 Task: In the  document oldwomen.doc ,align picture to the 'center'. Insert word art below the picture and give heading  'Old Women Black with white outline'
Action: Mouse moved to (292, 69)
Screenshot: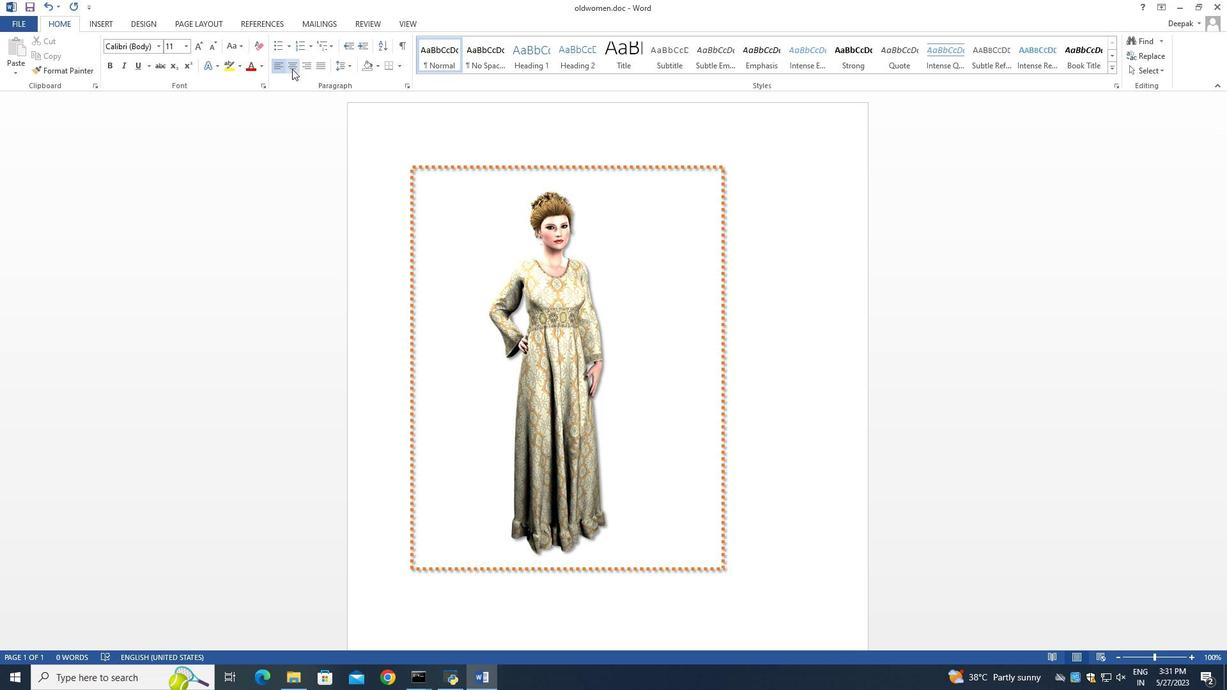 
Action: Mouse pressed left at (292, 69)
Screenshot: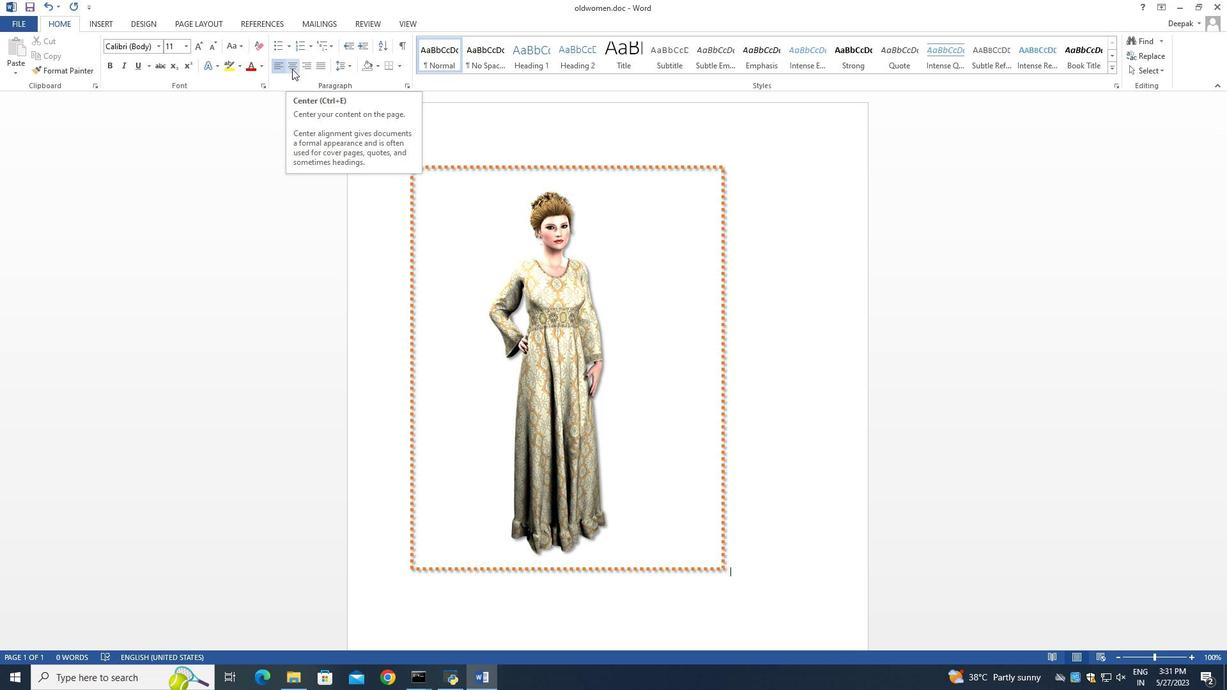 
Action: Mouse moved to (432, 49)
Screenshot: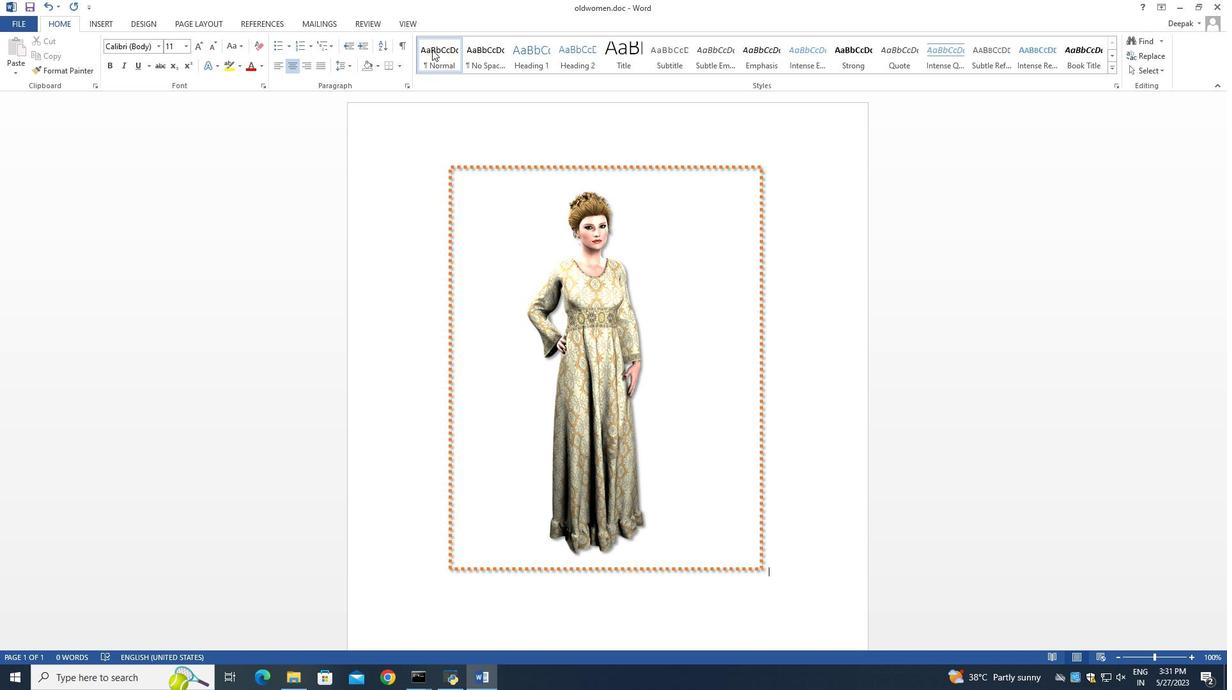 
Action: Mouse pressed left at (432, 49)
Screenshot: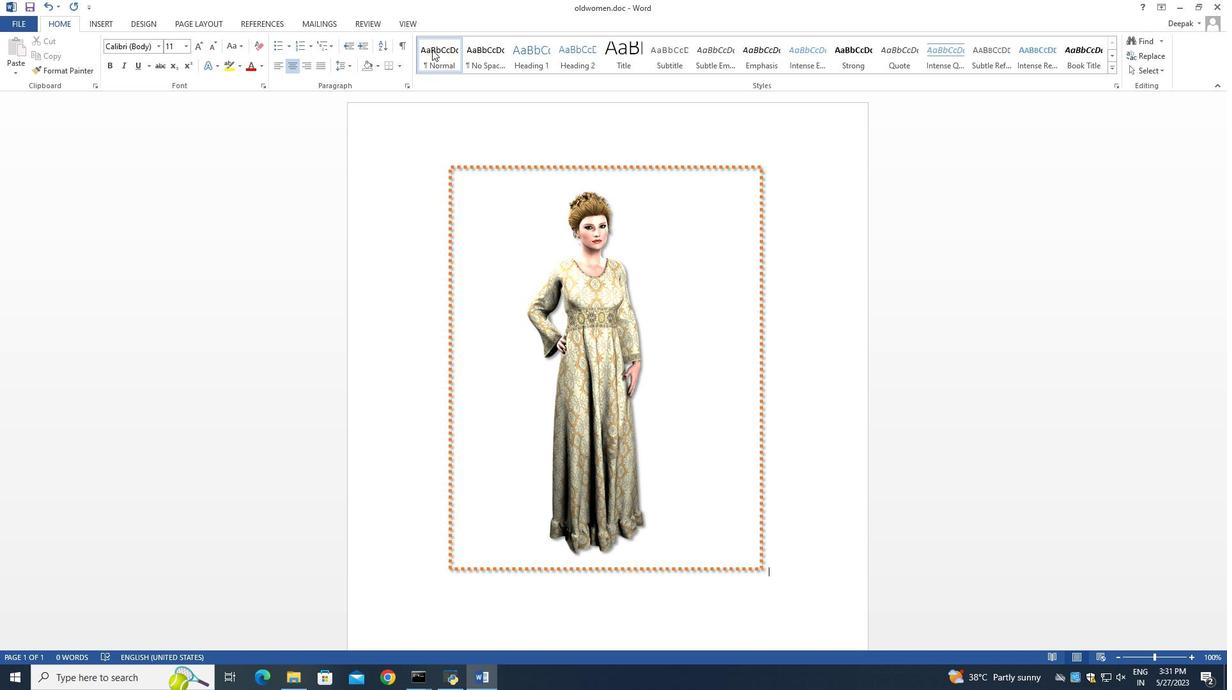 
Action: Mouse moved to (433, 49)
Screenshot: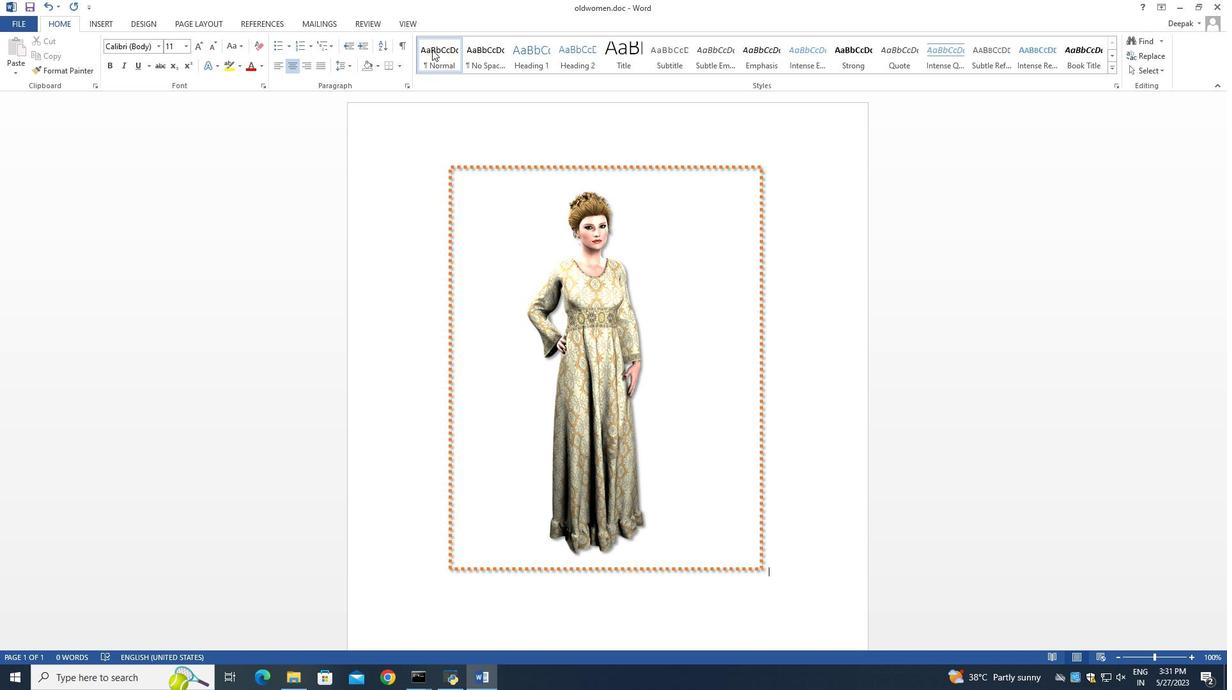
Action: Mouse pressed left at (433, 49)
Screenshot: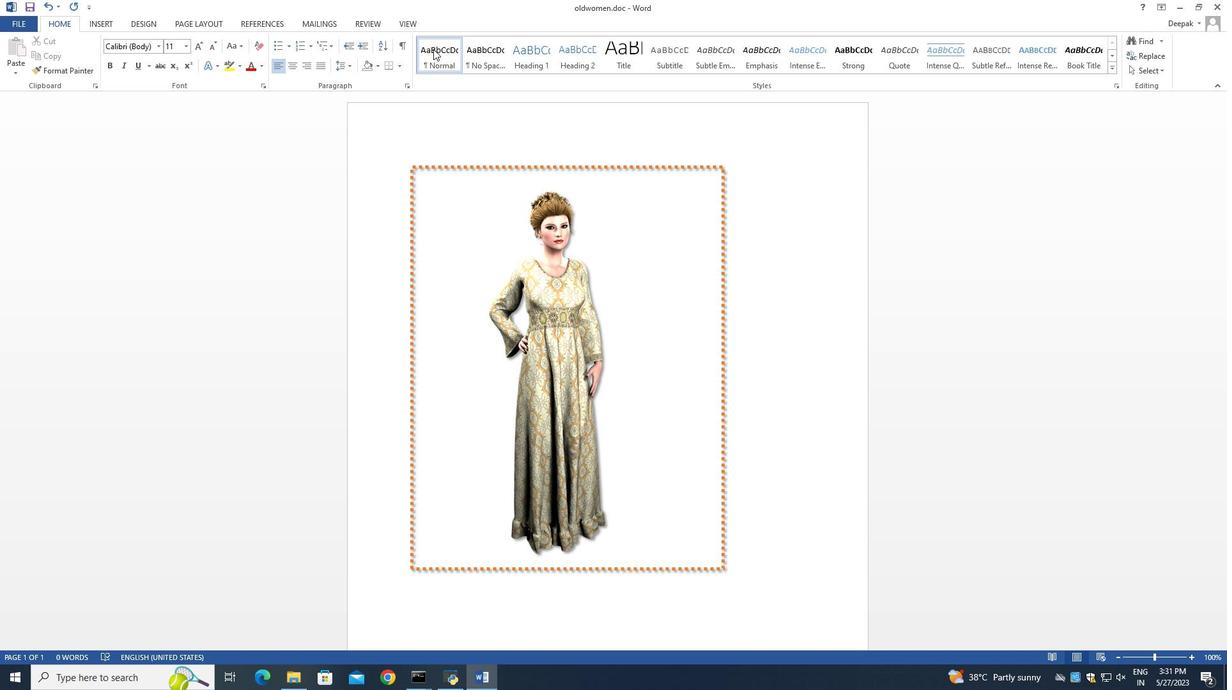 
Action: Mouse moved to (292, 69)
Screenshot: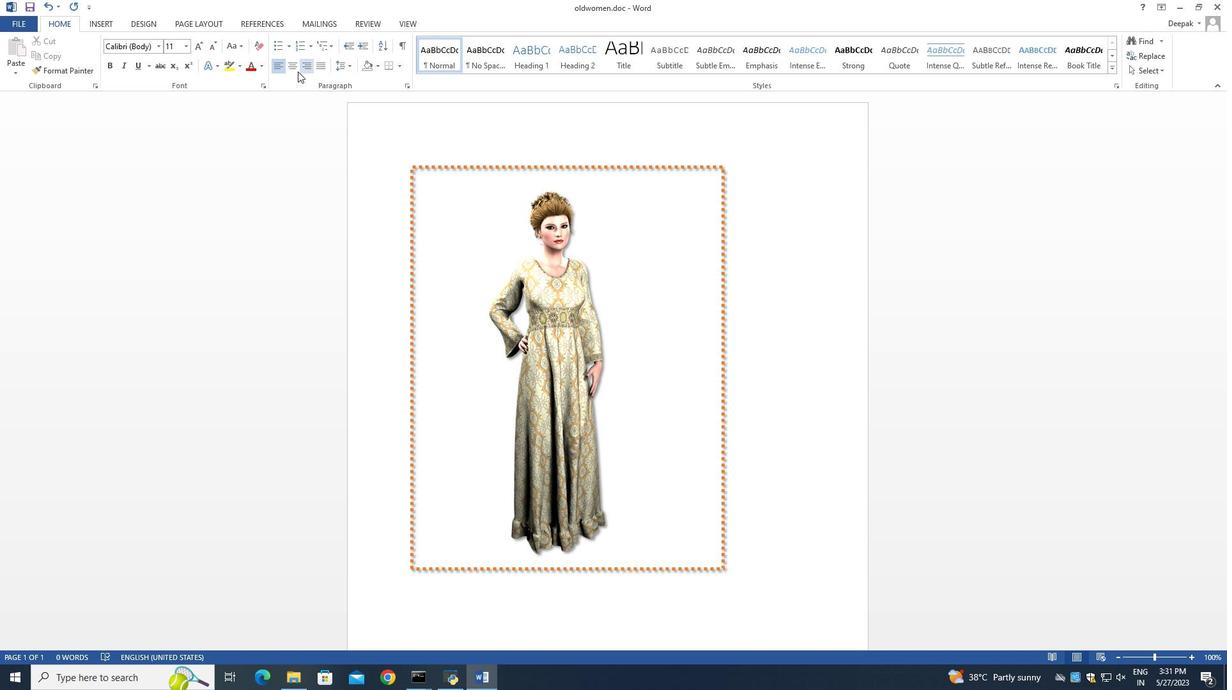 
Action: Mouse pressed left at (292, 69)
Screenshot: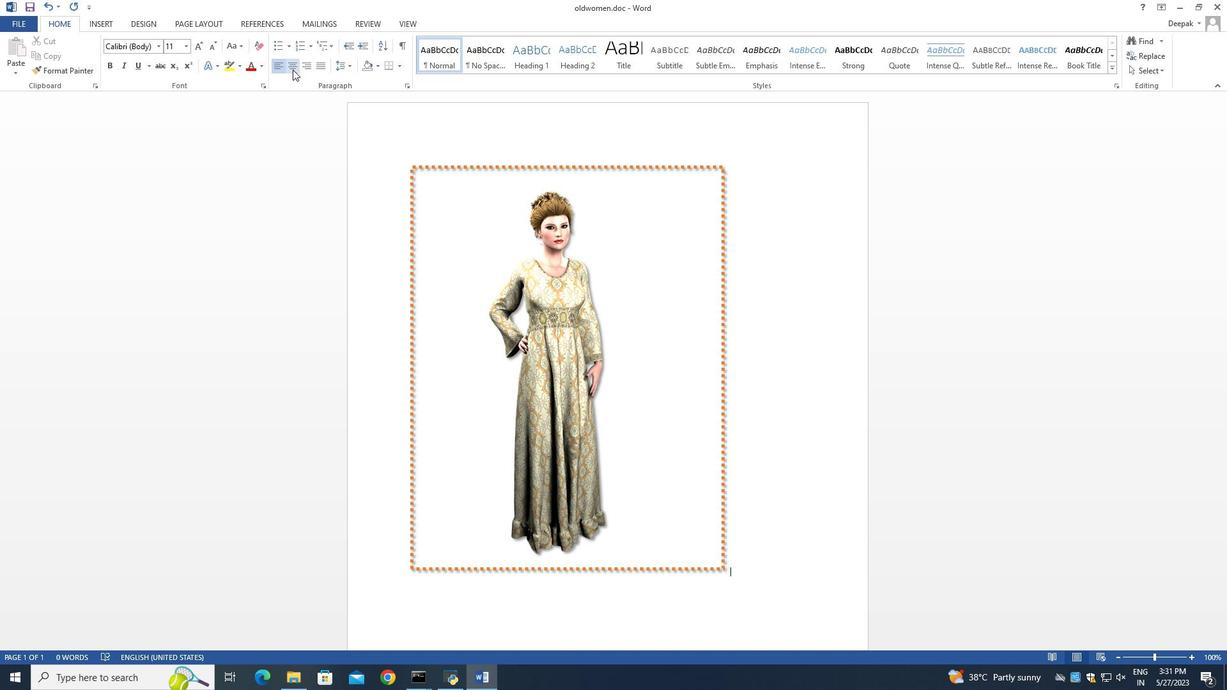 
Action: Mouse moved to (571, 138)
Screenshot: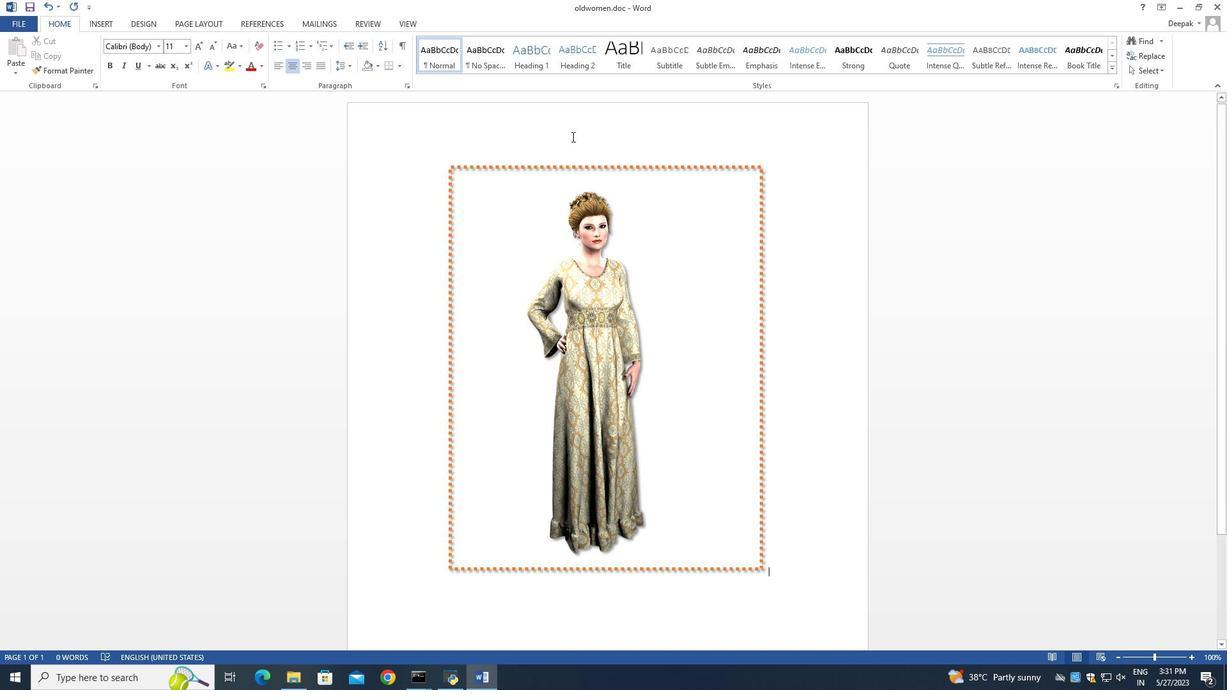 
Action: Mouse pressed left at (571, 138)
Screenshot: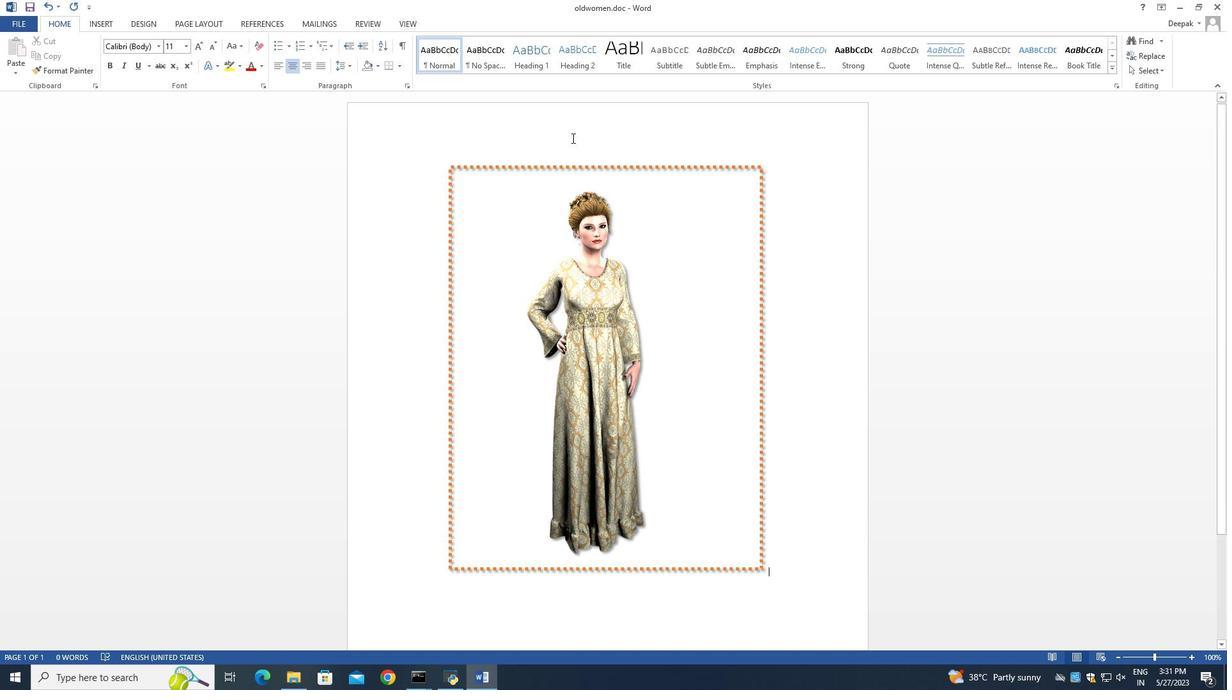 
Action: Mouse moved to (593, 194)
Screenshot: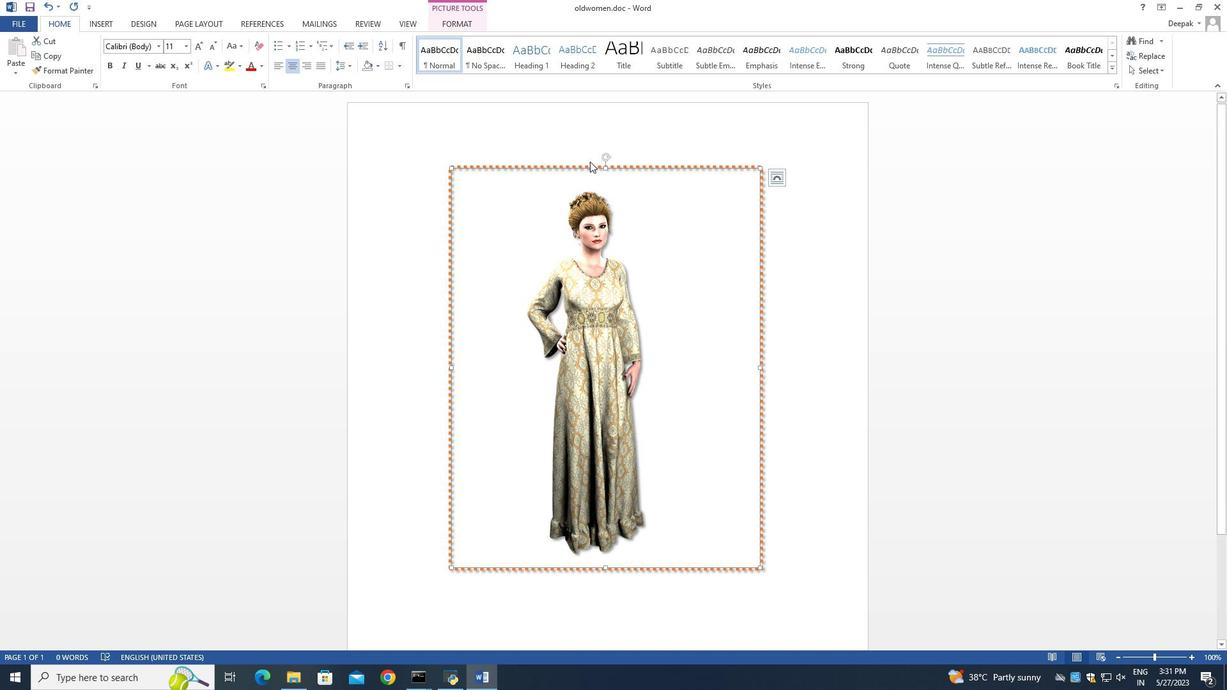 
Action: Mouse scrolled (593, 194) with delta (0, 0)
Screenshot: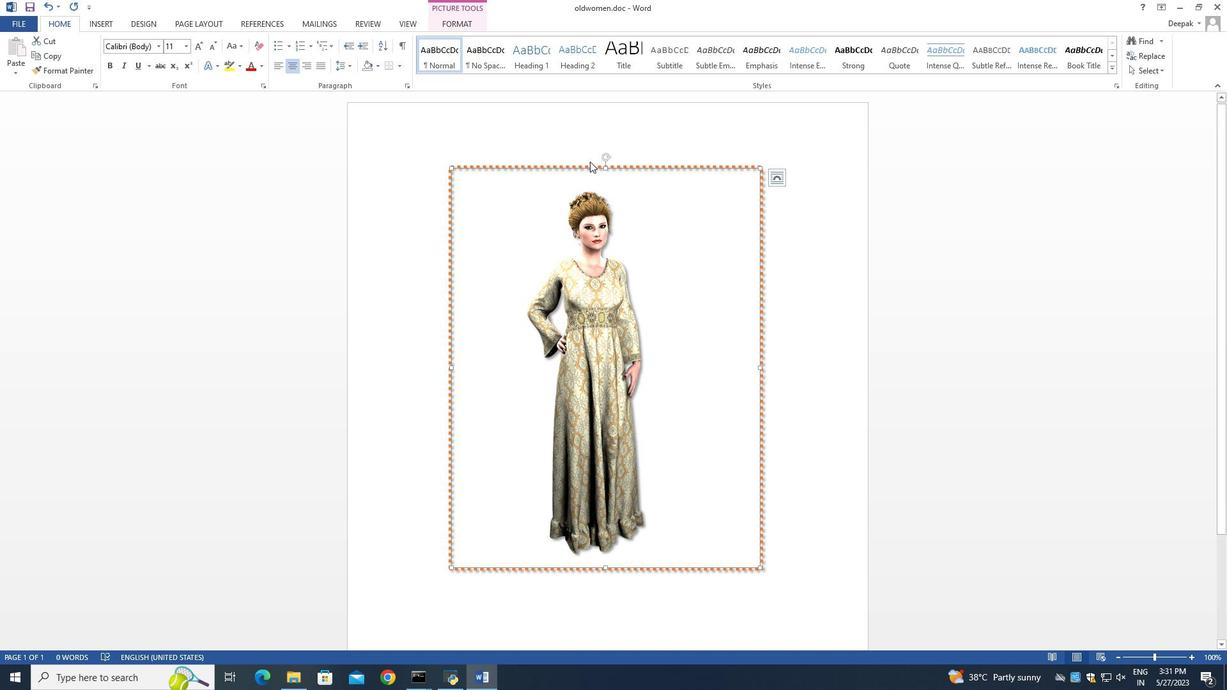 
Action: Mouse moved to (593, 196)
Screenshot: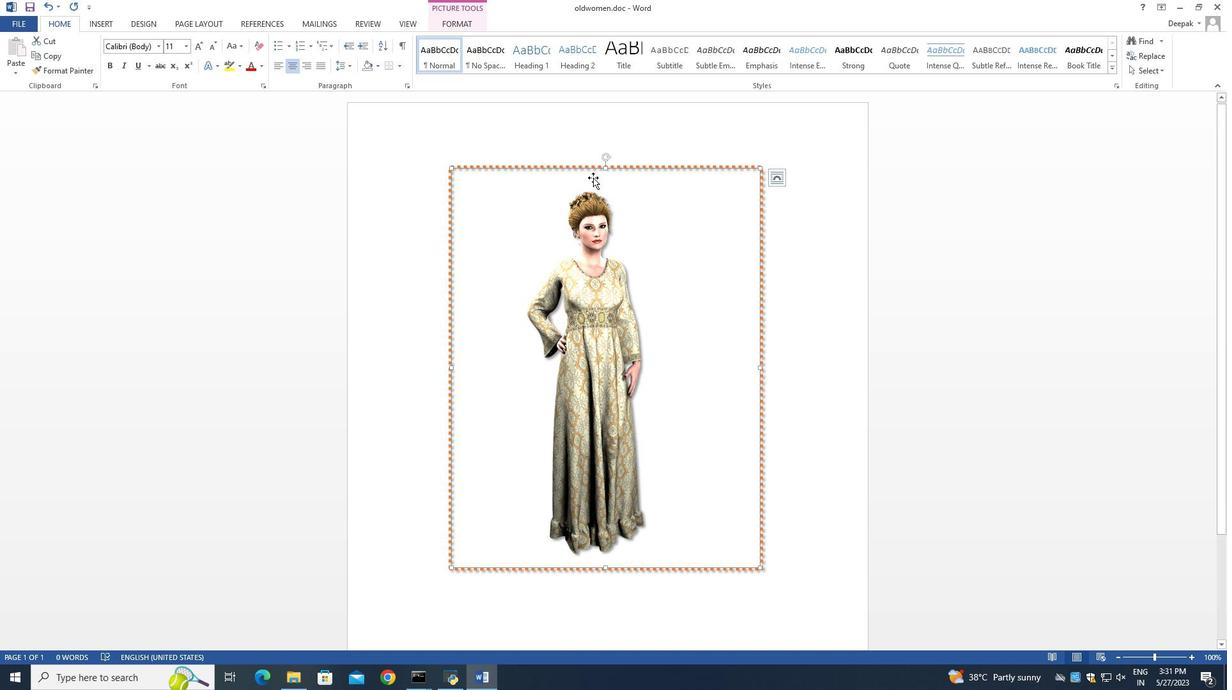 
Action: Mouse scrolled (593, 196) with delta (0, 0)
Screenshot: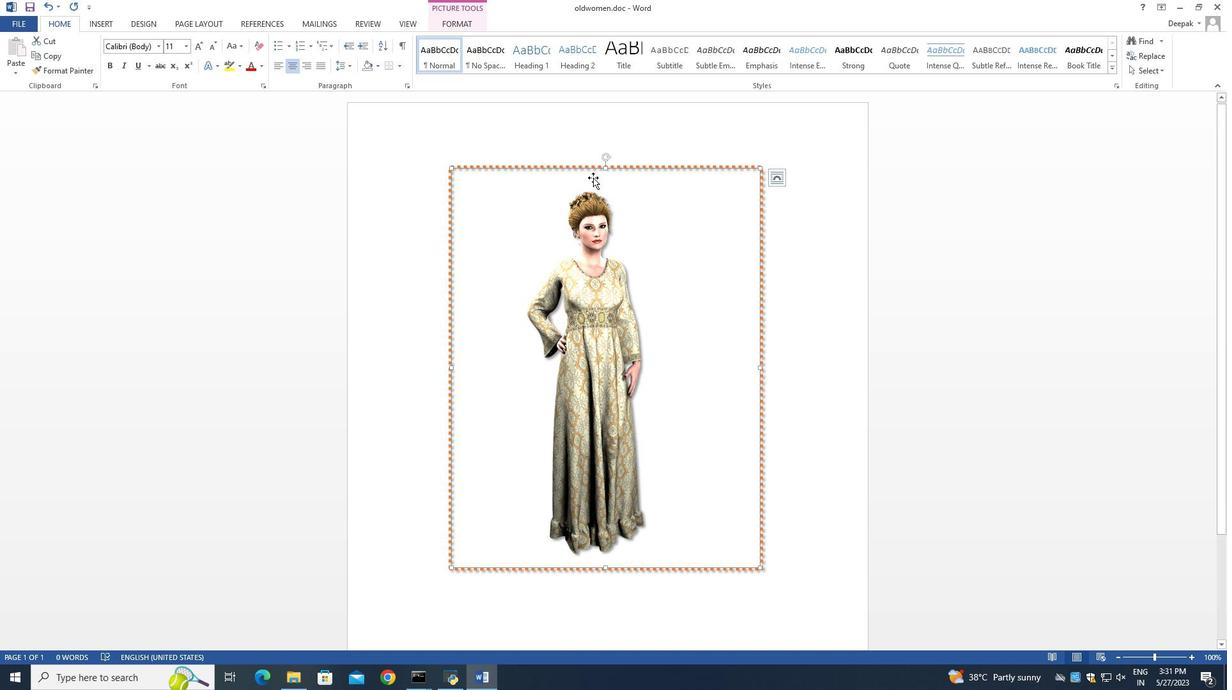 
Action: Mouse moved to (593, 197)
Screenshot: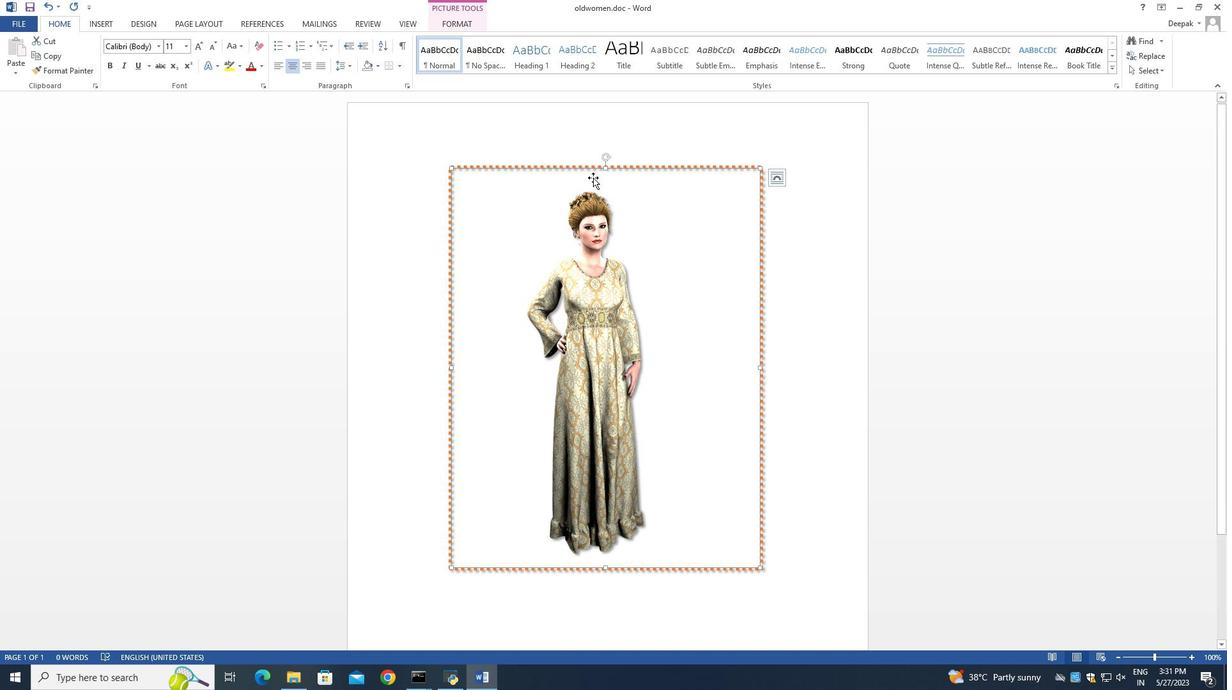 
Action: Mouse scrolled (593, 196) with delta (0, 0)
Screenshot: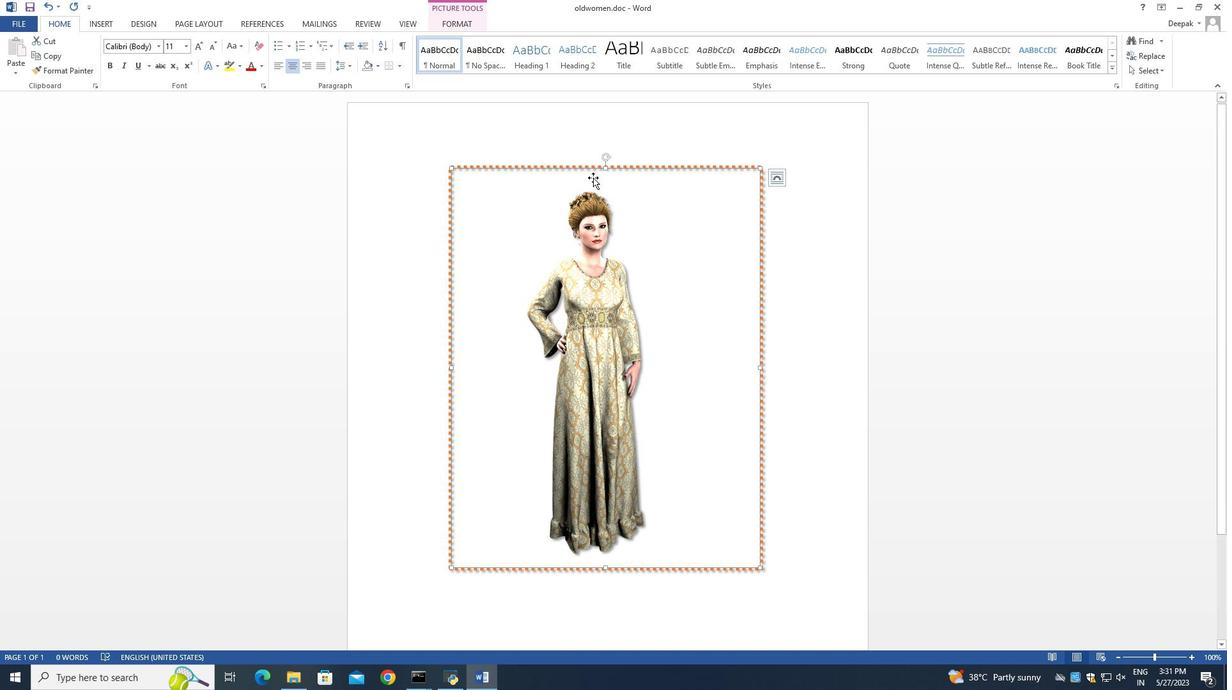 
Action: Mouse moved to (593, 198)
Screenshot: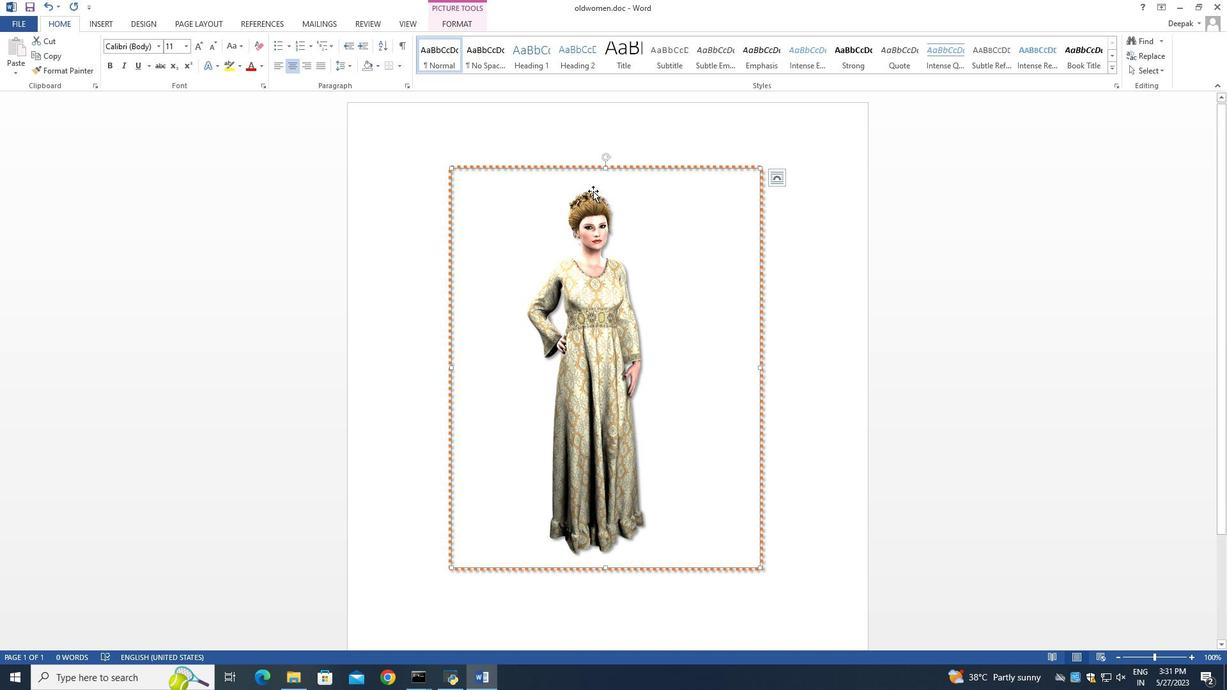 
Action: Mouse scrolled (593, 197) with delta (0, 0)
Screenshot: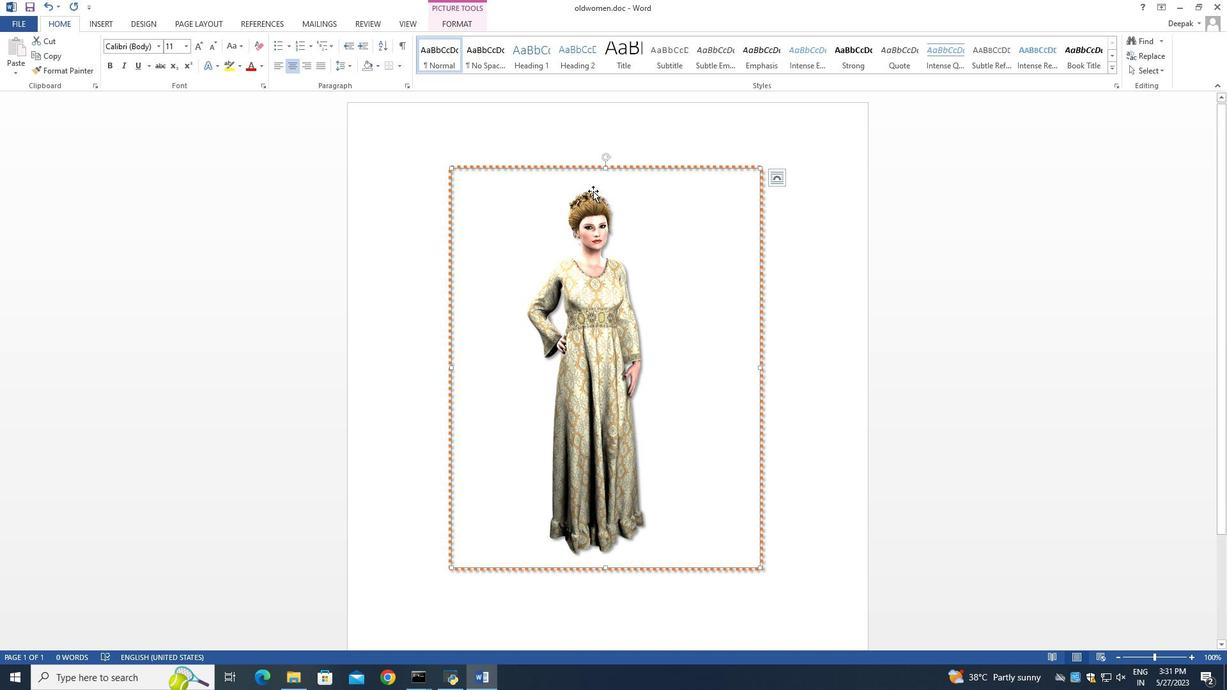 
Action: Mouse moved to (593, 234)
Screenshot: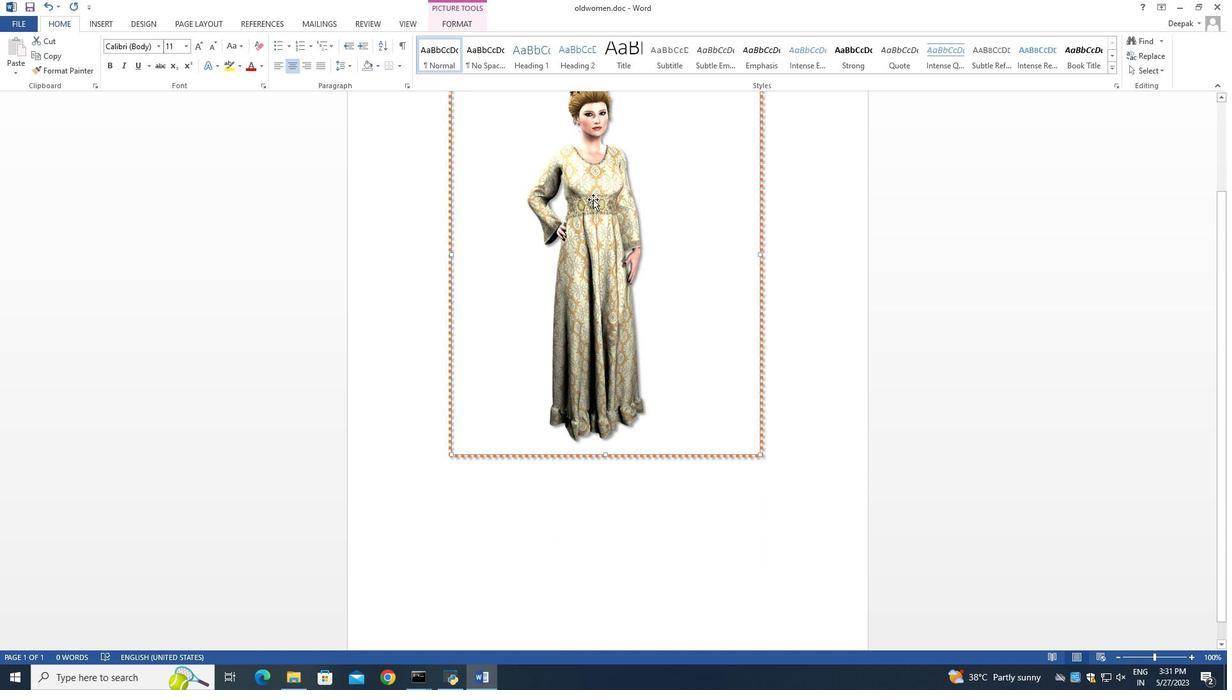 
Action: Mouse scrolled (593, 233) with delta (0, 0)
Screenshot: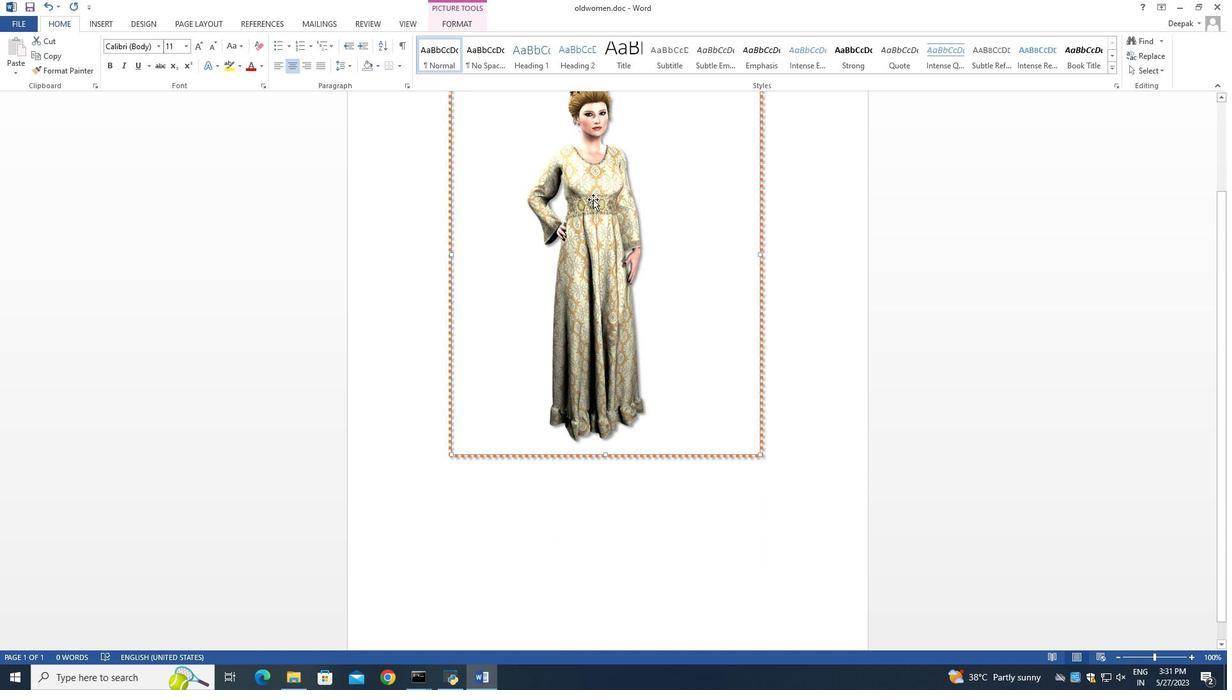 
Action: Mouse moved to (588, 258)
Screenshot: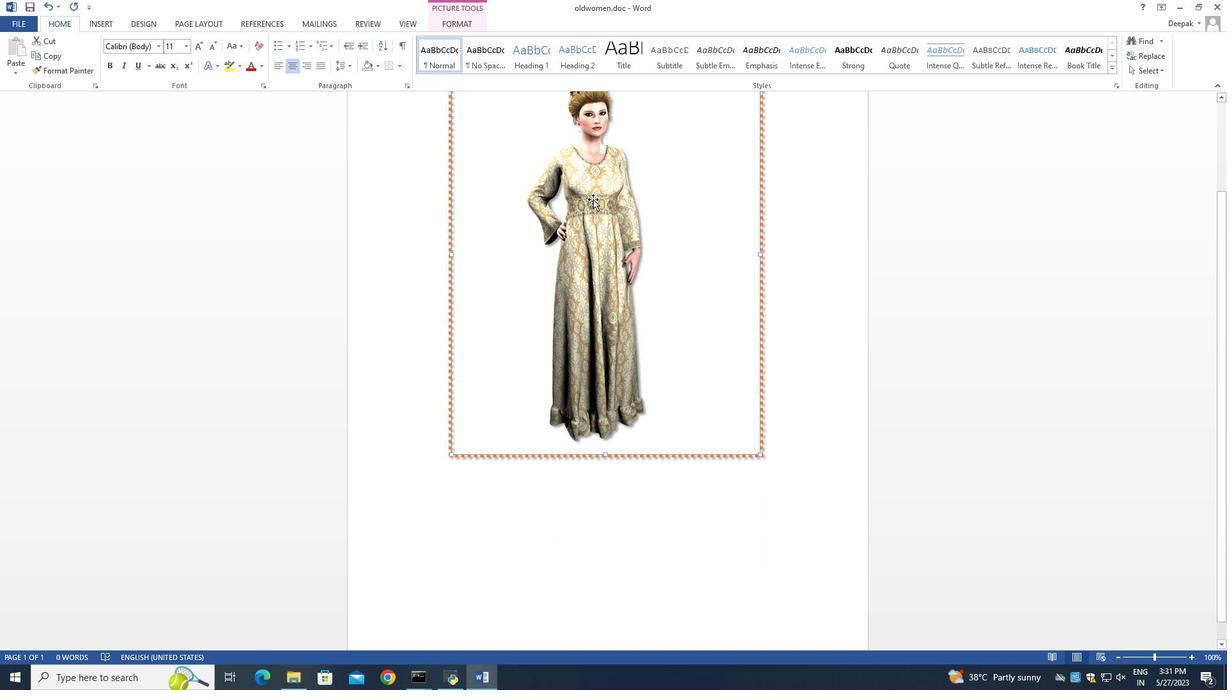 
Action: Mouse scrolled (588, 257) with delta (0, 0)
Screenshot: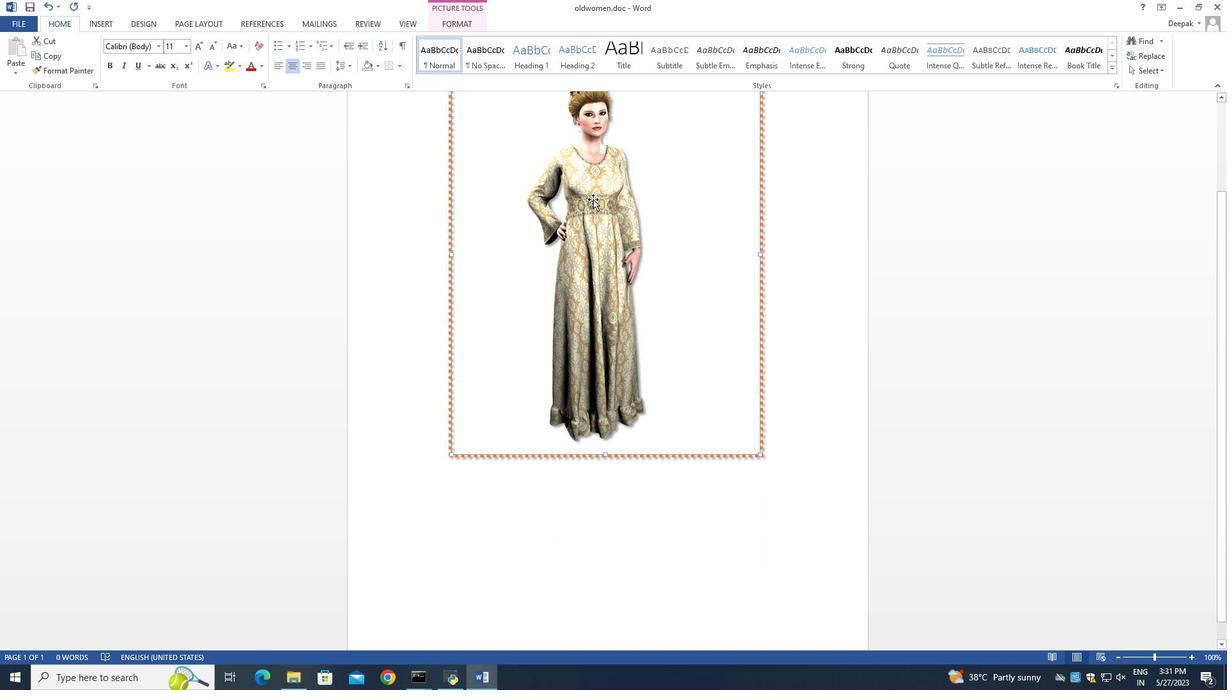 
Action: Mouse moved to (585, 270)
Screenshot: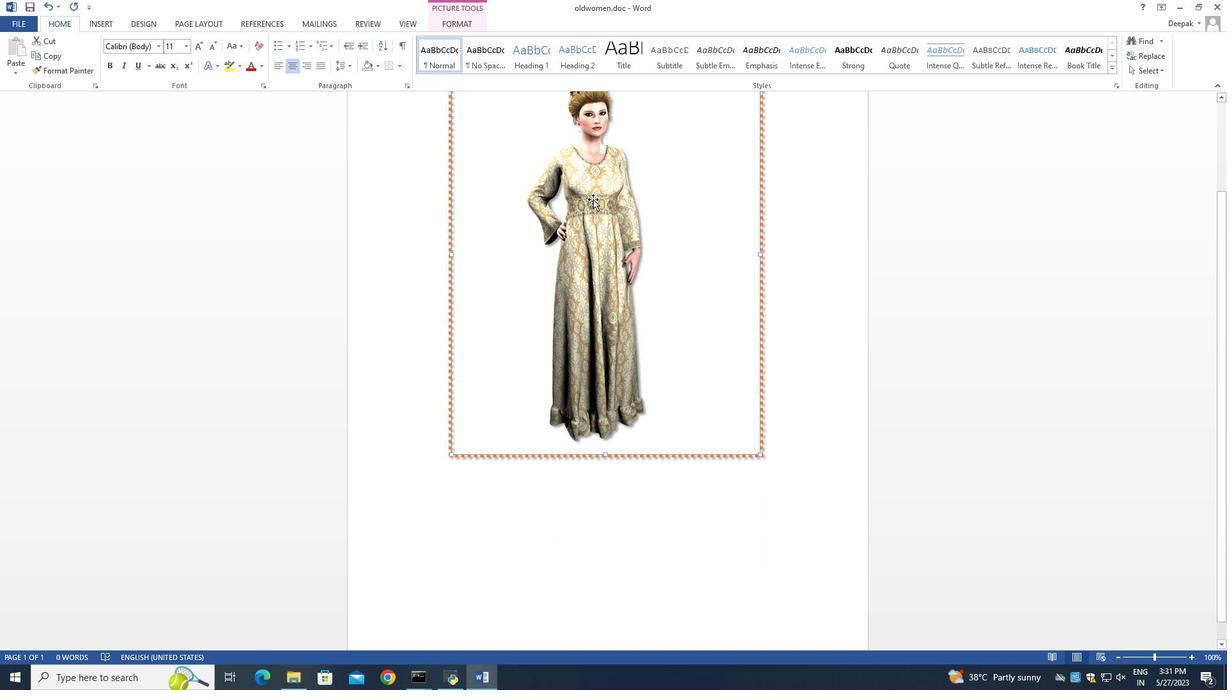 
Action: Mouse scrolled (585, 269) with delta (0, 0)
Screenshot: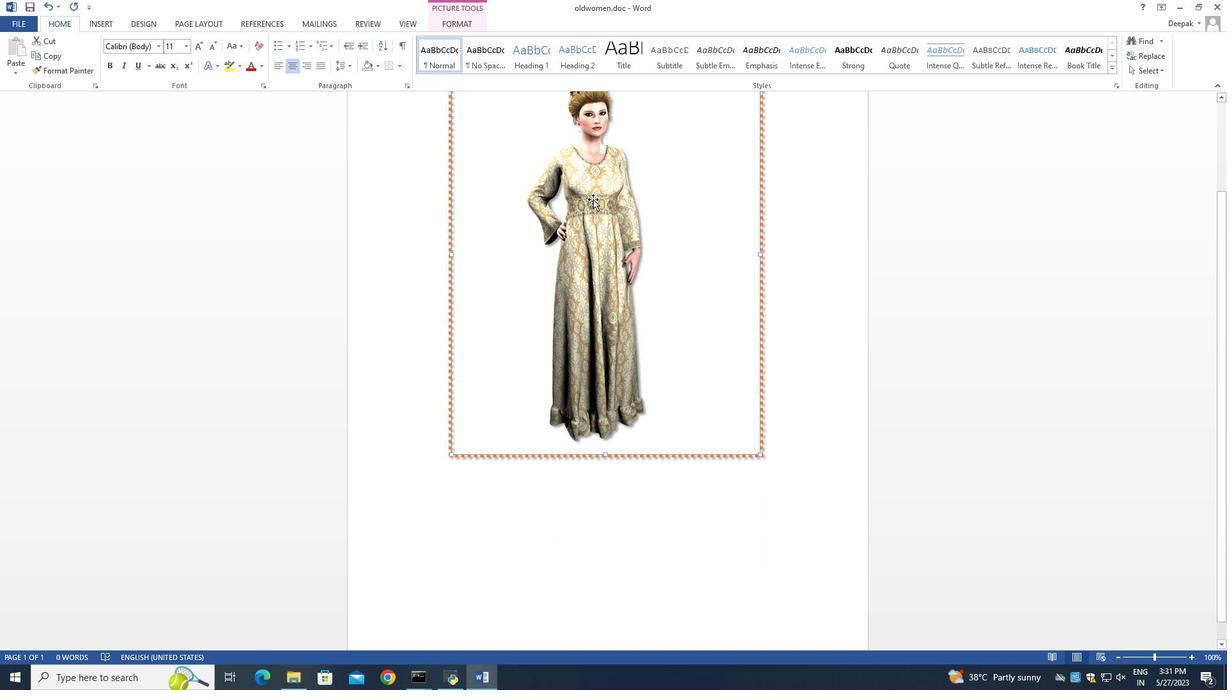 
Action: Mouse moved to (584, 274)
Screenshot: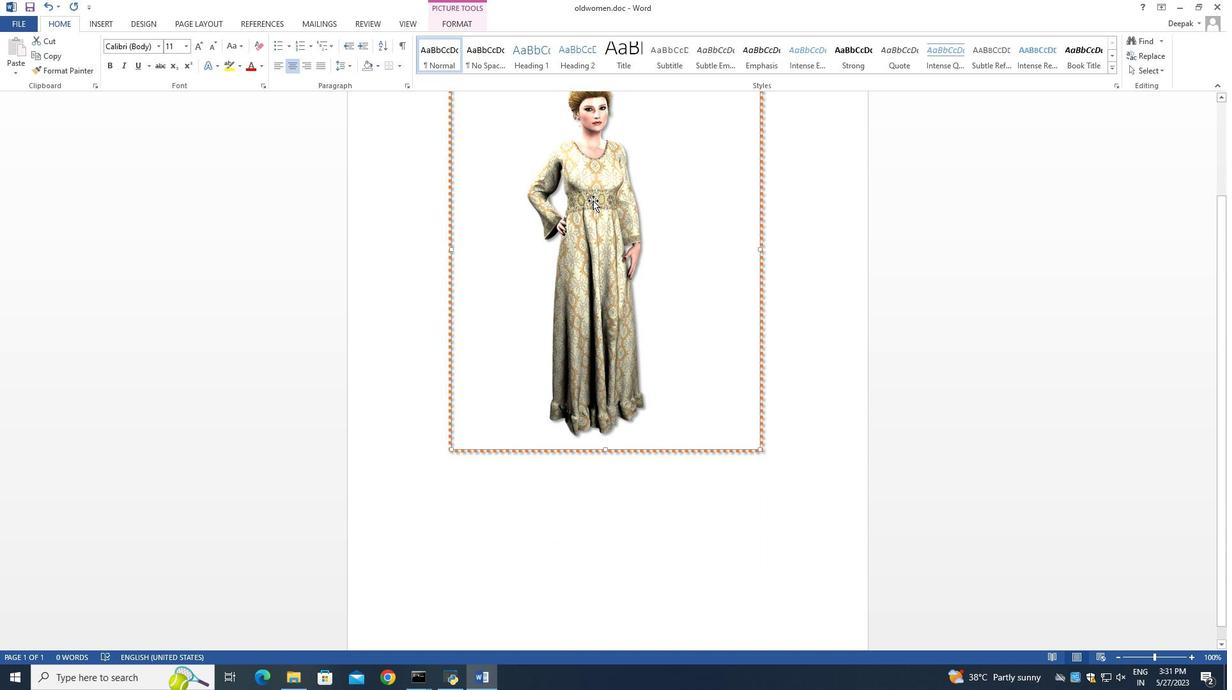 
Action: Mouse scrolled (584, 274) with delta (0, 0)
Screenshot: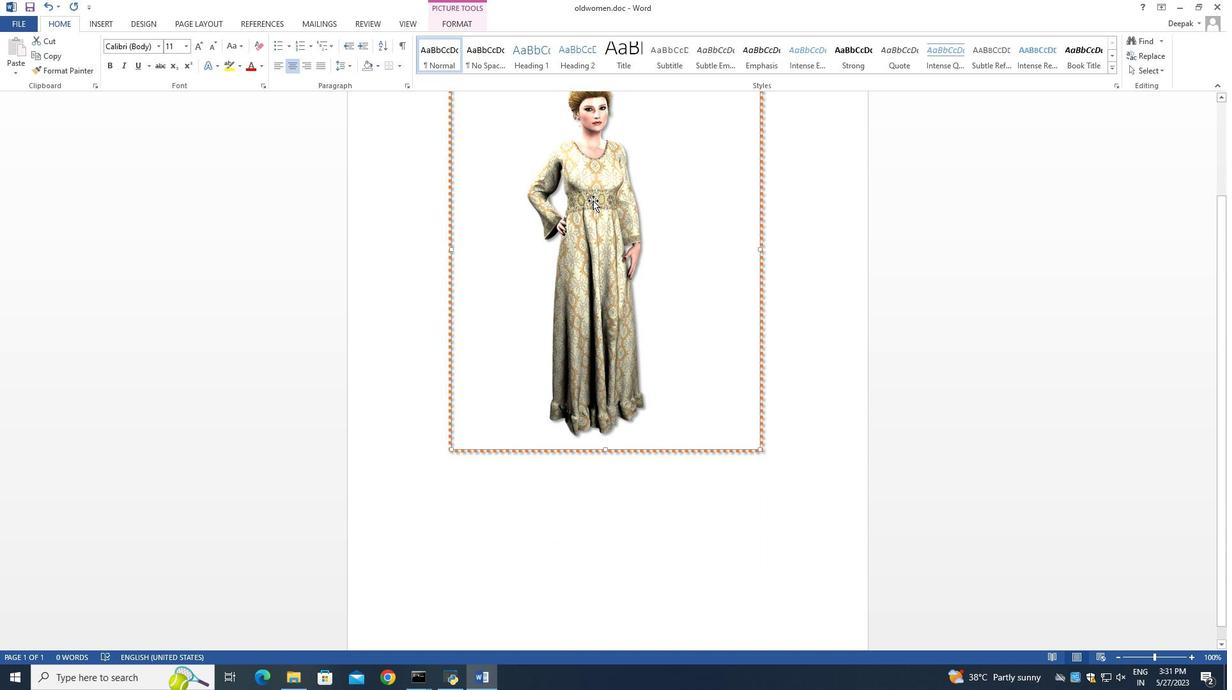 
Action: Mouse moved to (547, 509)
Screenshot: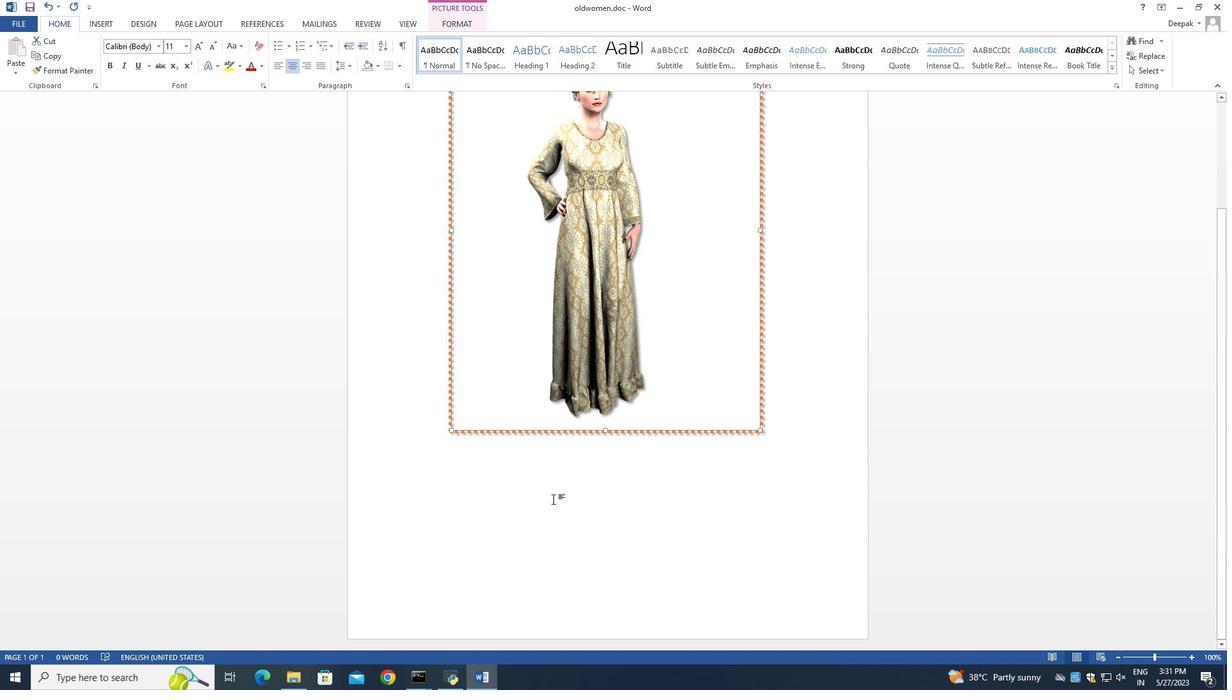 
Action: Mouse pressed left at (547, 509)
Screenshot: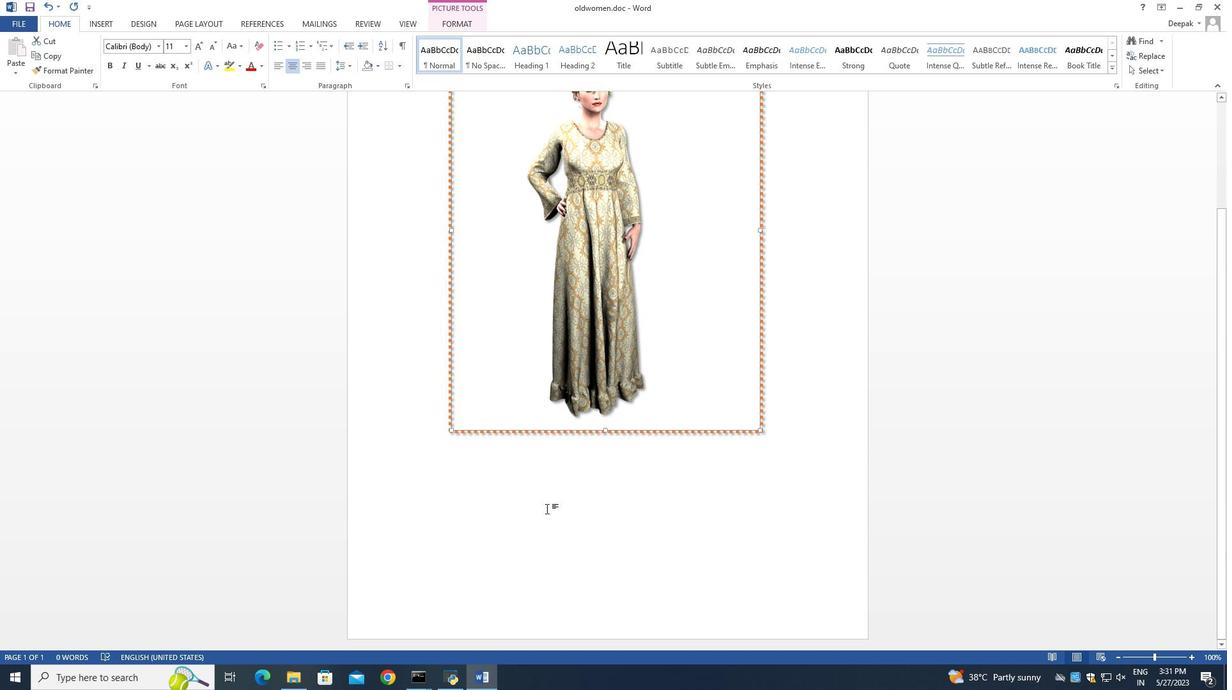 
Action: Mouse moved to (591, 279)
Screenshot: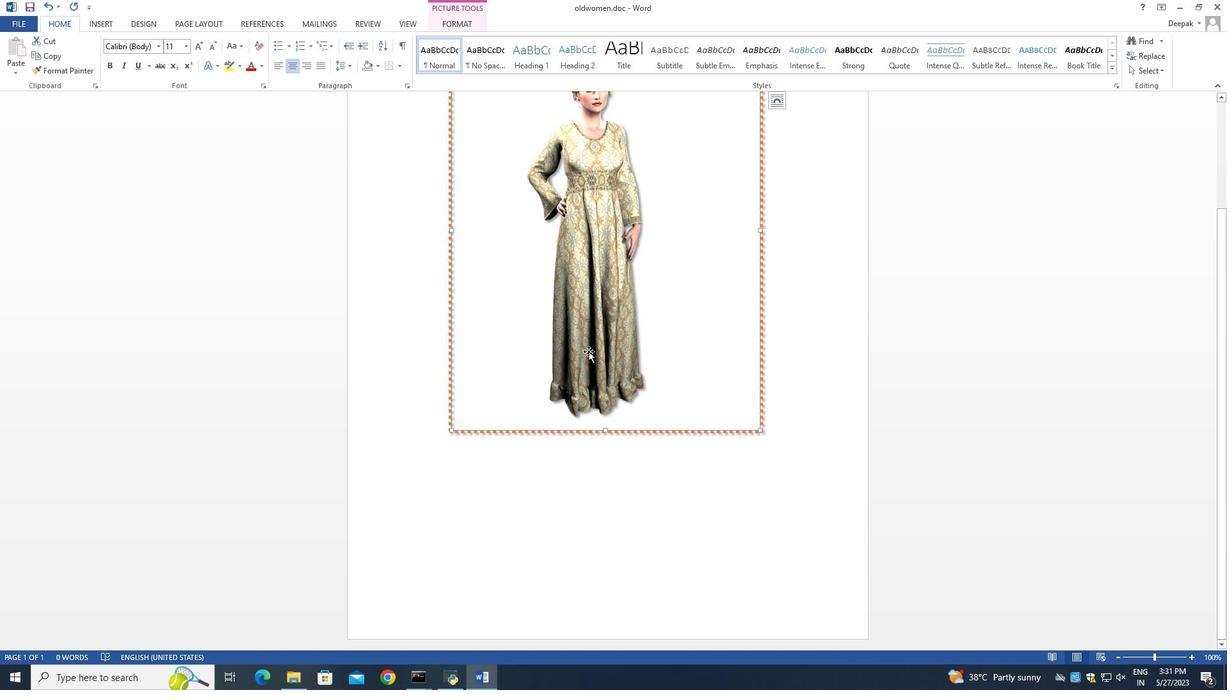
Action: Mouse scrolled (591, 279) with delta (0, 0)
Screenshot: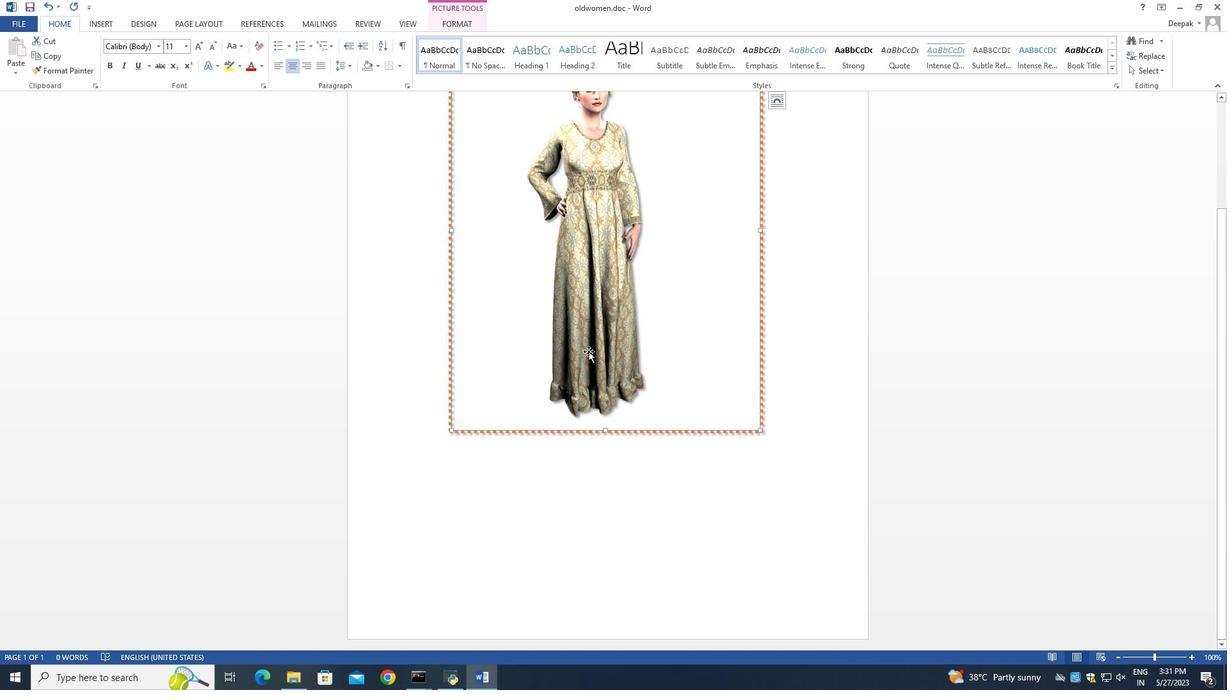 
Action: Mouse moved to (591, 272)
Screenshot: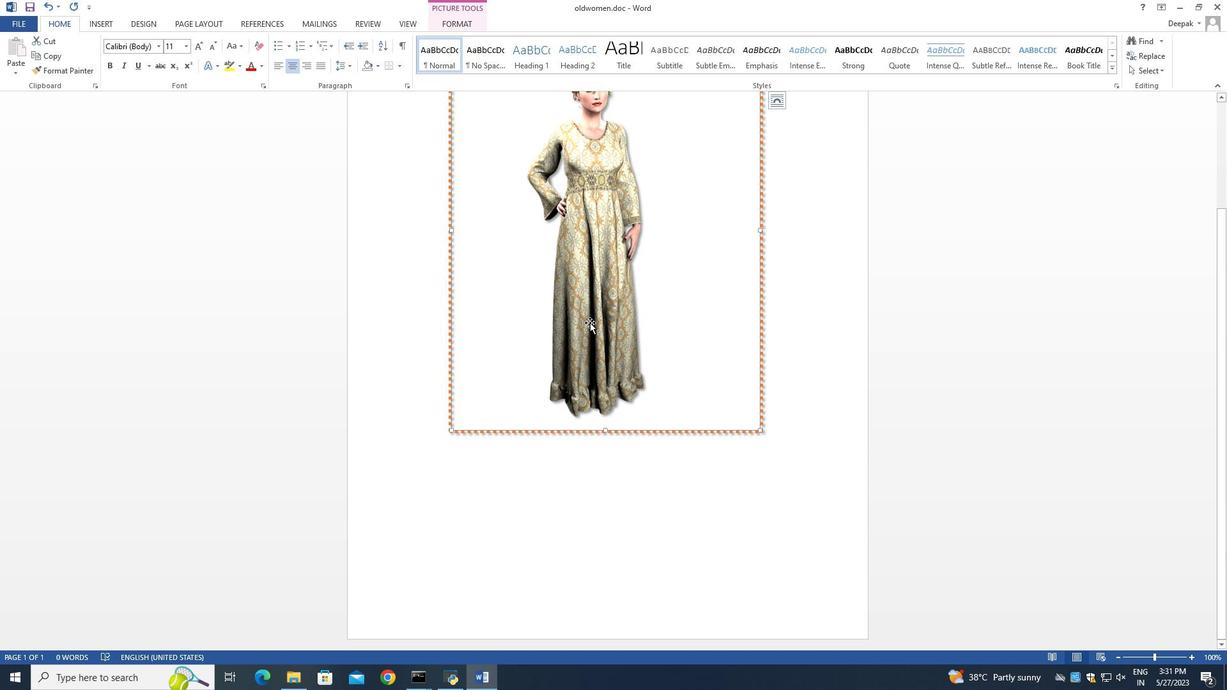 
Action: Mouse scrolled (591, 273) with delta (0, 0)
Screenshot: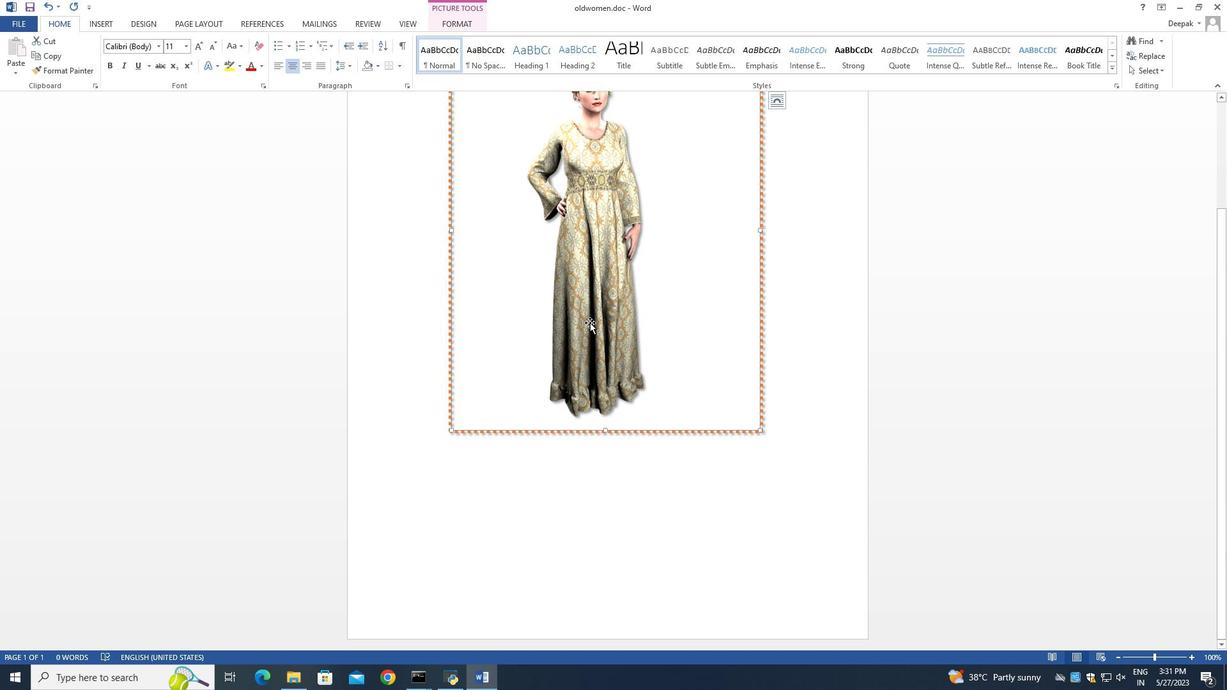 
Action: Mouse moved to (591, 269)
Screenshot: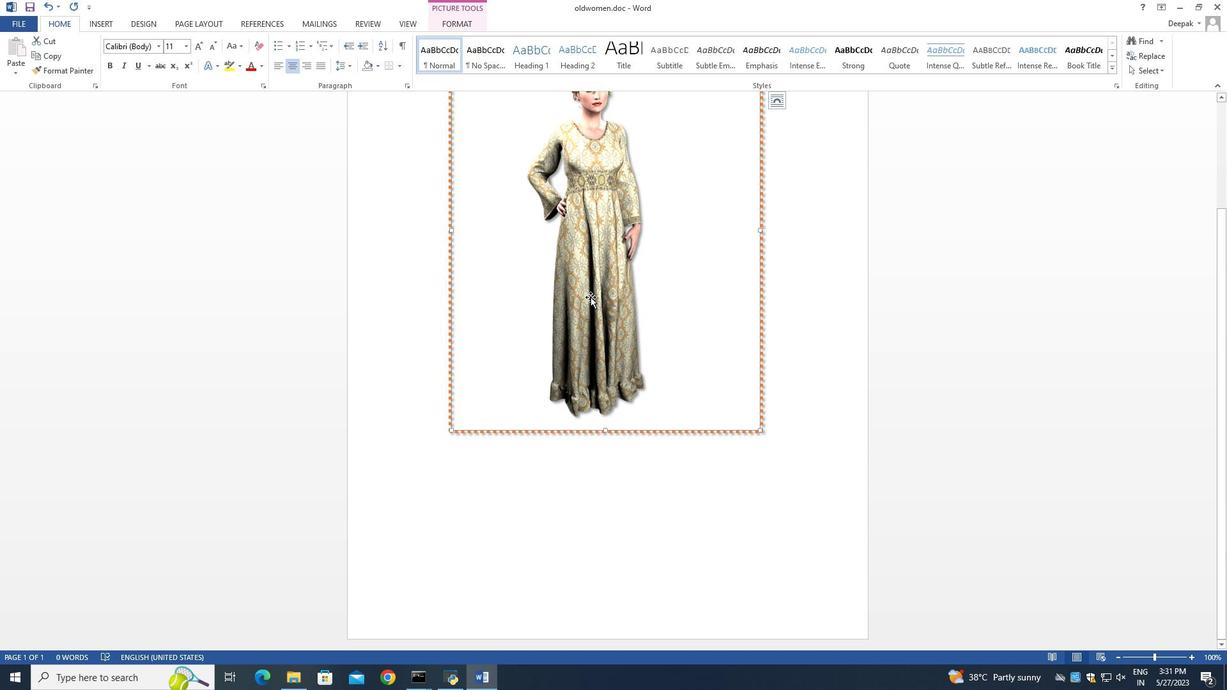 
Action: Mouse scrolled (591, 269) with delta (0, 0)
Screenshot: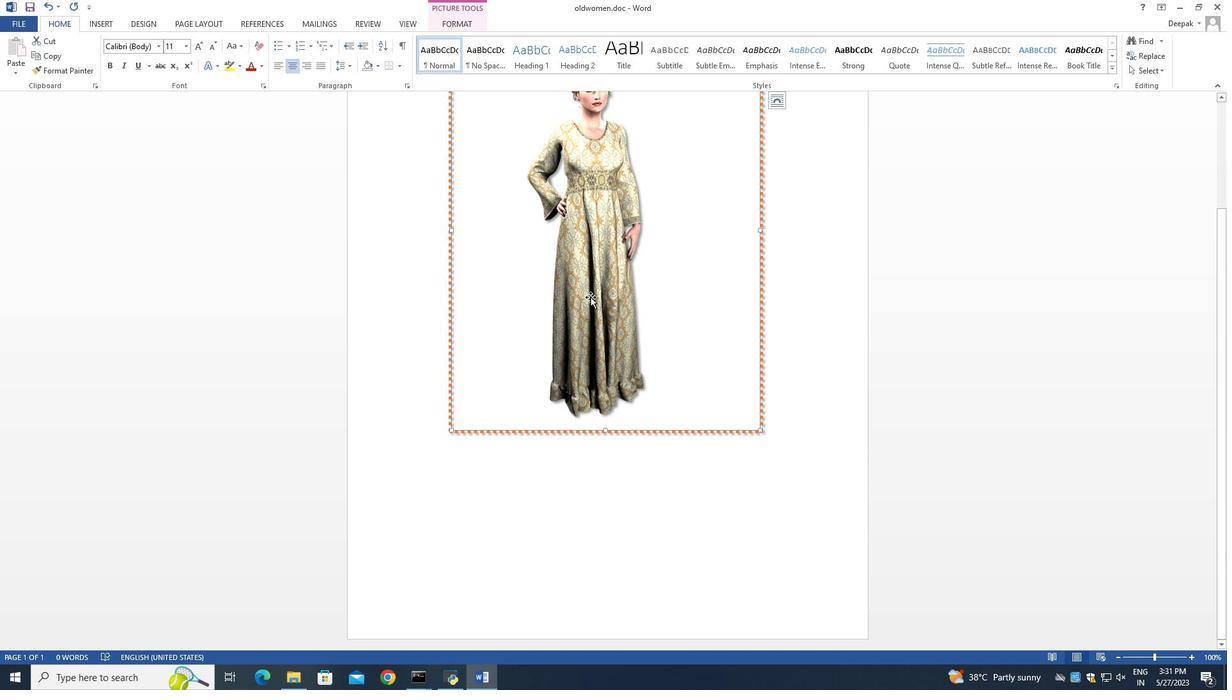 
Action: Mouse scrolled (591, 269) with delta (0, 0)
Screenshot: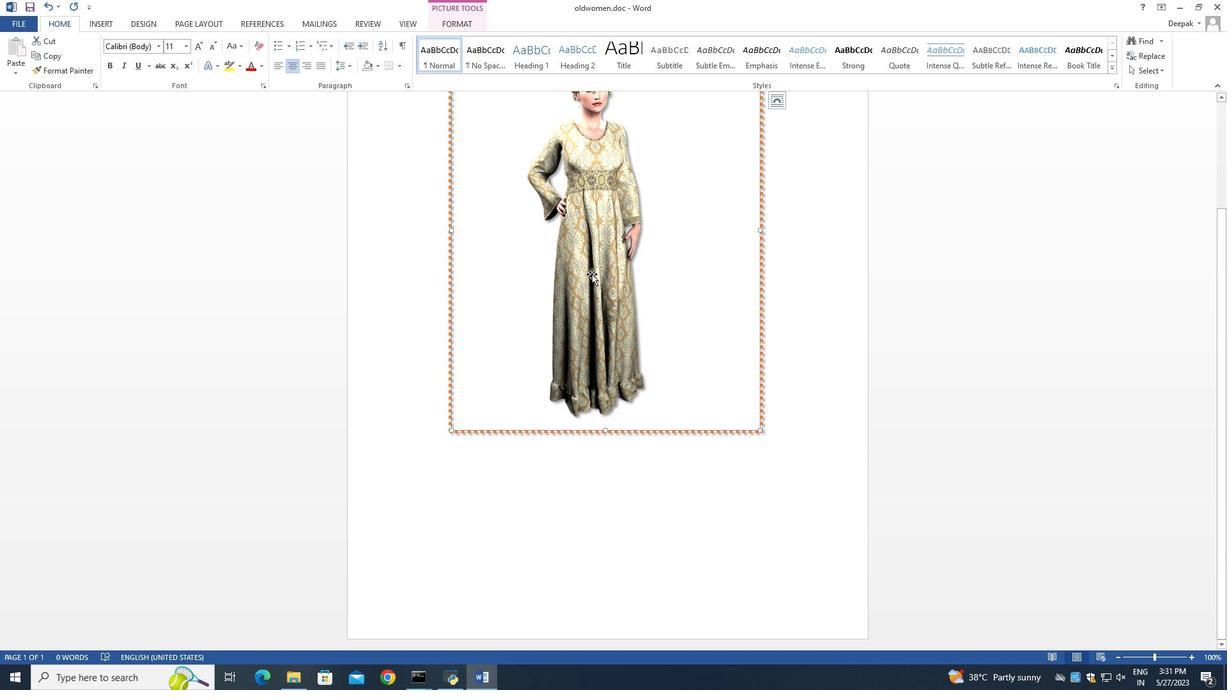 
Action: Mouse scrolled (591, 269) with delta (0, 0)
Screenshot: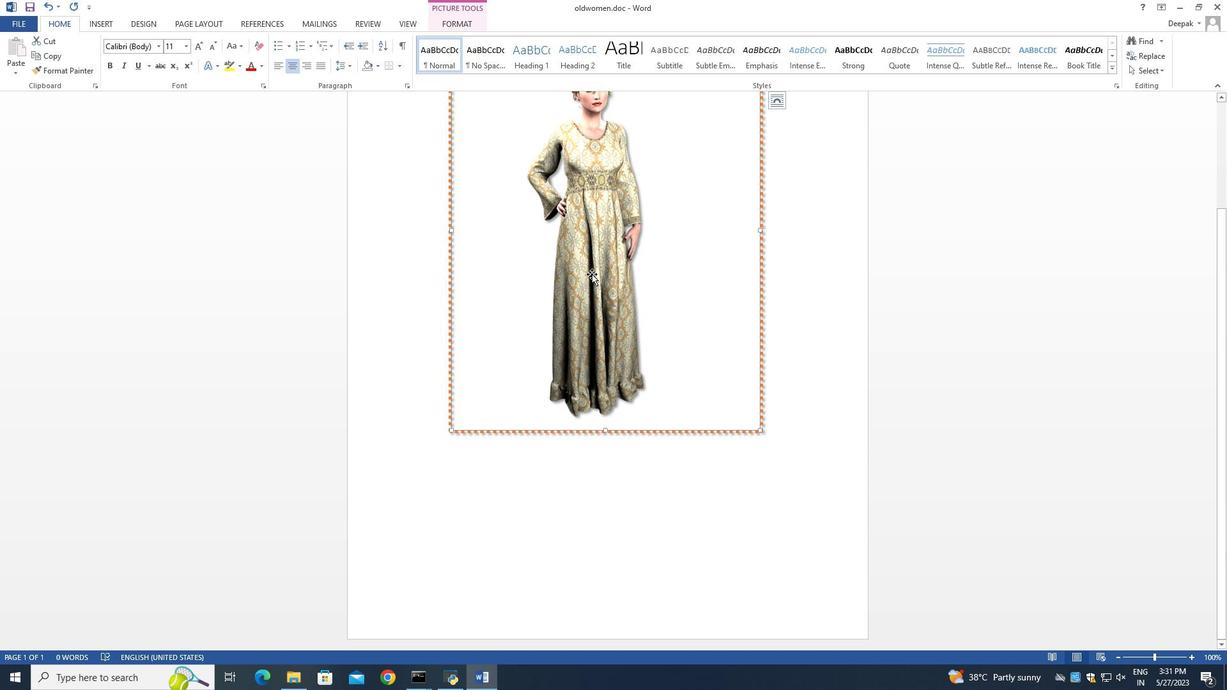
Action: Mouse scrolled (591, 269) with delta (0, 0)
Screenshot: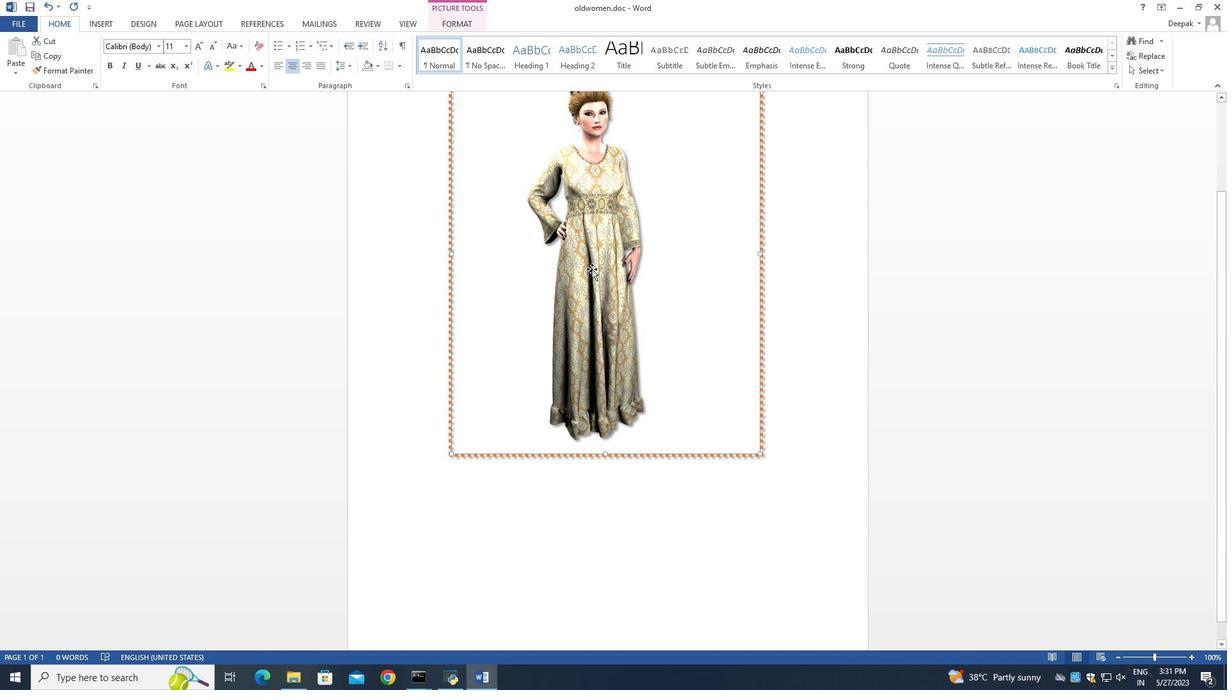 
Action: Mouse moved to (1110, 69)
Screenshot: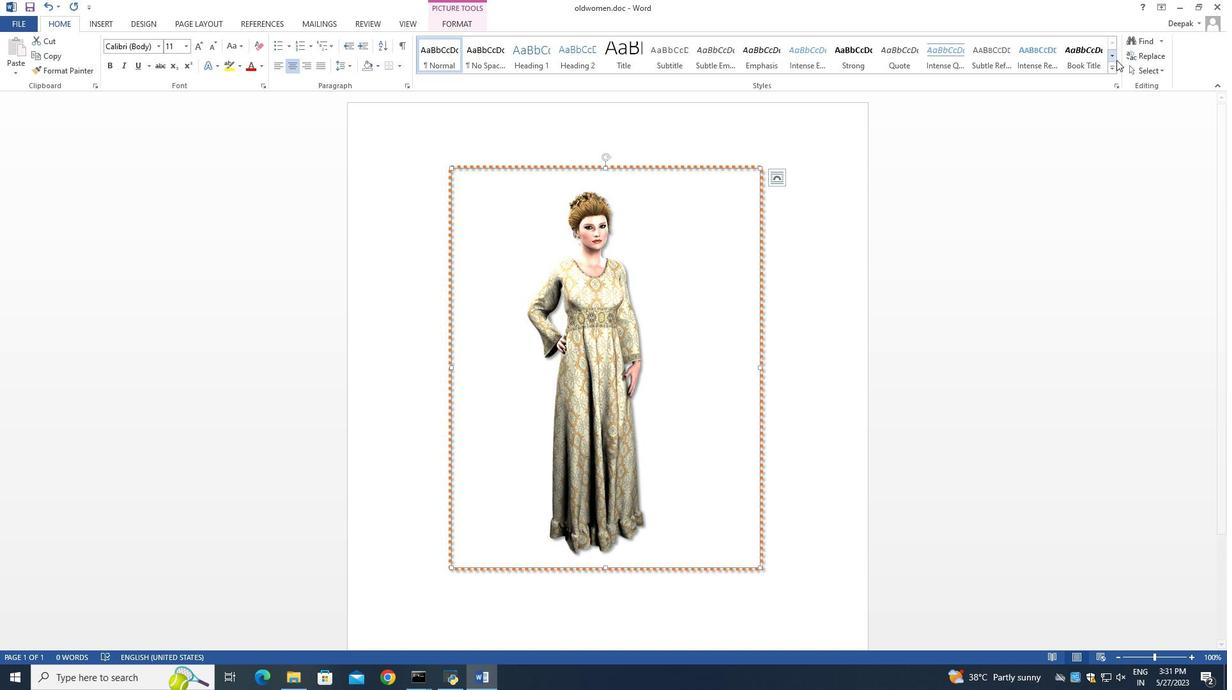 
Action: Mouse pressed left at (1110, 69)
Screenshot: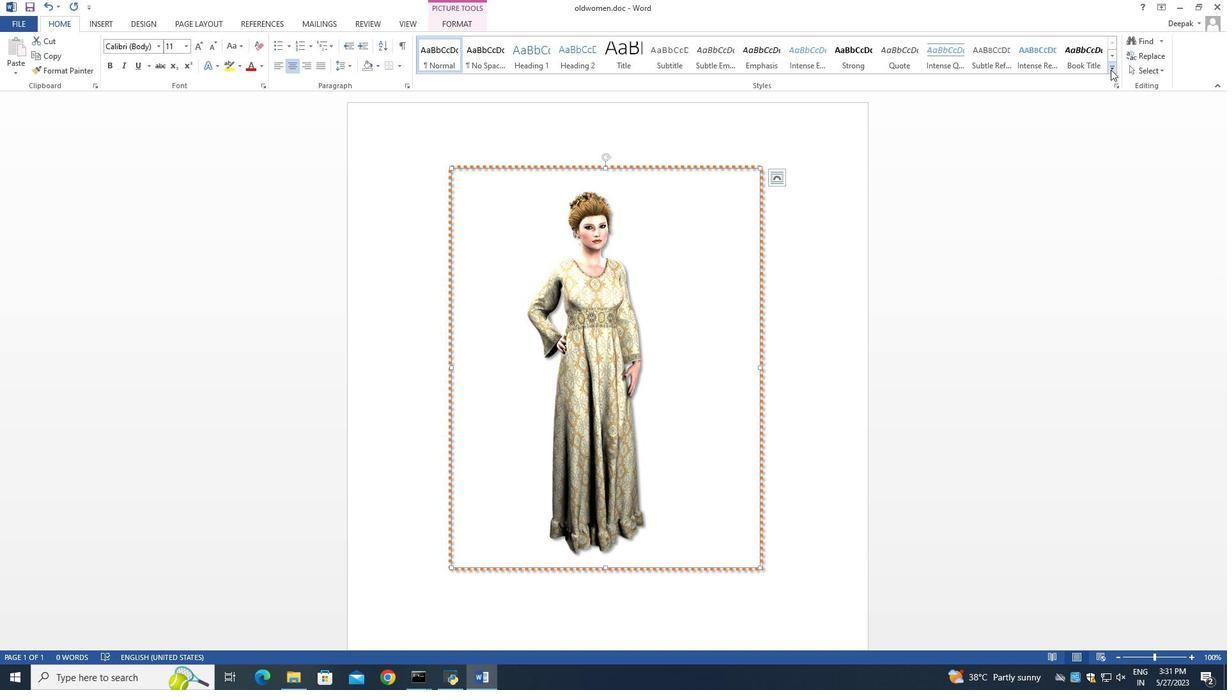 
Action: Mouse moved to (395, 153)
Screenshot: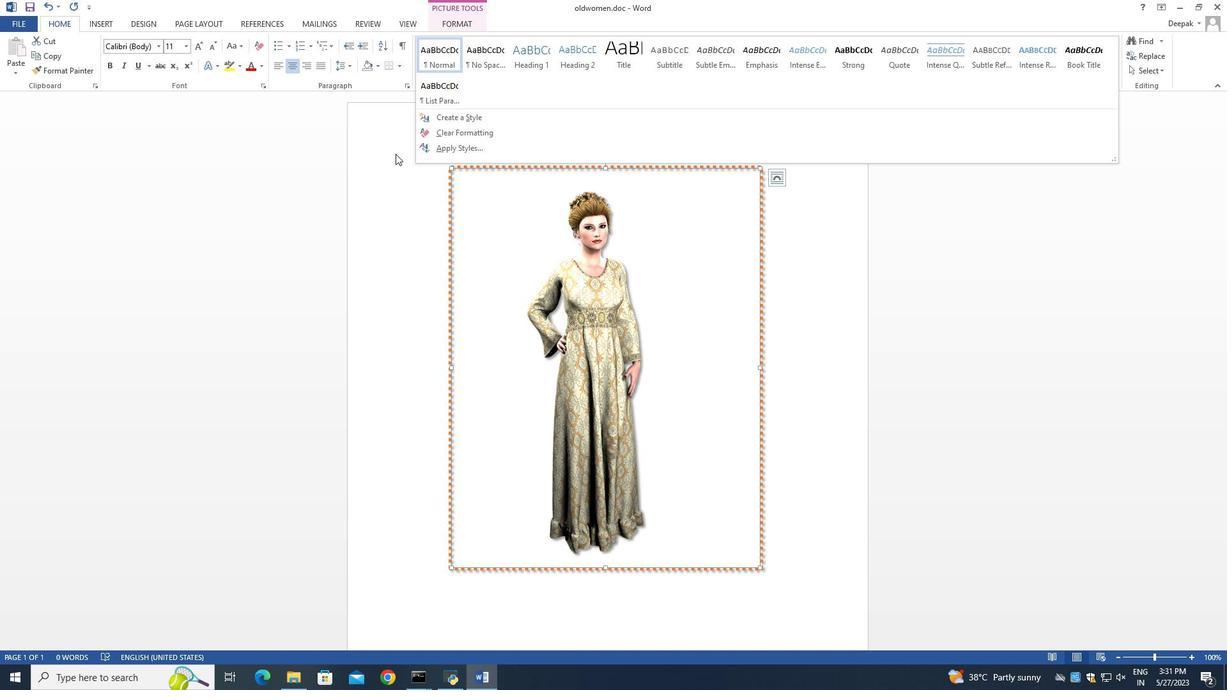 
Action: Mouse pressed left at (395, 153)
Screenshot: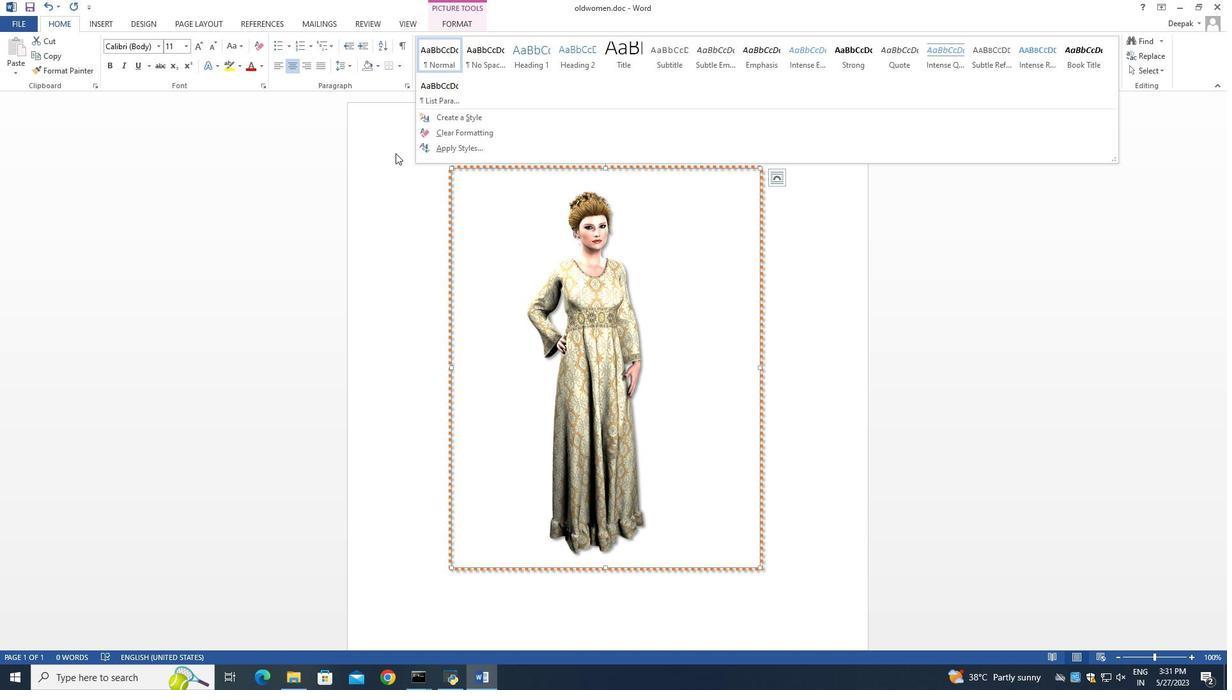 
Action: Mouse moved to (486, 235)
Screenshot: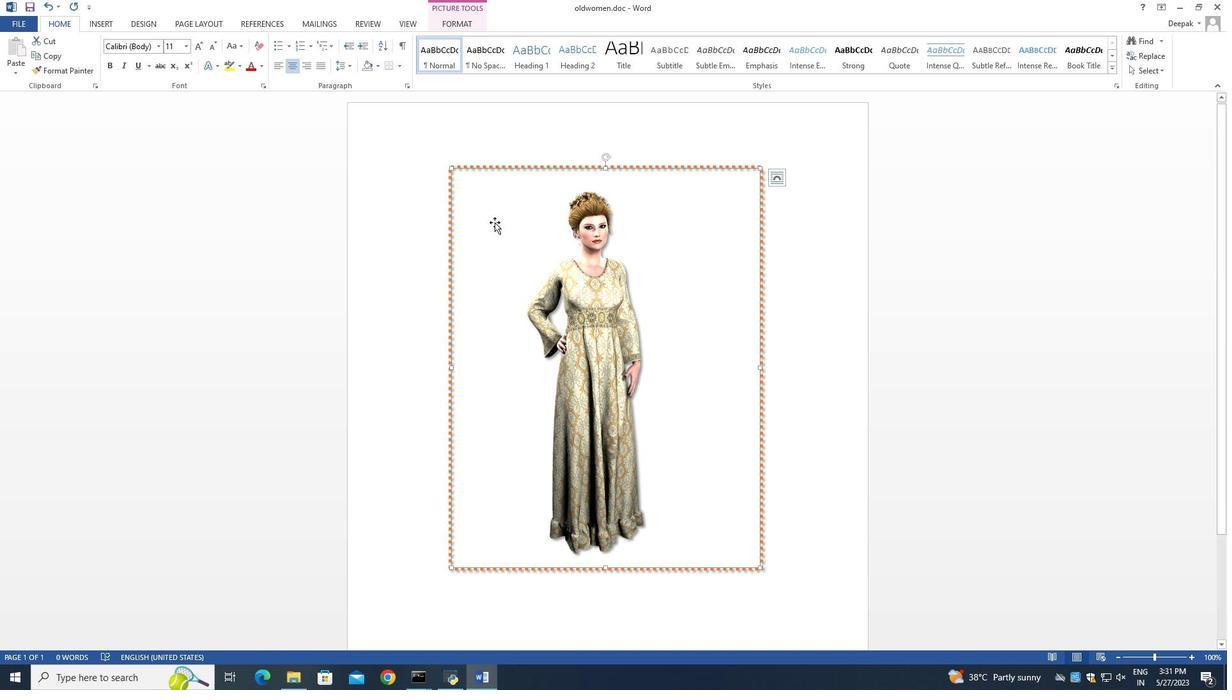 
Action: Mouse scrolled (486, 234) with delta (0, 0)
Screenshot: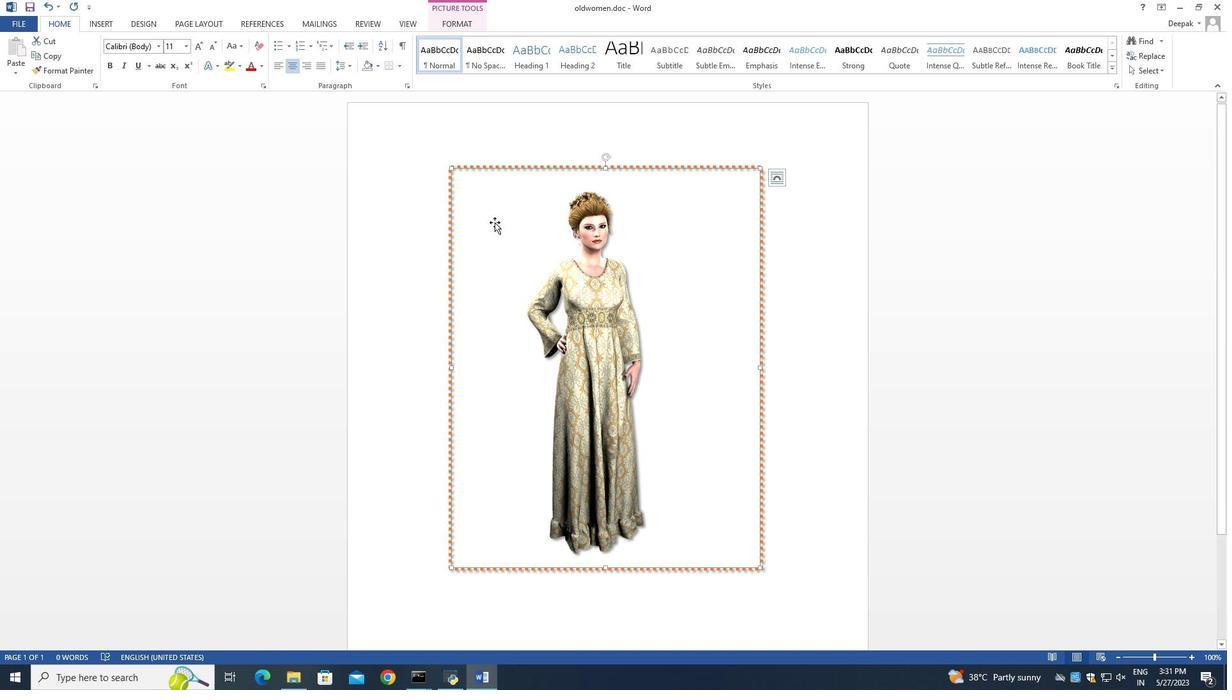 
Action: Mouse moved to (483, 237)
Screenshot: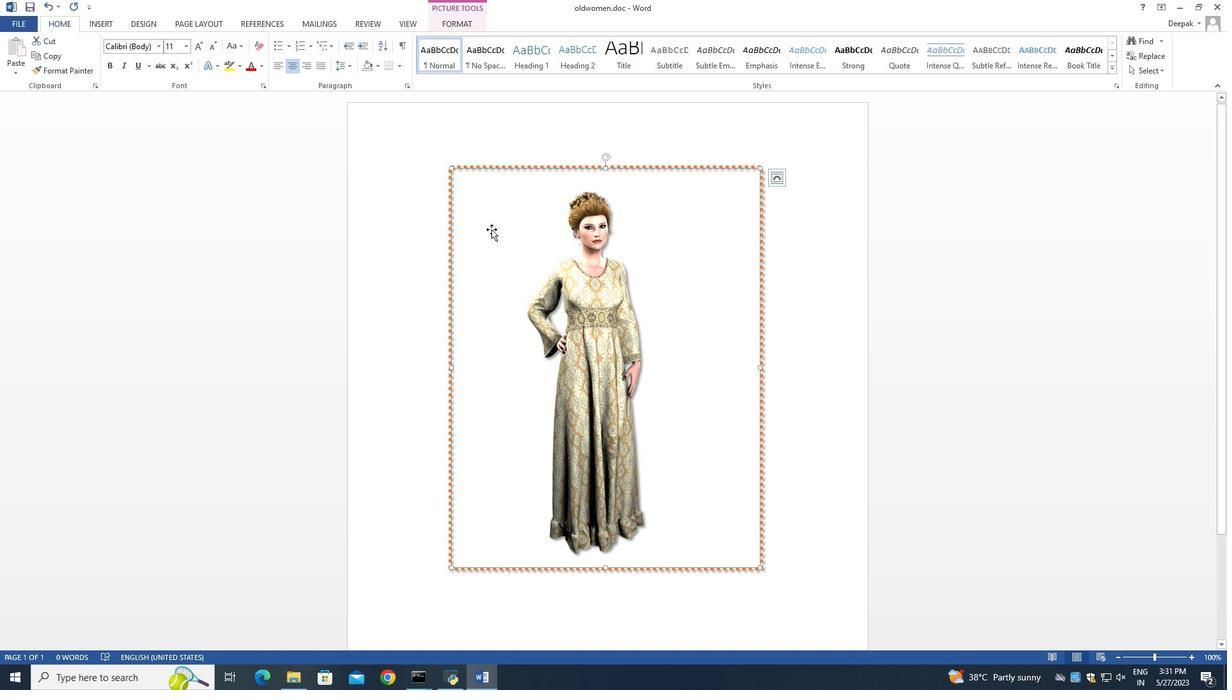 
Action: Mouse scrolled (483, 236) with delta (0, 0)
Screenshot: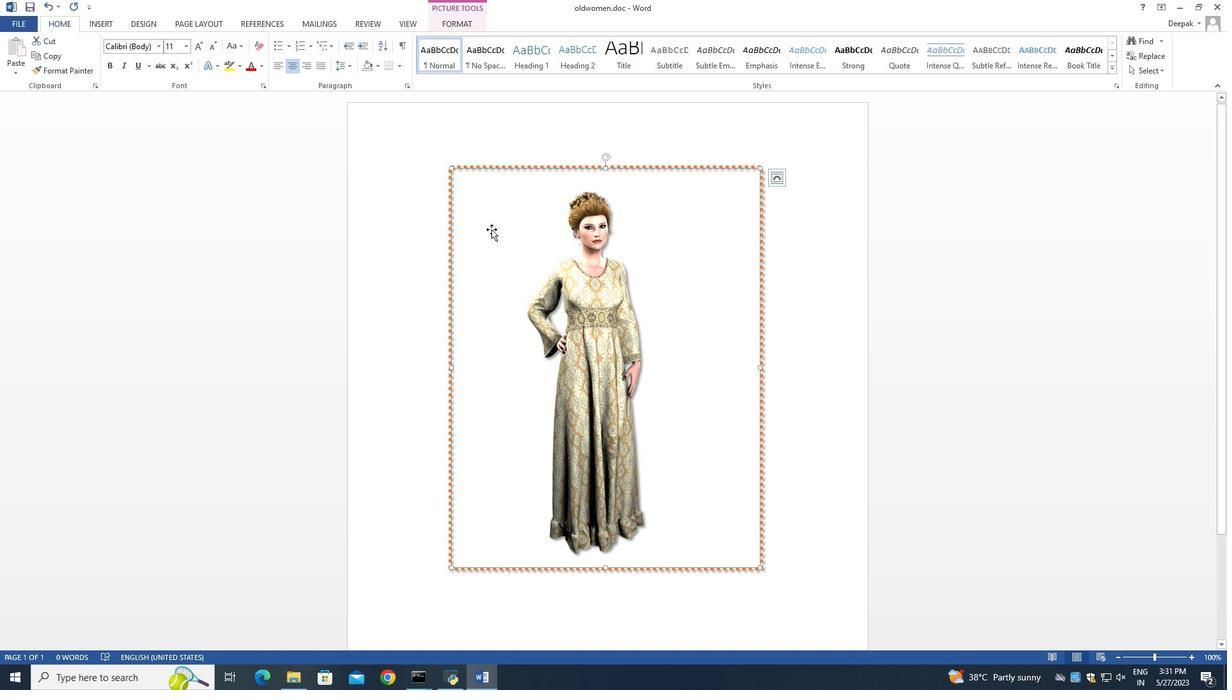 
Action: Mouse moved to (483, 237)
Screenshot: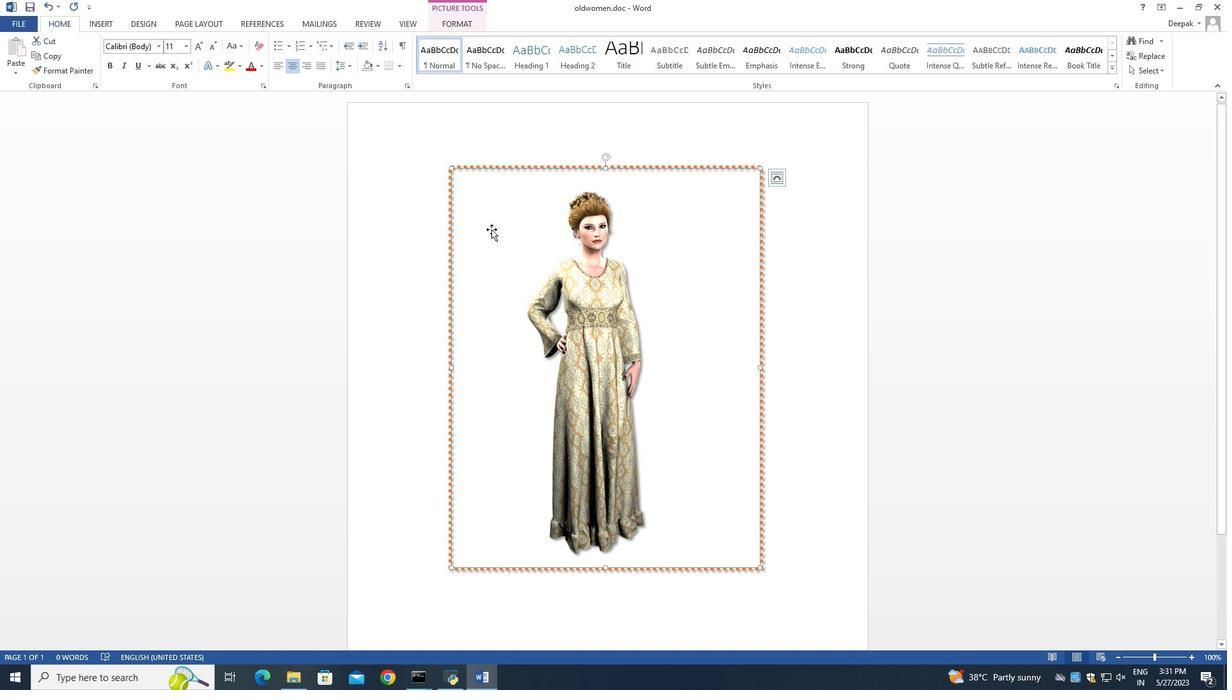 
Action: Mouse scrolled (483, 237) with delta (0, 0)
Screenshot: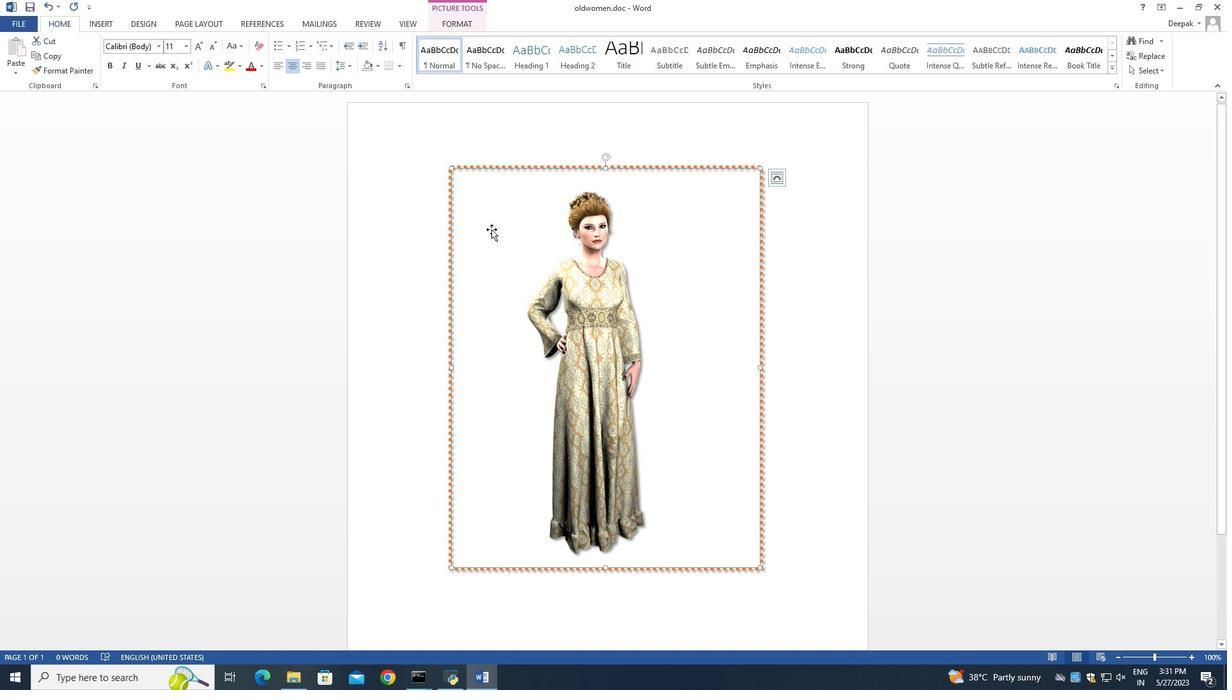 
Action: Mouse moved to (481, 238)
Screenshot: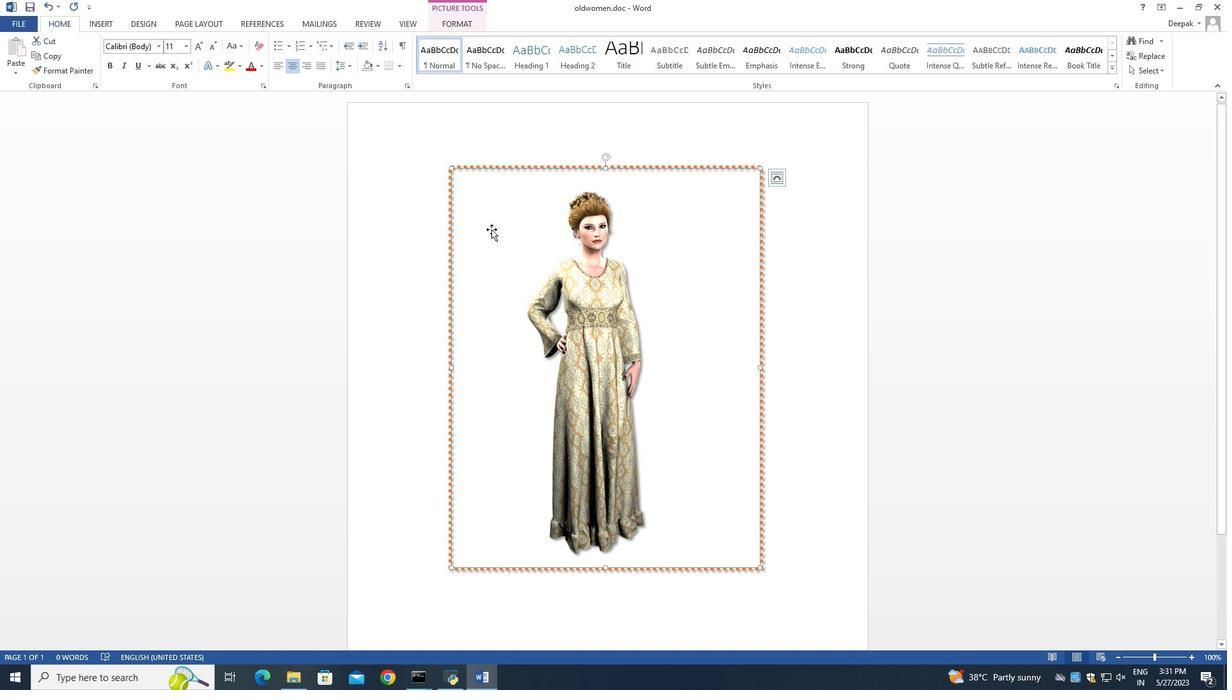 
Action: Mouse scrolled (481, 237) with delta (0, 0)
Screenshot: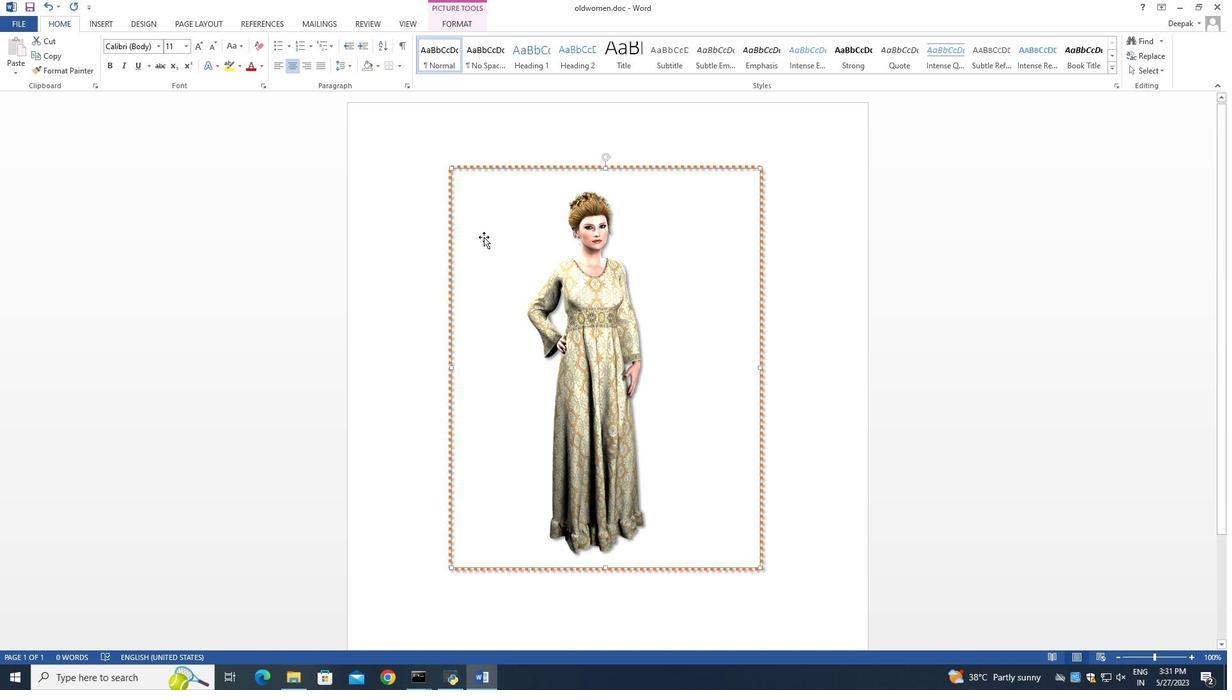 
Action: Mouse moved to (517, 485)
Screenshot: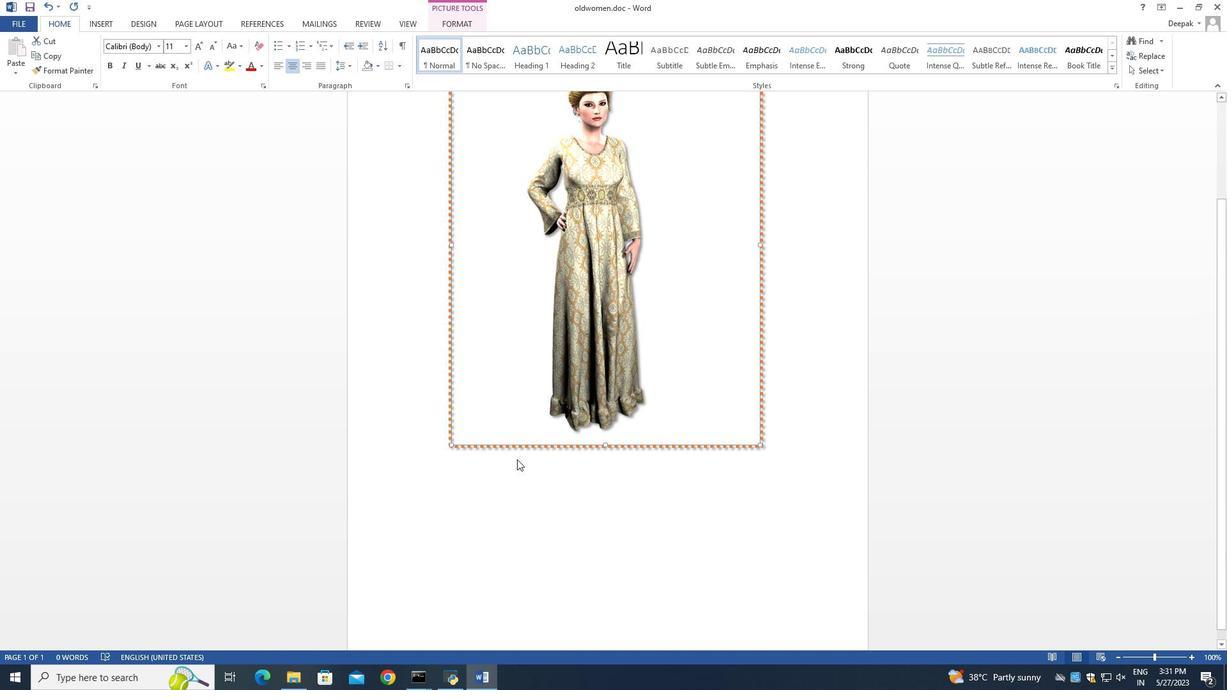 
Action: Mouse pressed left at (517, 485)
Screenshot: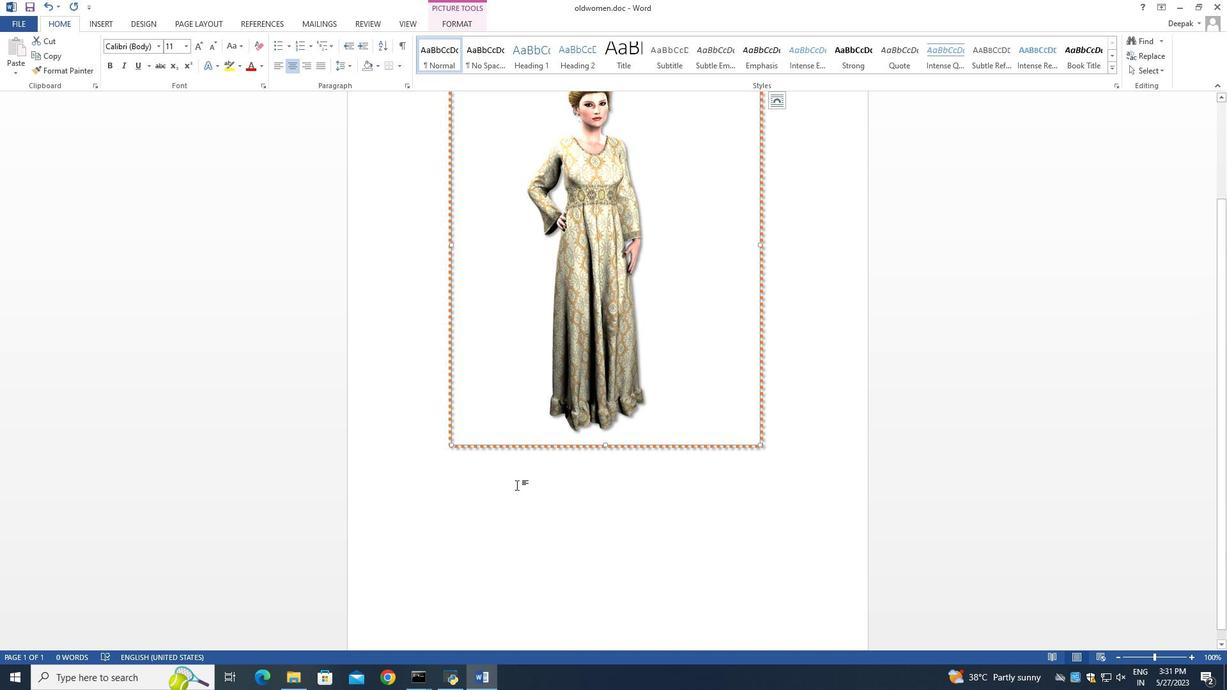 
Action: Mouse moved to (788, 449)
Screenshot: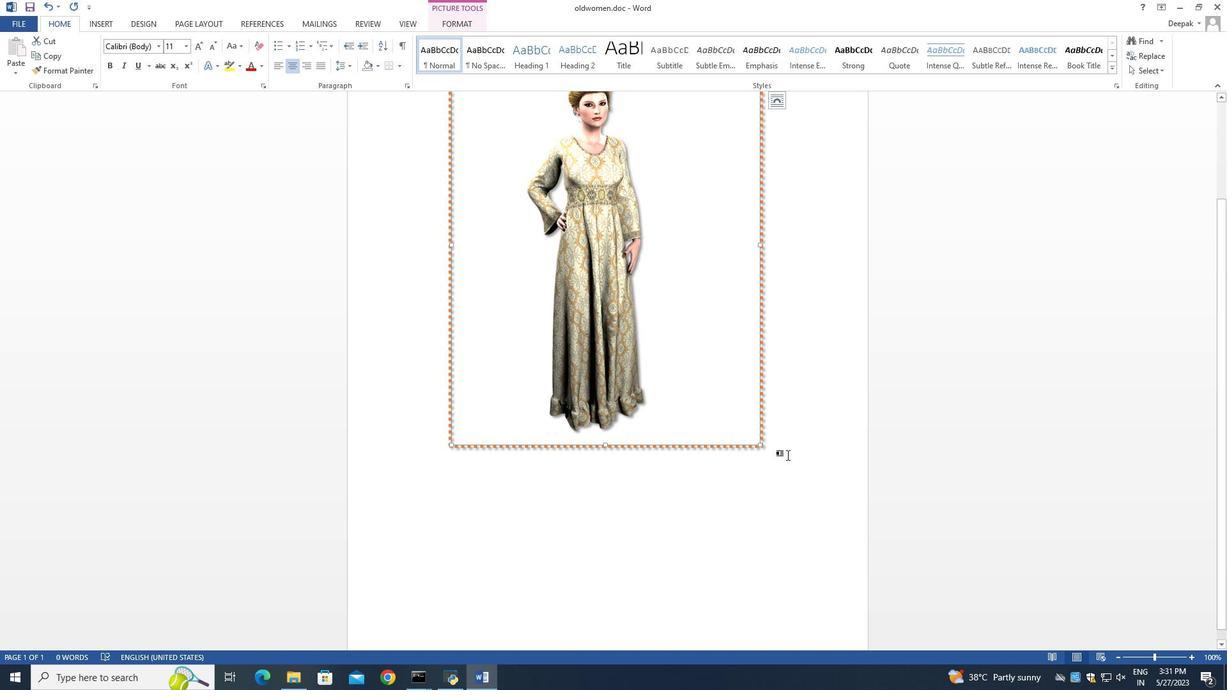
Action: Mouse pressed left at (788, 449)
Screenshot: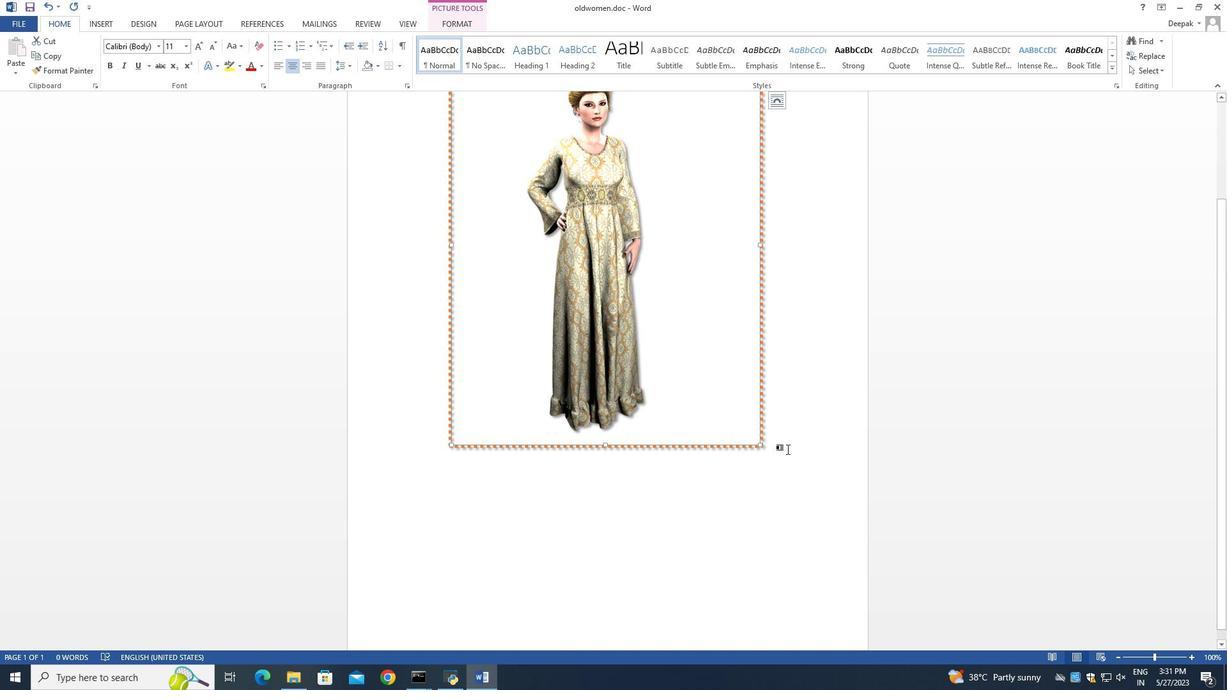
Action: Mouse moved to (505, 542)
Screenshot: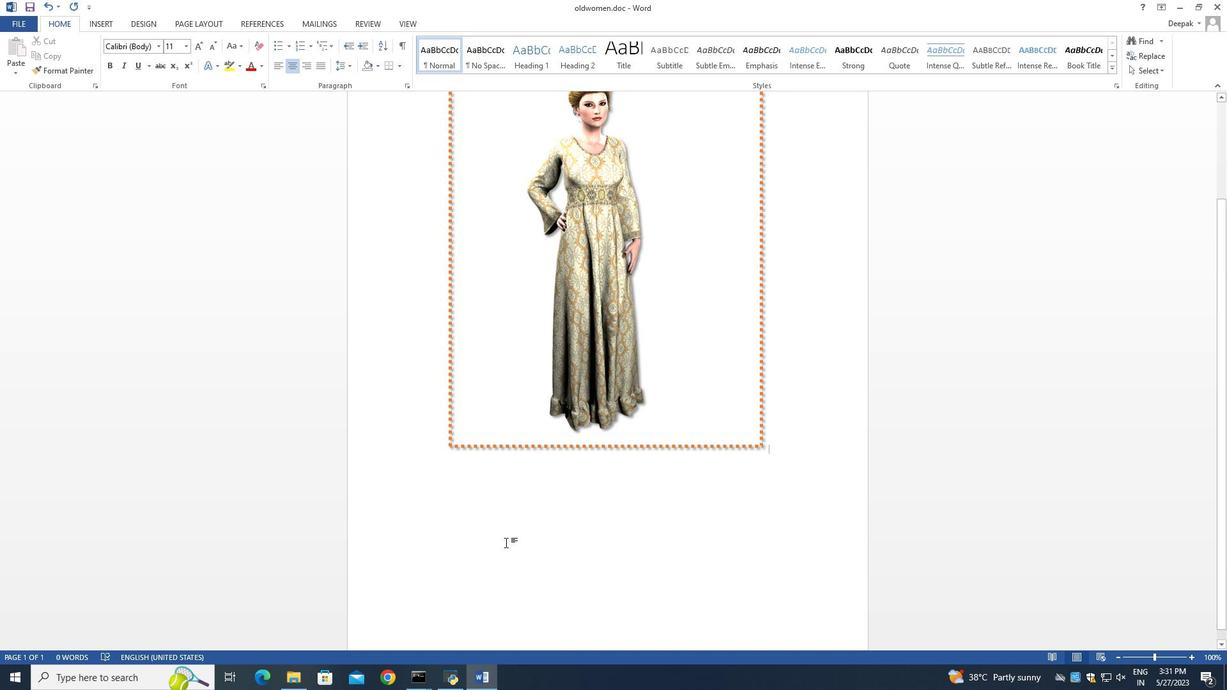 
Action: Key pressed <Key.enter><Key.shift>Old<Key.space><Key.shift_r>wo<Key.backspace><Key.backspace><Key.shift_r>Women<Key.space><Key.shift_r>Black<Key.space>
Screenshot: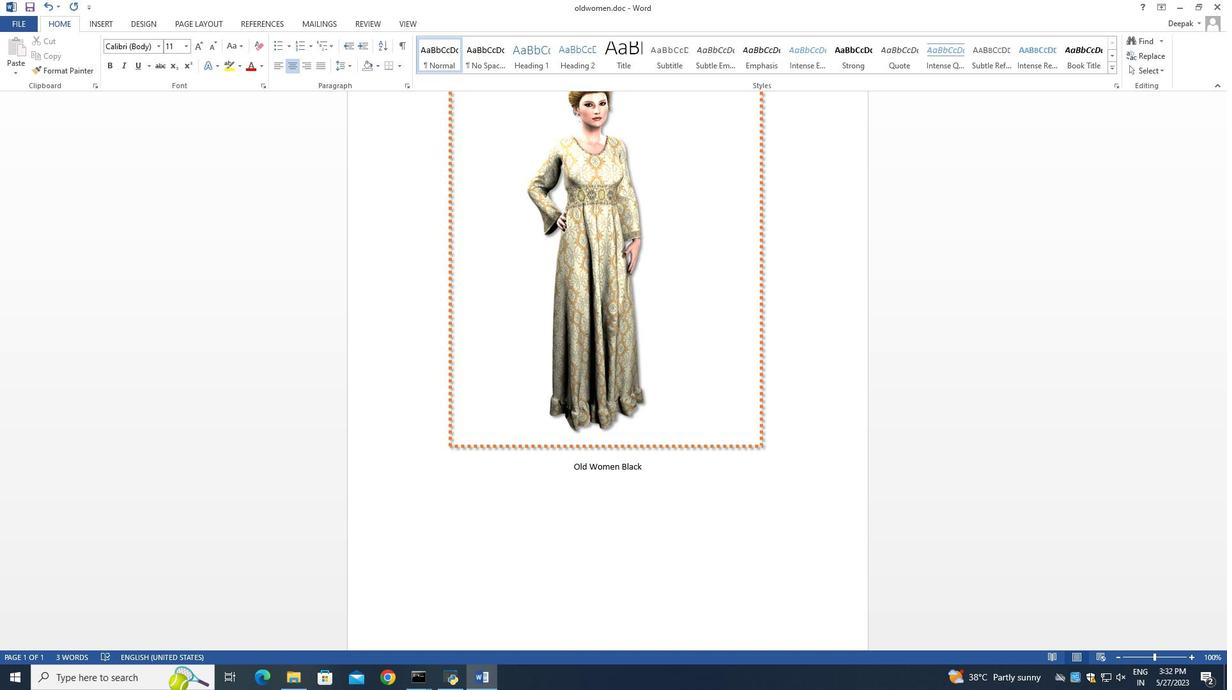 
Action: Mouse moved to (643, 467)
Screenshot: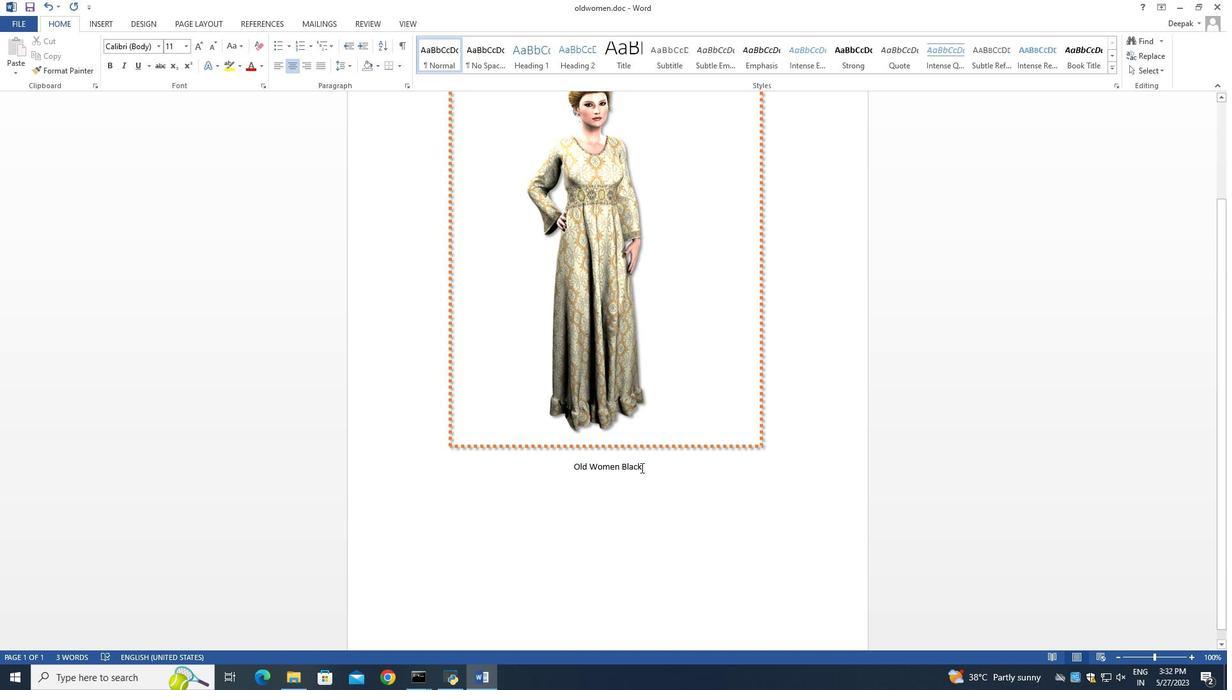 
Action: Mouse pressed left at (643, 467)
Screenshot: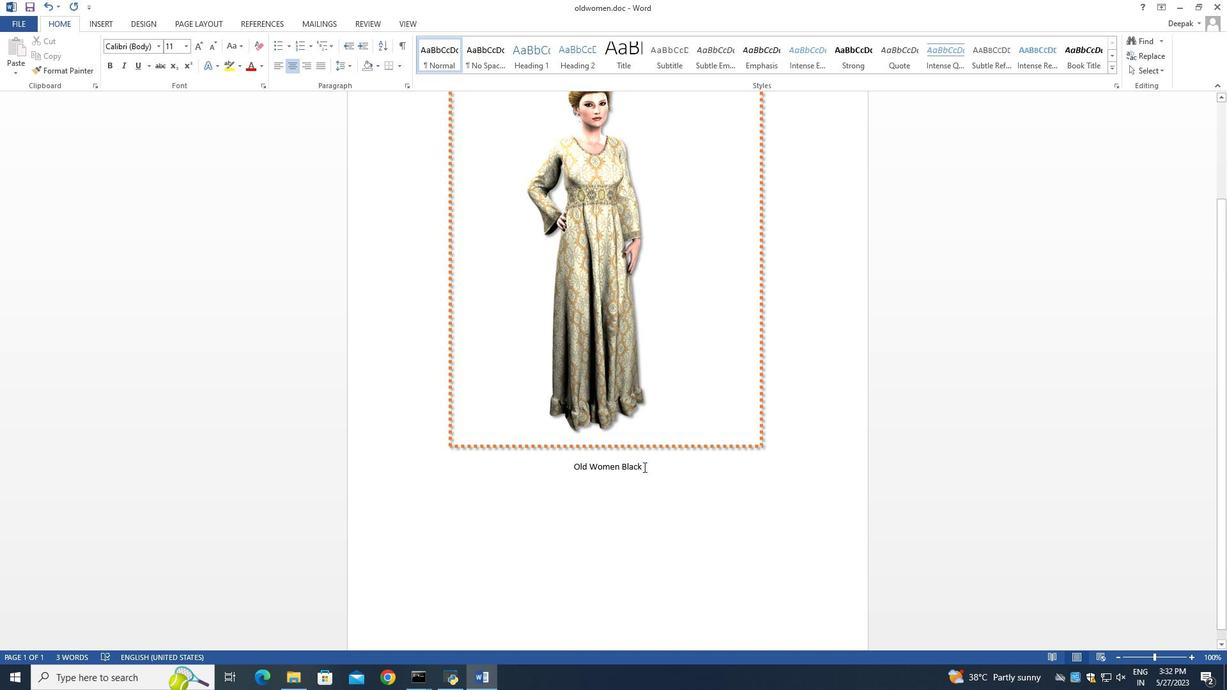 
Action: Mouse moved to (613, 467)
Screenshot: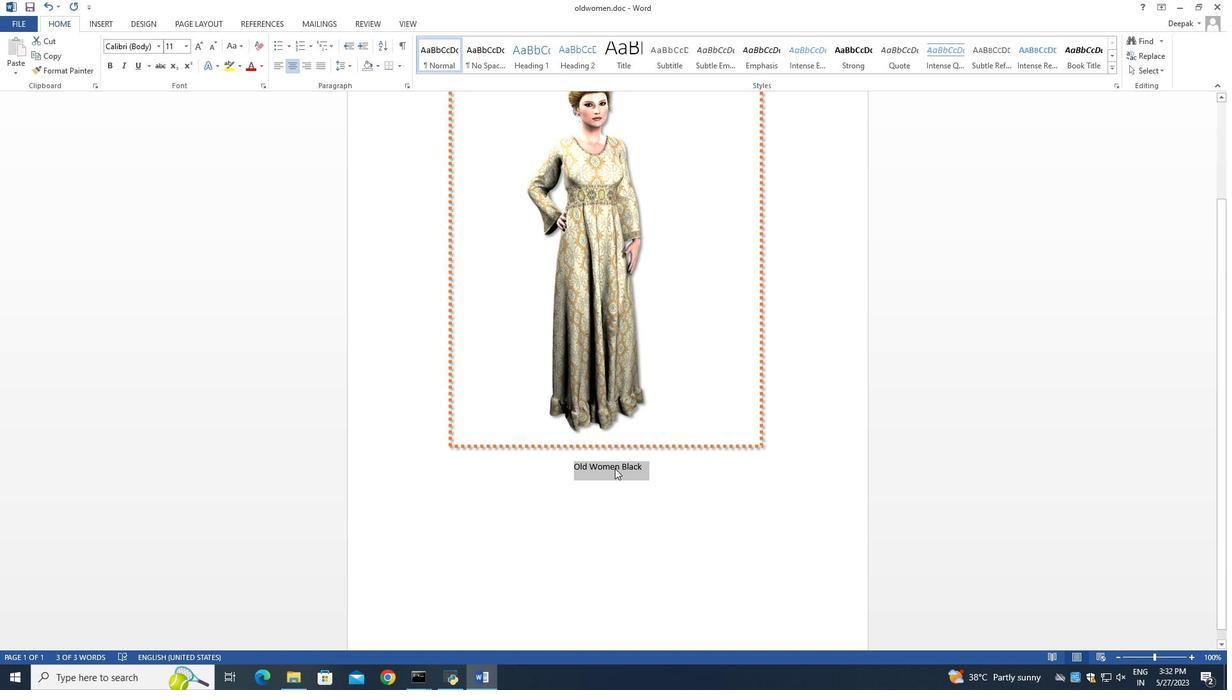 
Action: Mouse pressed right at (613, 467)
Screenshot: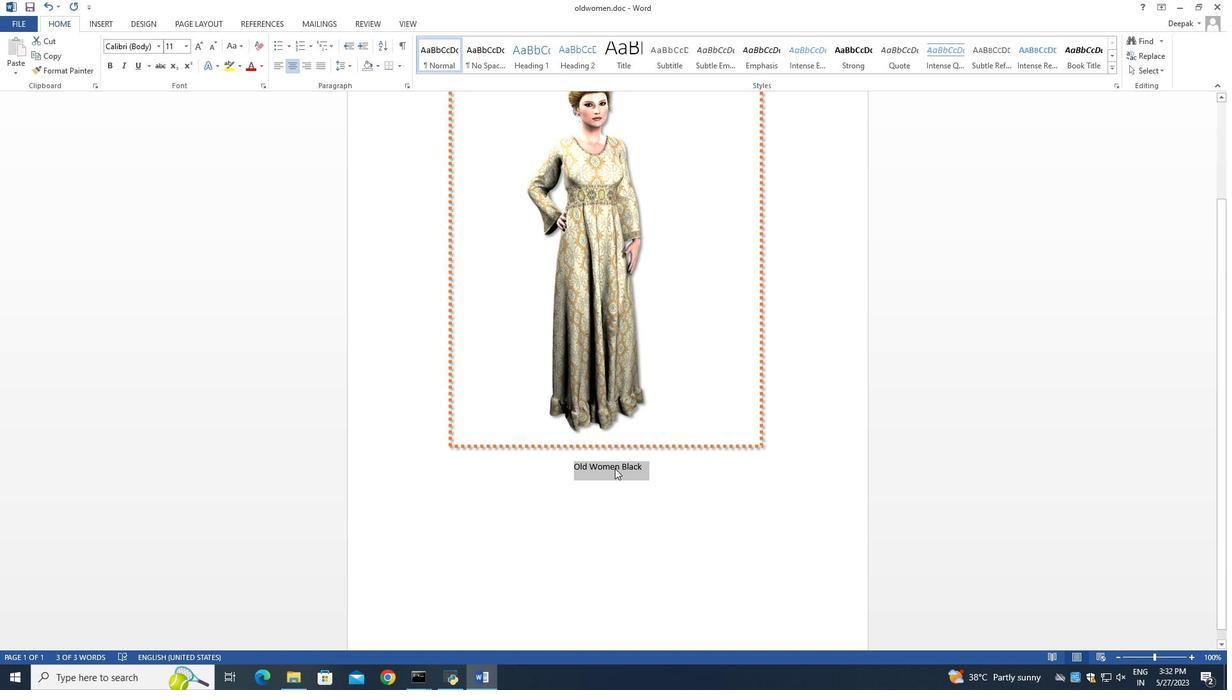 
Action: Mouse moved to (697, 446)
Screenshot: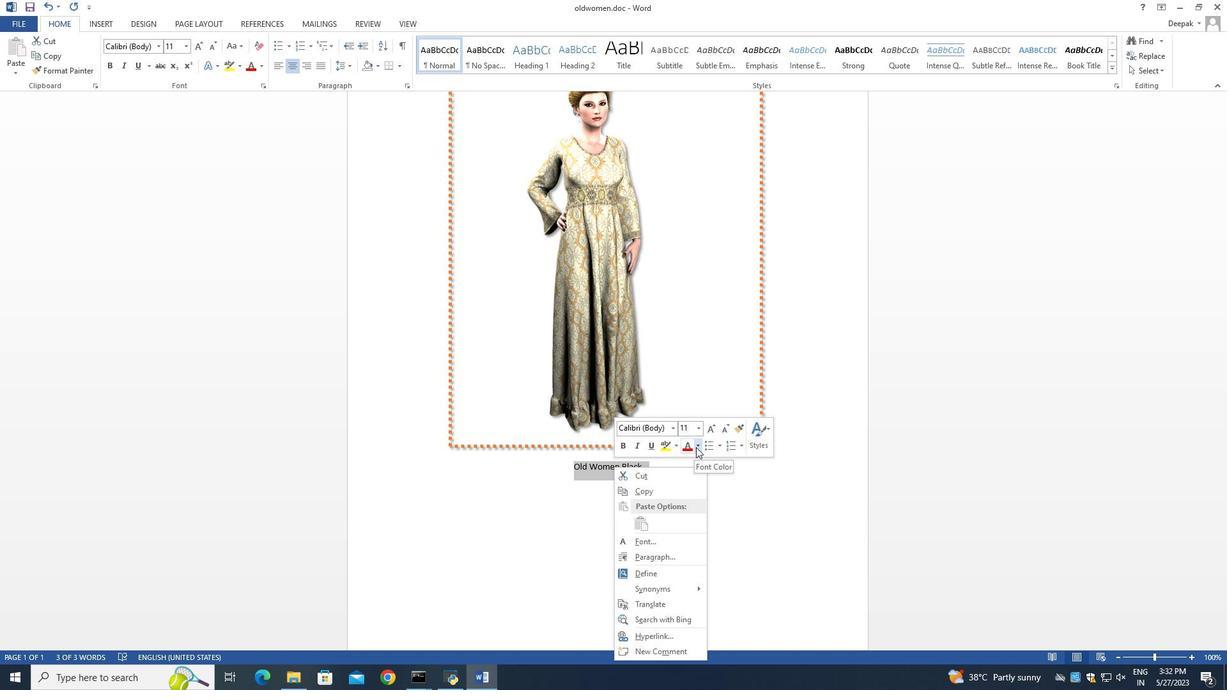
Action: Mouse pressed left at (697, 446)
Screenshot: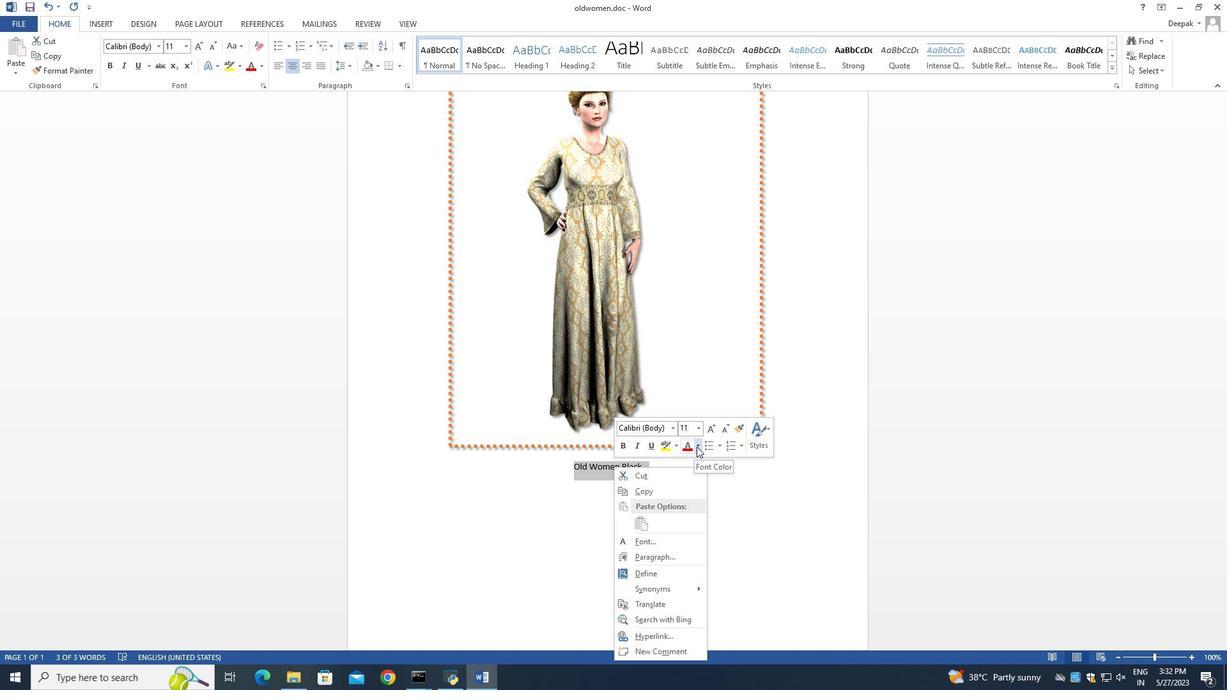 
Action: Mouse moved to (710, 426)
Screenshot: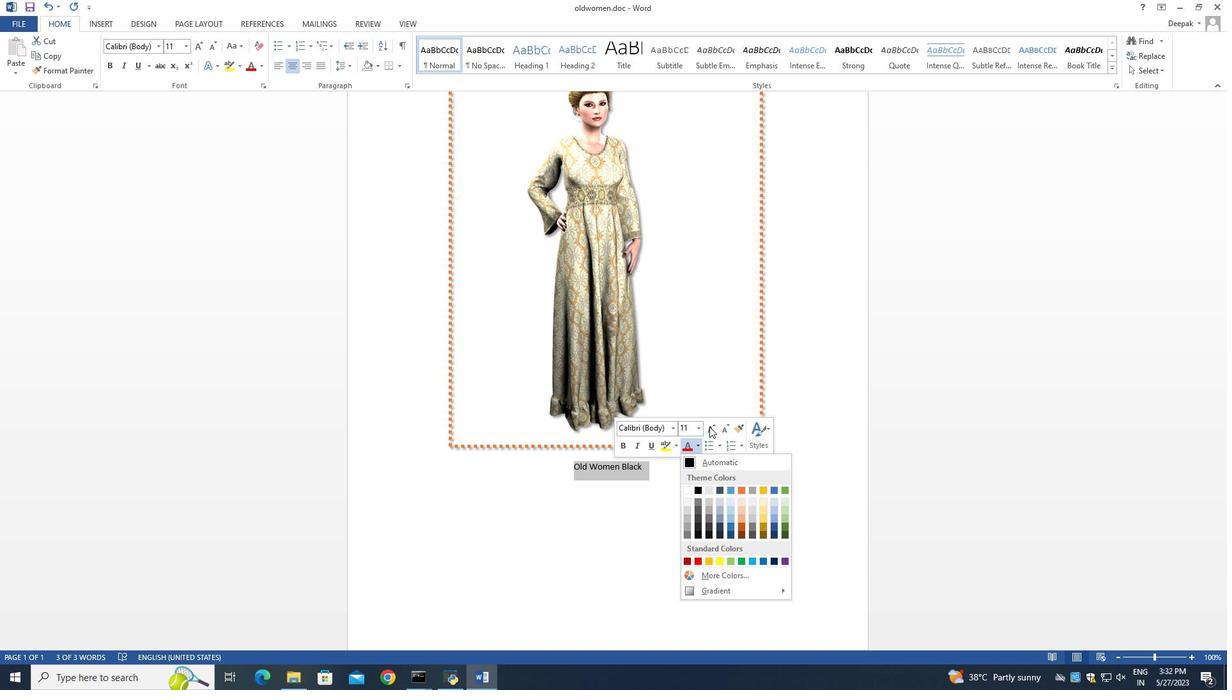 
Action: Mouse pressed left at (710, 426)
Screenshot: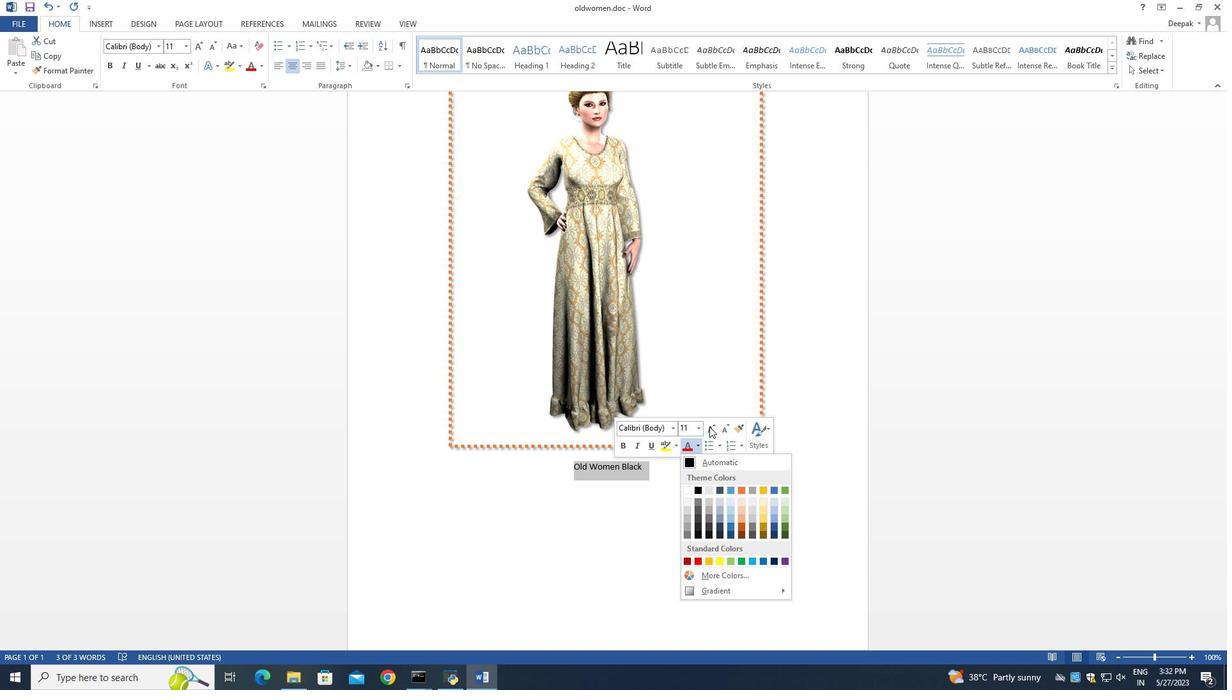 
Action: Mouse pressed left at (710, 426)
Screenshot: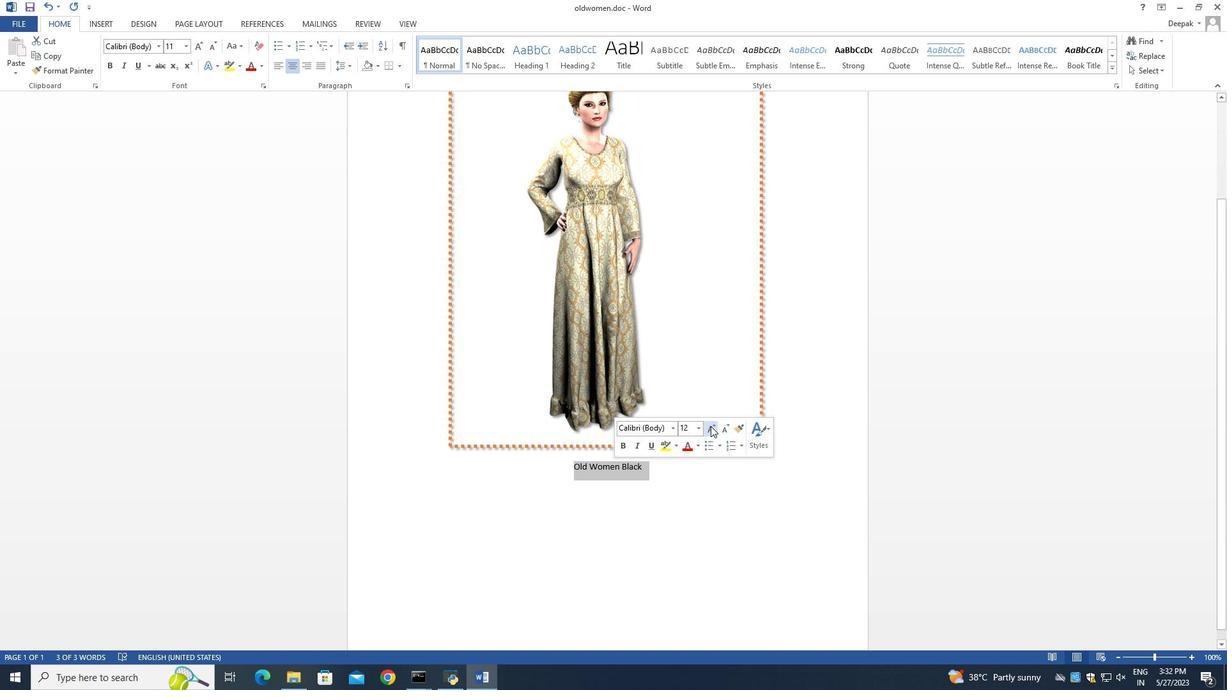 
Action: Mouse pressed left at (710, 426)
Screenshot: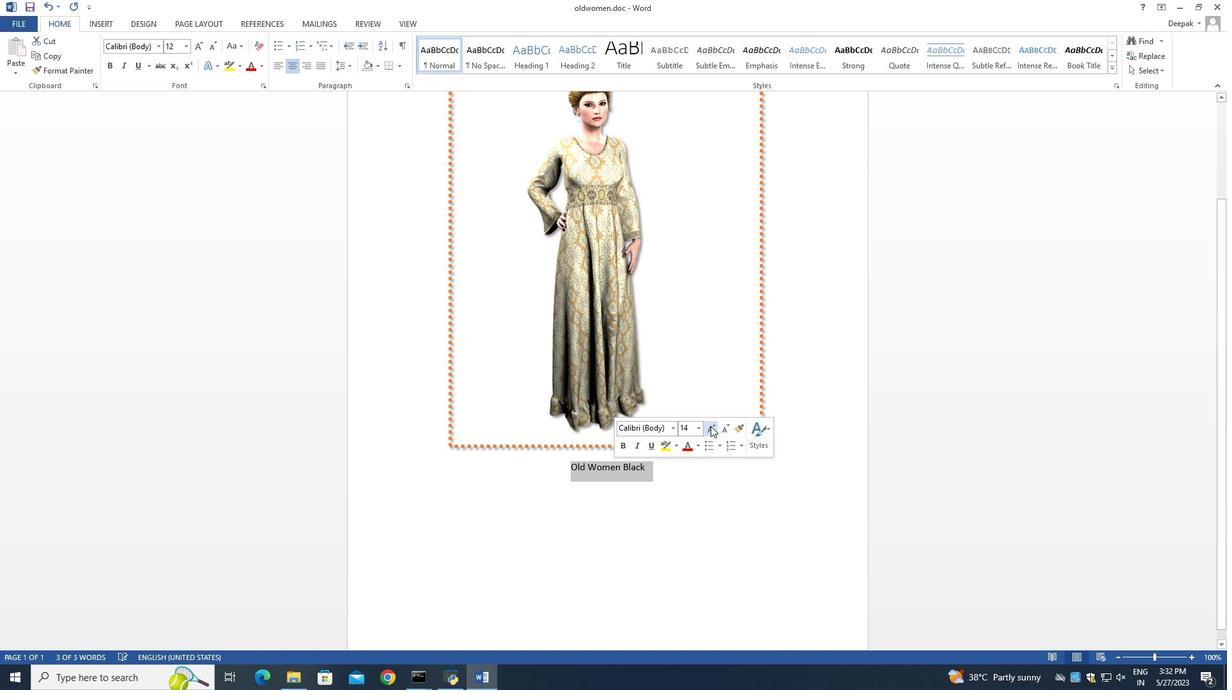 
Action: Mouse pressed left at (710, 426)
Screenshot: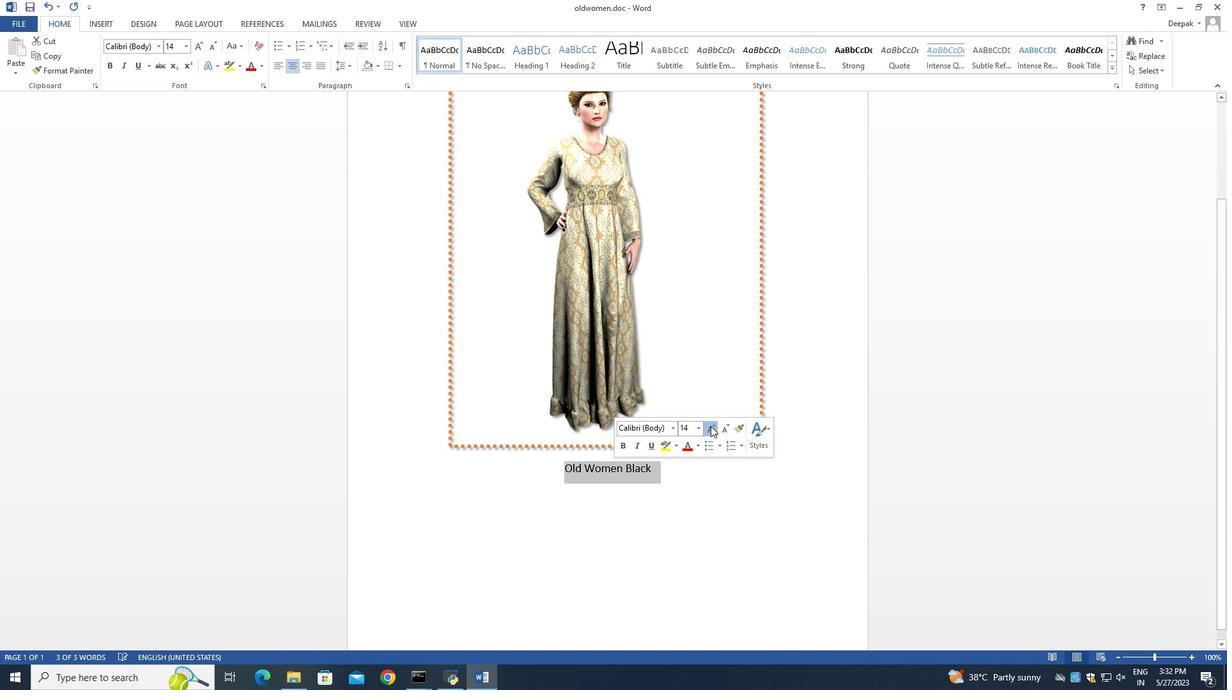 
Action: Mouse pressed left at (710, 426)
Screenshot: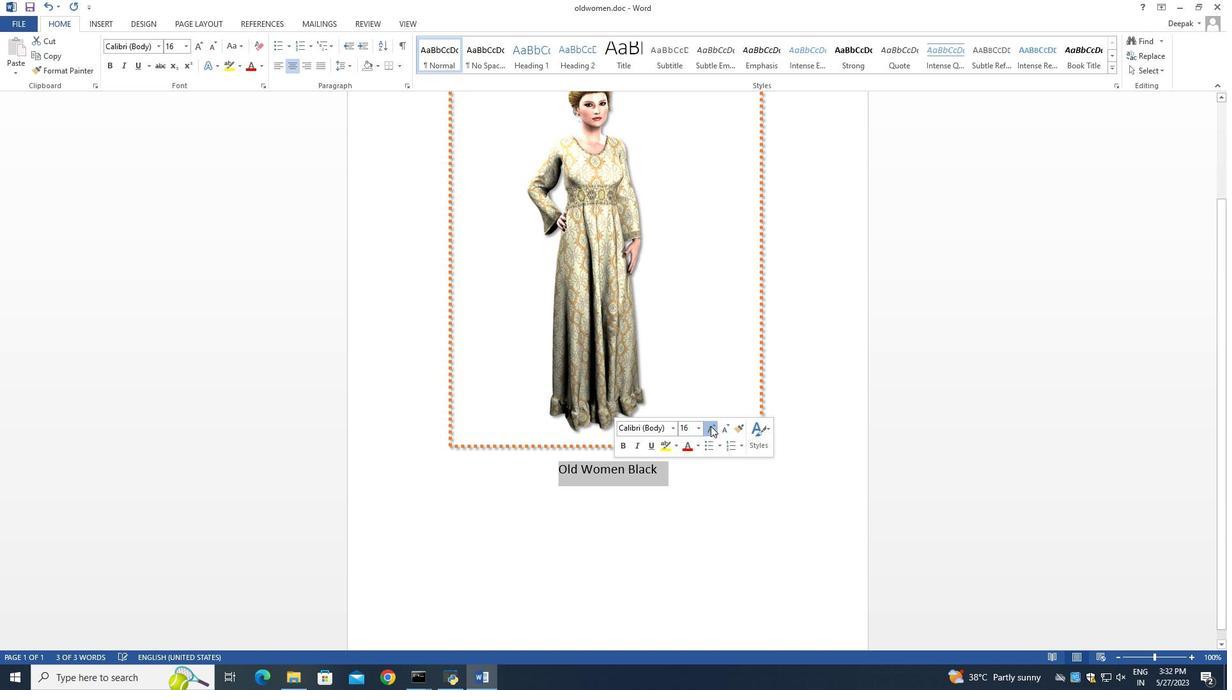 
Action: Mouse pressed left at (710, 426)
Screenshot: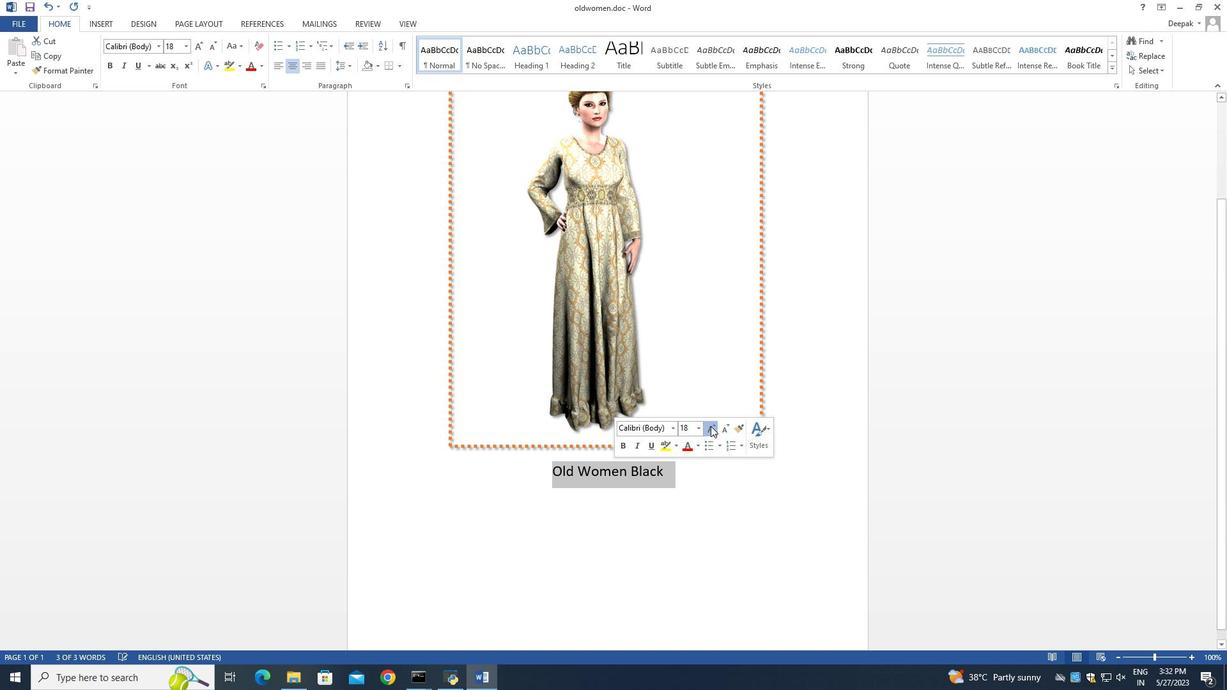 
Action: Mouse pressed left at (710, 426)
Screenshot: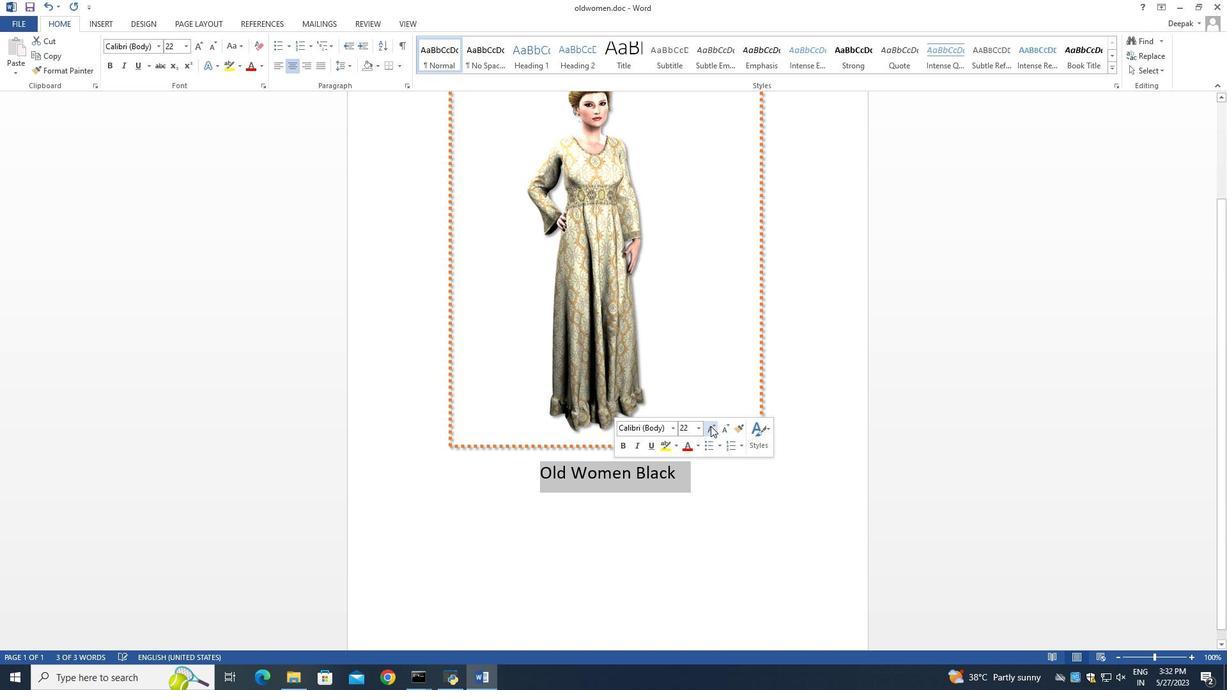 
Action: Mouse moved to (757, 441)
Screenshot: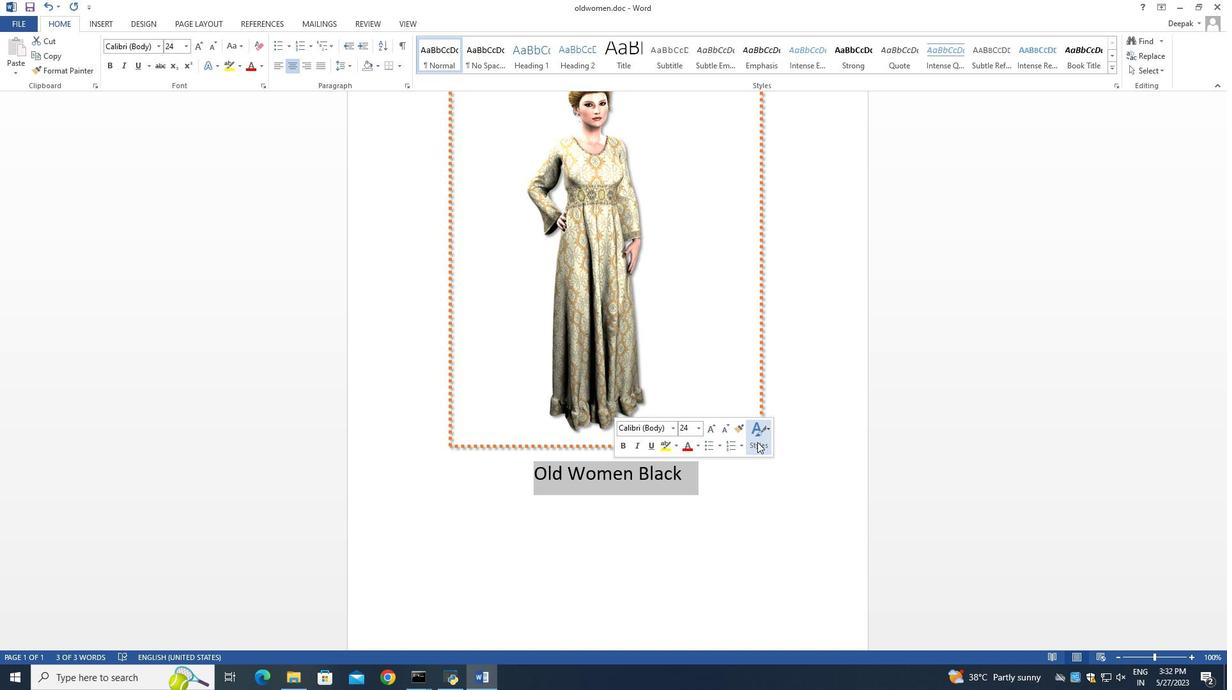 
Action: Mouse pressed left at (757, 441)
Screenshot: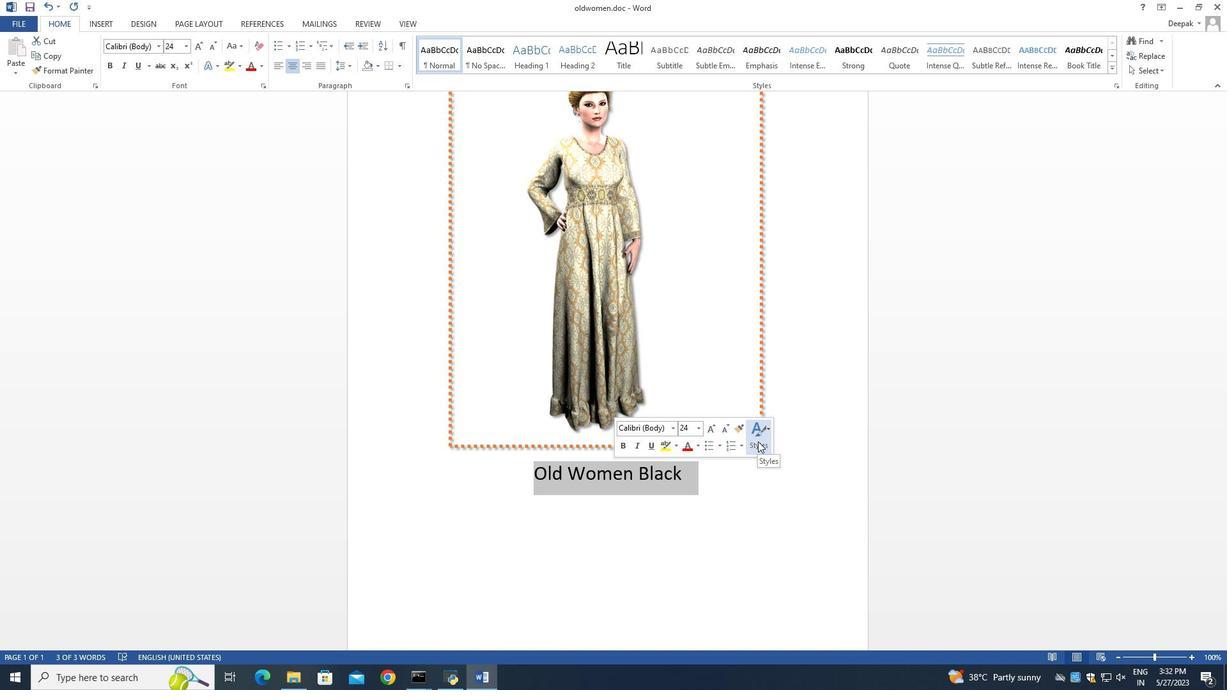 
Action: Mouse moved to (862, 573)
Screenshot: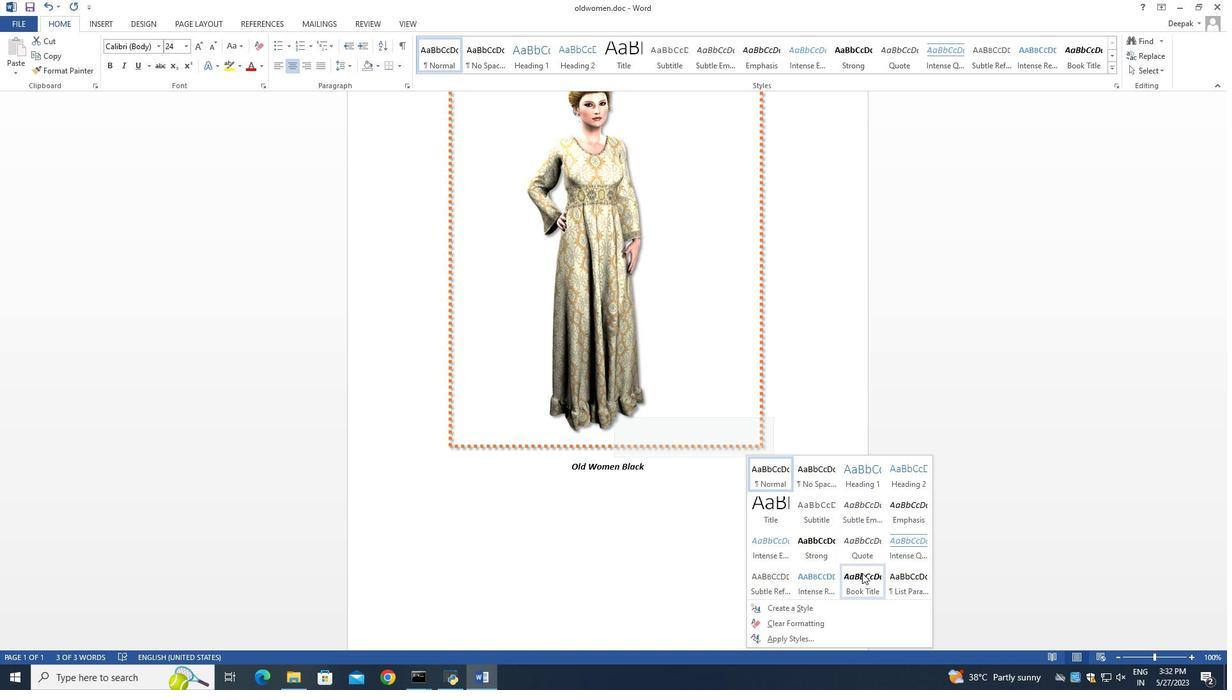 
Action: Mouse pressed left at (862, 573)
Screenshot: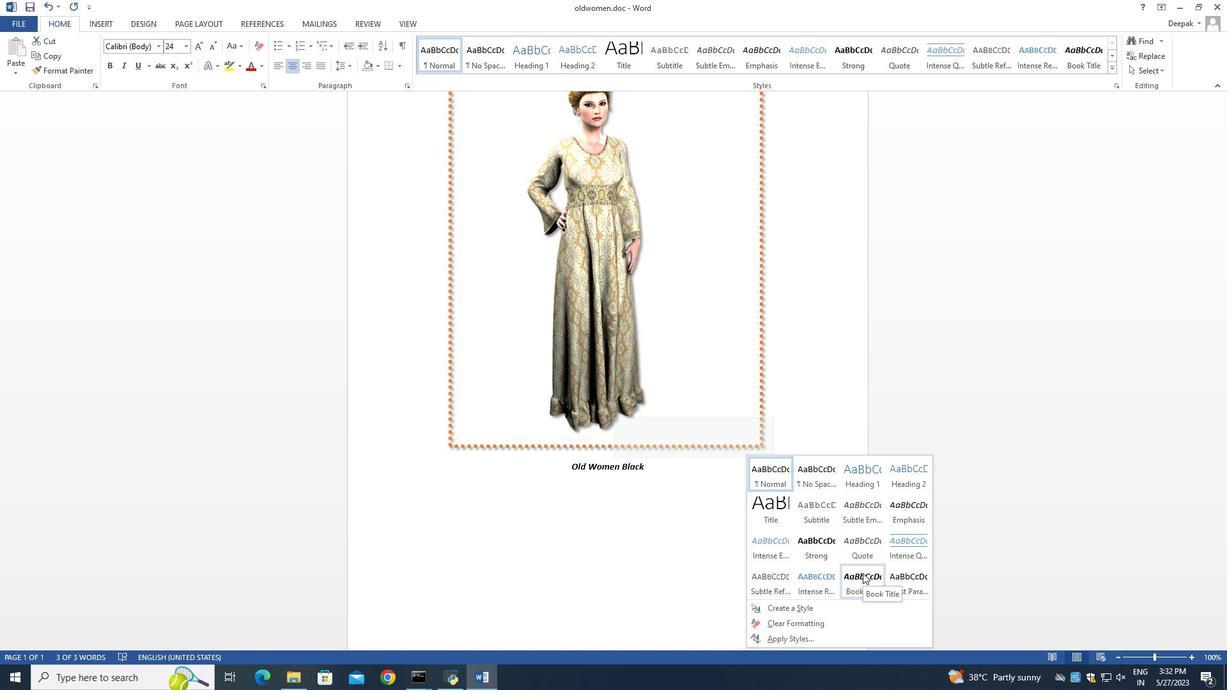 
Action: Mouse moved to (105, 26)
Screenshot: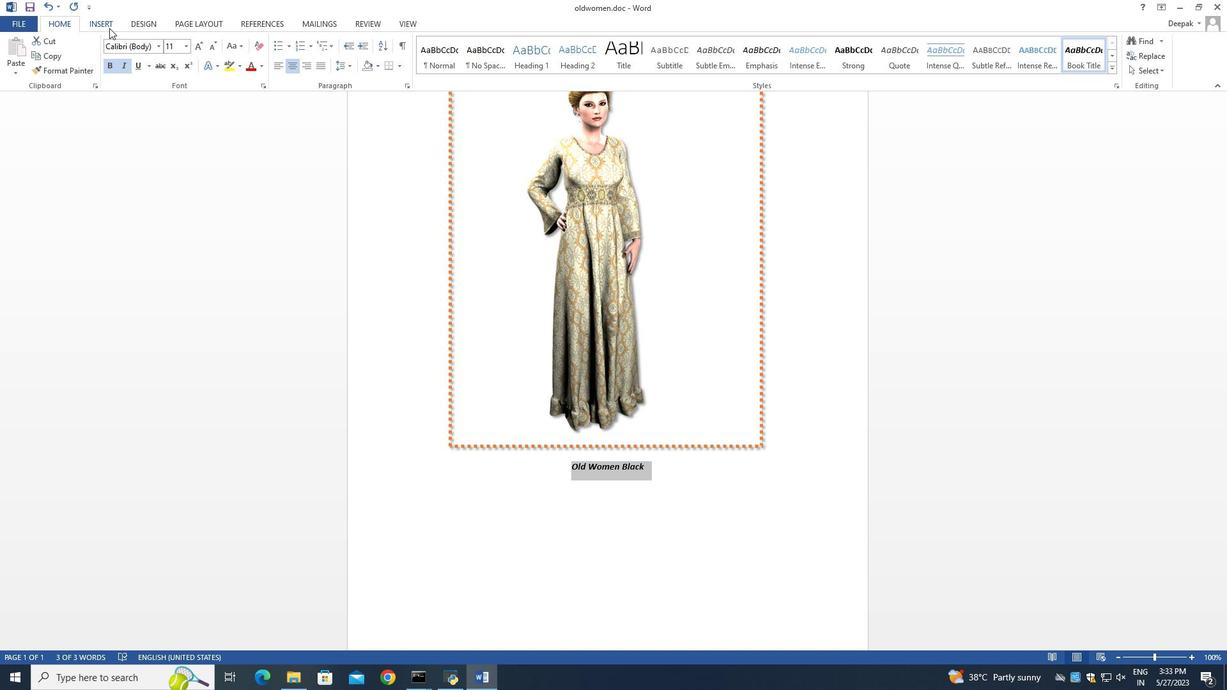
Action: Mouse pressed left at (105, 26)
Screenshot: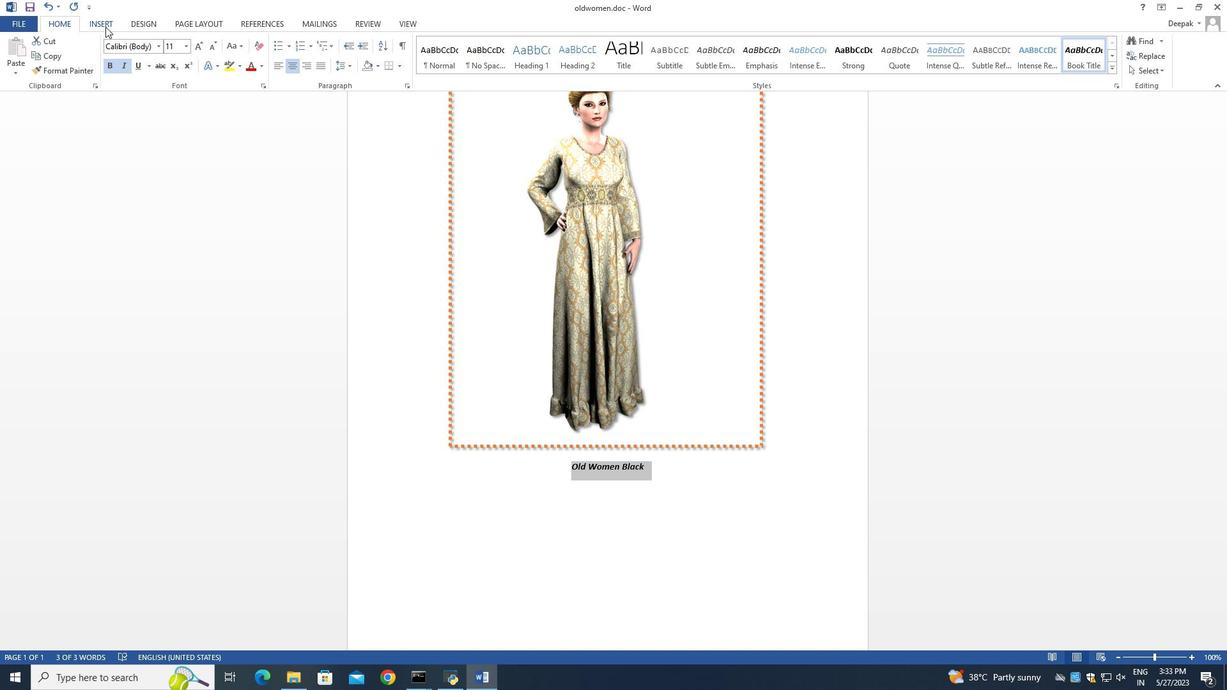
Action: Mouse moved to (134, 23)
Screenshot: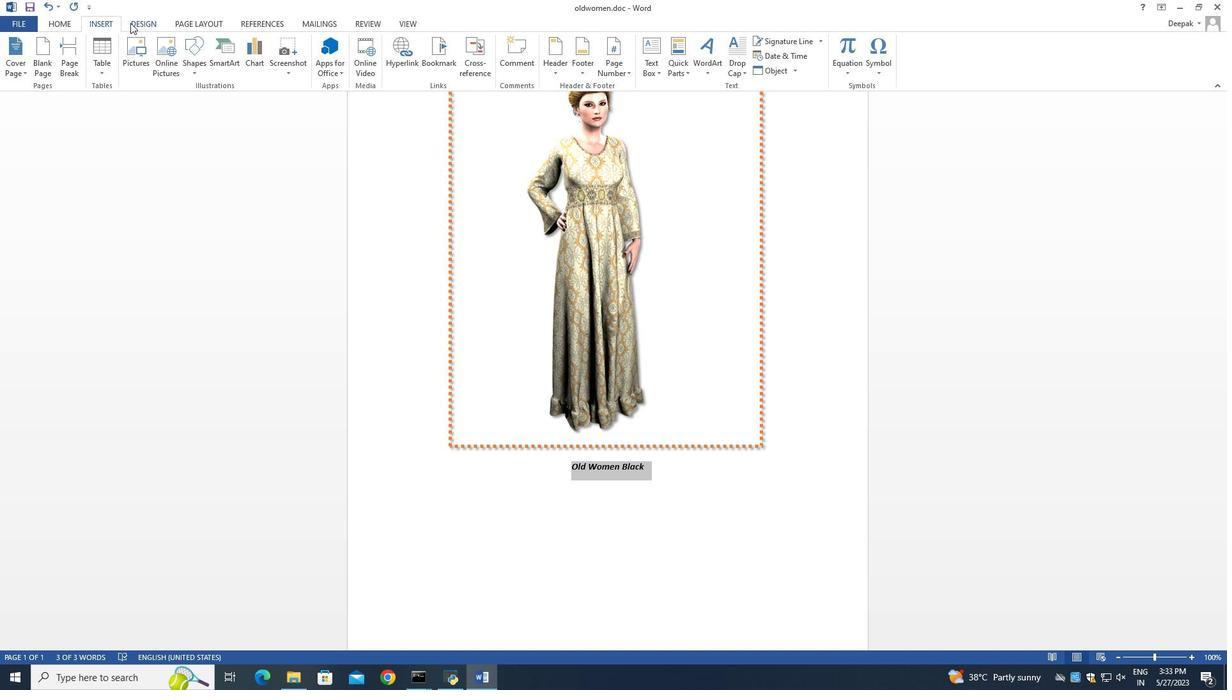 
Action: Mouse pressed left at (134, 23)
Screenshot: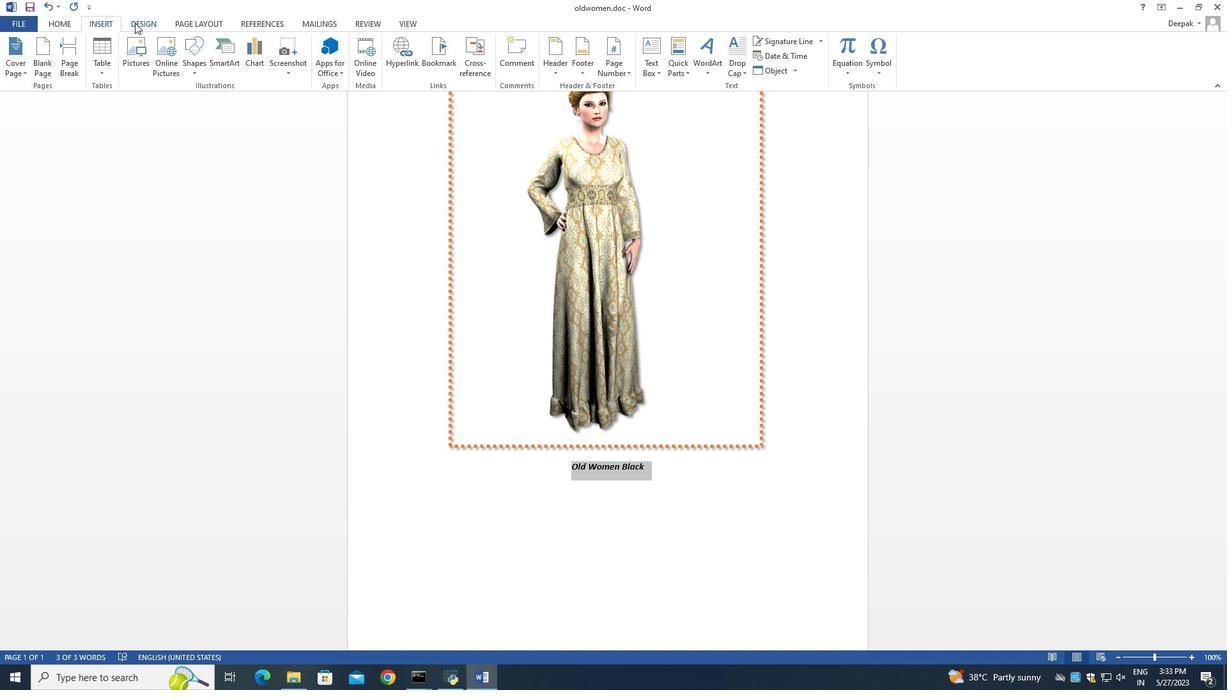 
Action: Mouse moved to (58, 21)
Screenshot: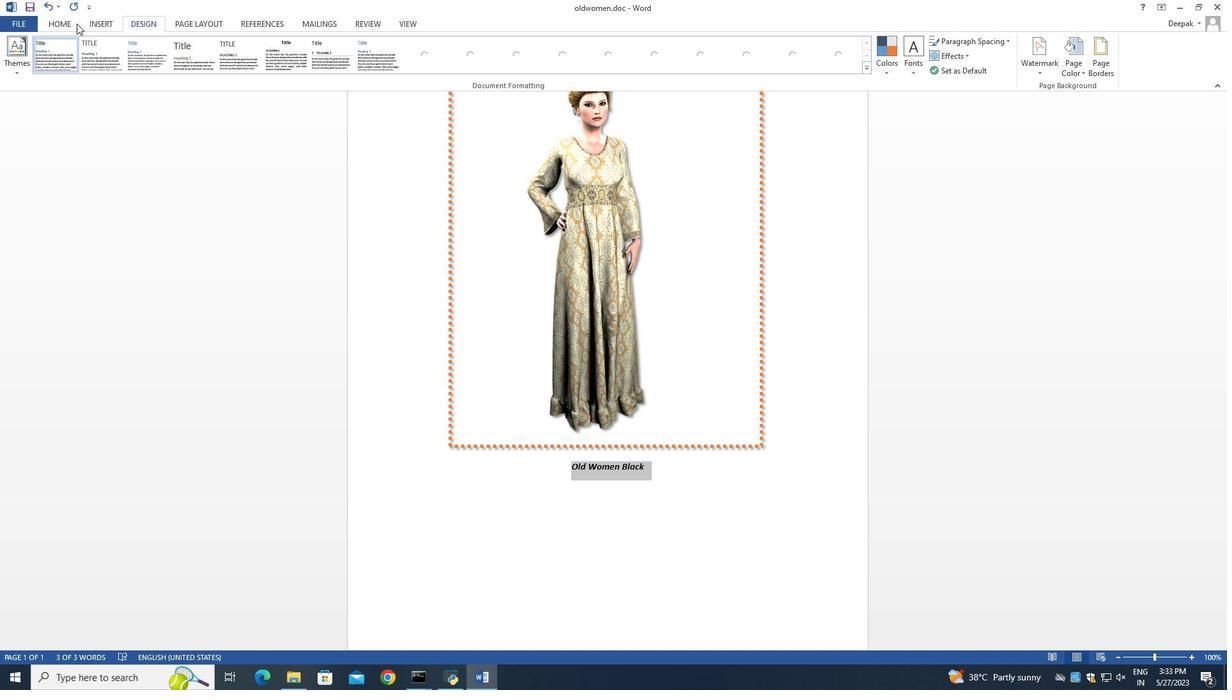 
Action: Mouse pressed left at (58, 21)
Screenshot: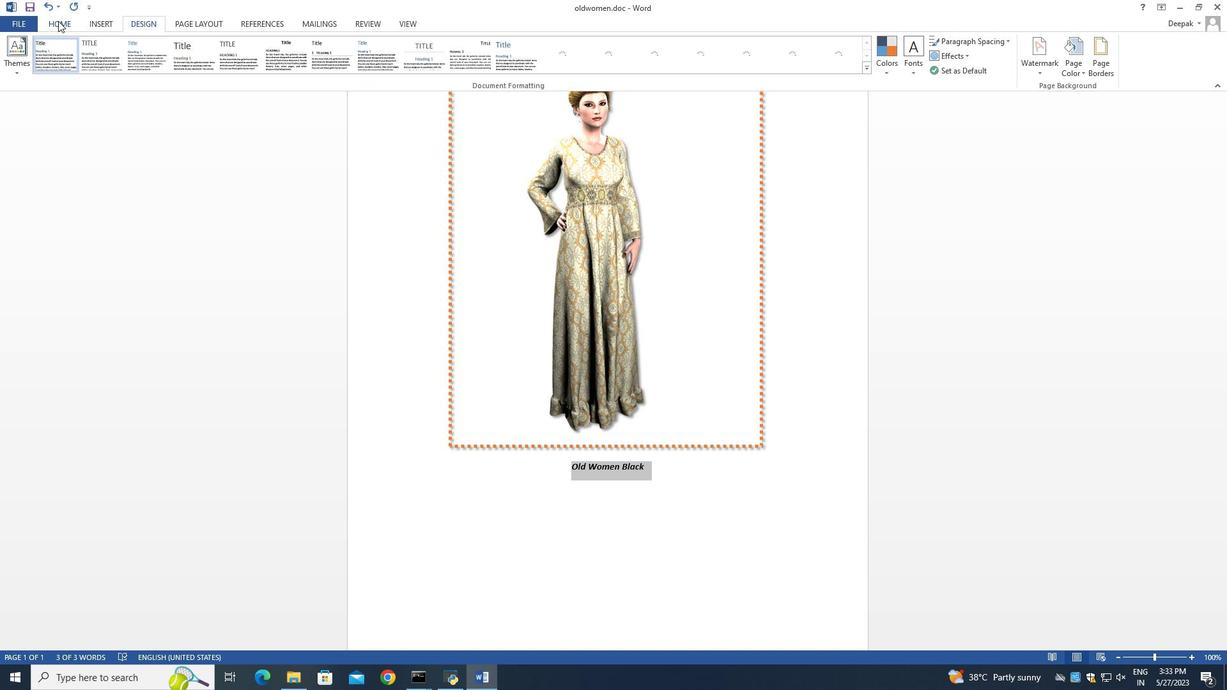 
Action: Mouse moved to (97, 23)
Screenshot: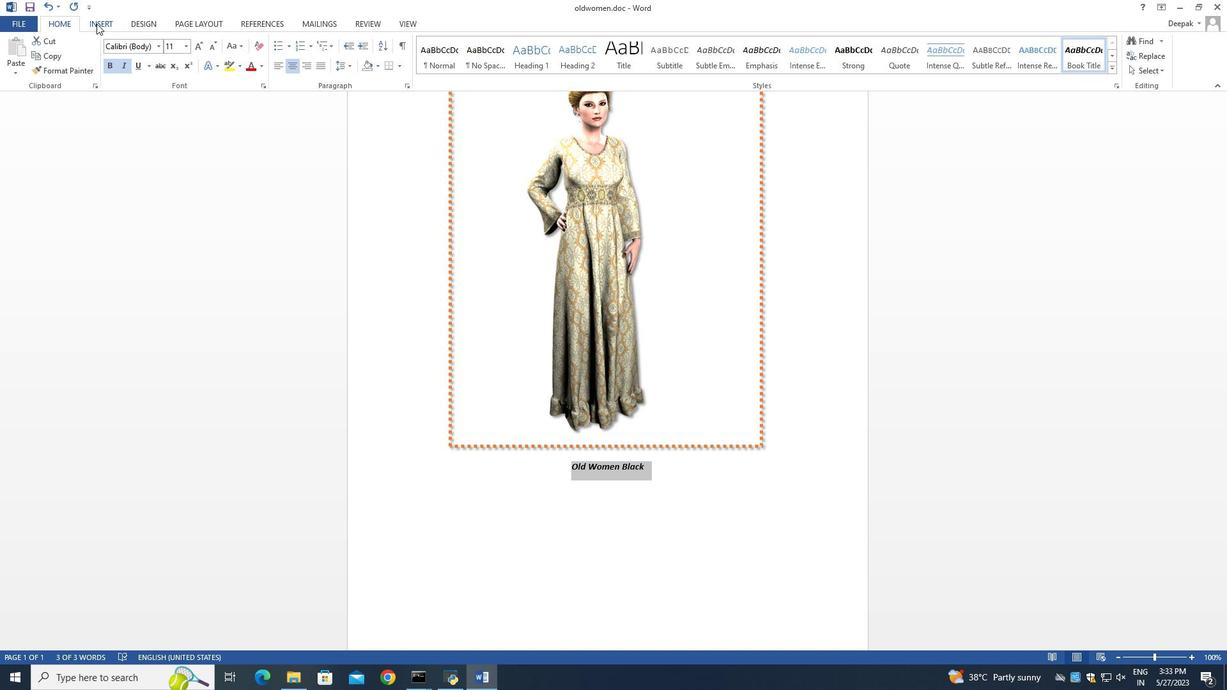 
Action: Mouse pressed left at (97, 23)
Screenshot: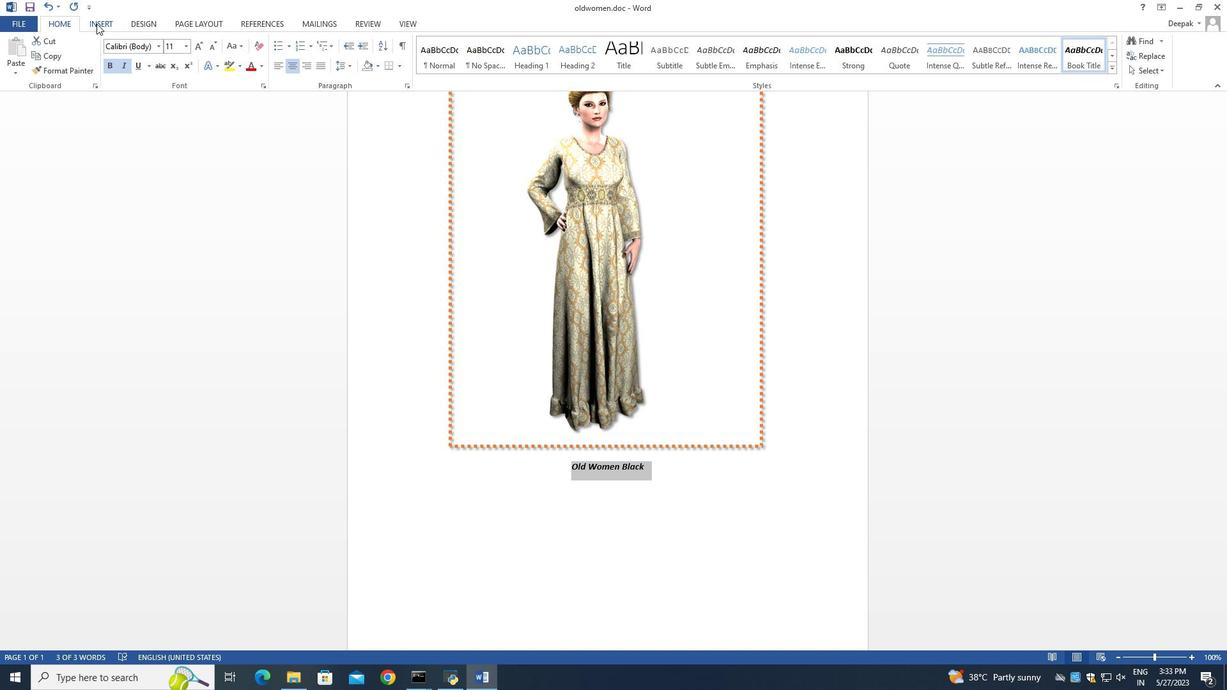 
Action: Mouse moved to (147, 26)
Screenshot: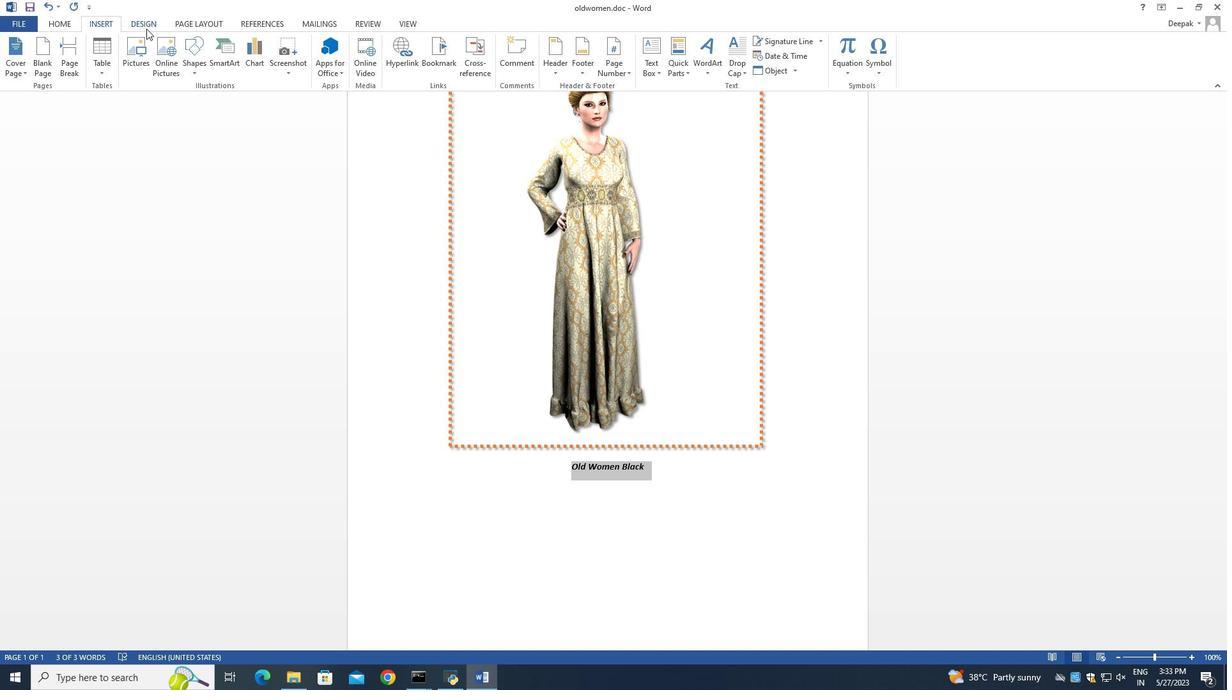 
Action: Mouse pressed left at (147, 26)
Screenshot: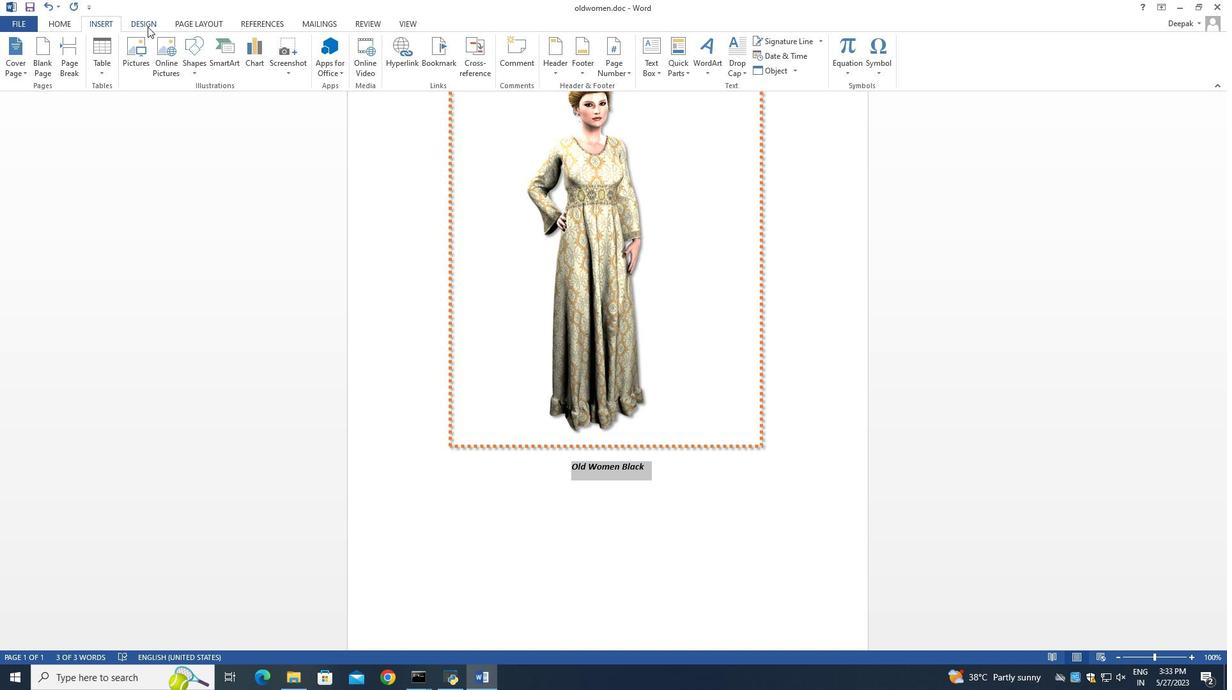 
Action: Mouse moved to (212, 24)
Screenshot: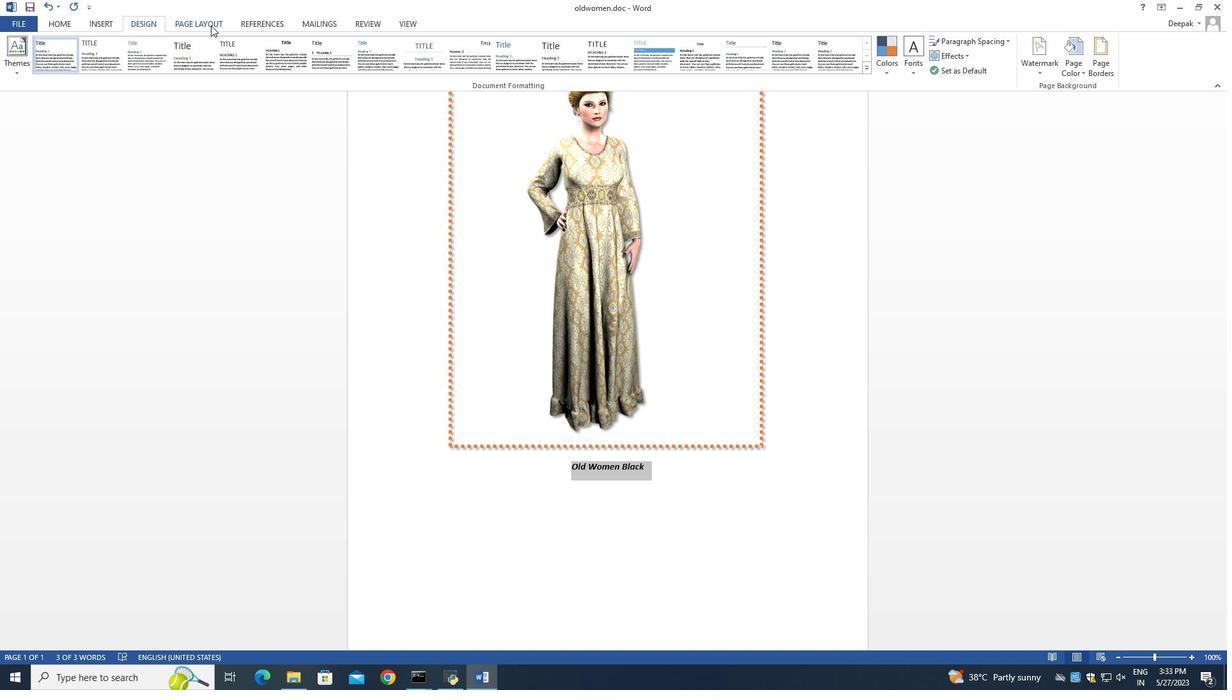 
Action: Mouse pressed left at (212, 24)
Screenshot: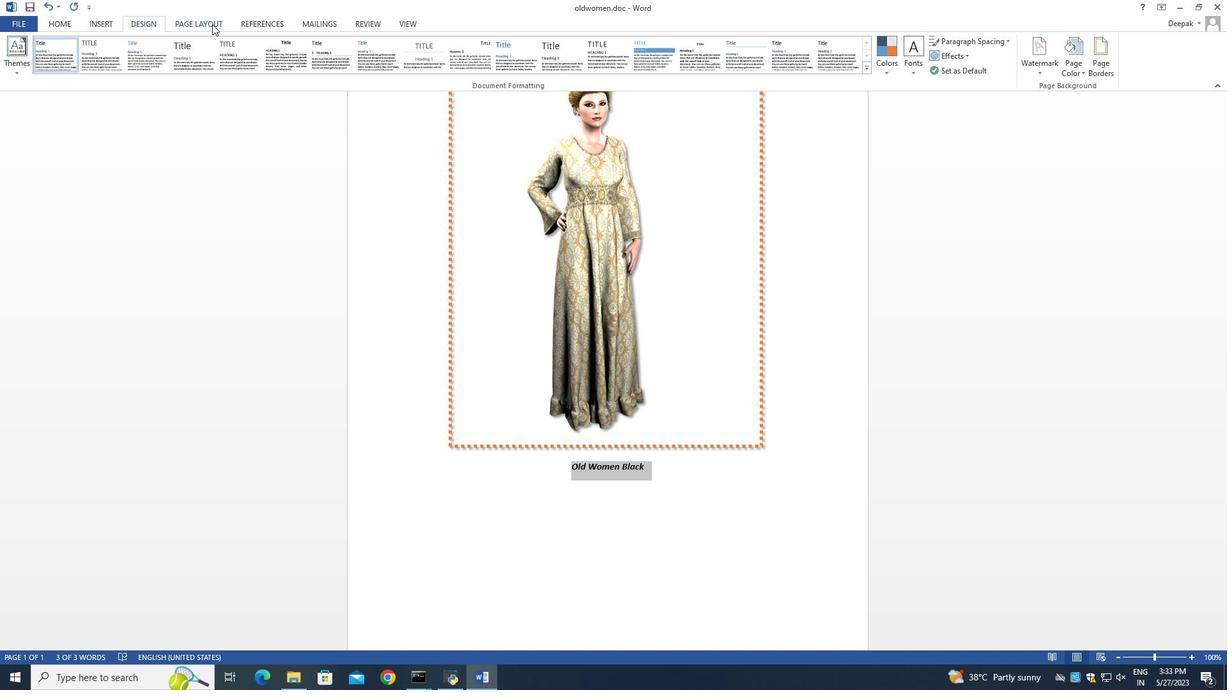 
Action: Mouse moved to (53, 22)
Screenshot: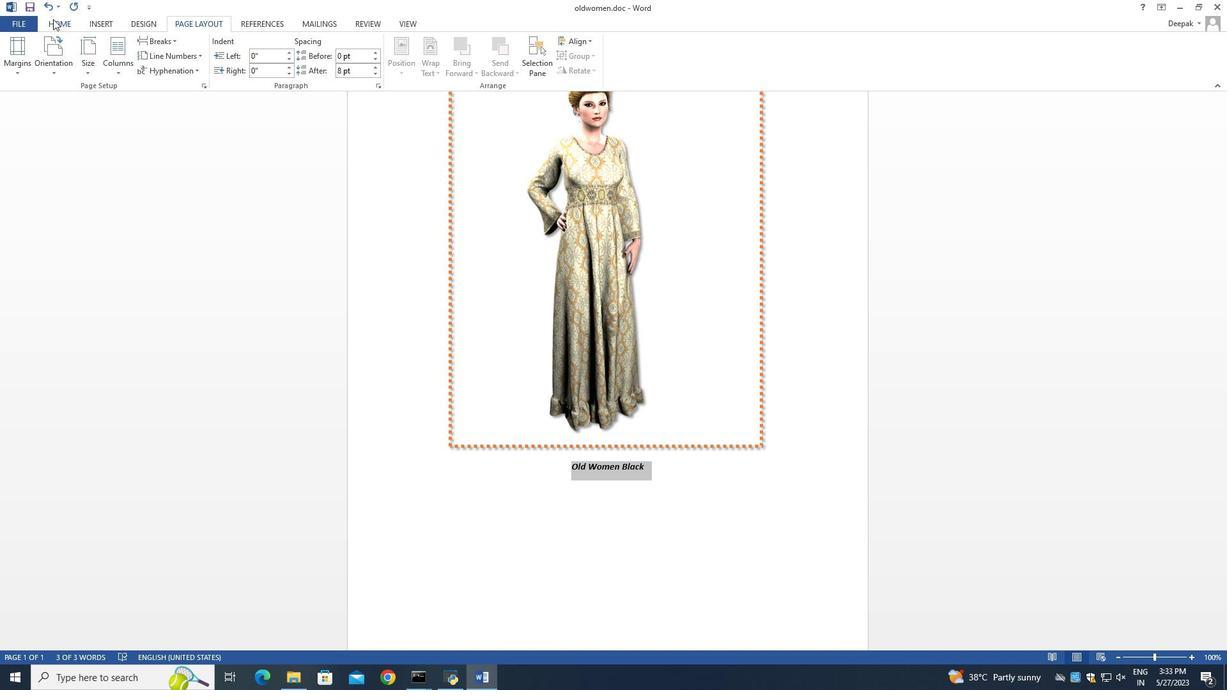 
Action: Mouse pressed left at (53, 22)
Screenshot: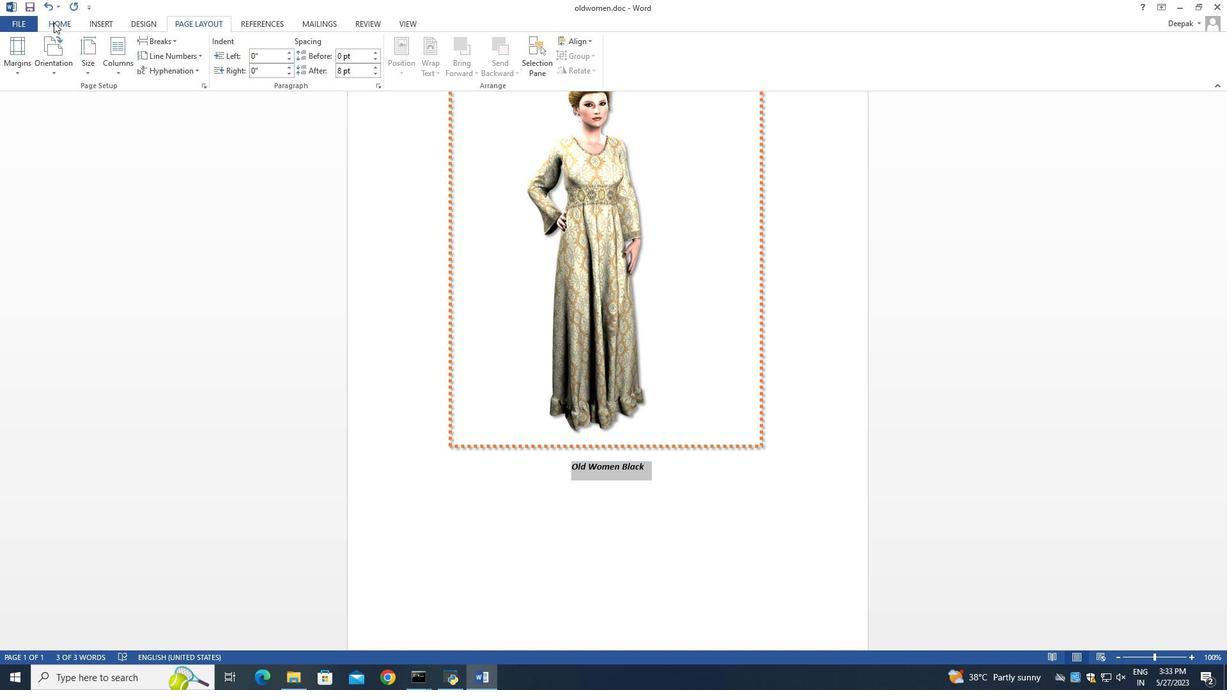 
Action: Mouse moved to (102, 23)
Screenshot: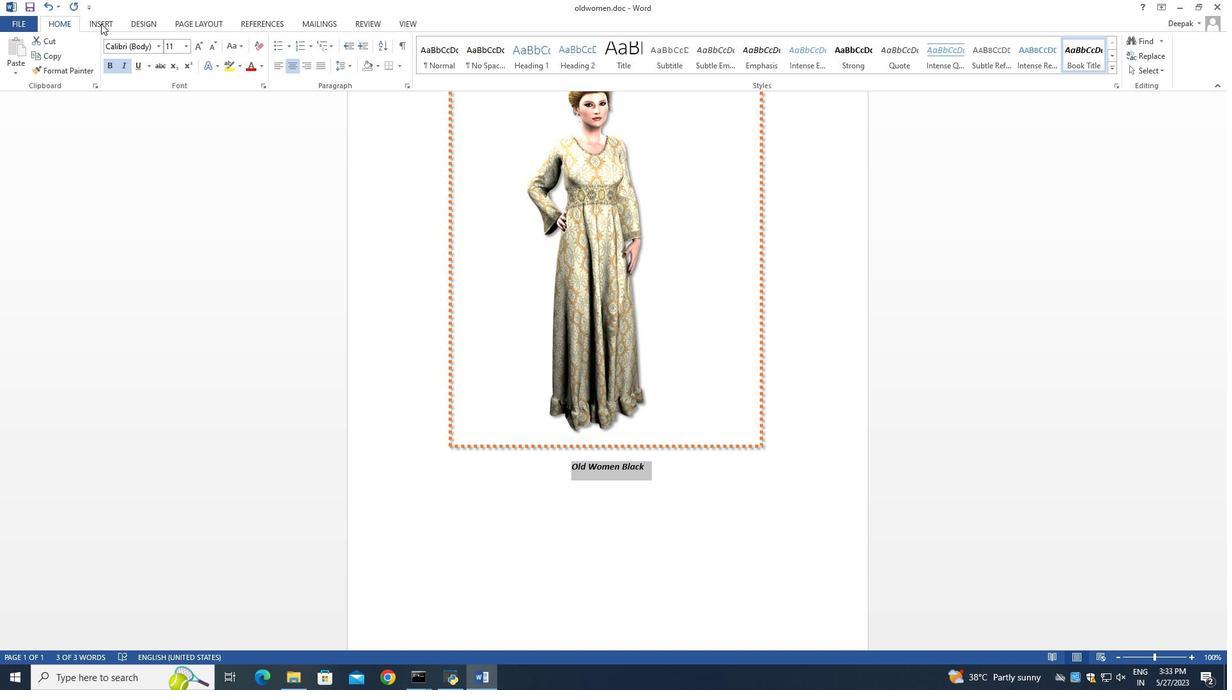 
Action: Mouse pressed left at (102, 23)
Screenshot: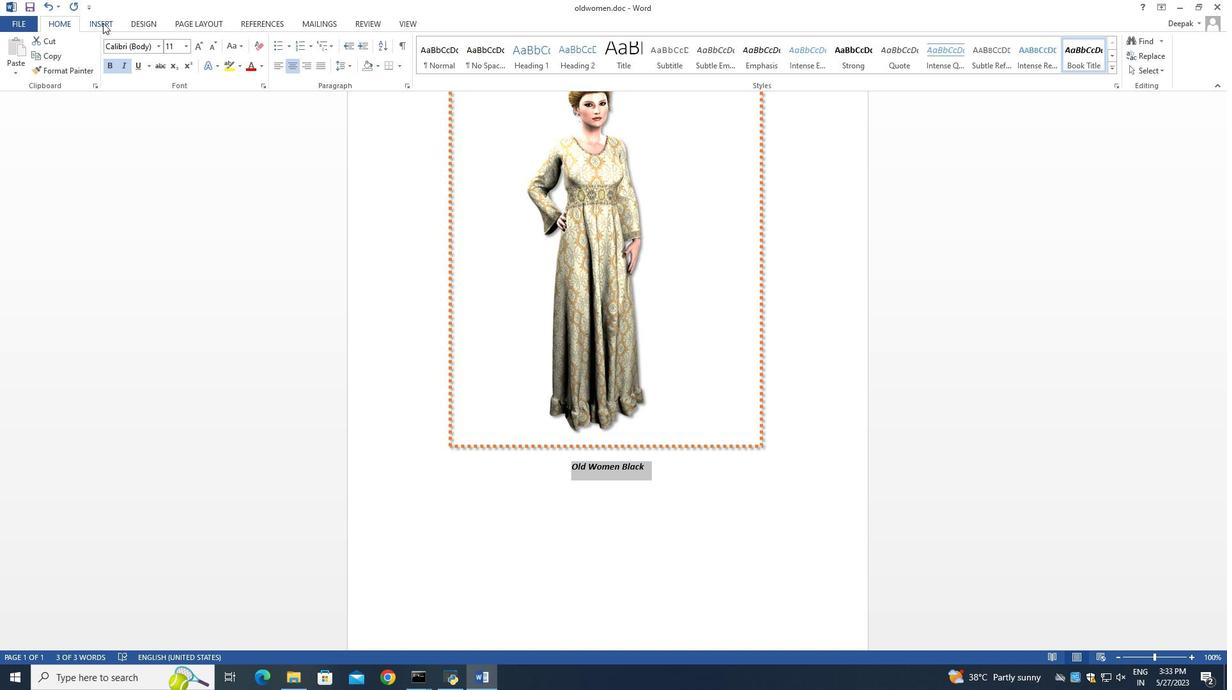 
Action: Mouse moved to (138, 22)
Screenshot: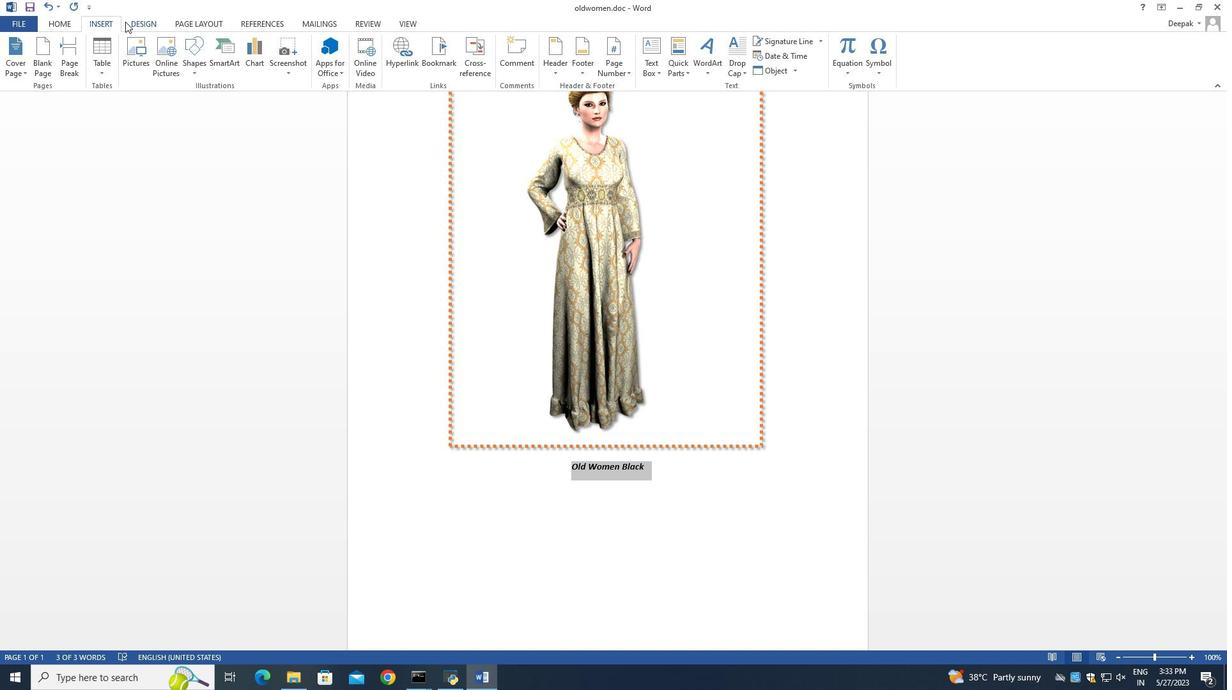 
Action: Mouse pressed left at (138, 22)
Screenshot: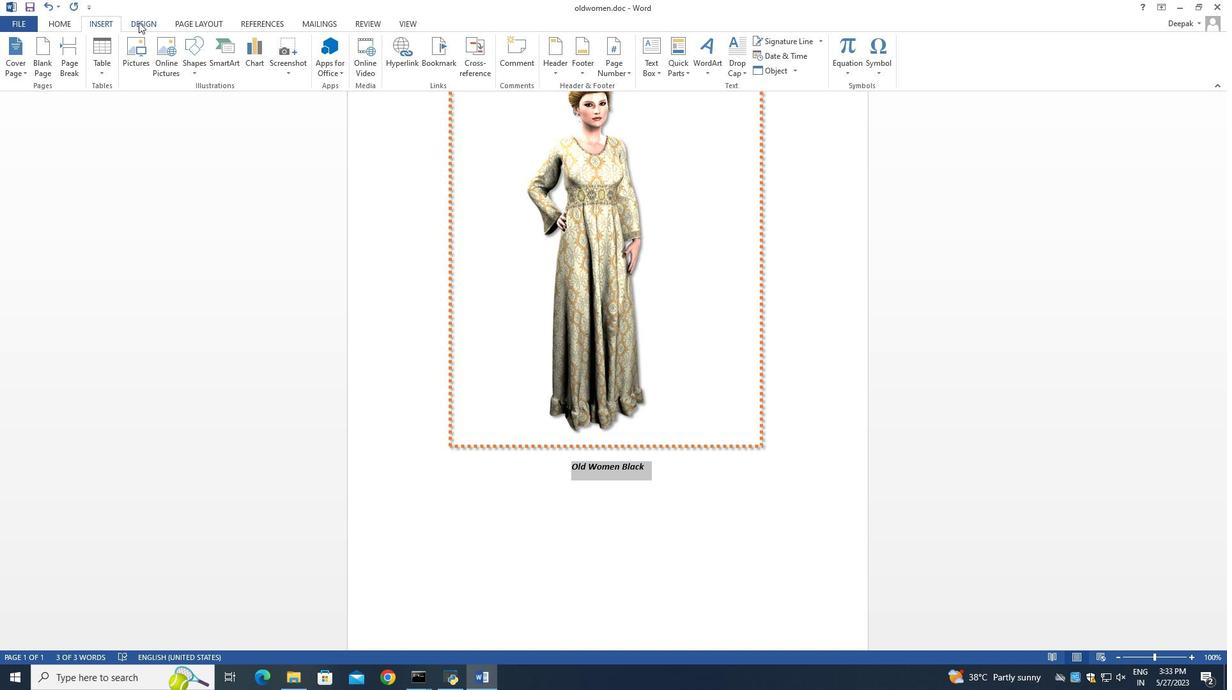 
Action: Mouse moved to (205, 19)
Screenshot: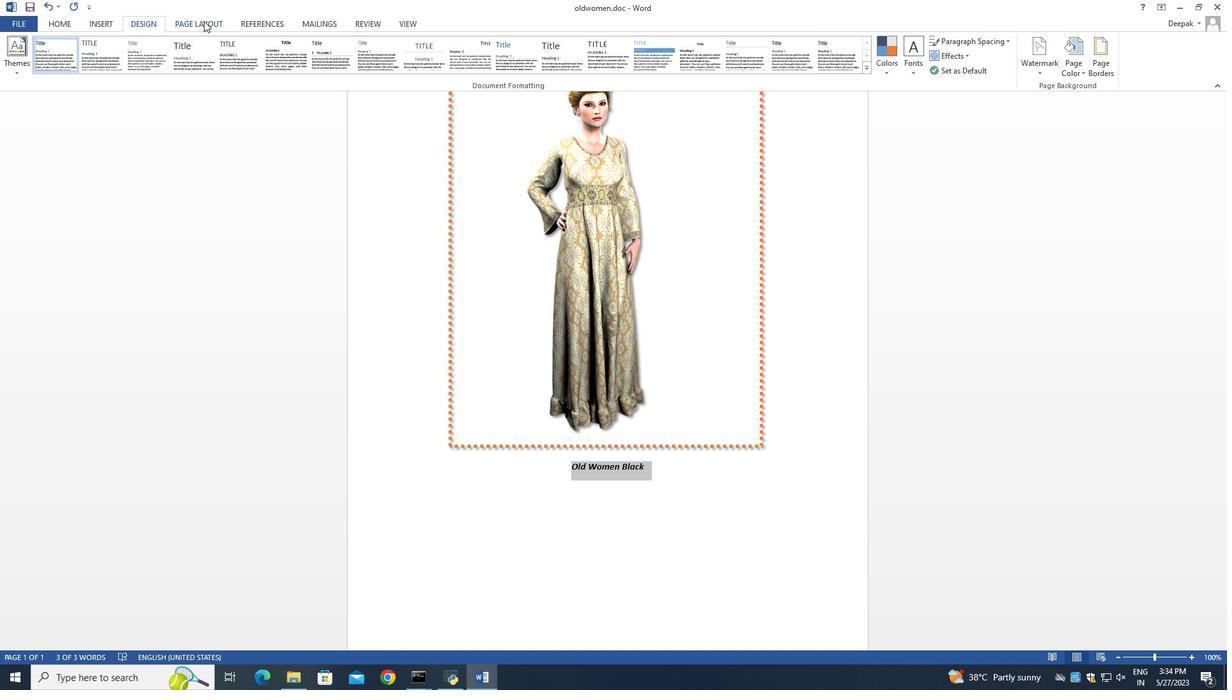 
Action: Mouse pressed left at (205, 19)
Screenshot: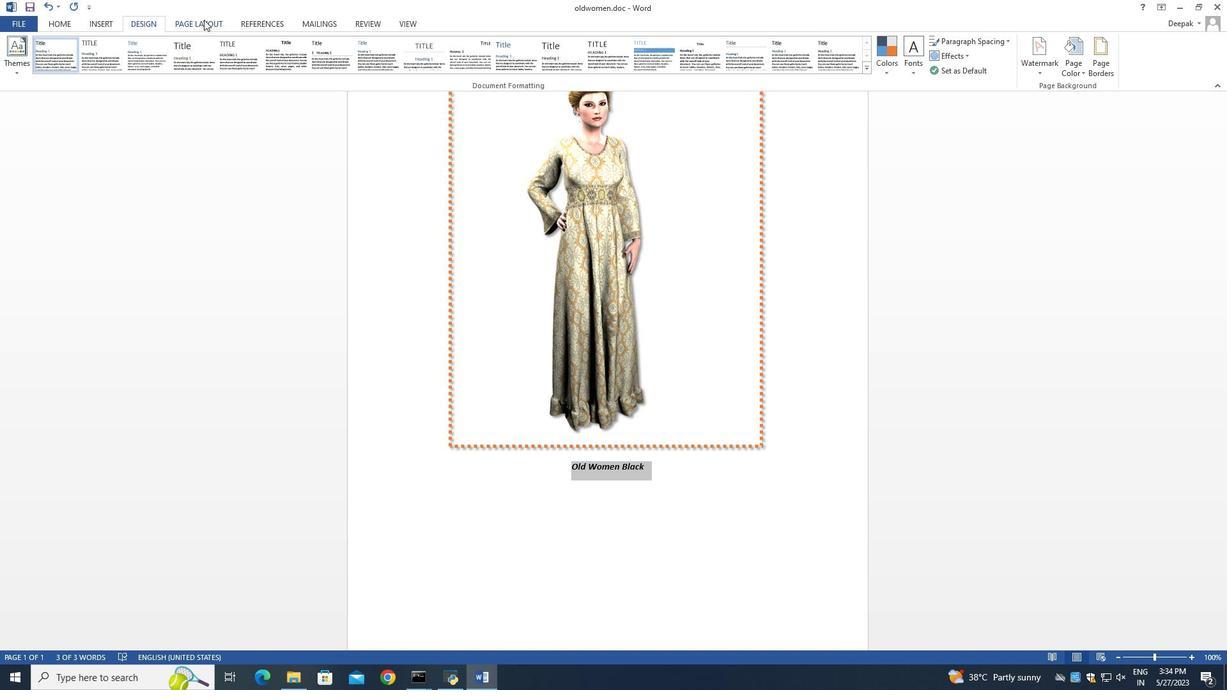 
Action: Mouse moved to (263, 21)
Screenshot: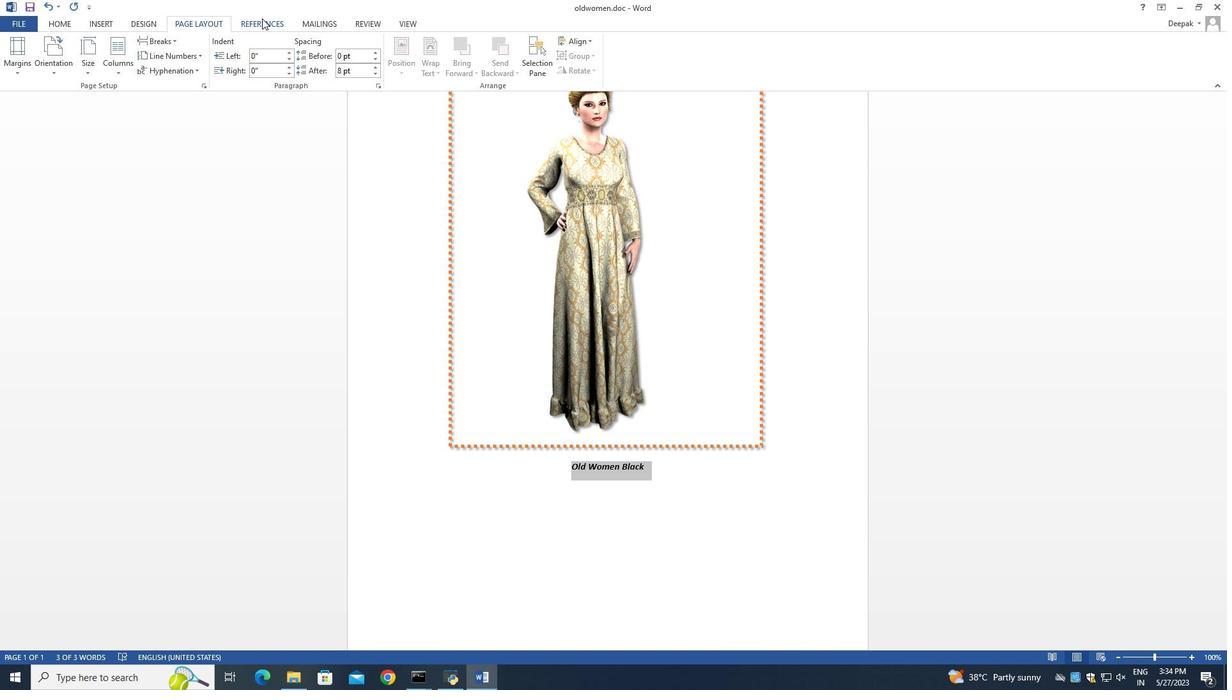 
Action: Mouse pressed left at (263, 21)
Screenshot: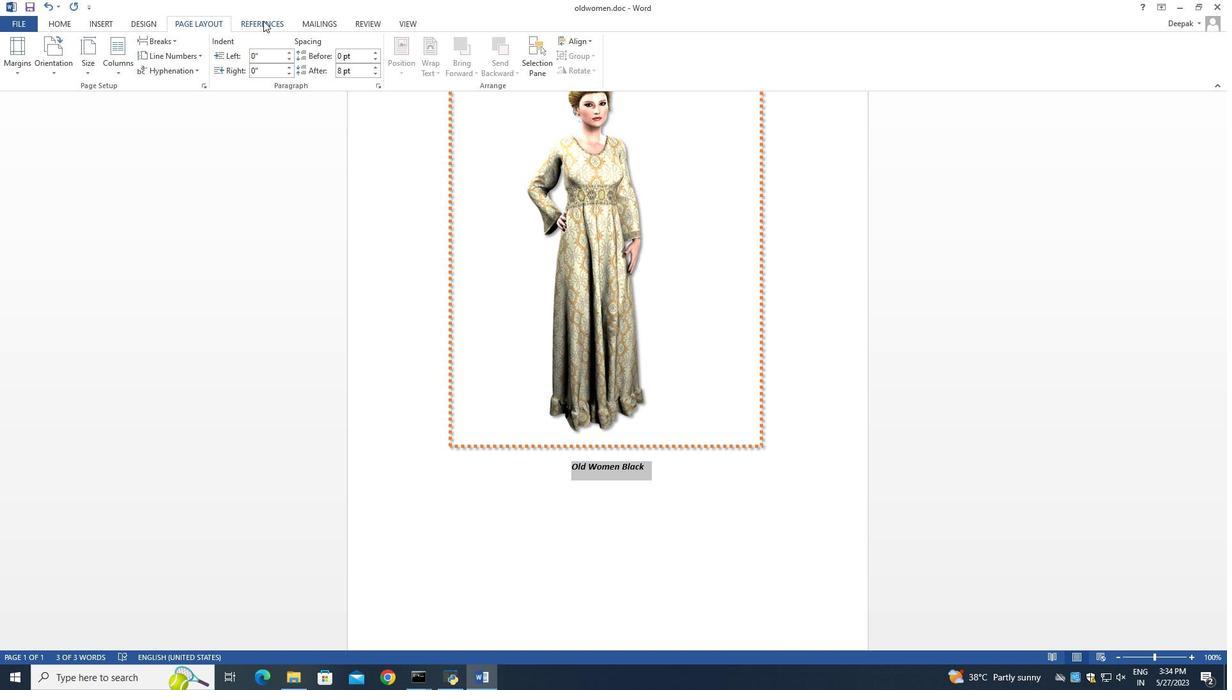 
Action: Mouse moved to (306, 21)
Screenshot: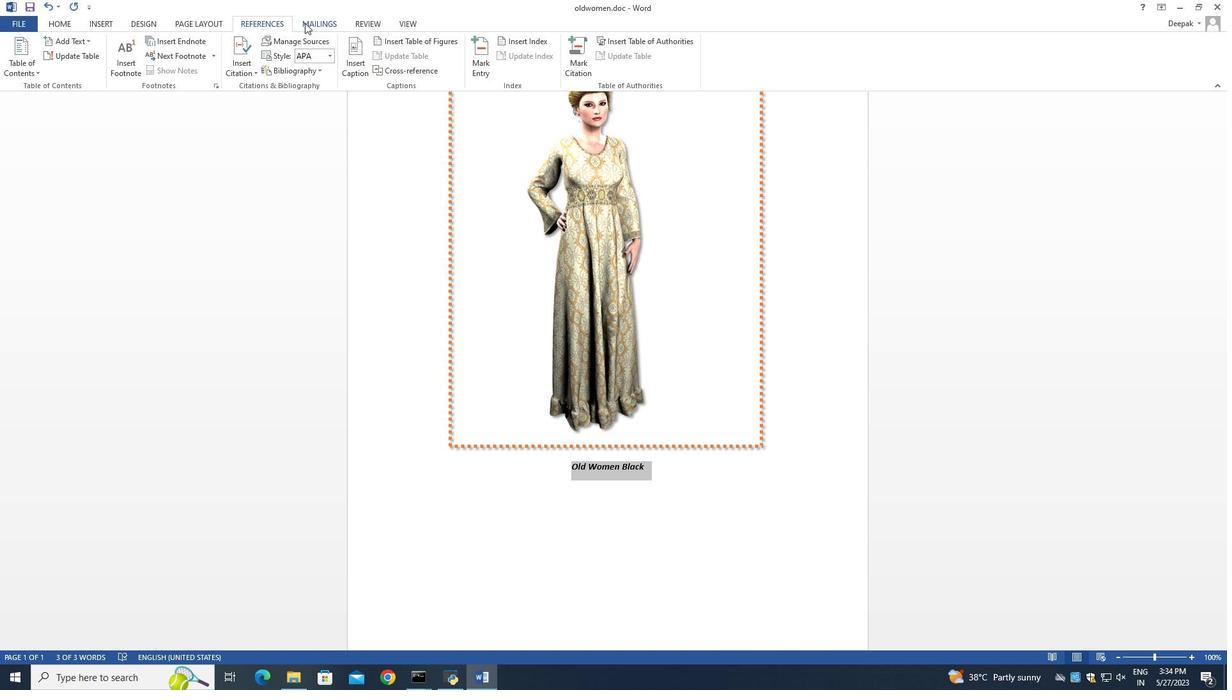 
Action: Mouse pressed left at (306, 21)
Screenshot: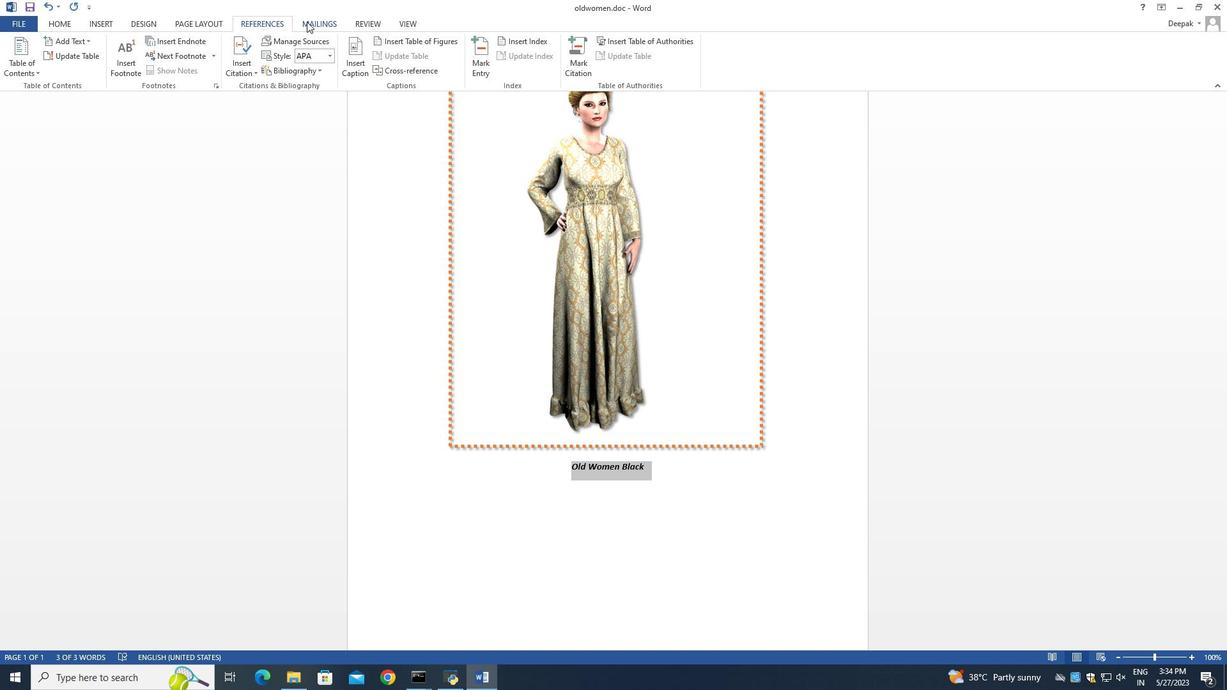 
Action: Mouse moved to (357, 25)
Screenshot: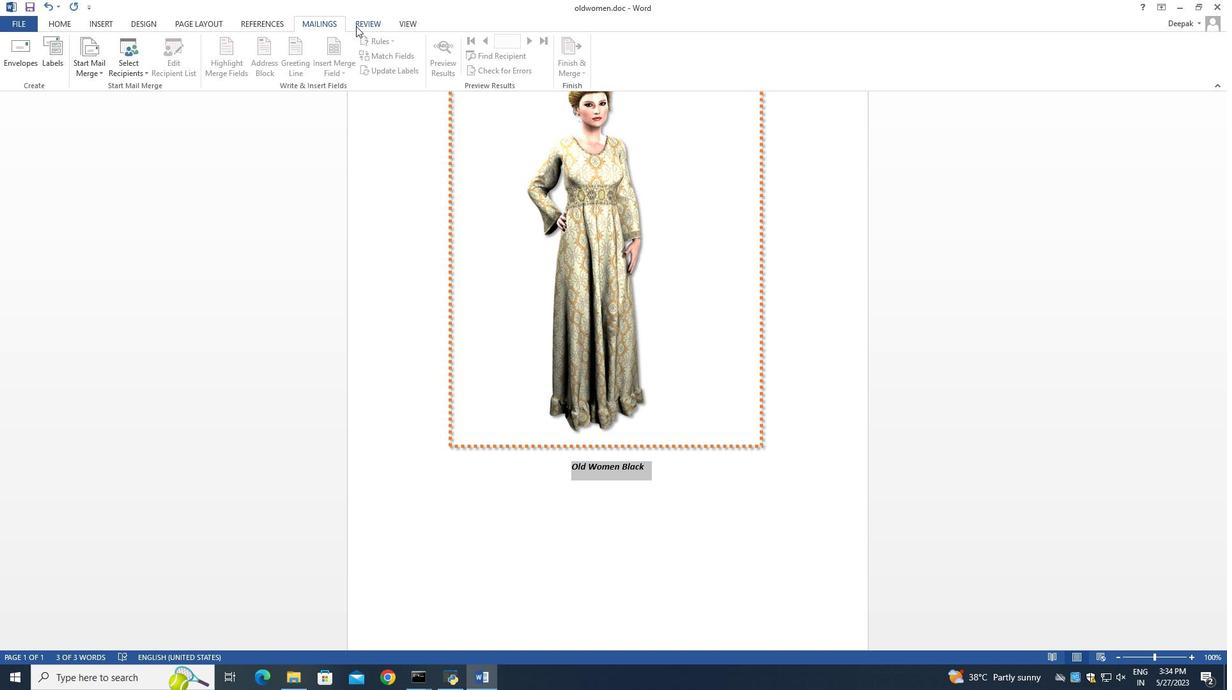 
Action: Mouse pressed left at (357, 25)
Screenshot: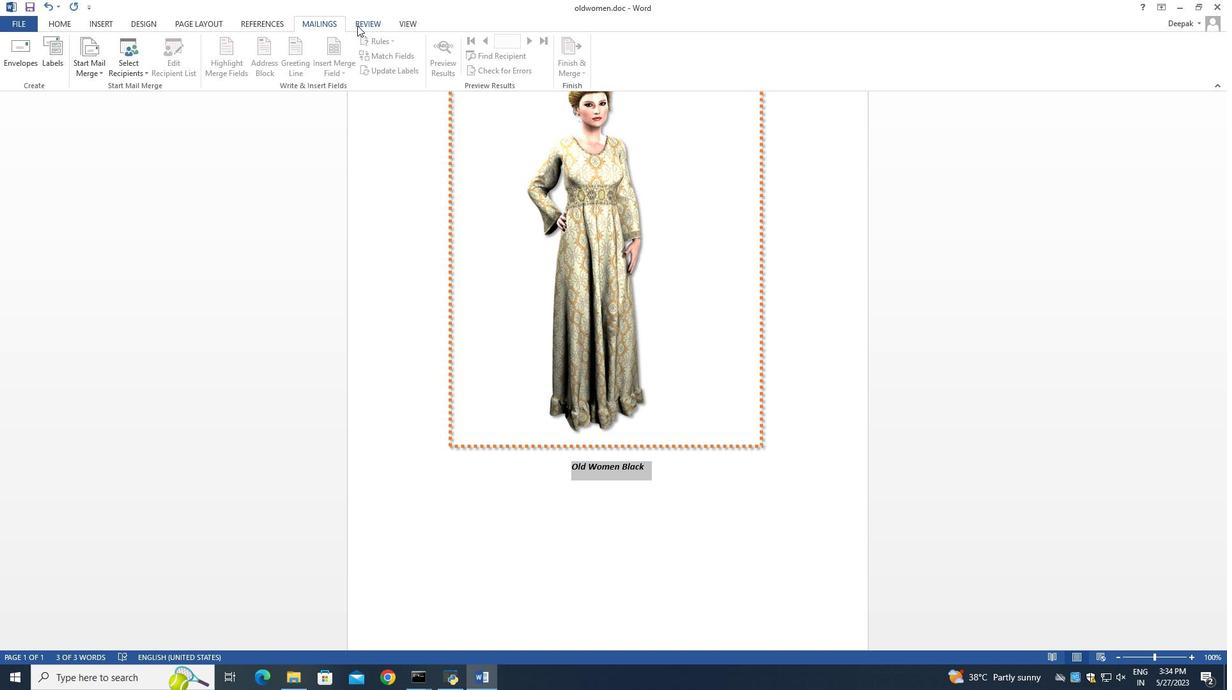 
Action: Mouse moved to (407, 19)
Screenshot: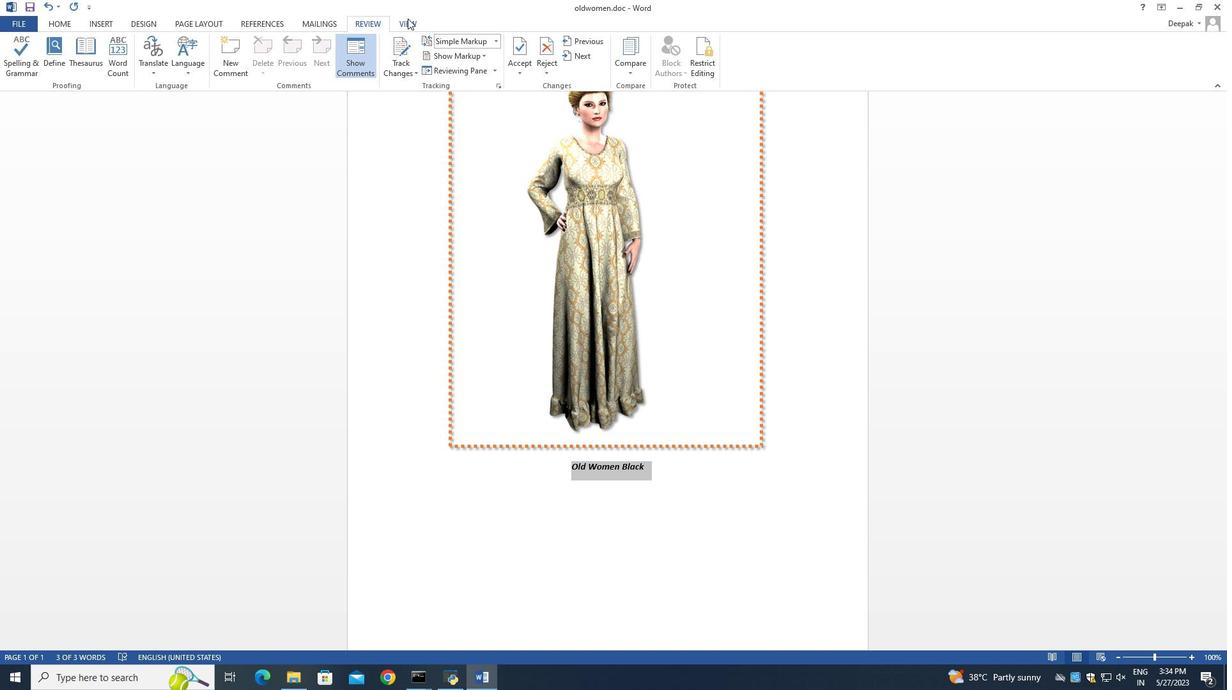 
Action: Mouse pressed left at (407, 19)
Screenshot: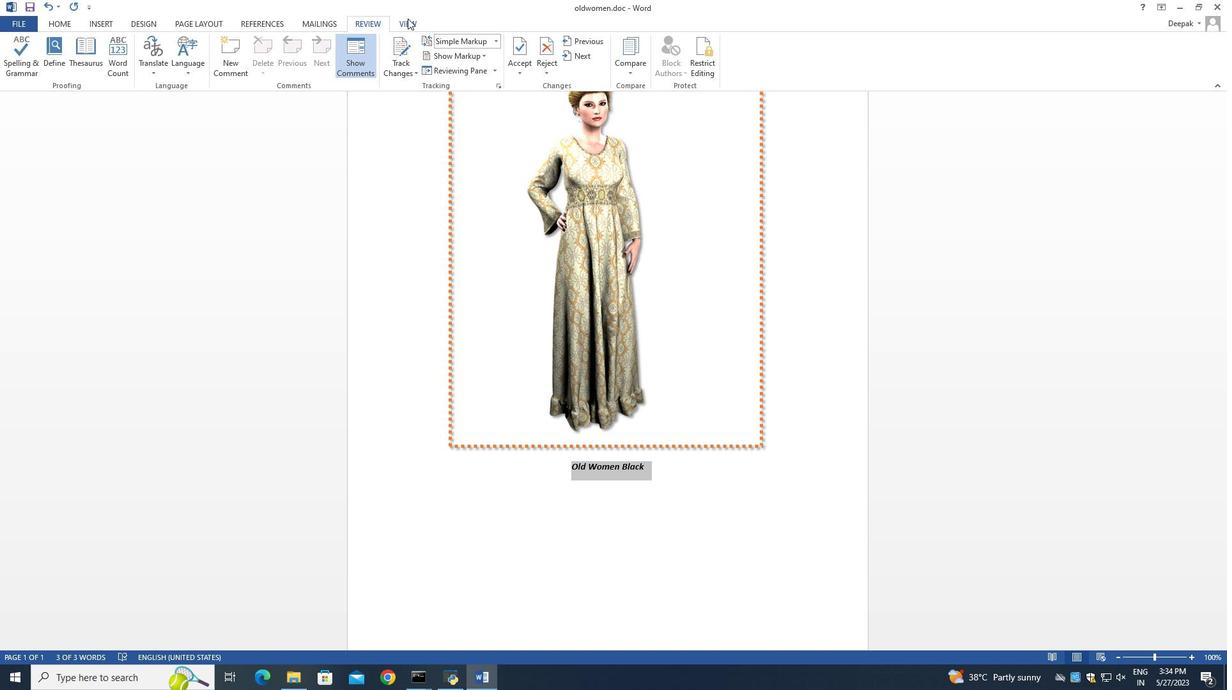 
Action: Mouse moved to (68, 21)
Screenshot: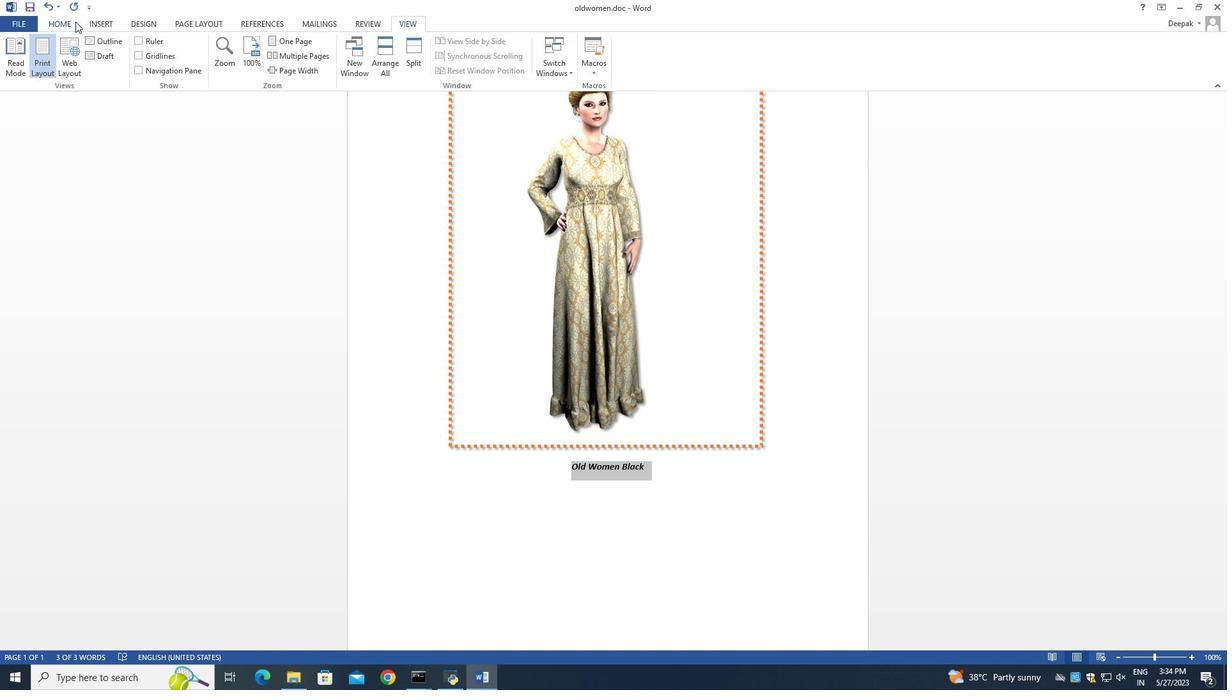
Action: Mouse pressed left at (68, 21)
Screenshot: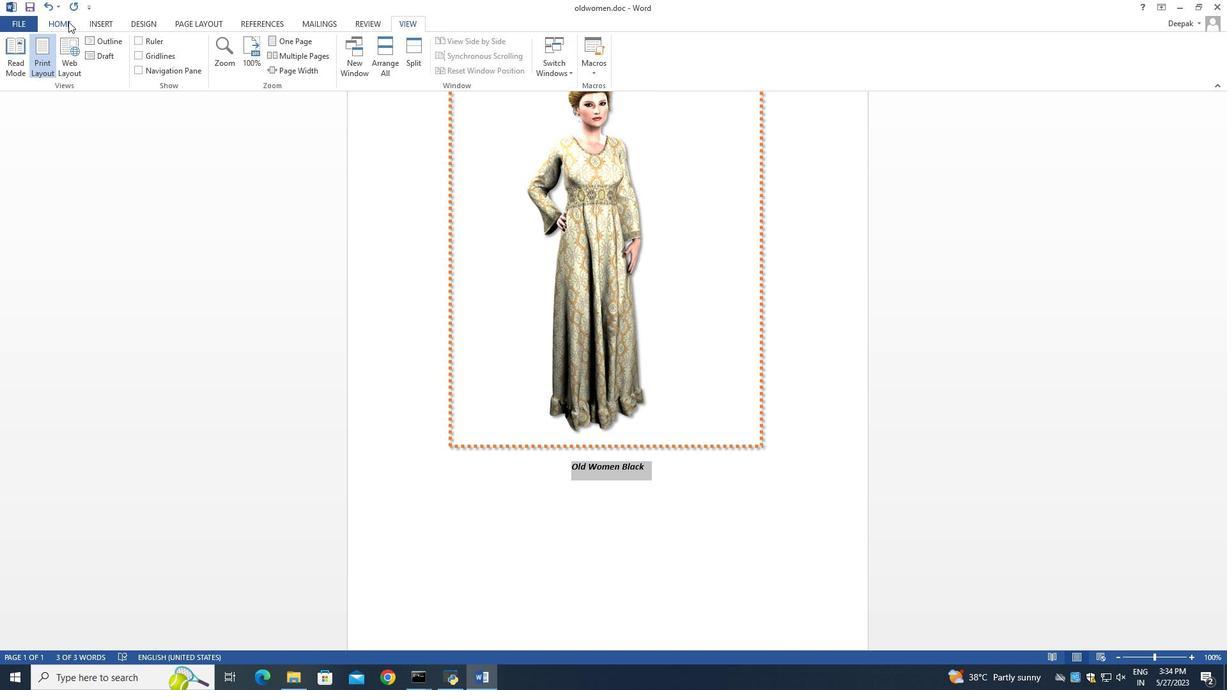 
Action: Mouse moved to (100, 20)
Screenshot: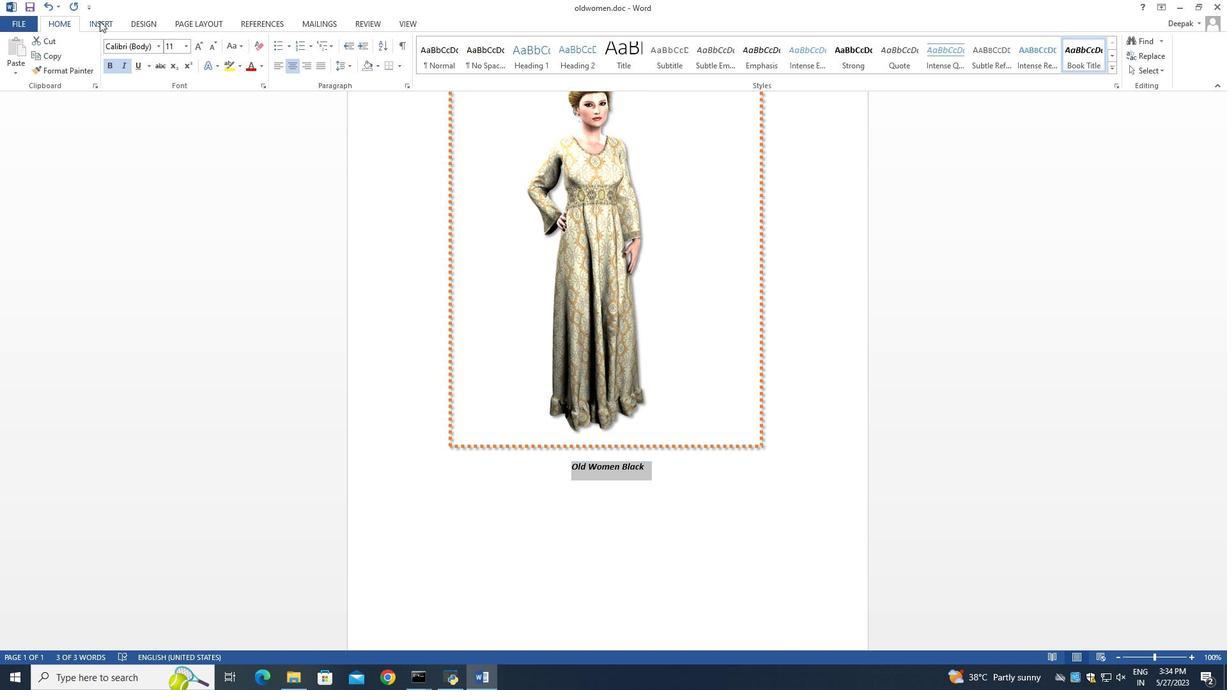 
Action: Mouse pressed left at (100, 20)
Screenshot: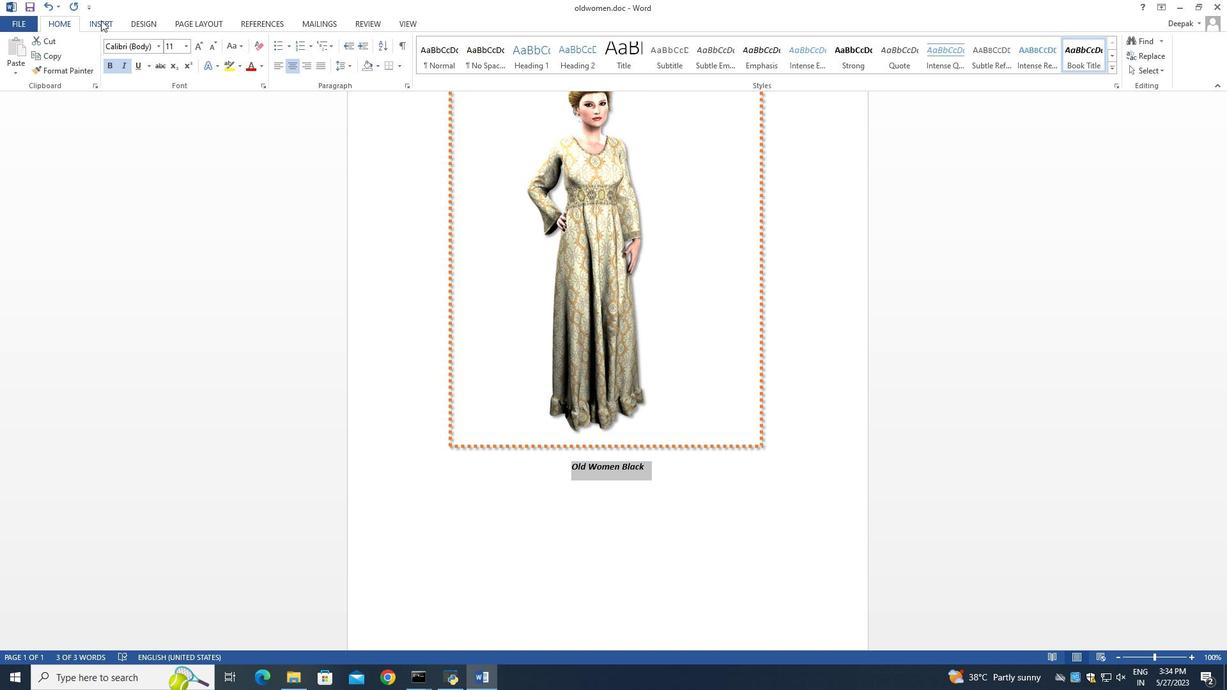 
Action: Mouse moved to (699, 62)
Screenshot: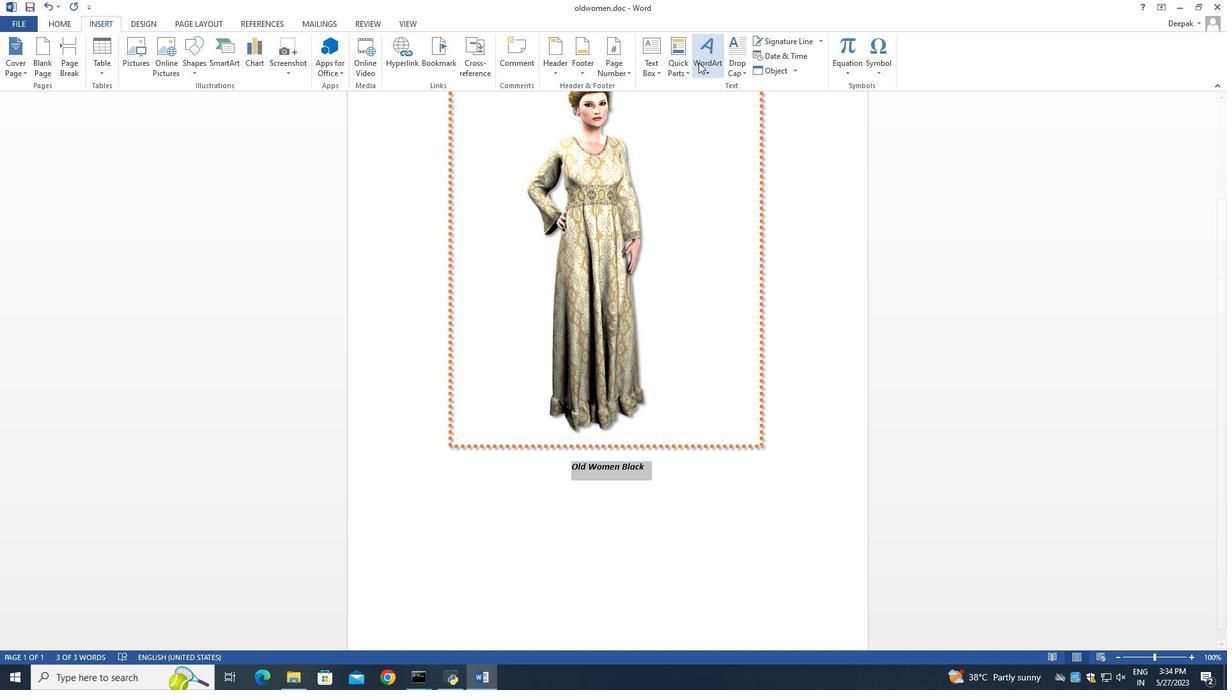
Action: Mouse pressed left at (699, 62)
Screenshot: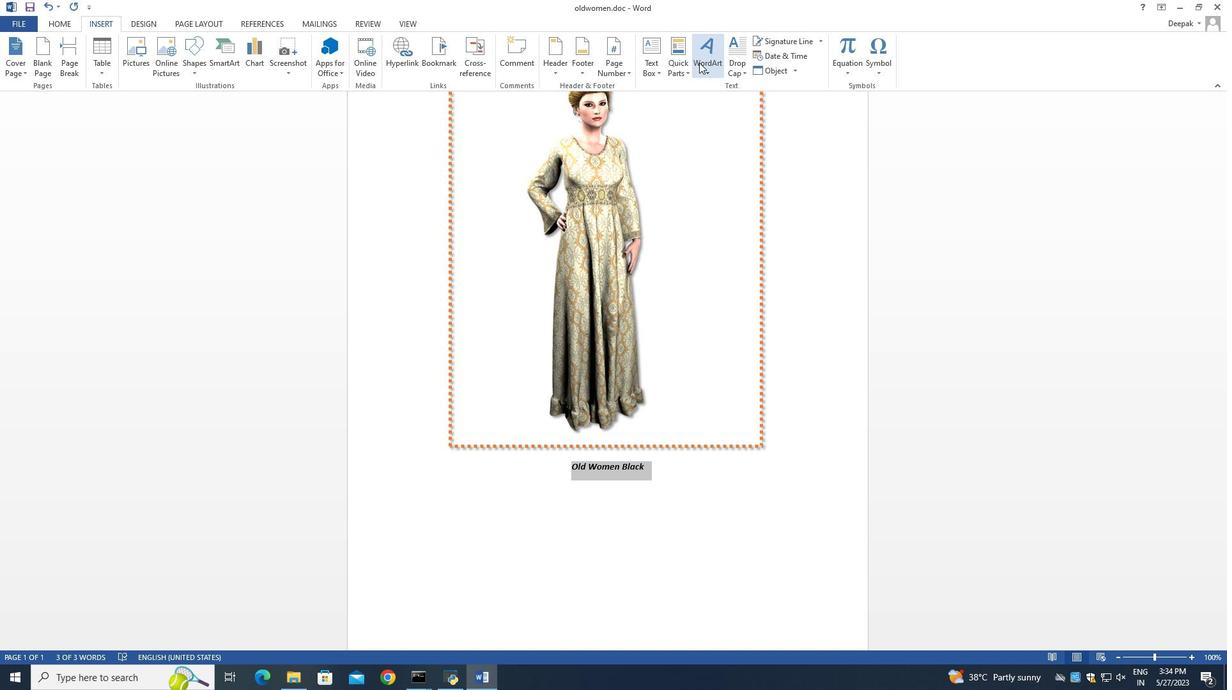 
Action: Mouse moved to (652, 469)
Screenshot: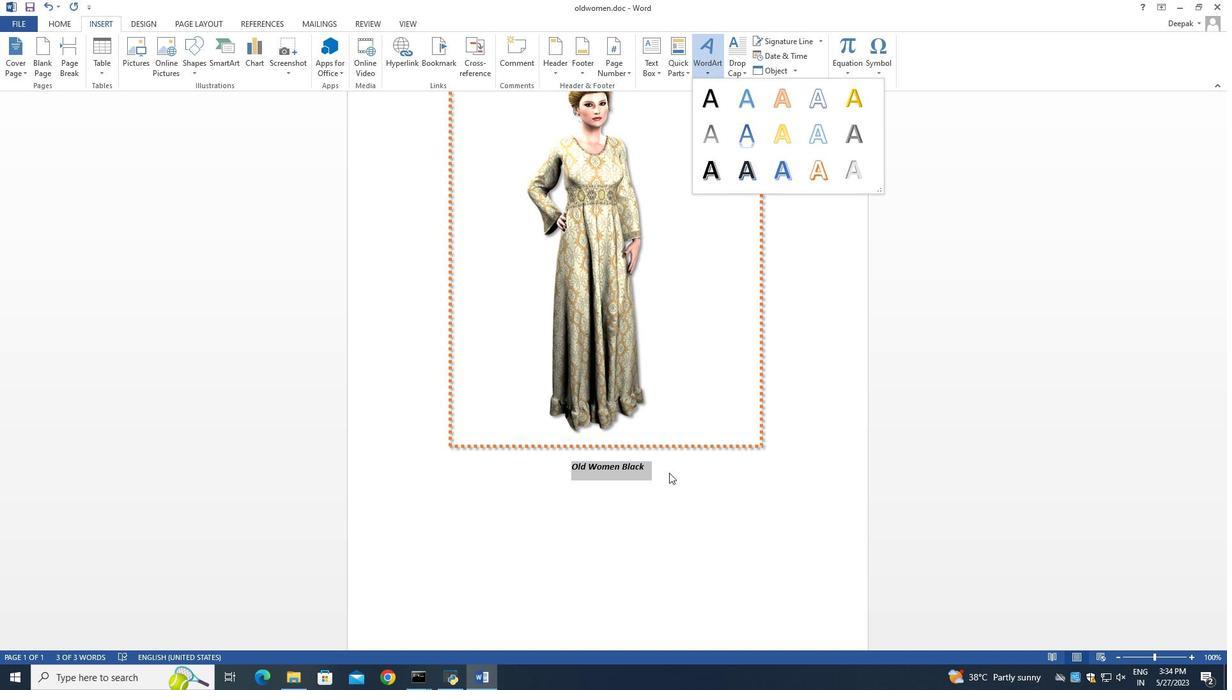 
Action: Mouse pressed left at (652, 469)
Screenshot: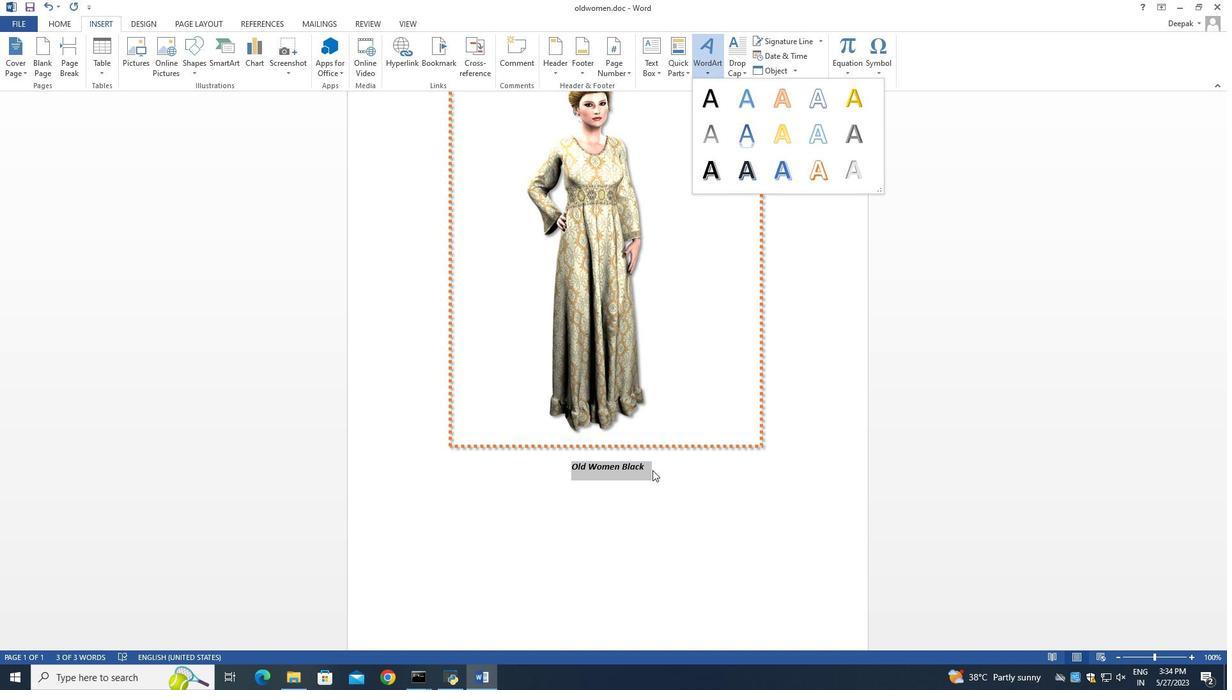 
Action: Mouse moved to (651, 467)
Screenshot: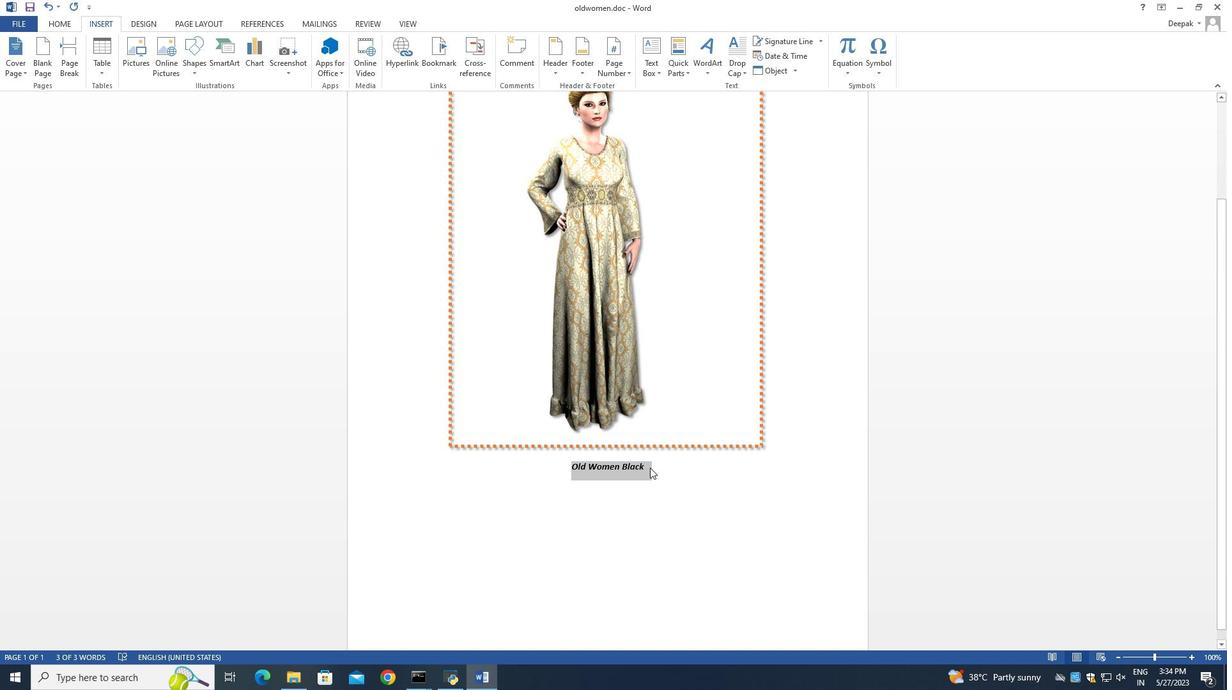 
Action: Mouse pressed left at (651, 467)
Screenshot: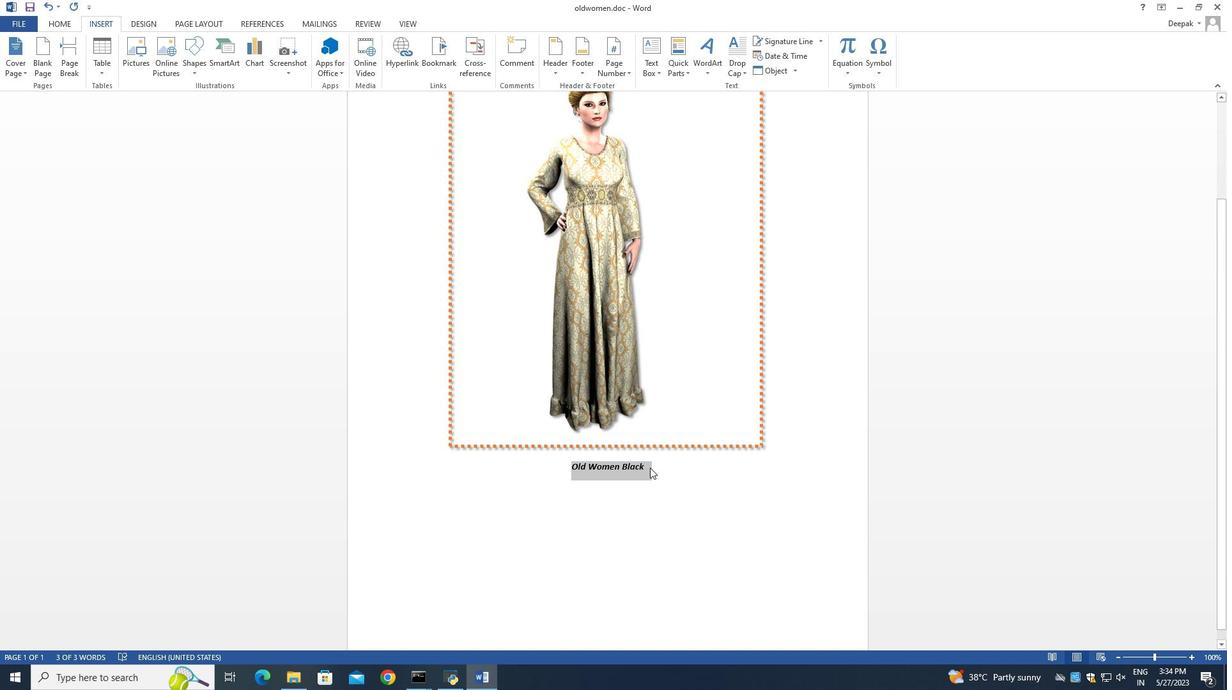 
Action: Mouse moved to (652, 467)
Screenshot: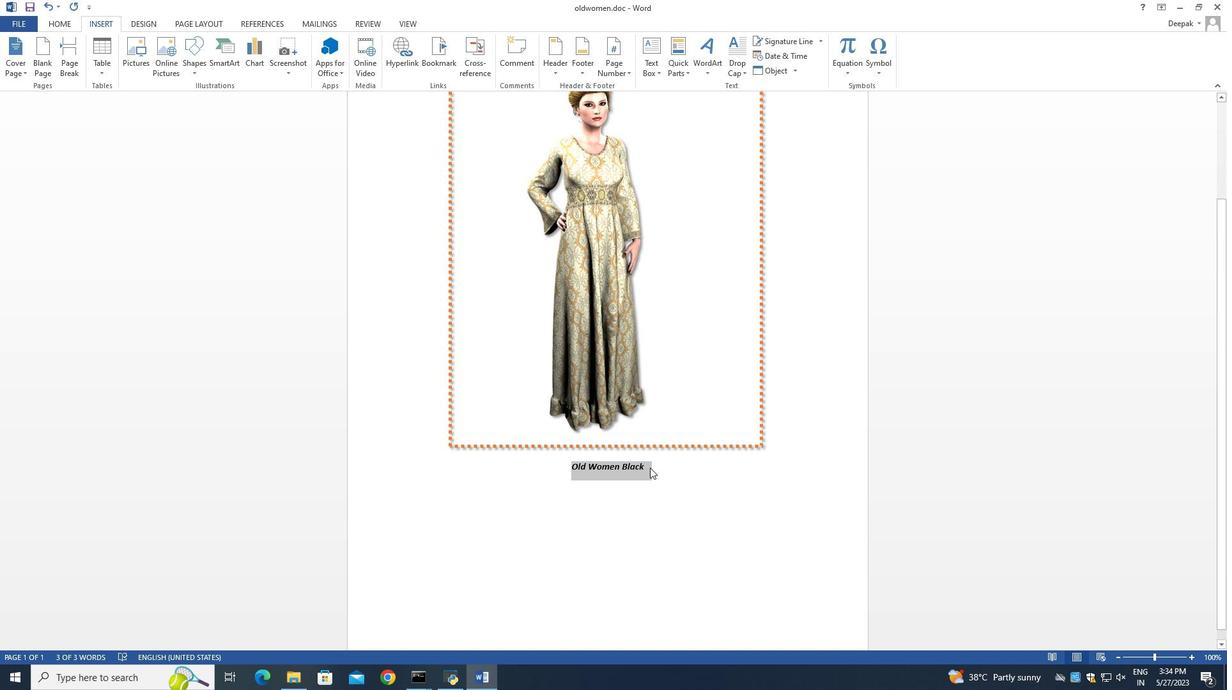 
Action: Mouse pressed left at (652, 467)
Screenshot: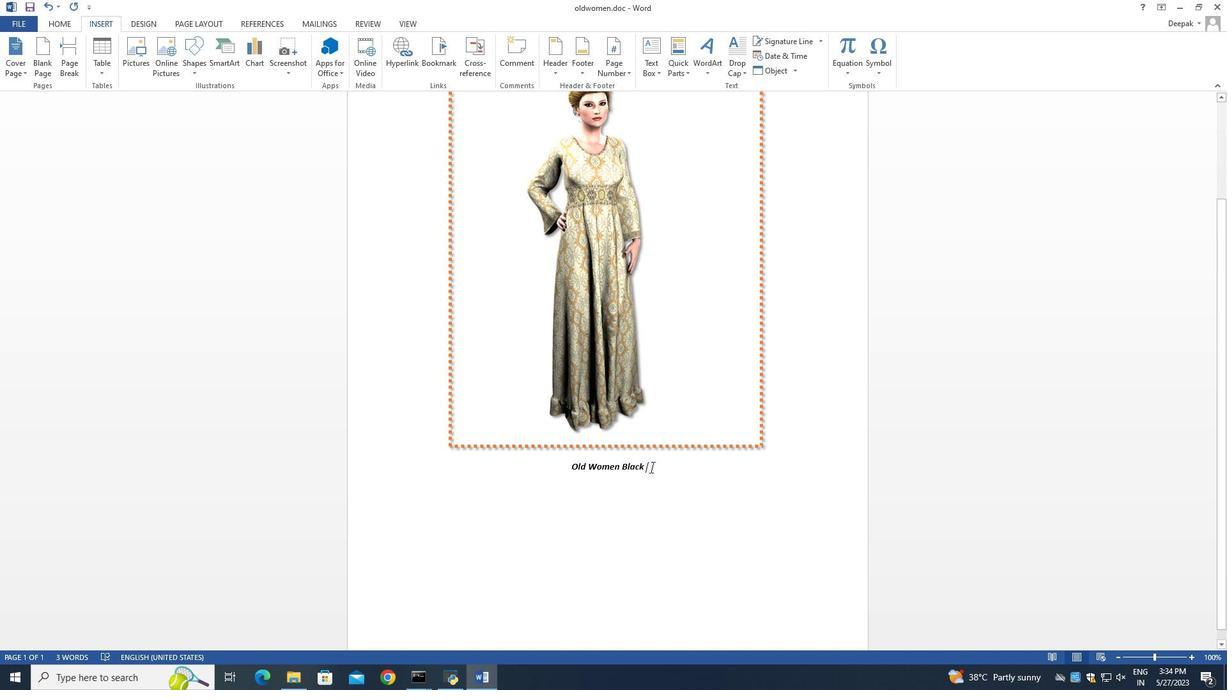 
Action: Mouse moved to (703, 60)
Screenshot: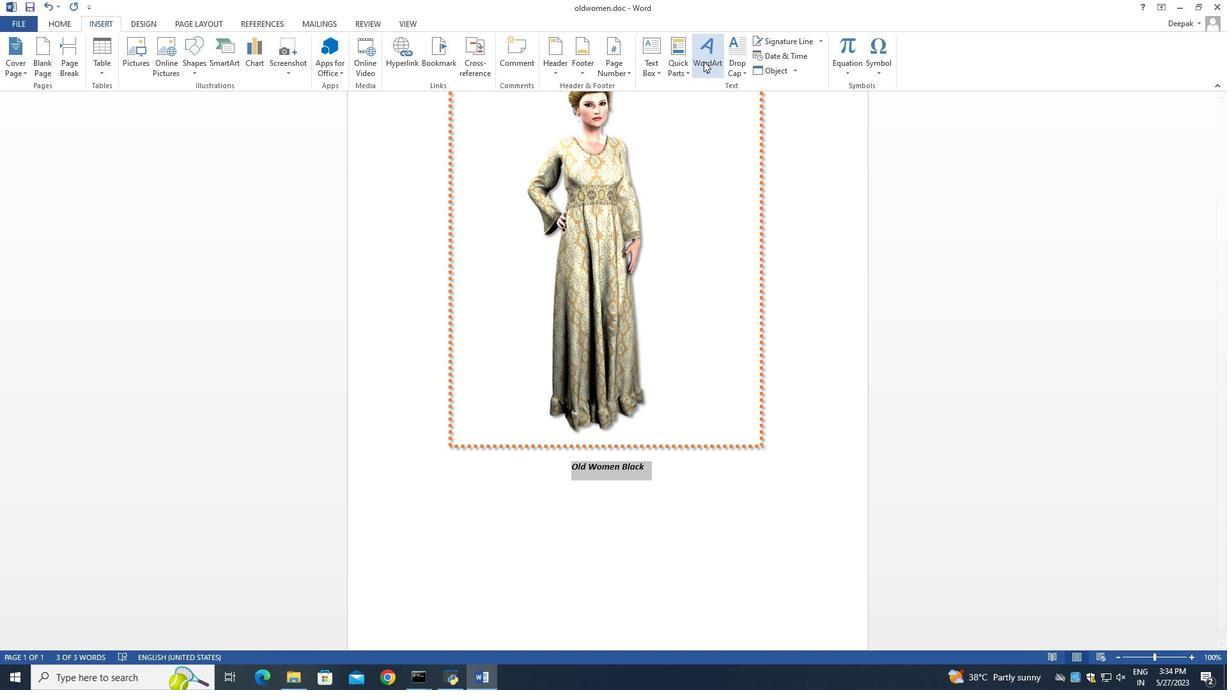 
Action: Mouse pressed left at (703, 60)
Screenshot: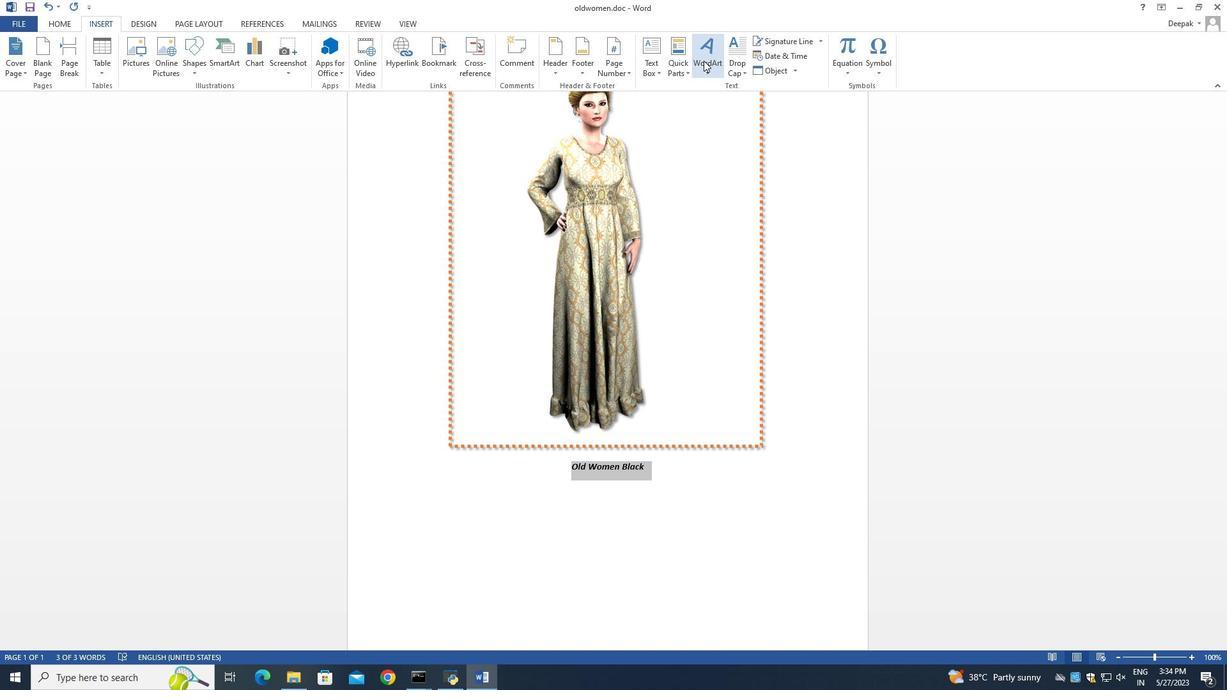 
Action: Mouse moved to (745, 141)
Screenshot: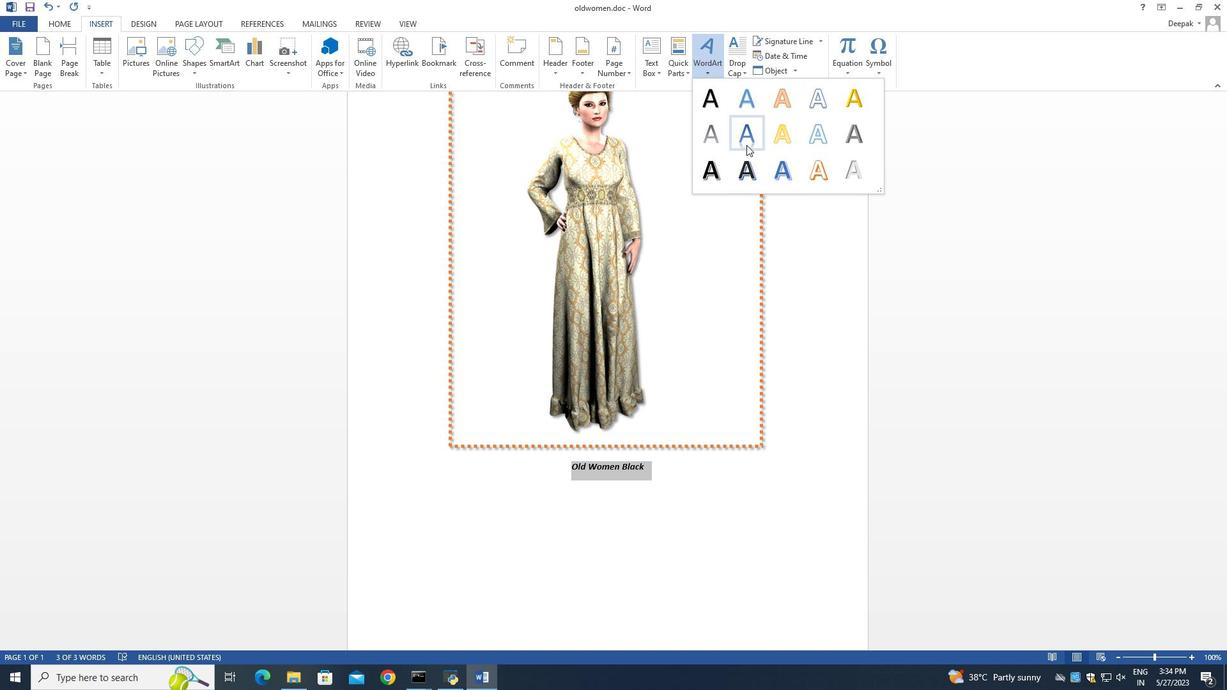 
Action: Mouse pressed left at (745, 141)
Screenshot: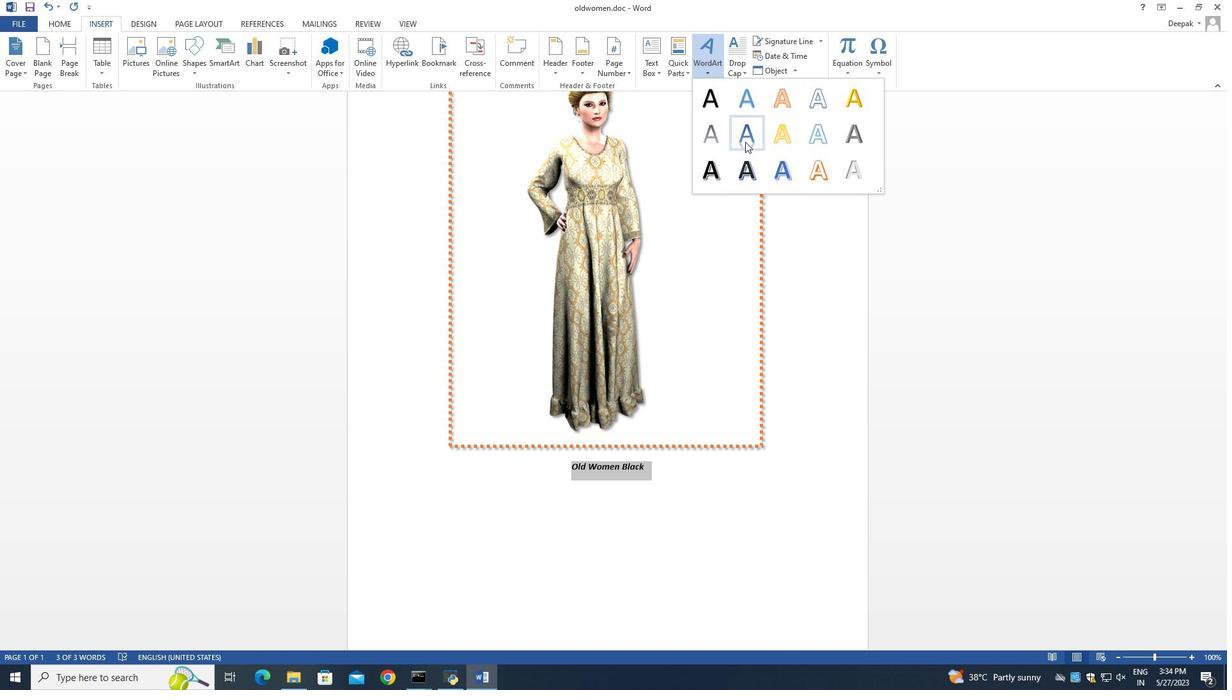 
Action: Mouse moved to (617, 68)
Screenshot: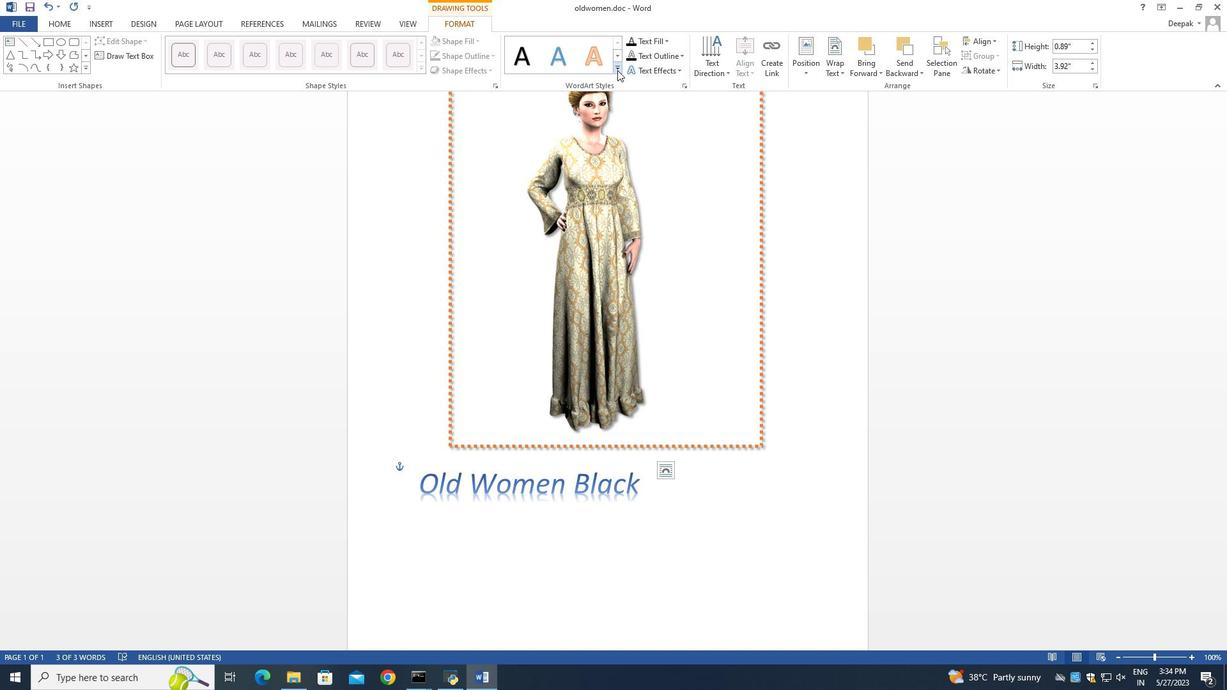 
Action: Mouse pressed left at (617, 68)
Screenshot: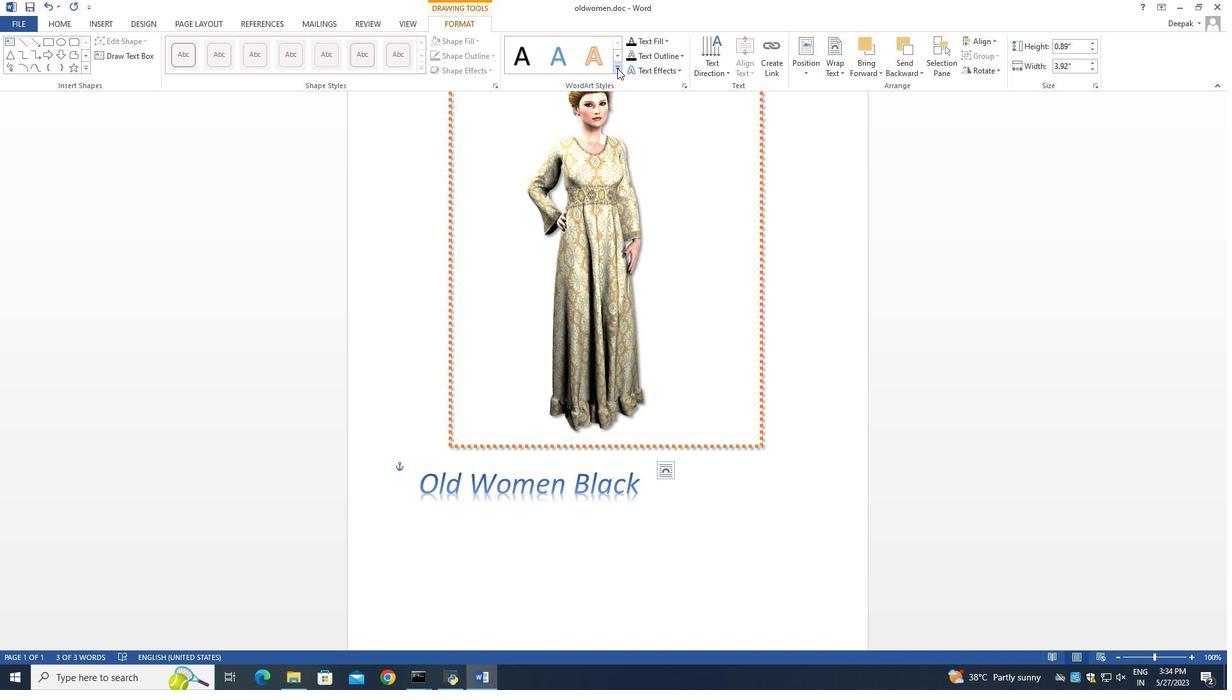 
Action: Mouse moved to (529, 132)
Screenshot: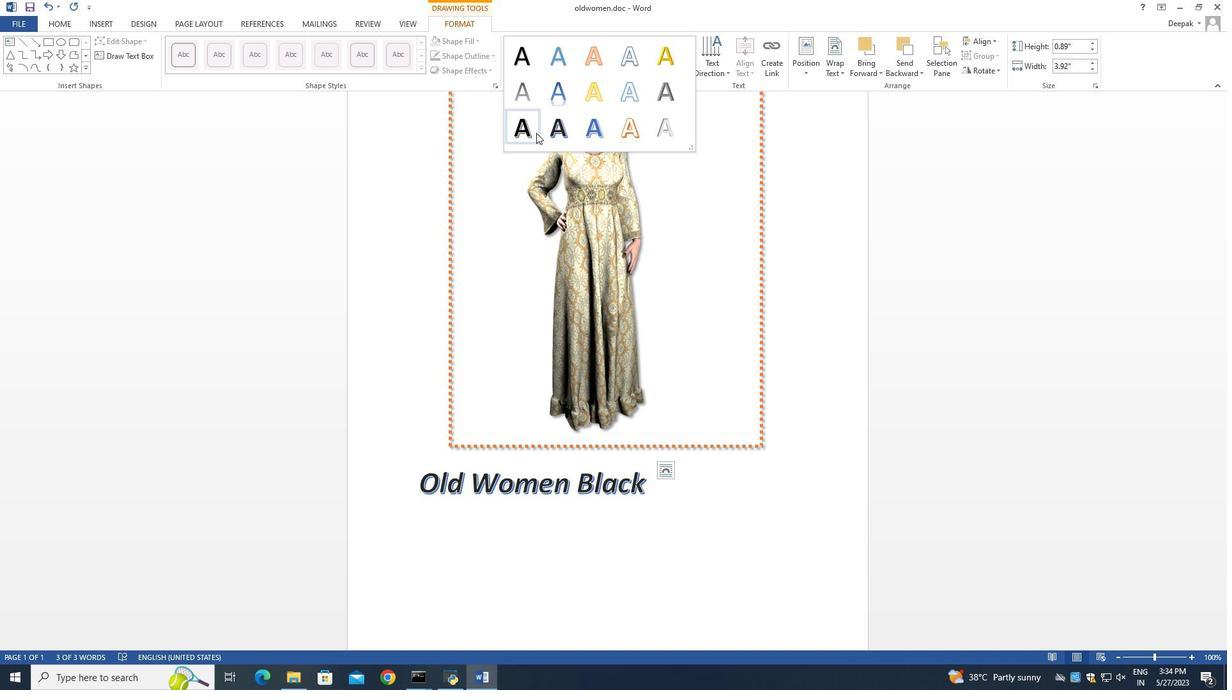 
Action: Mouse pressed left at (529, 132)
Screenshot: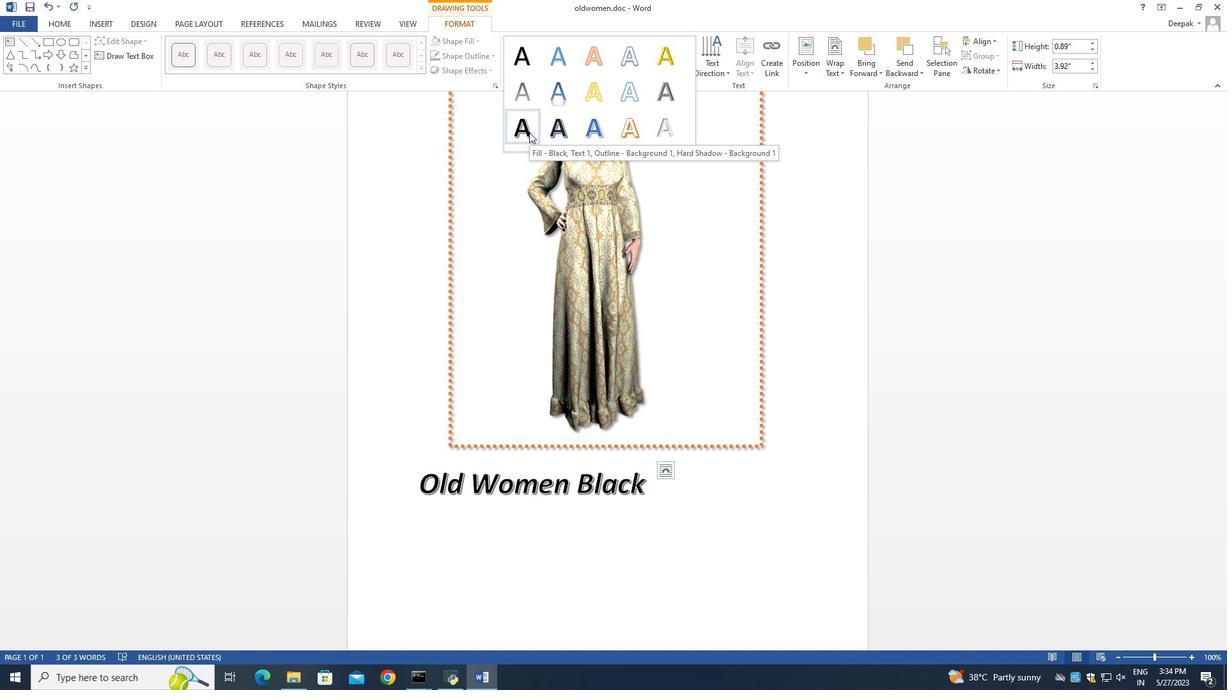 
Action: Mouse moved to (684, 58)
Screenshot: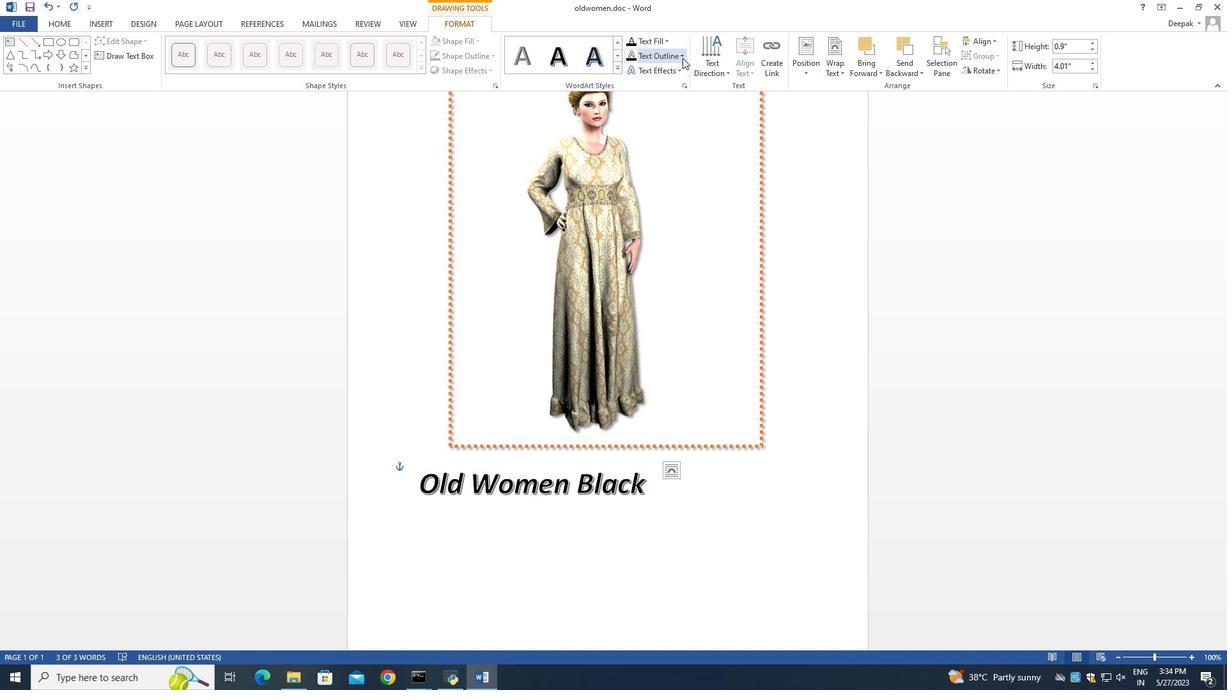 
Action: Mouse pressed left at (684, 58)
Screenshot: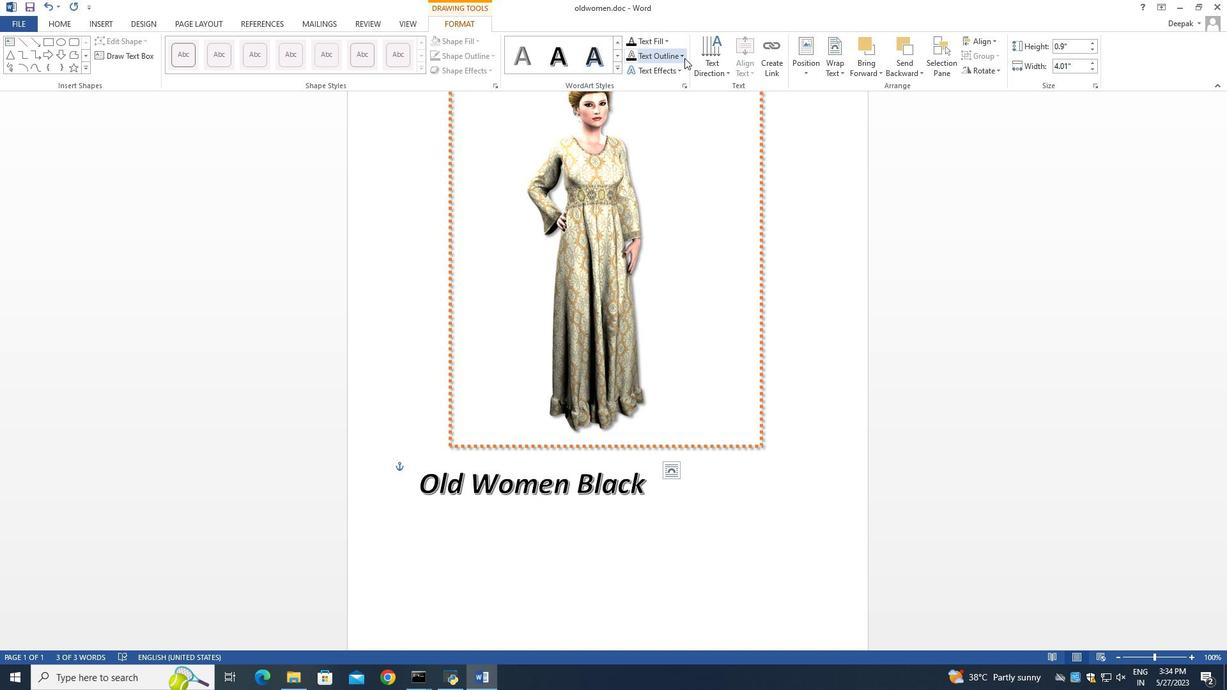 
Action: Mouse moved to (630, 109)
Screenshot: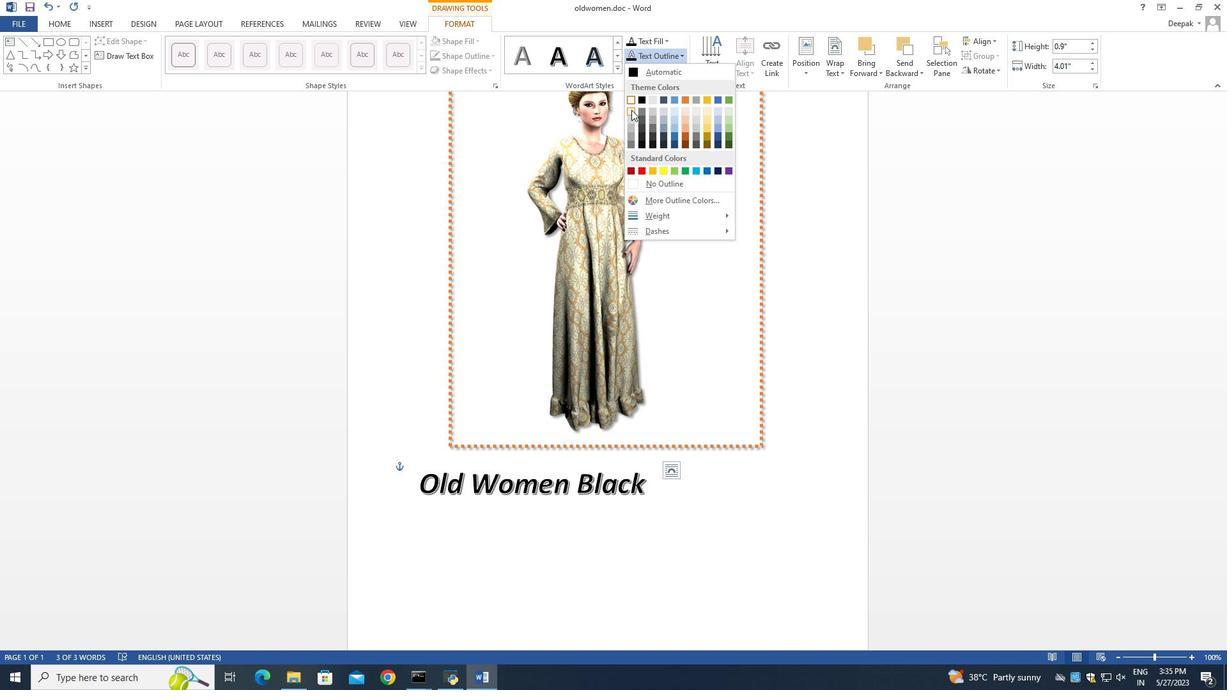 
Action: Mouse pressed left at (630, 109)
Screenshot: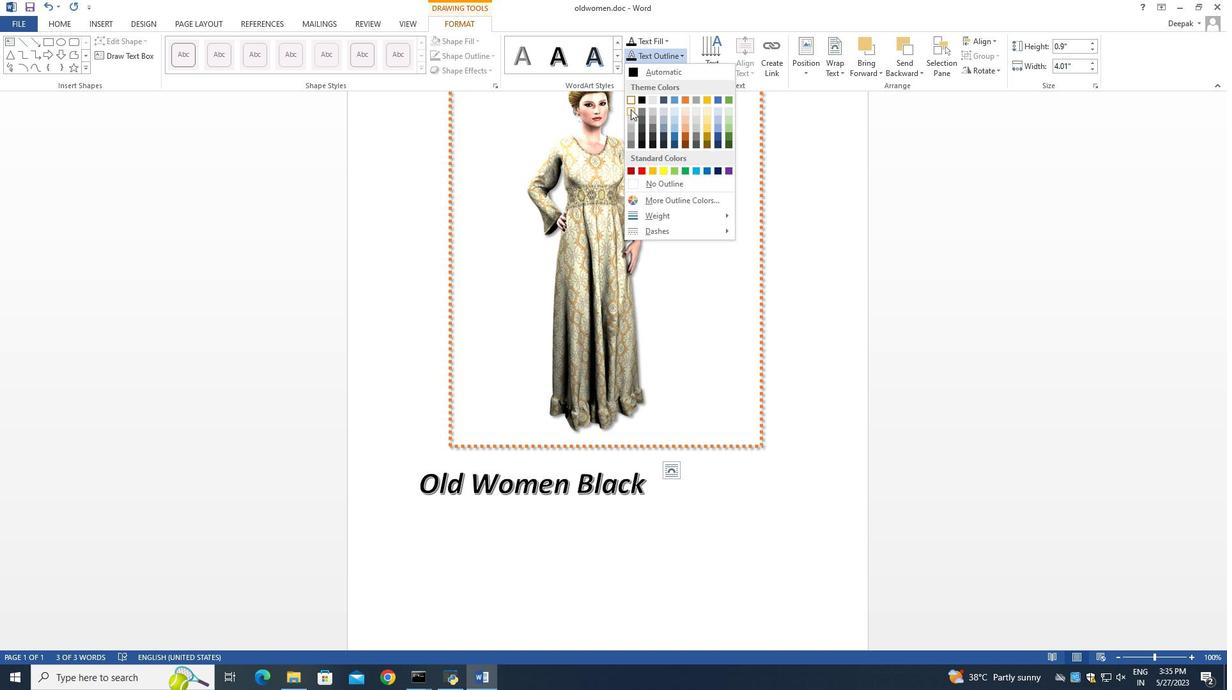 
Action: Mouse moved to (681, 72)
Screenshot: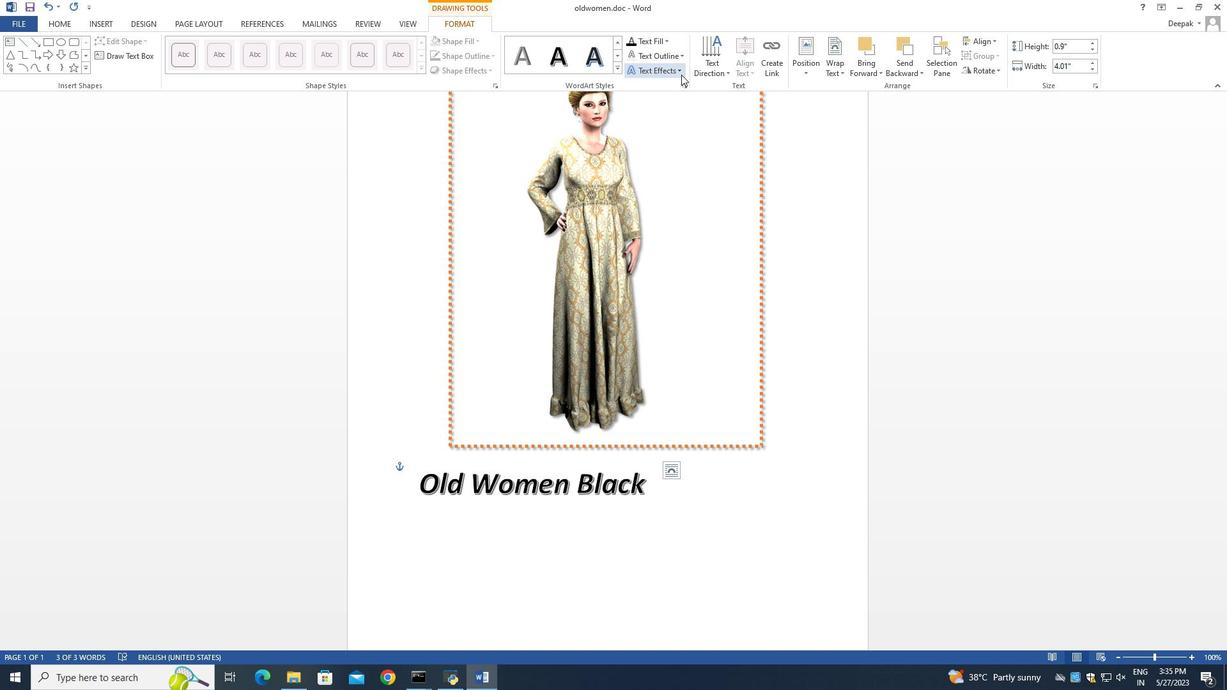 
Action: Mouse pressed left at (681, 72)
Screenshot: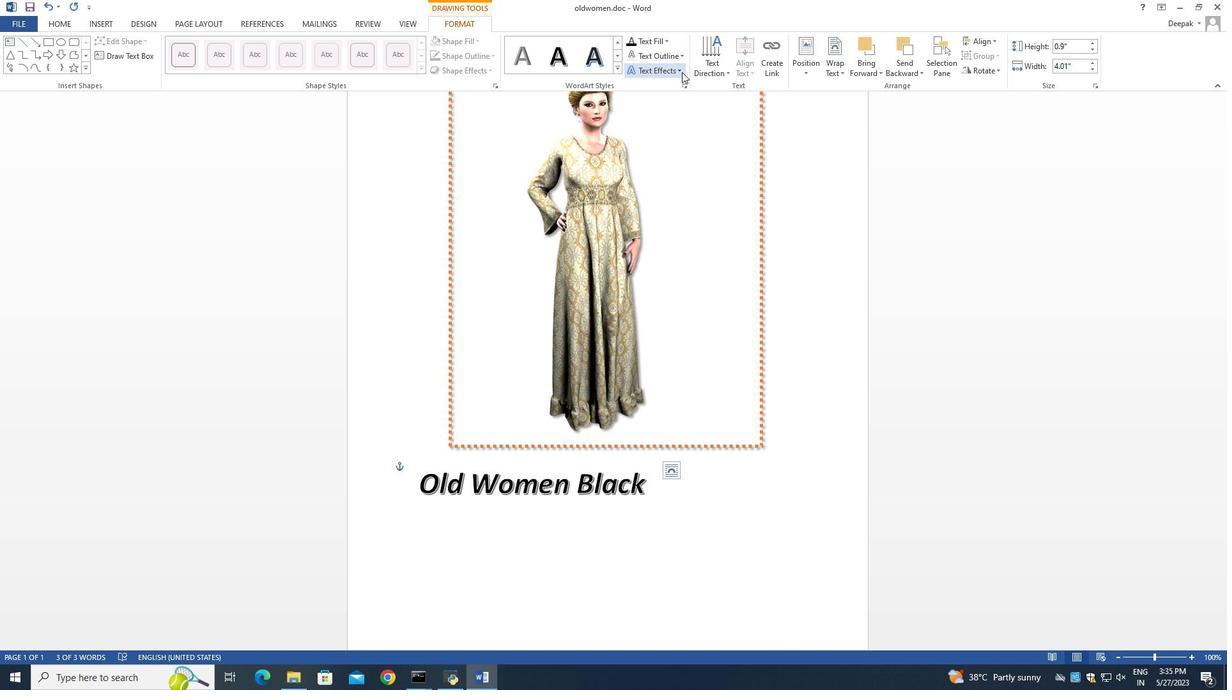 
Action: Mouse moved to (662, 125)
Screenshot: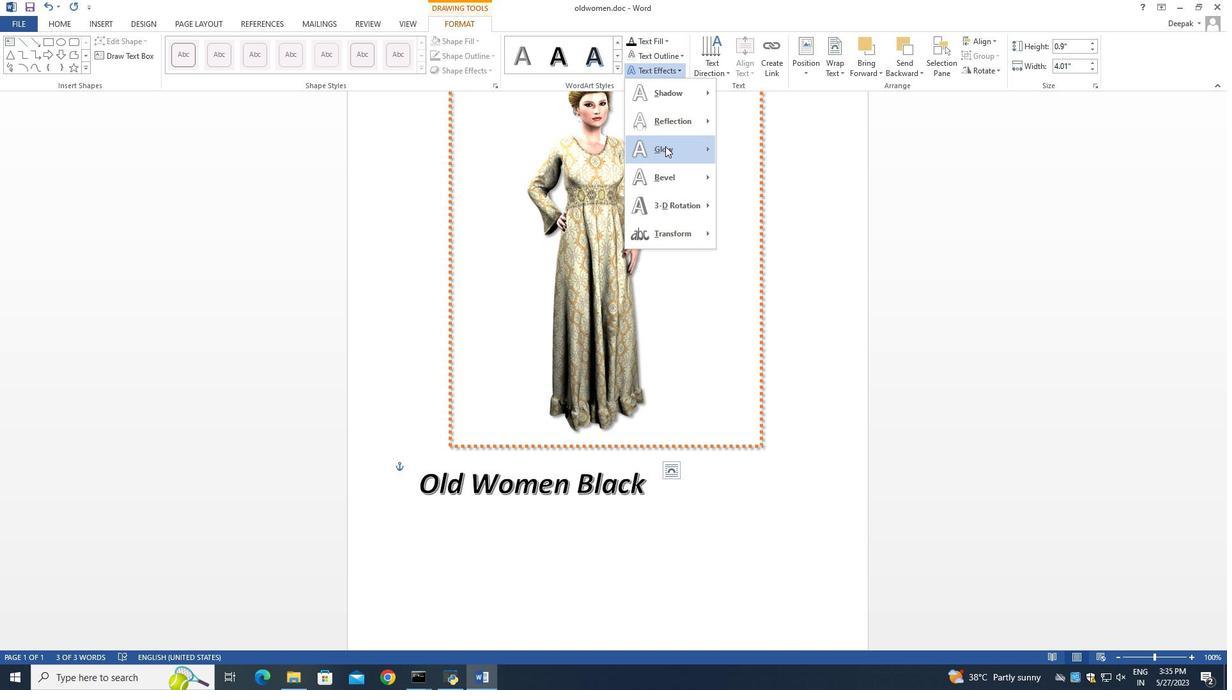 
Action: Mouse scrolled (660, 134) with delta (0, 0)
Screenshot: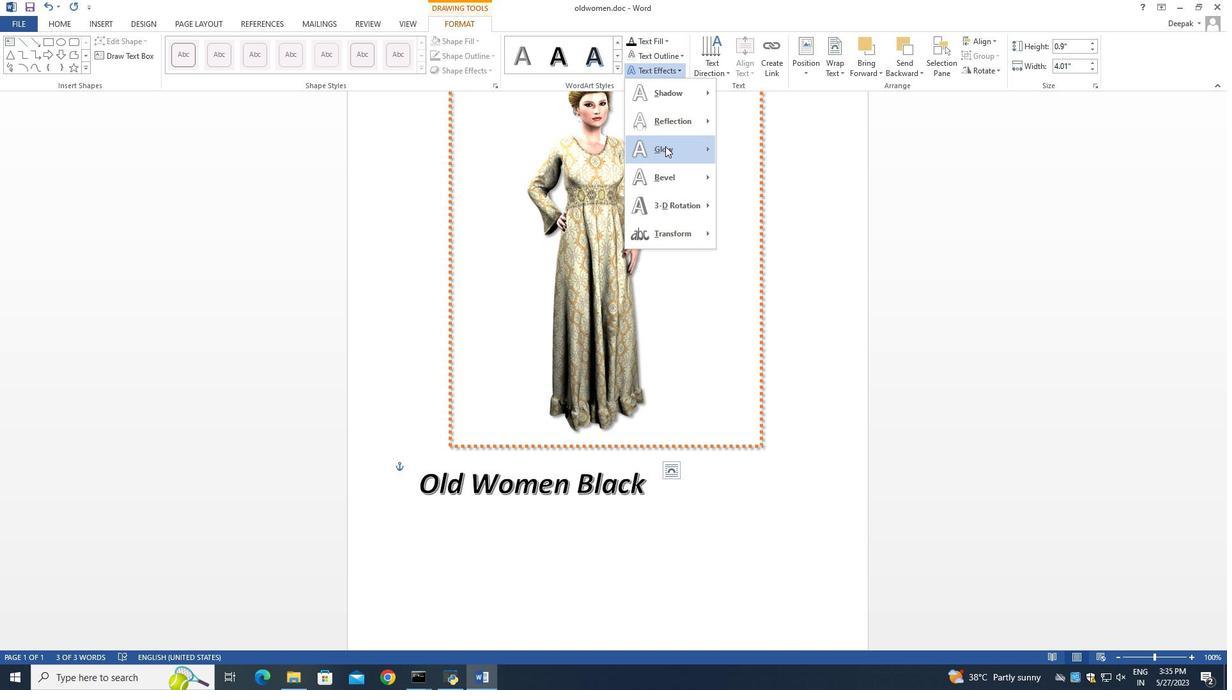 
Action: Mouse moved to (662, 124)
Screenshot: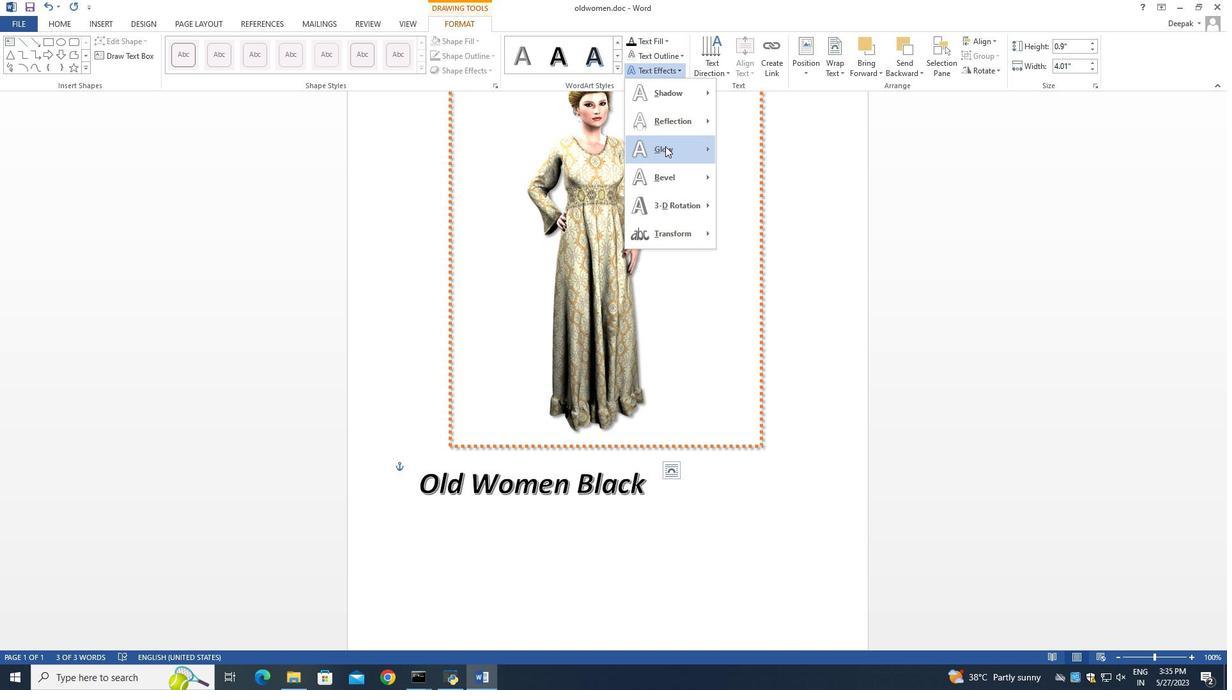 
Action: Mouse scrolled (660, 132) with delta (0, 0)
Screenshot: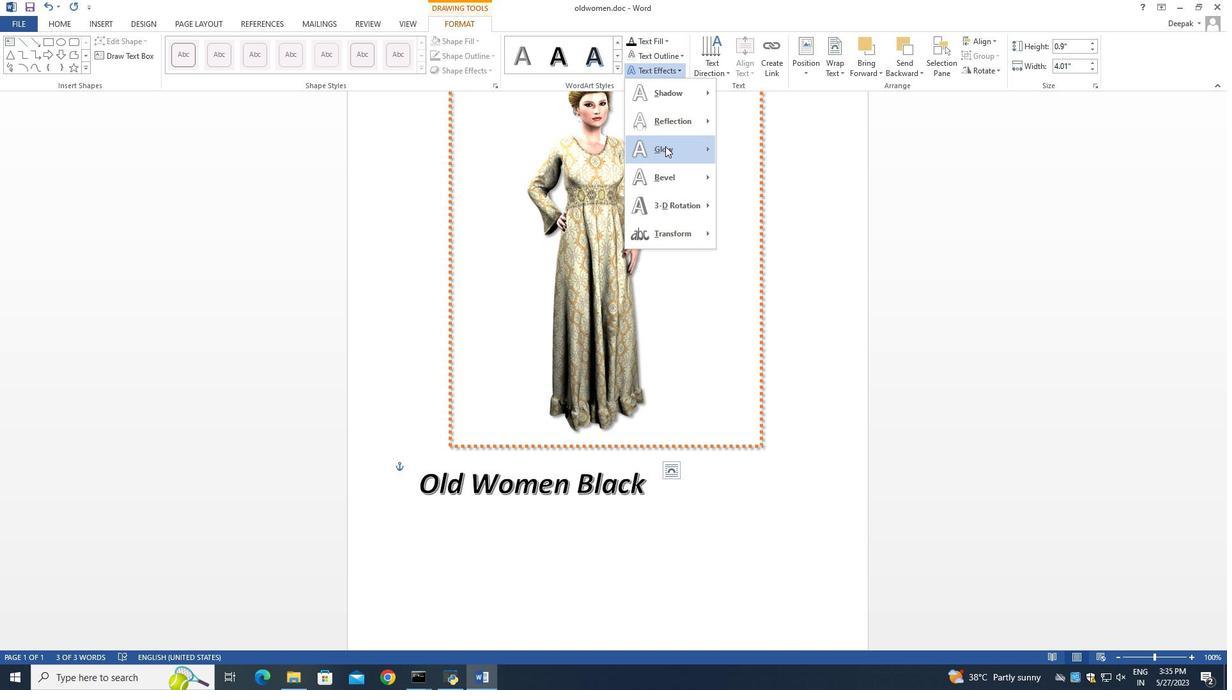 
Action: Mouse moved to (664, 121)
Screenshot: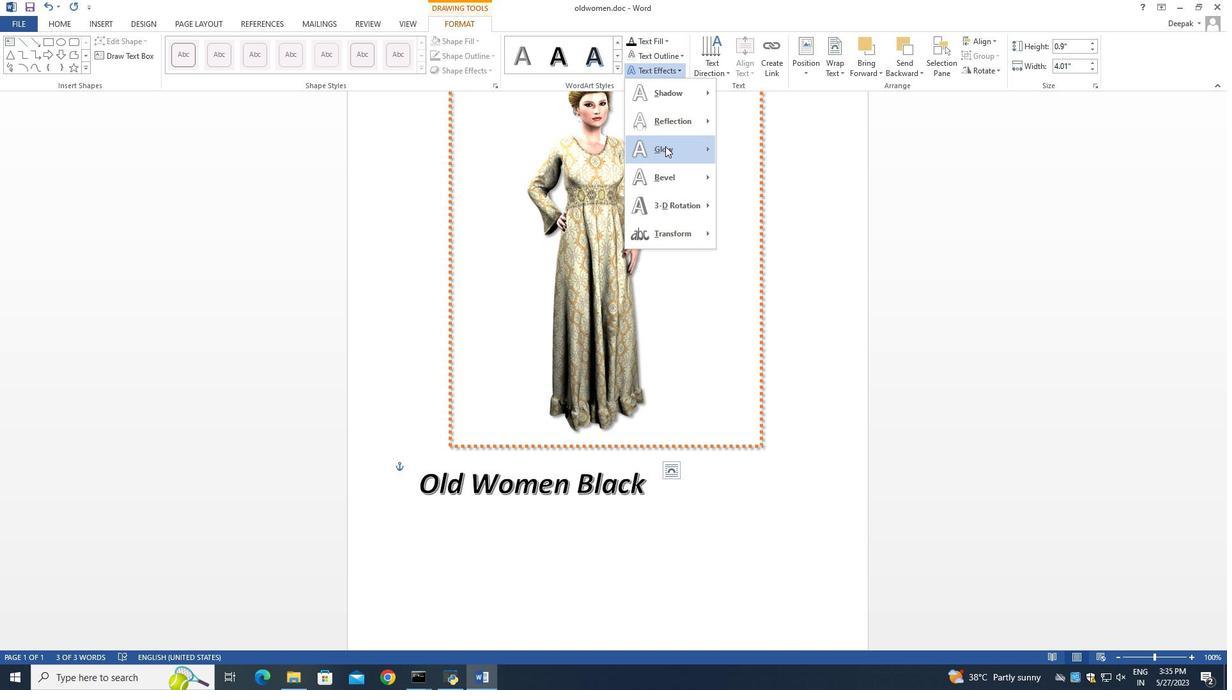 
Action: Mouse scrolled (660, 132) with delta (0, 0)
Screenshot: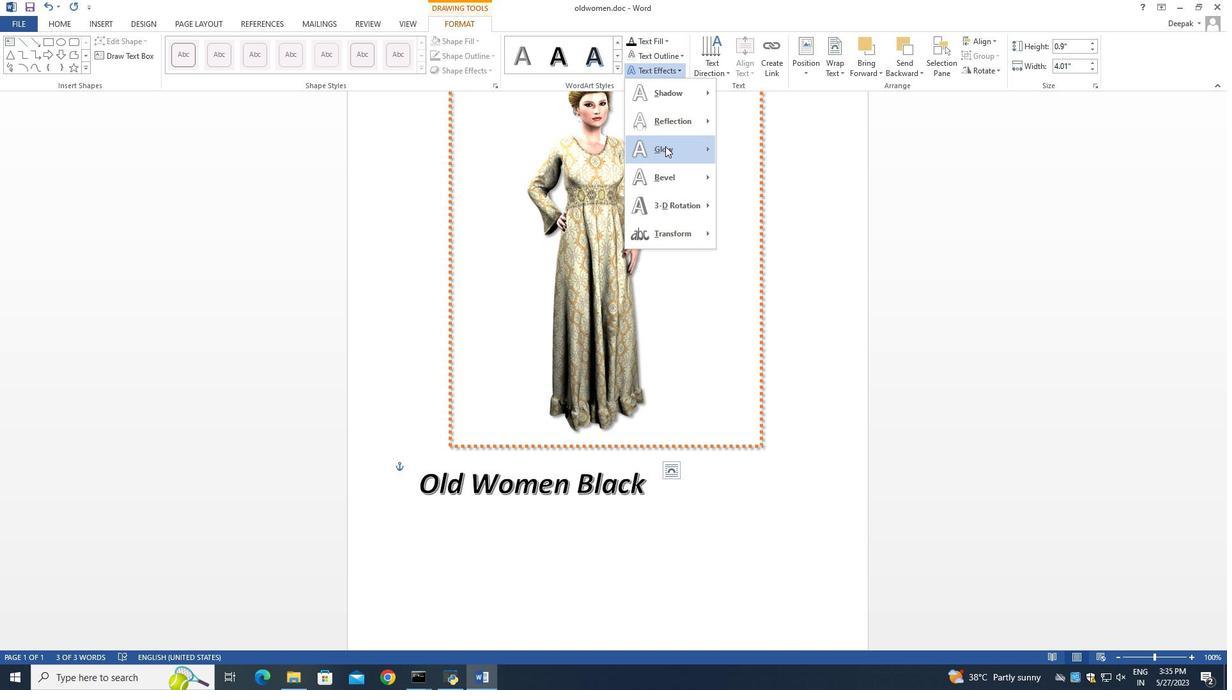 
Action: Mouse moved to (570, 134)
Screenshot: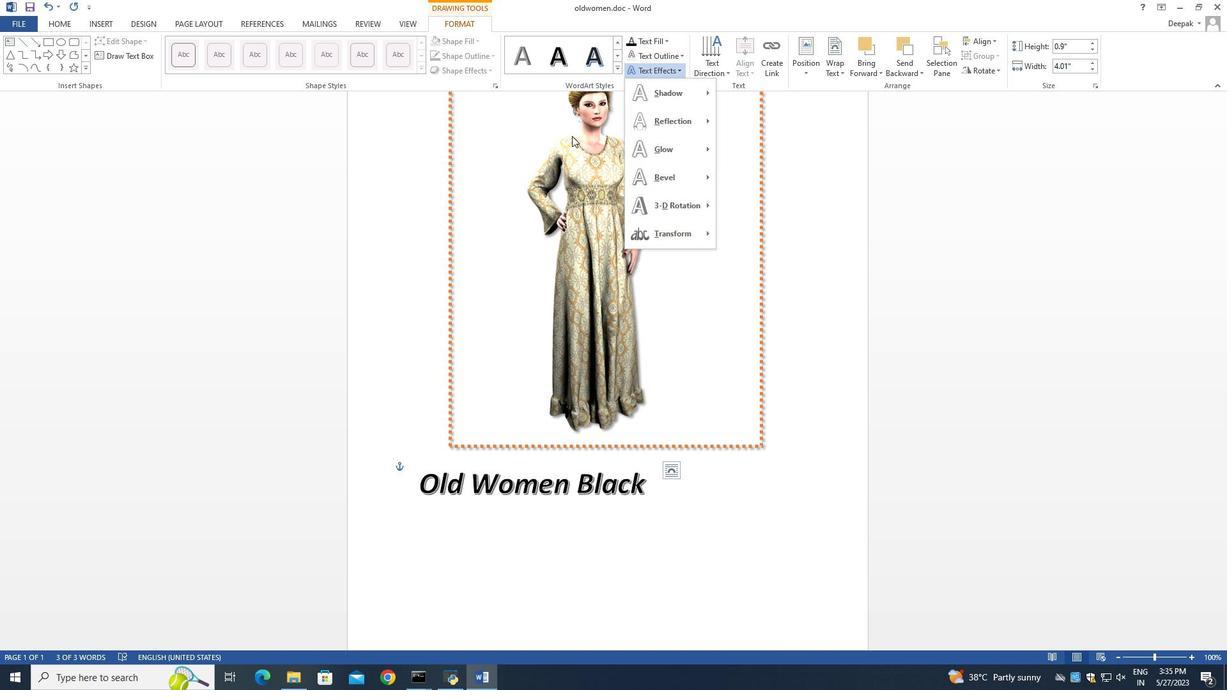 
Action: Mouse pressed left at (570, 134)
Screenshot: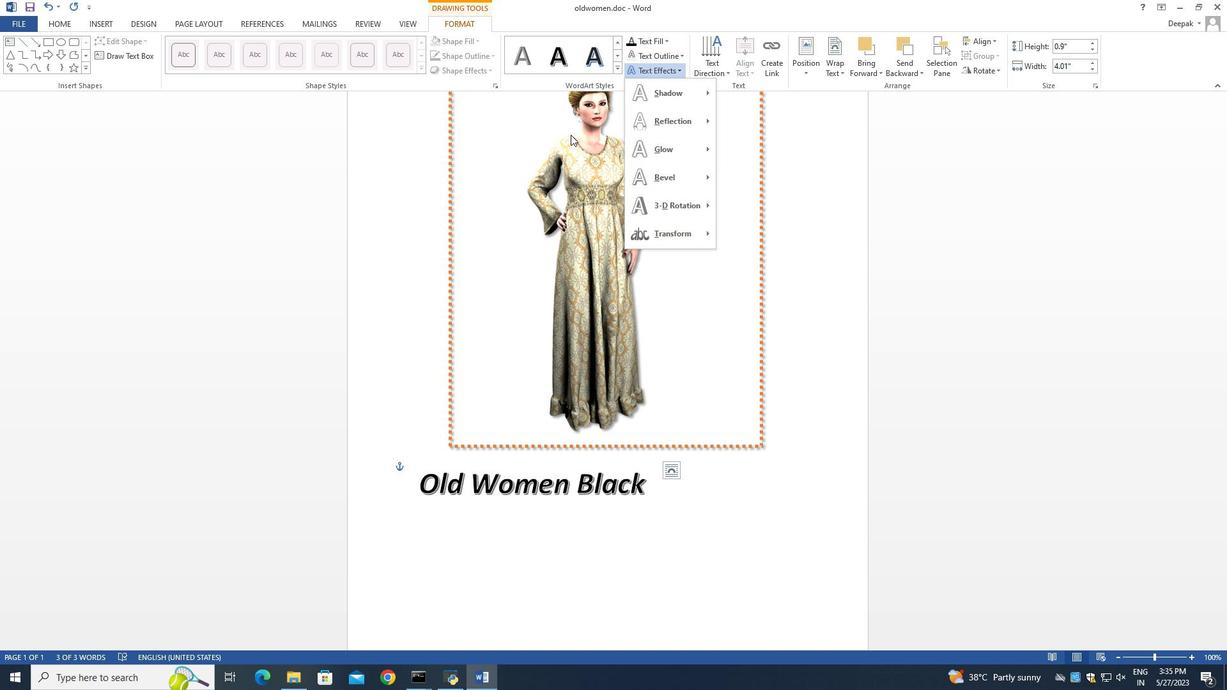 
Action: Mouse moved to (400, 465)
Screenshot: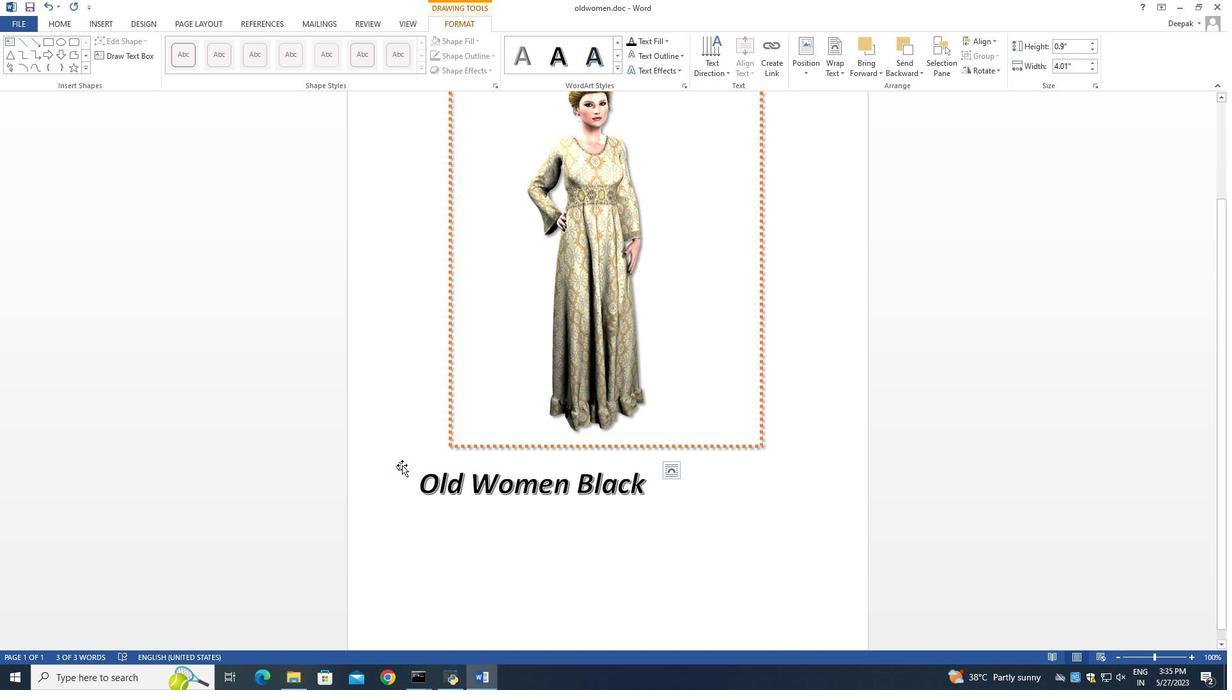 
Action: Mouse pressed left at (400, 465)
Screenshot: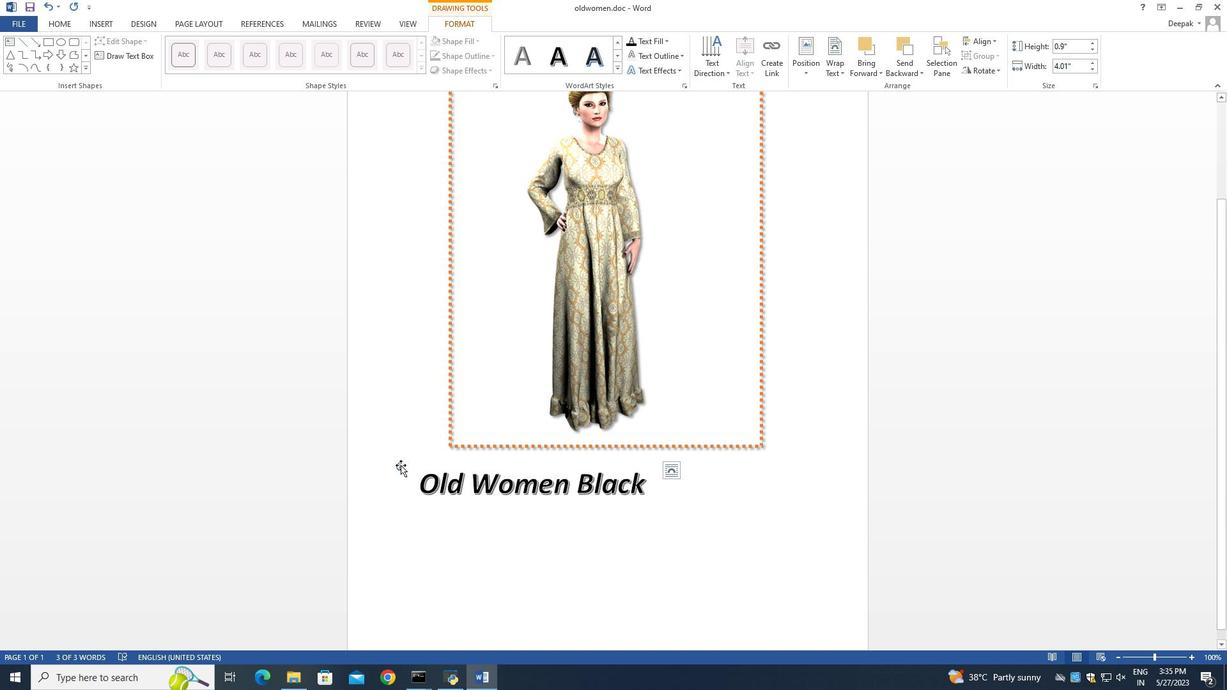 
Action: Mouse moved to (60, 23)
Screenshot: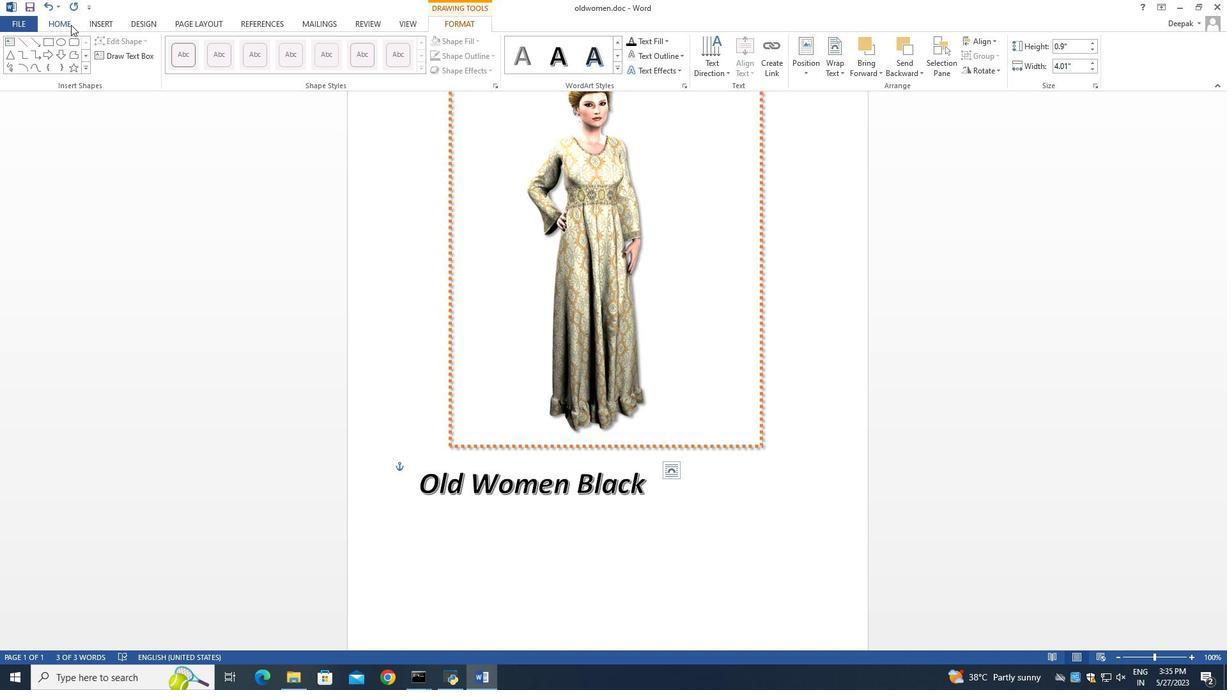 
Action: Mouse pressed left at (60, 23)
Screenshot: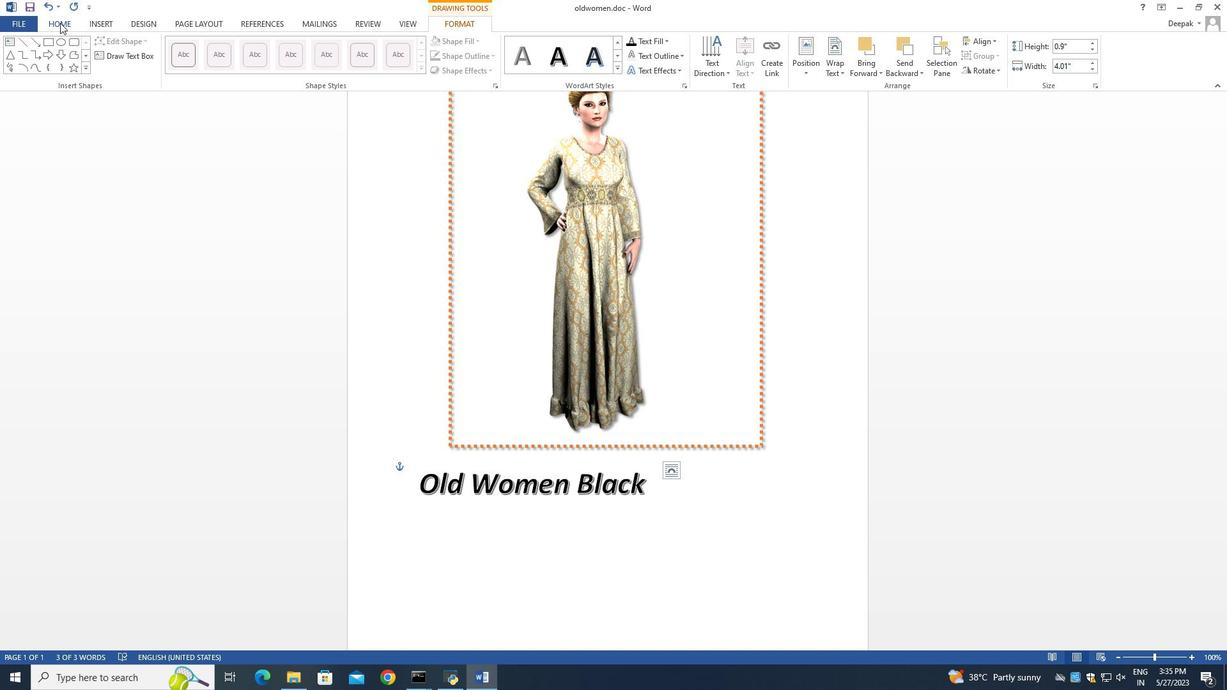 
Action: Mouse moved to (288, 61)
Screenshot: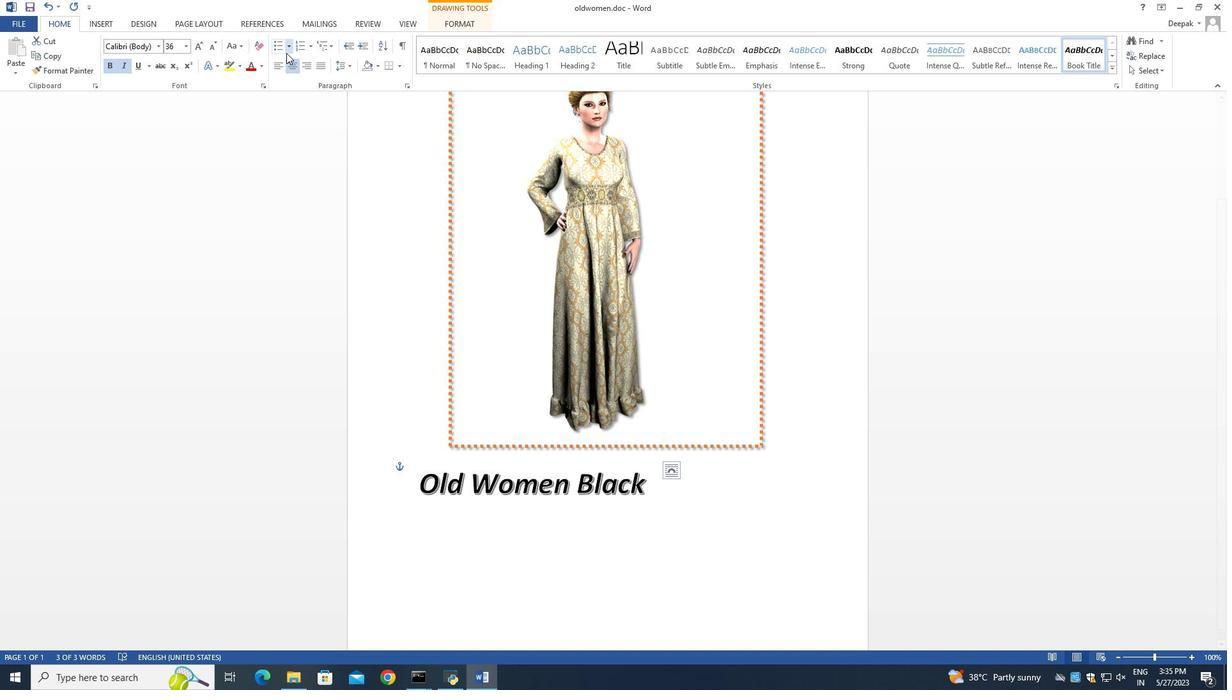 
Action: Mouse pressed left at (288, 61)
Screenshot: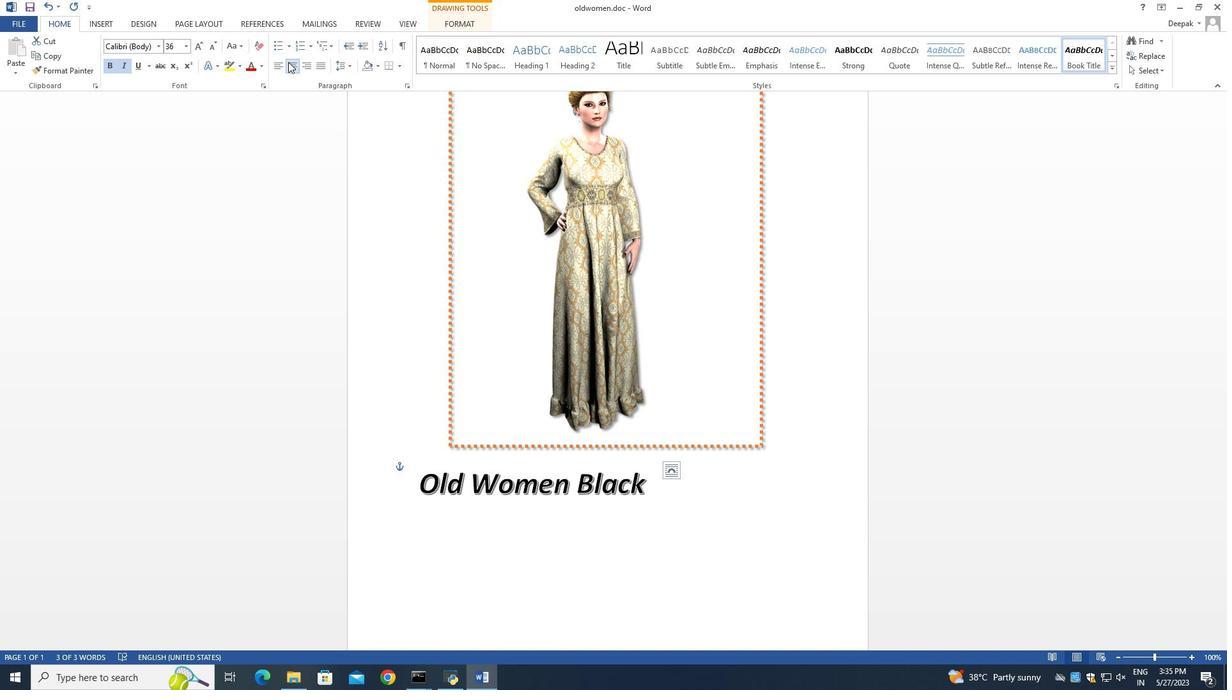 
Action: Mouse moved to (291, 65)
Screenshot: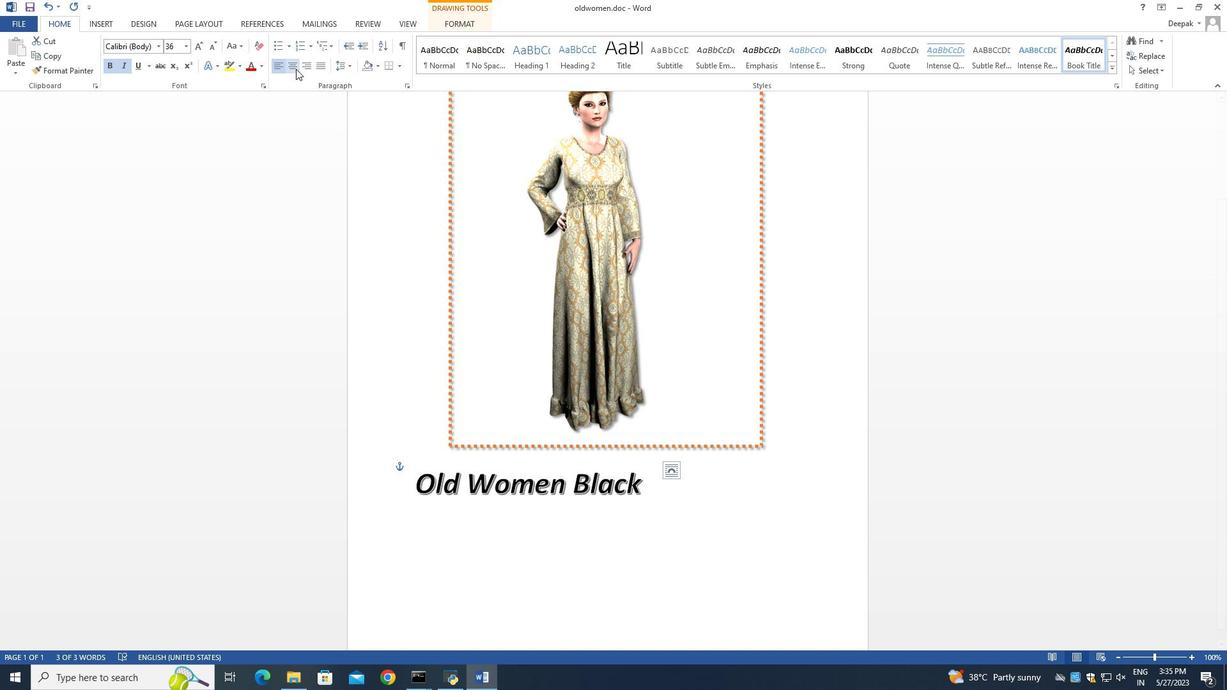
Action: Mouse pressed left at (291, 65)
Screenshot: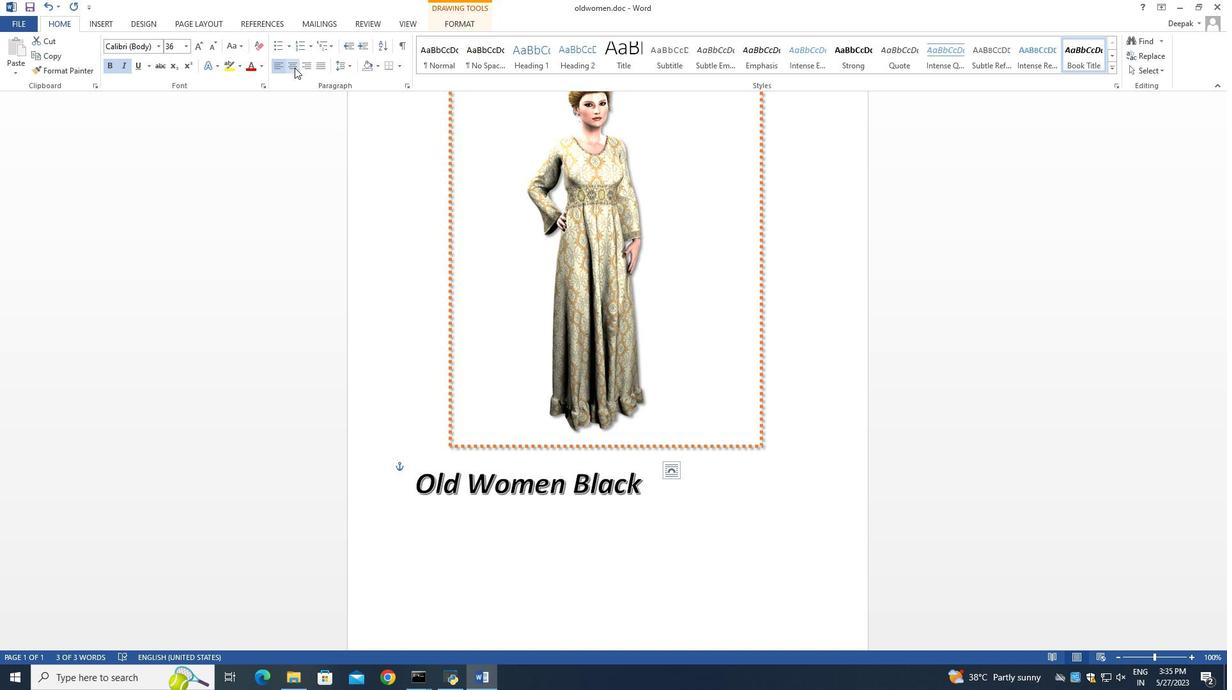 
Action: Mouse moved to (764, 407)
Screenshot: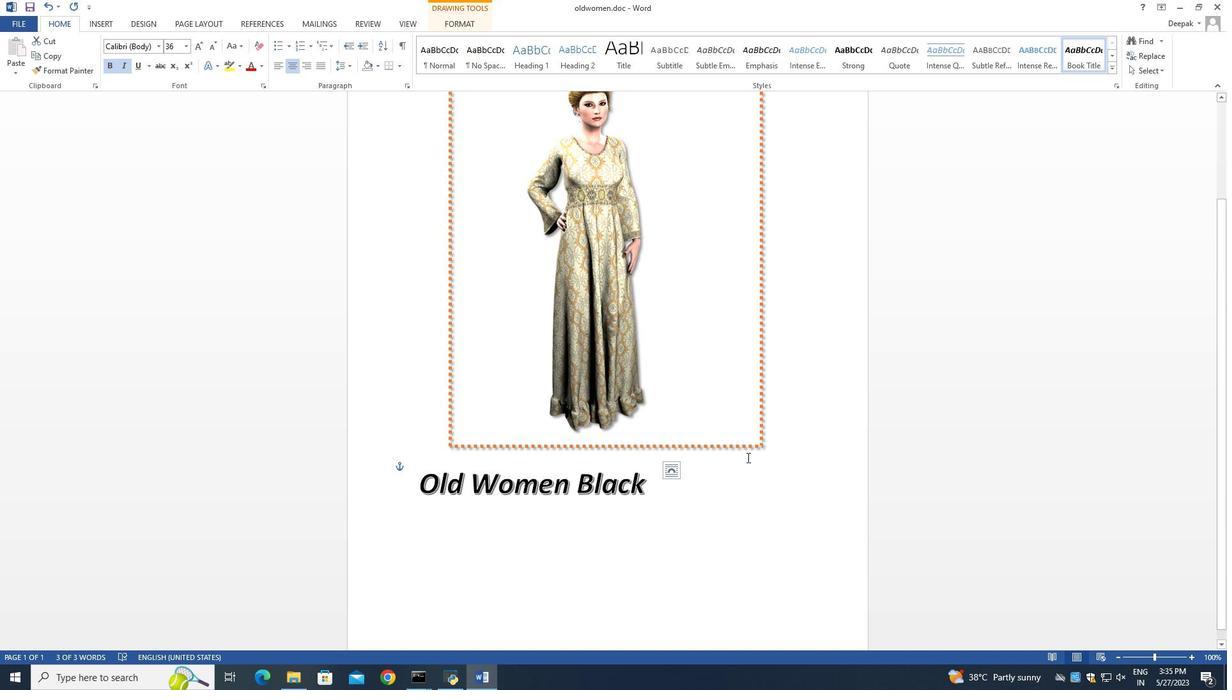 
Action: Mouse scrolled (764, 408) with delta (0, 0)
Screenshot: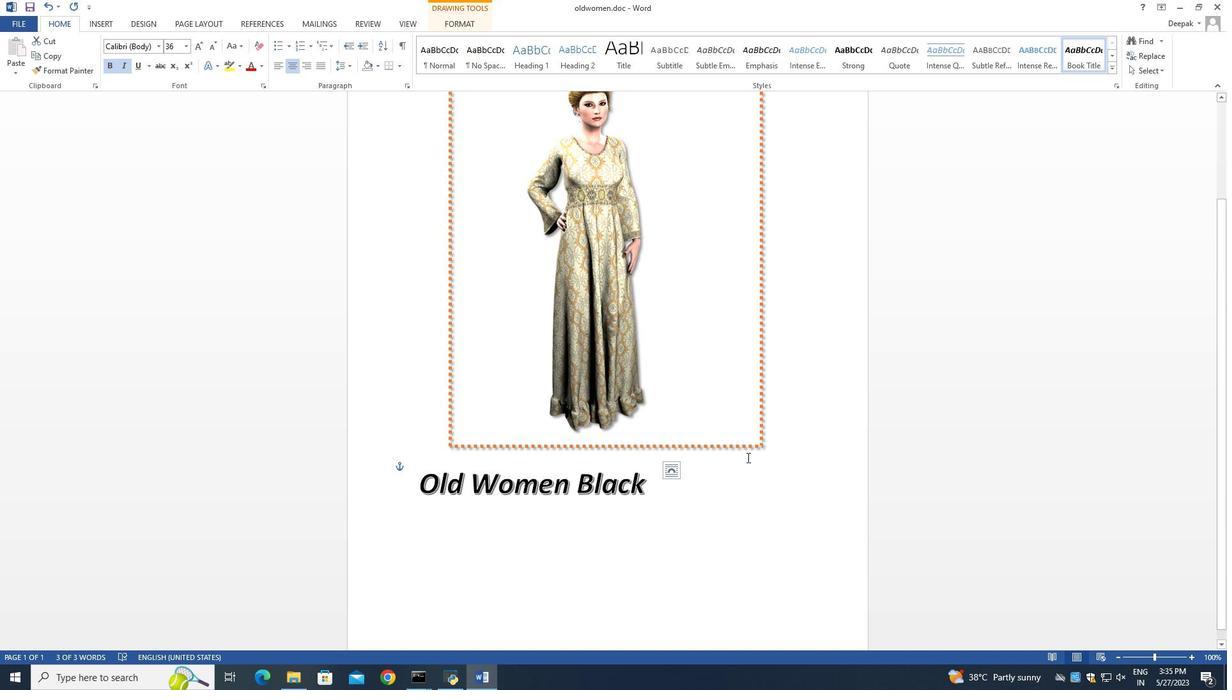 
Action: Mouse moved to (765, 403)
Screenshot: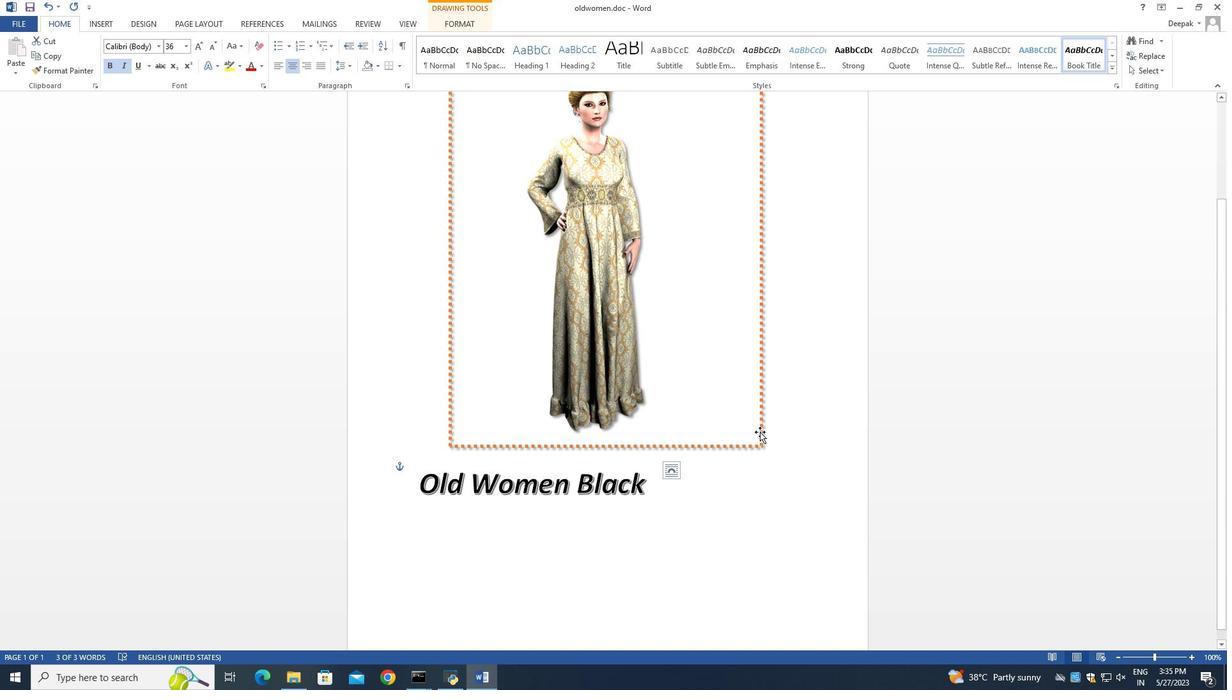 
Action: Mouse scrolled (765, 403) with delta (0, 0)
Screenshot: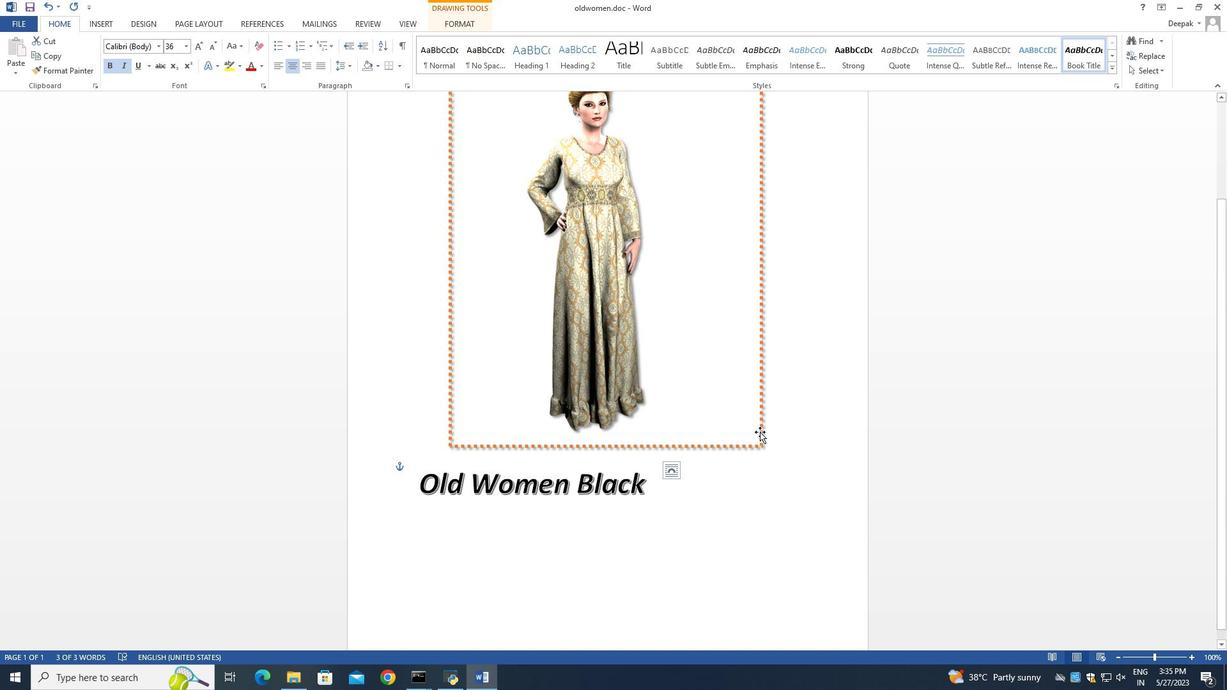 
Action: Mouse moved to (765, 401)
Screenshot: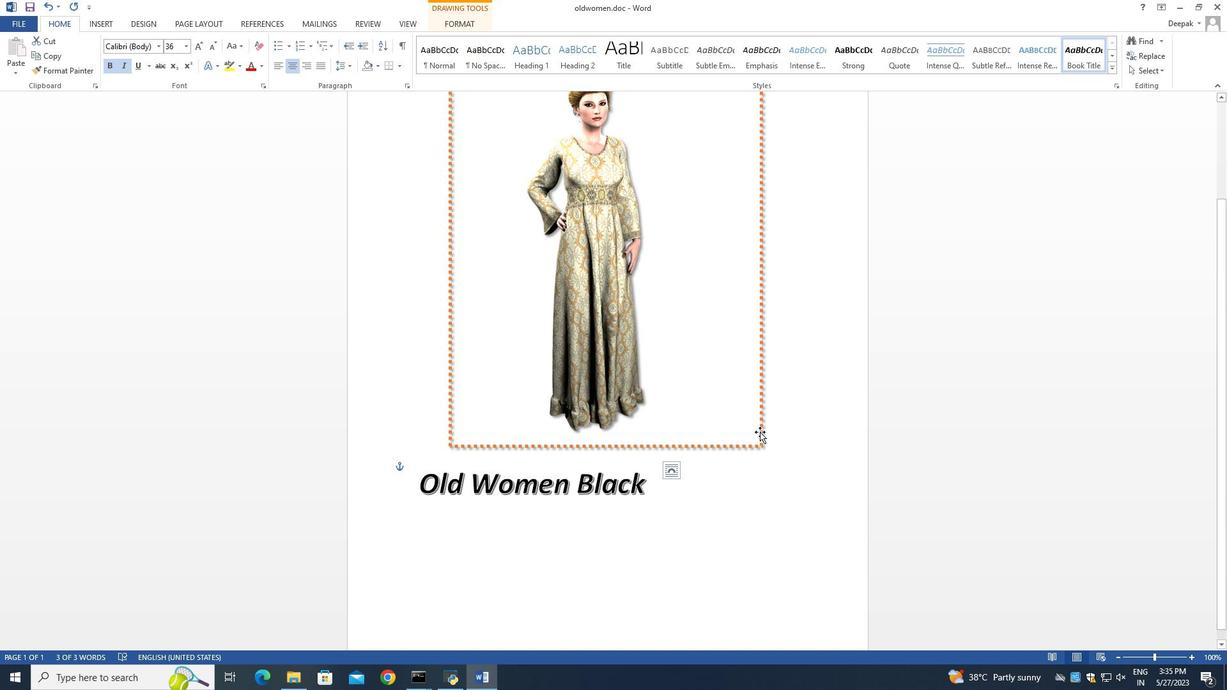 
Action: Mouse scrolled (765, 401) with delta (0, 0)
Screenshot: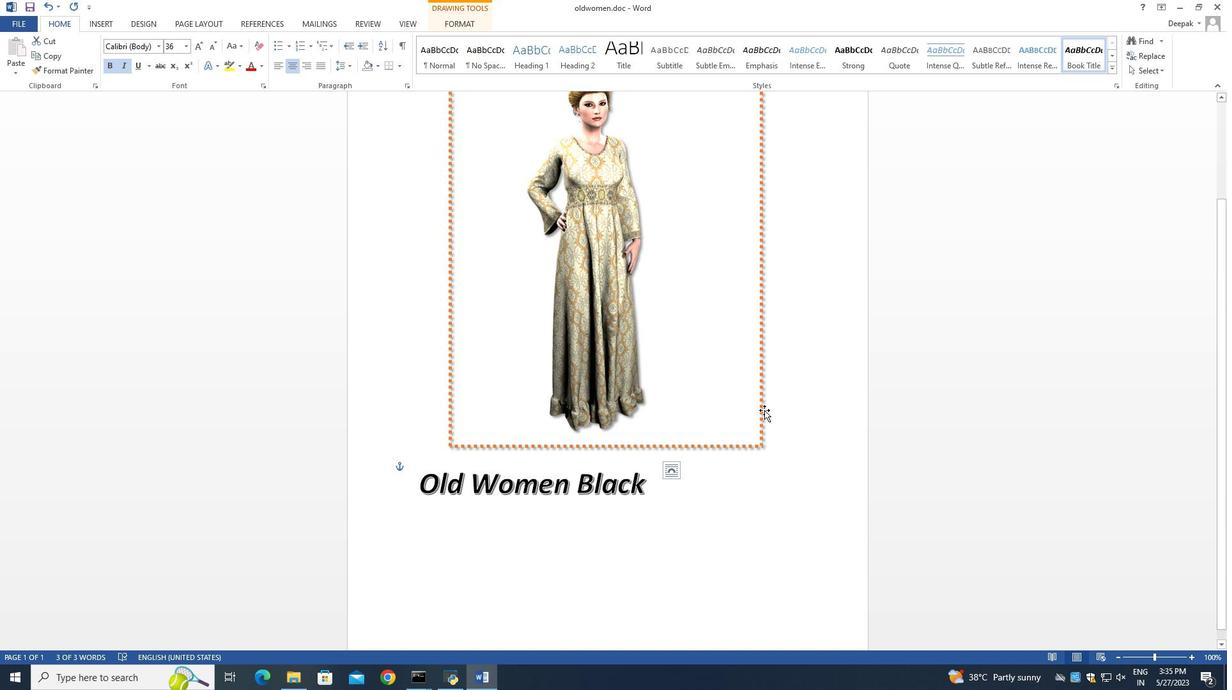 
Action: Mouse scrolled (765, 401) with delta (0, 0)
Screenshot: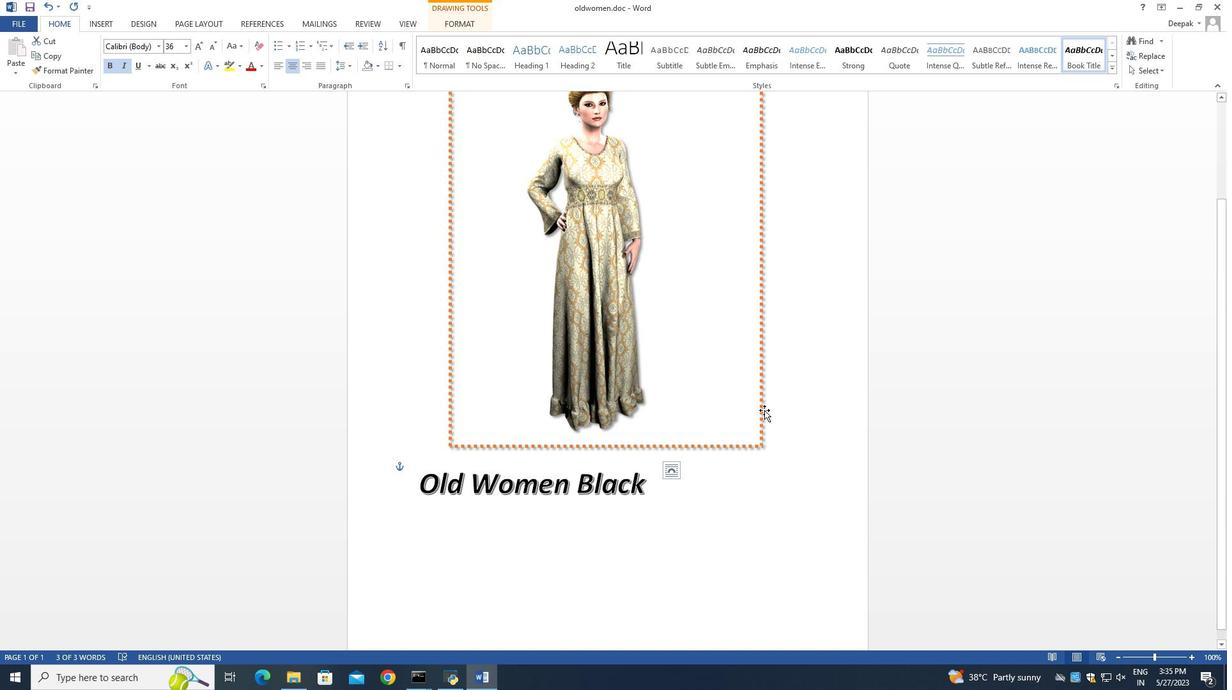 
Action: Mouse scrolled (765, 401) with delta (0, 0)
Screenshot: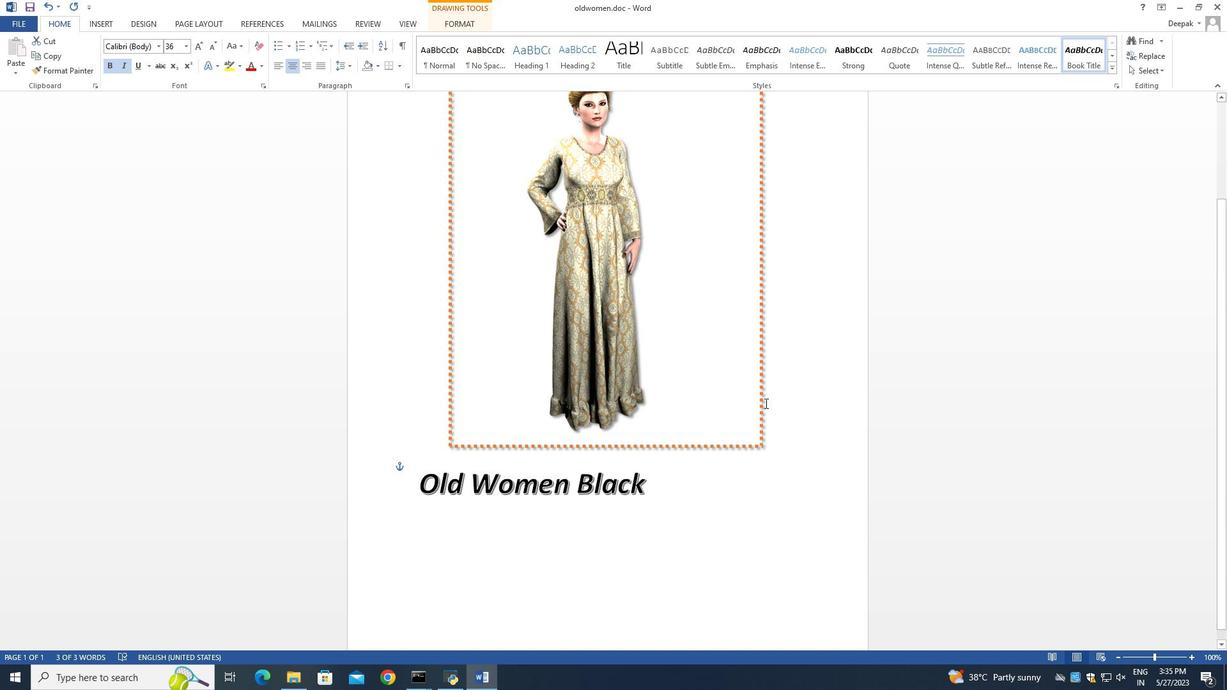 
Action: Mouse moved to (803, 382)
Screenshot: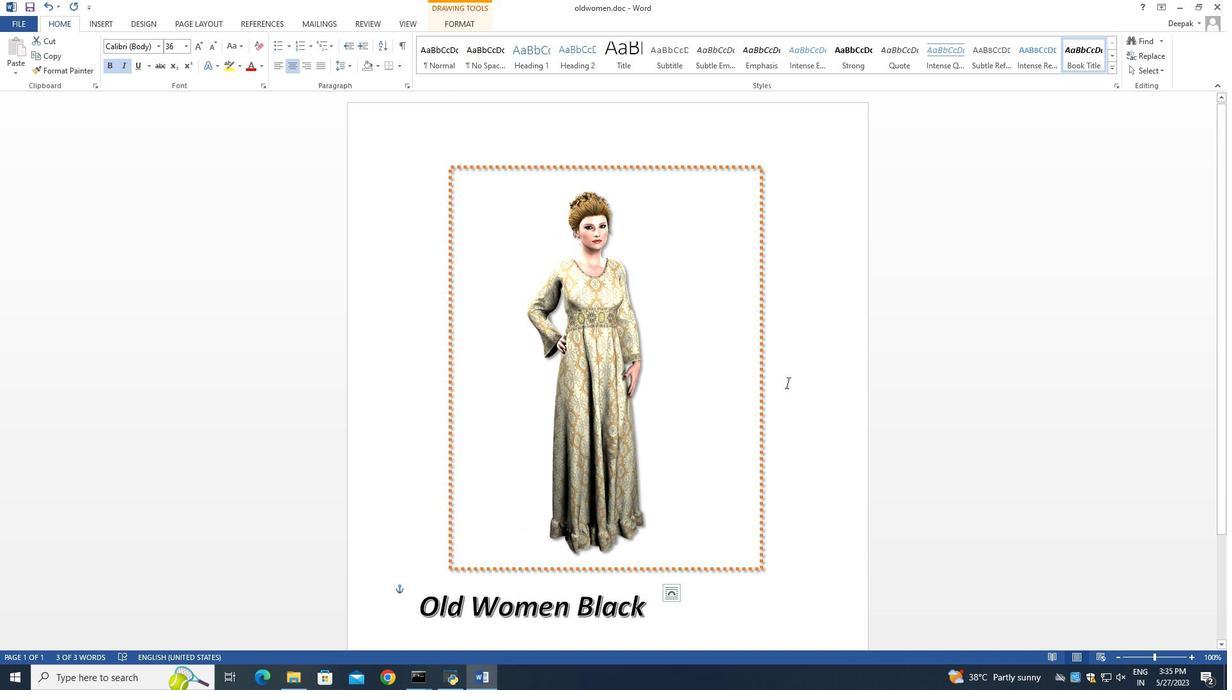 
Action: Mouse scrolled (803, 382) with delta (0, 0)
Screenshot: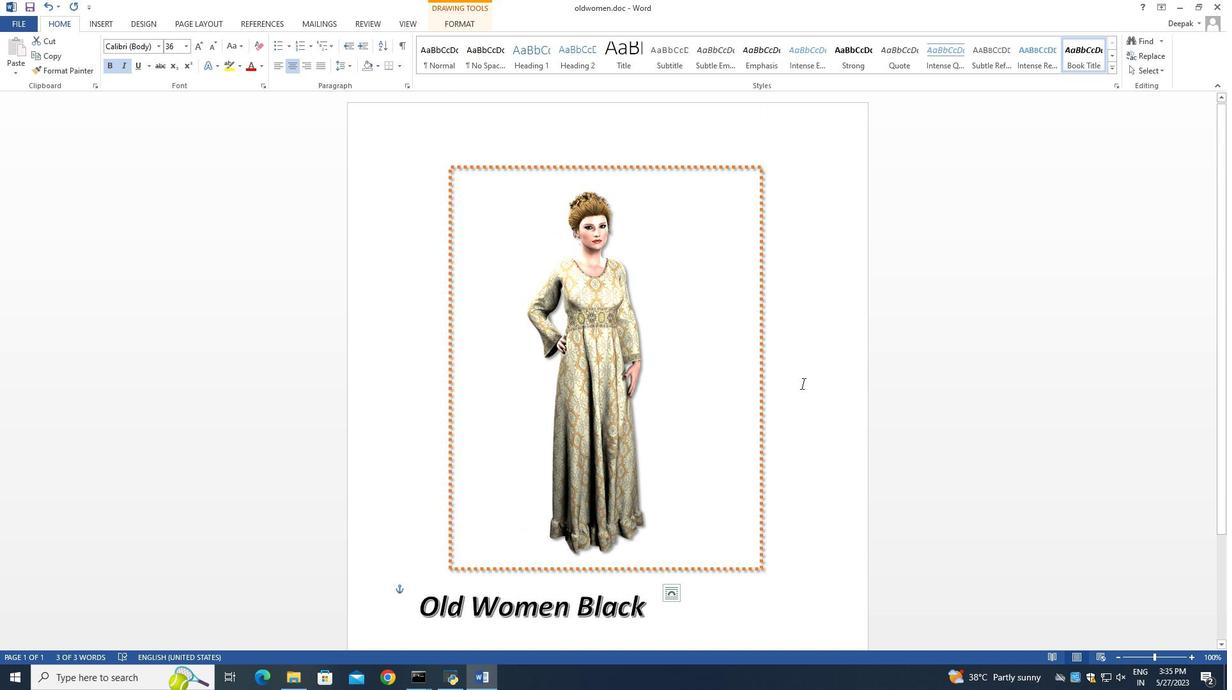 
Action: Mouse moved to (796, 405)
Screenshot: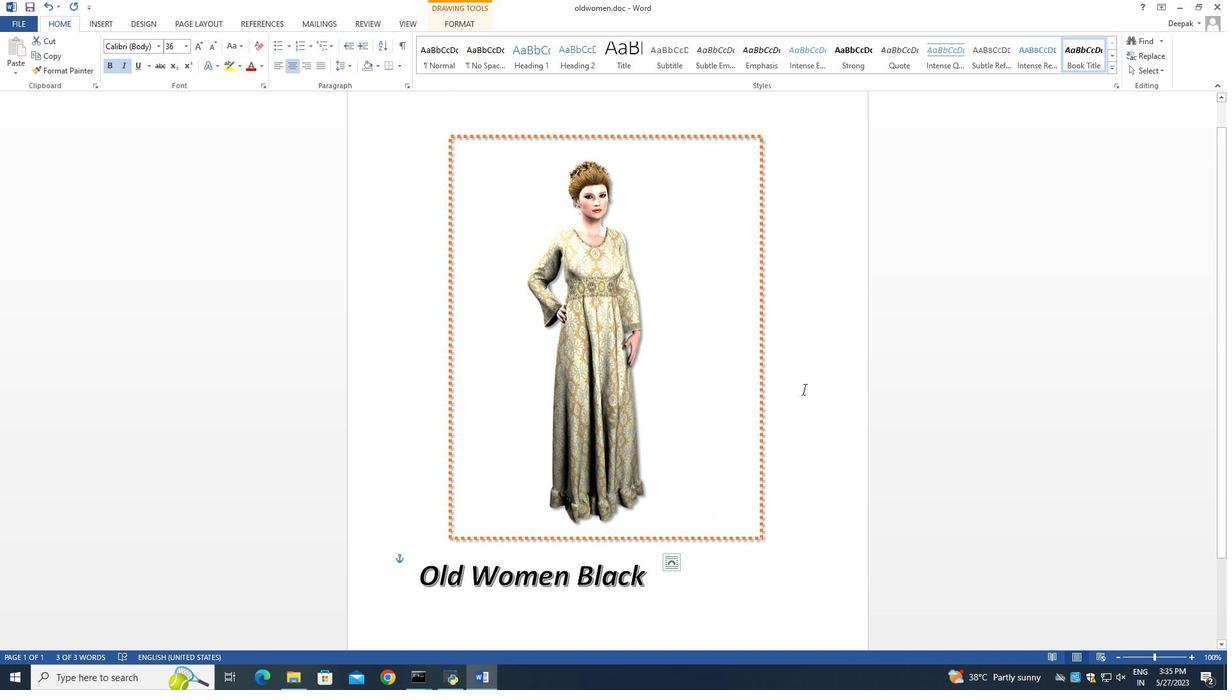 
Action: Mouse scrolled (796, 405) with delta (0, 0)
Screenshot: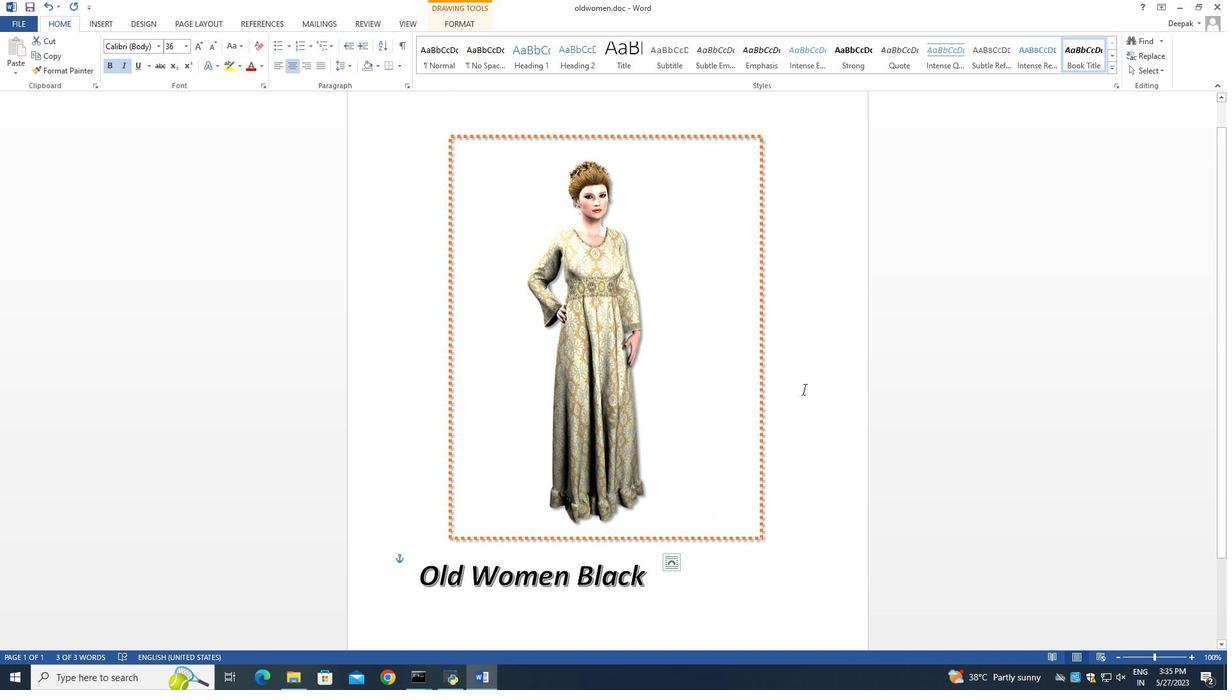 
Action: Mouse moved to (796, 405)
Screenshot: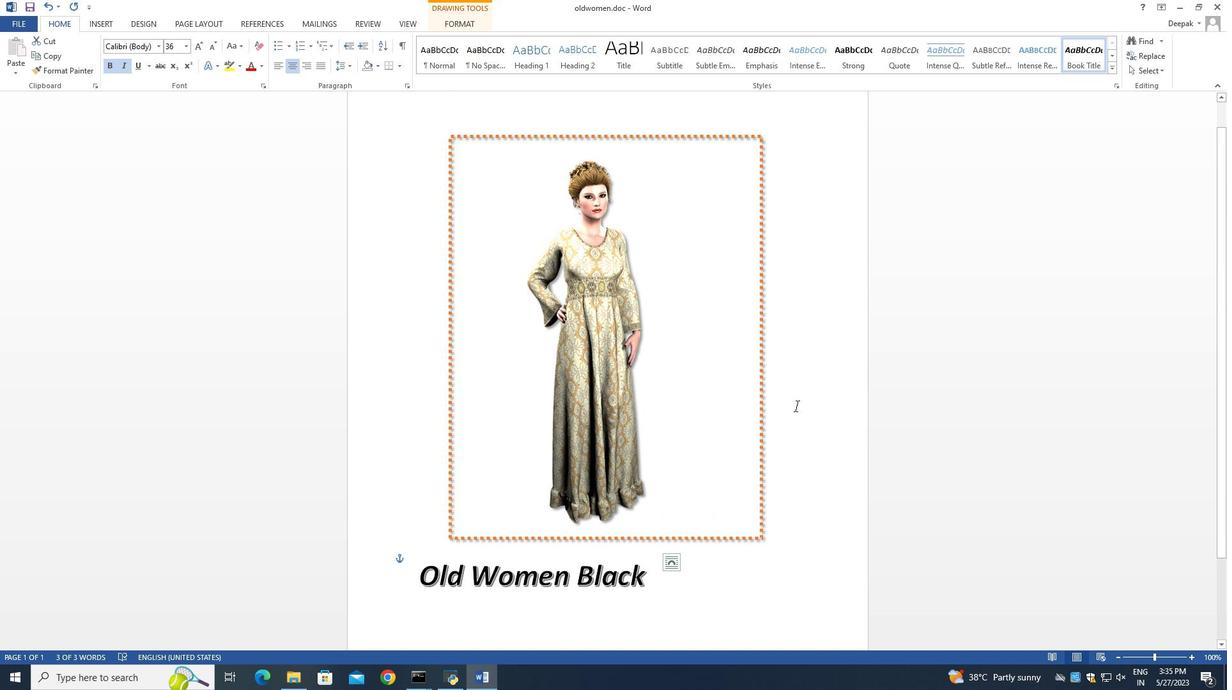 
Action: Mouse scrolled (796, 405) with delta (0, 0)
Screenshot: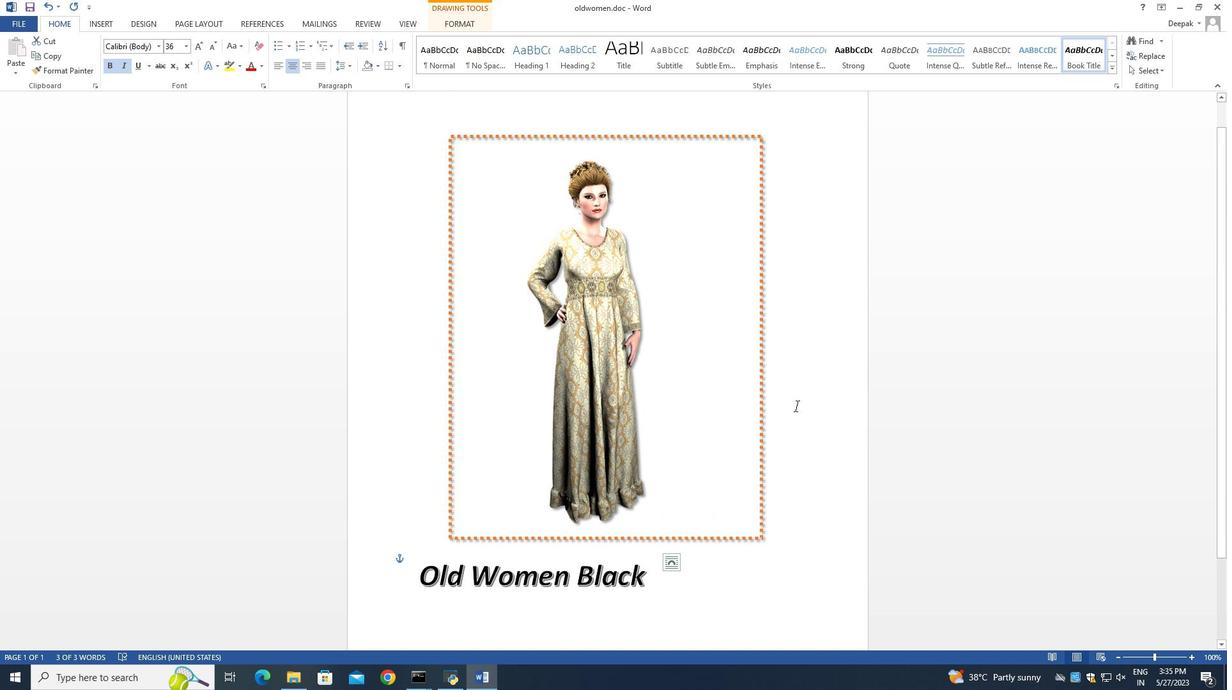
Action: Mouse moved to (798, 396)
Screenshot: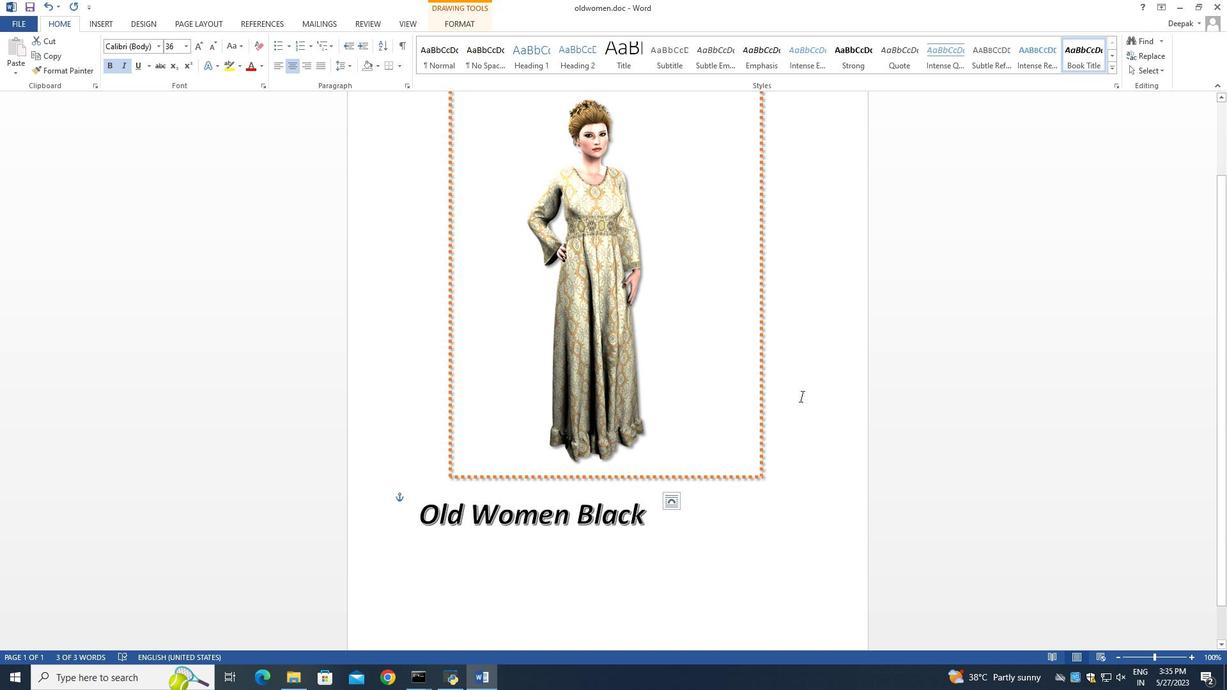 
Action: Mouse scrolled (798, 397) with delta (0, 0)
Screenshot: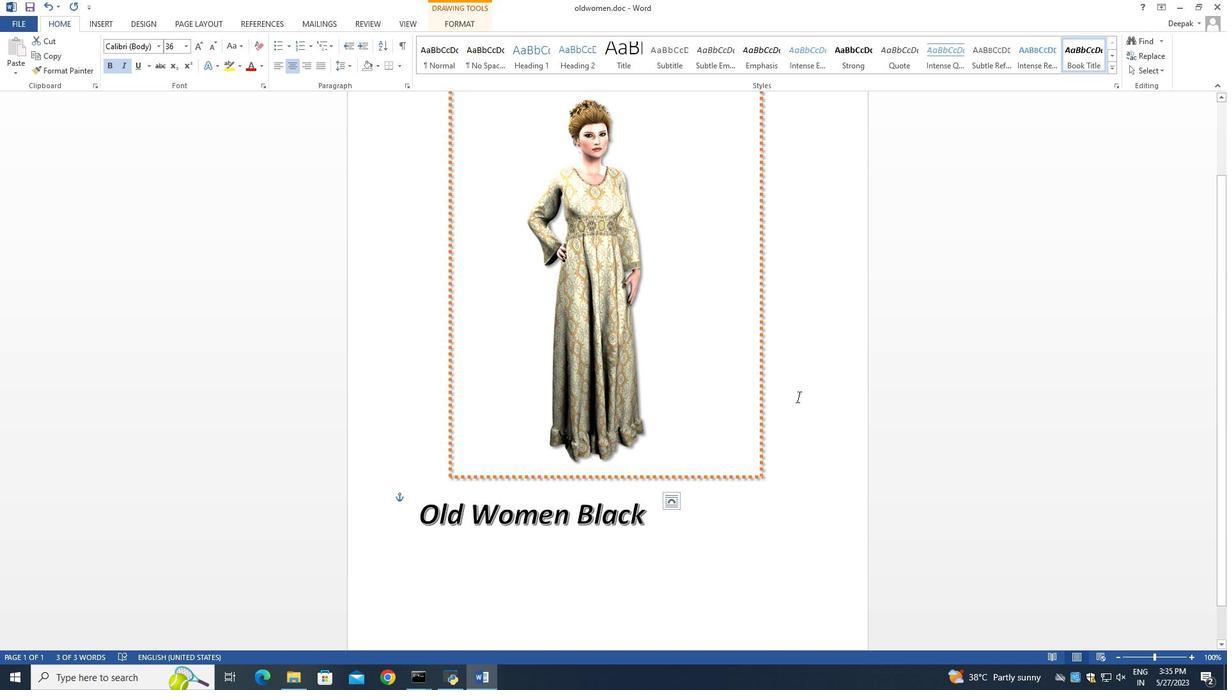 
Action: Mouse scrolled (798, 397) with delta (0, 0)
Screenshot: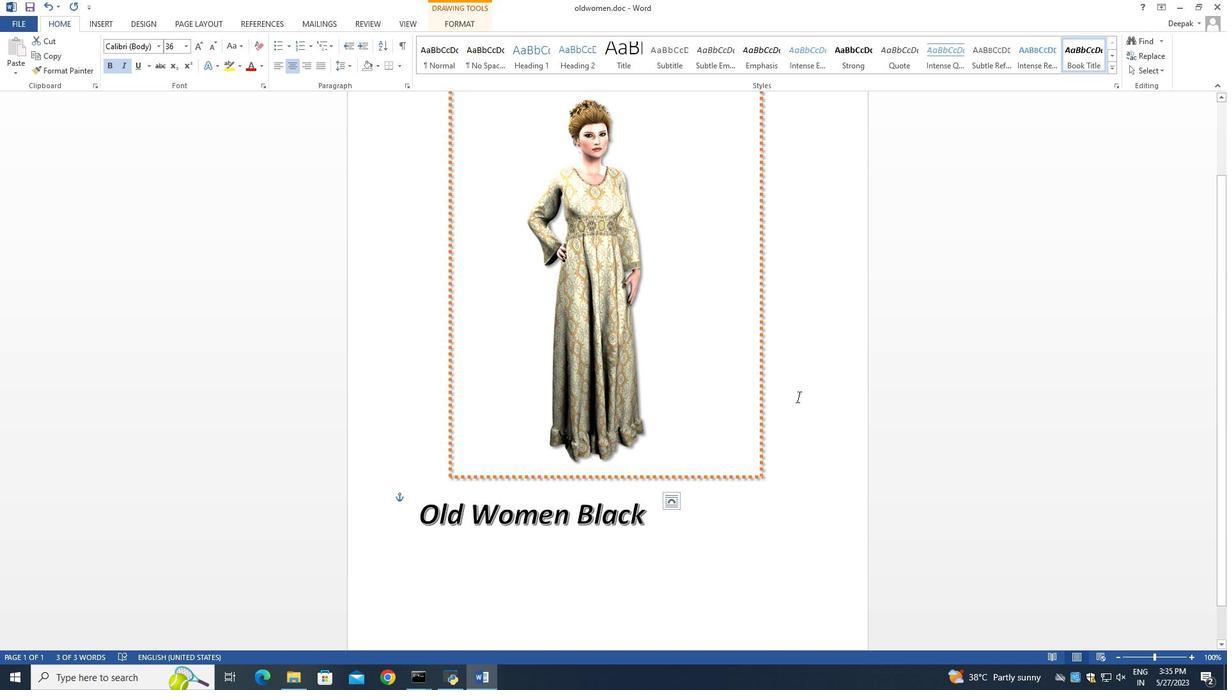 
Action: Mouse moved to (810, 398)
Screenshot: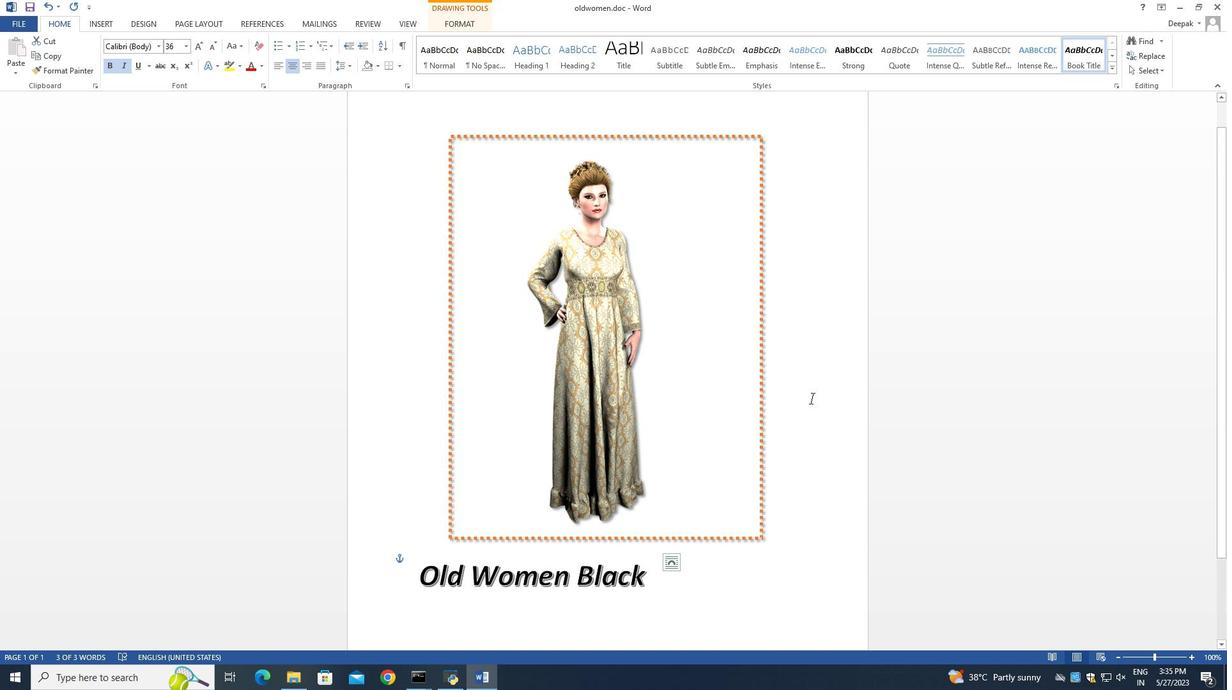 
Action: Mouse scrolled (810, 398) with delta (0, 0)
Screenshot: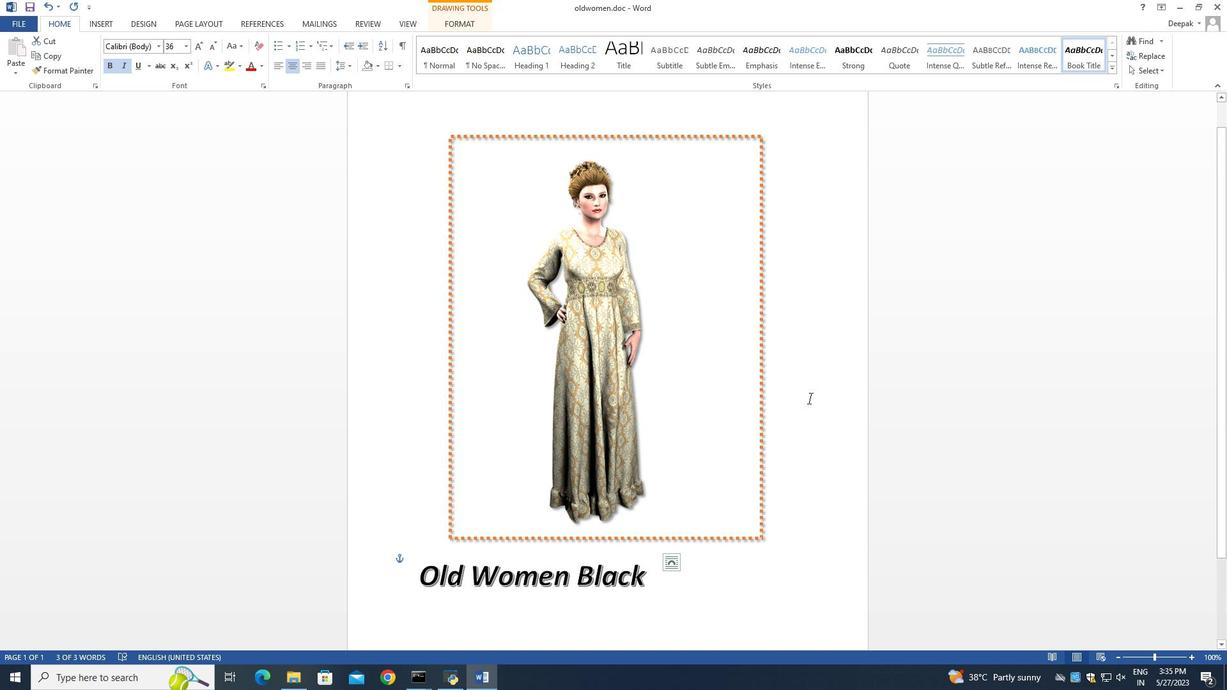 
Action: Mouse scrolled (810, 398) with delta (0, 0)
Screenshot: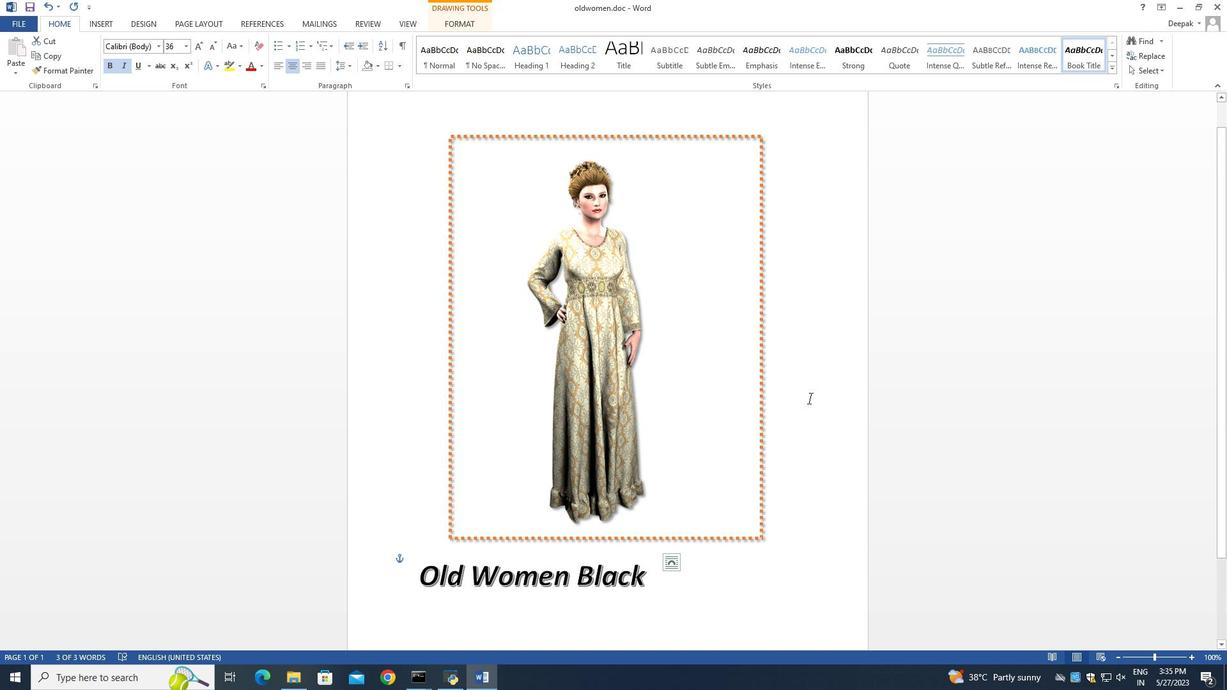 
Action: Mouse scrolled (810, 398) with delta (0, 0)
Screenshot: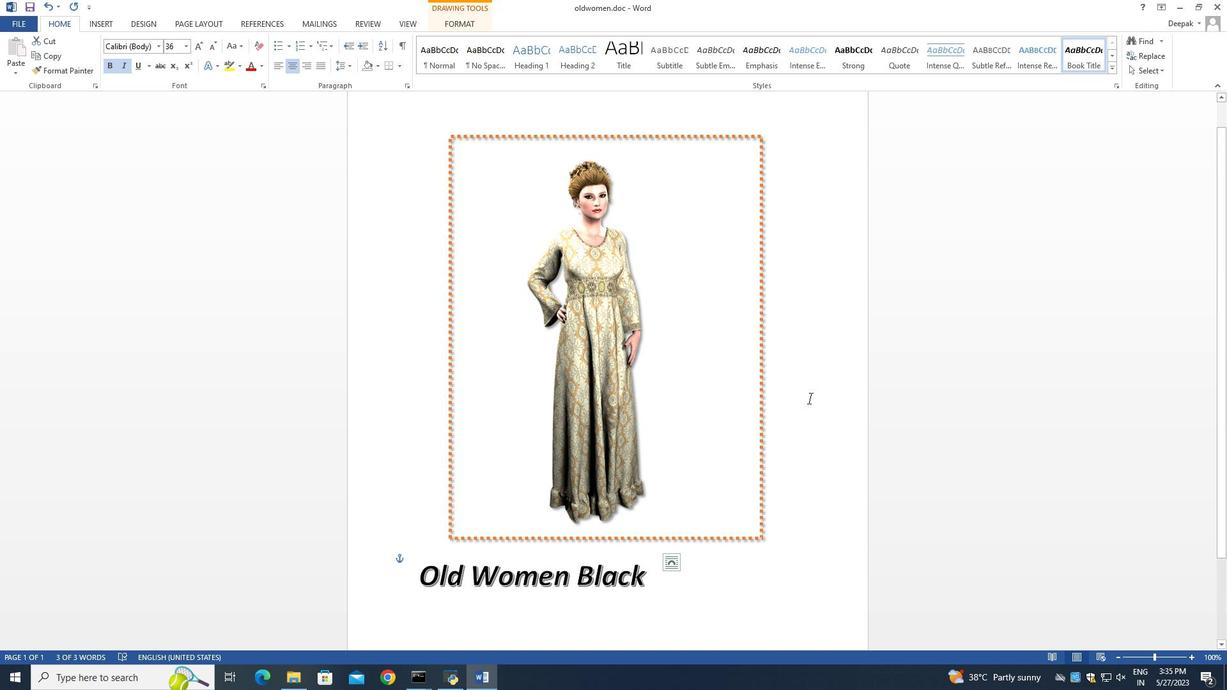 
Action: Mouse scrolled (810, 398) with delta (0, 0)
Screenshot: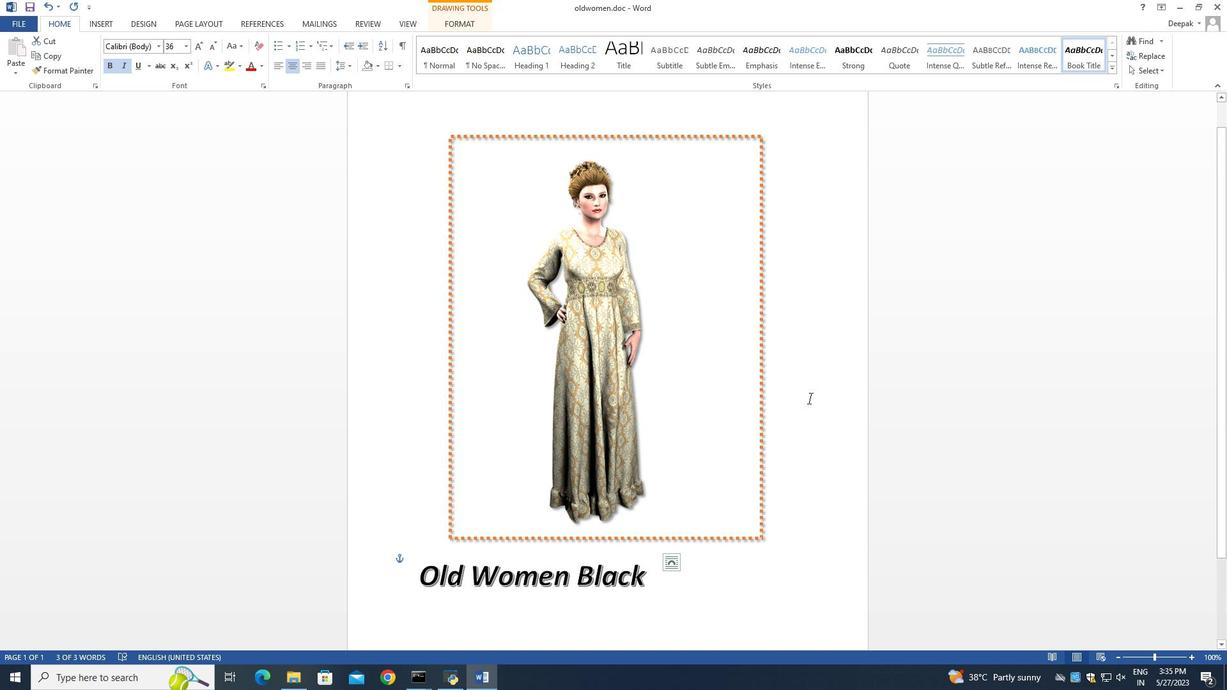 
Action: Mouse scrolled (810, 397) with delta (0, 0)
Screenshot: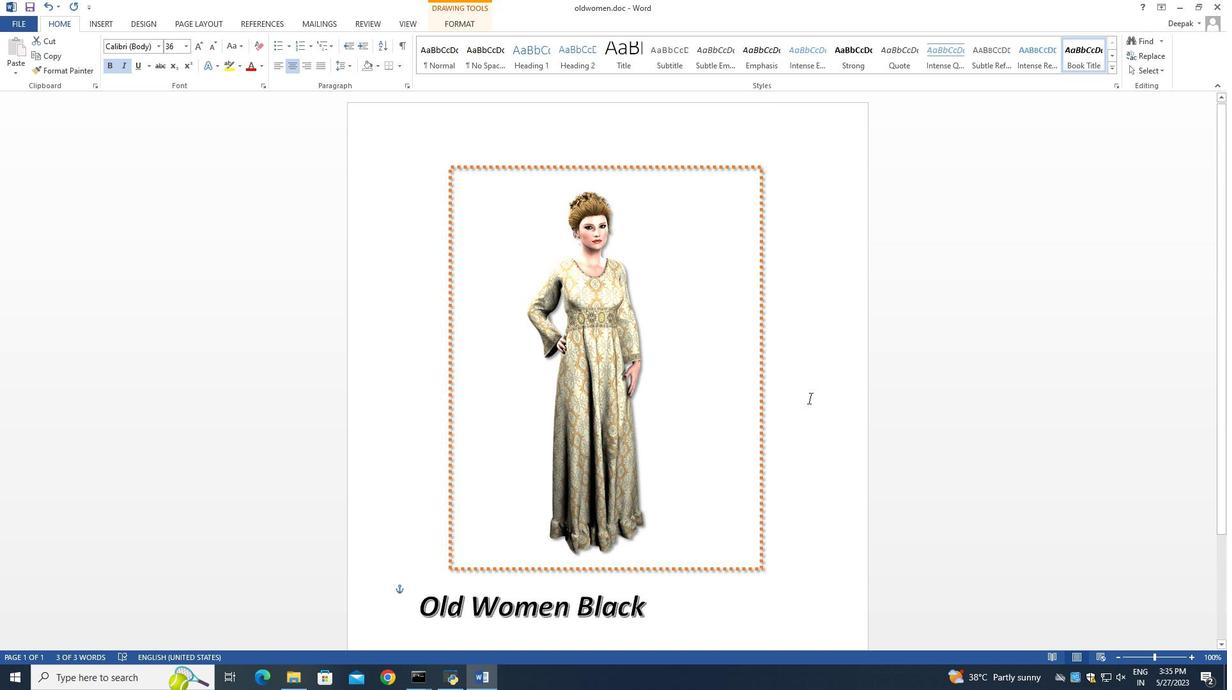 
Action: Mouse moved to (810, 397)
Screenshot: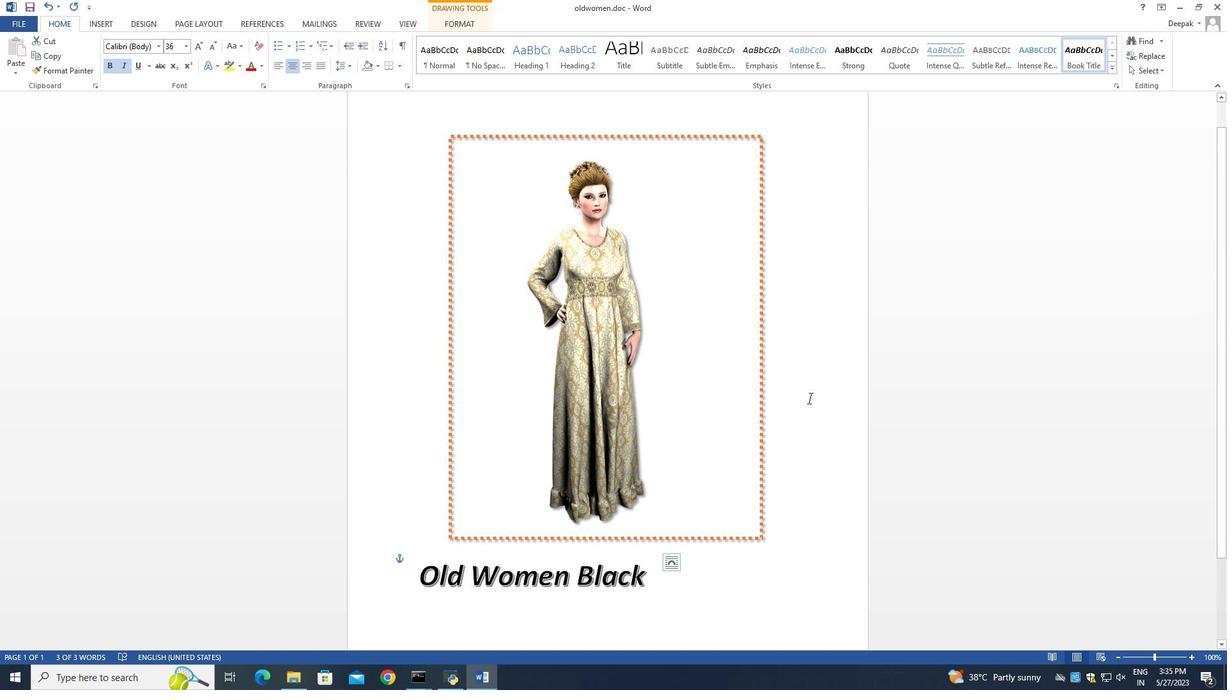 
Action: Mouse scrolled (810, 398) with delta (0, 0)
Screenshot: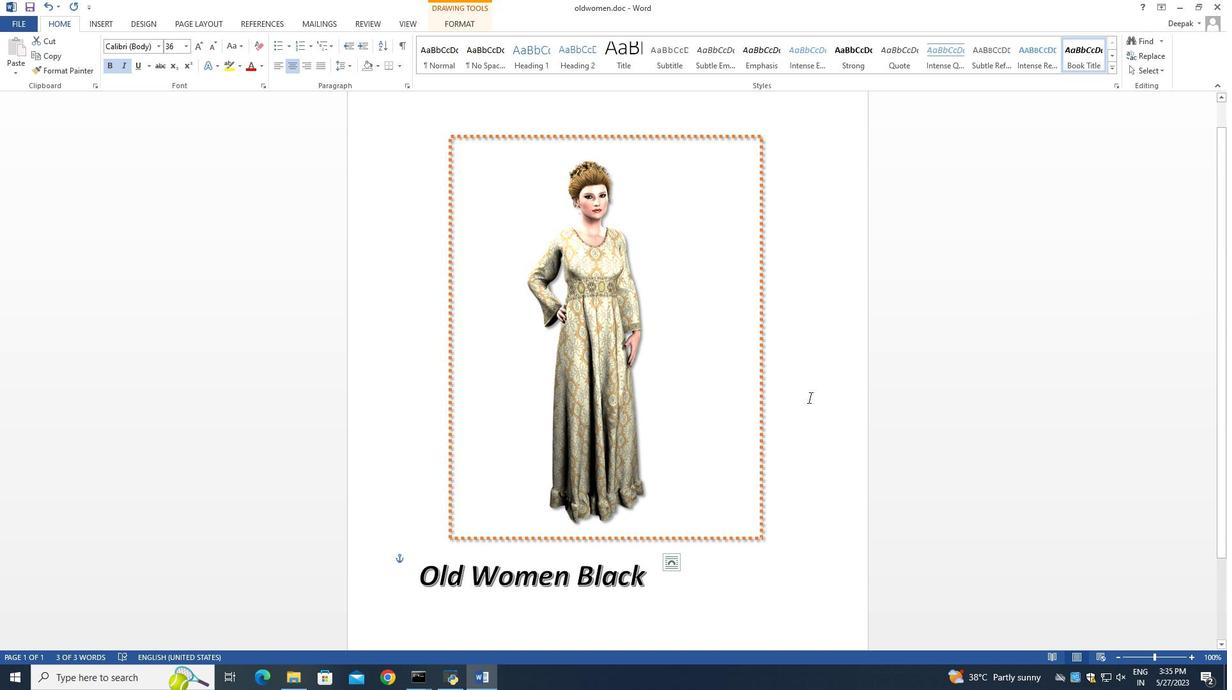 
Action: Mouse scrolled (810, 398) with delta (0, 0)
Screenshot: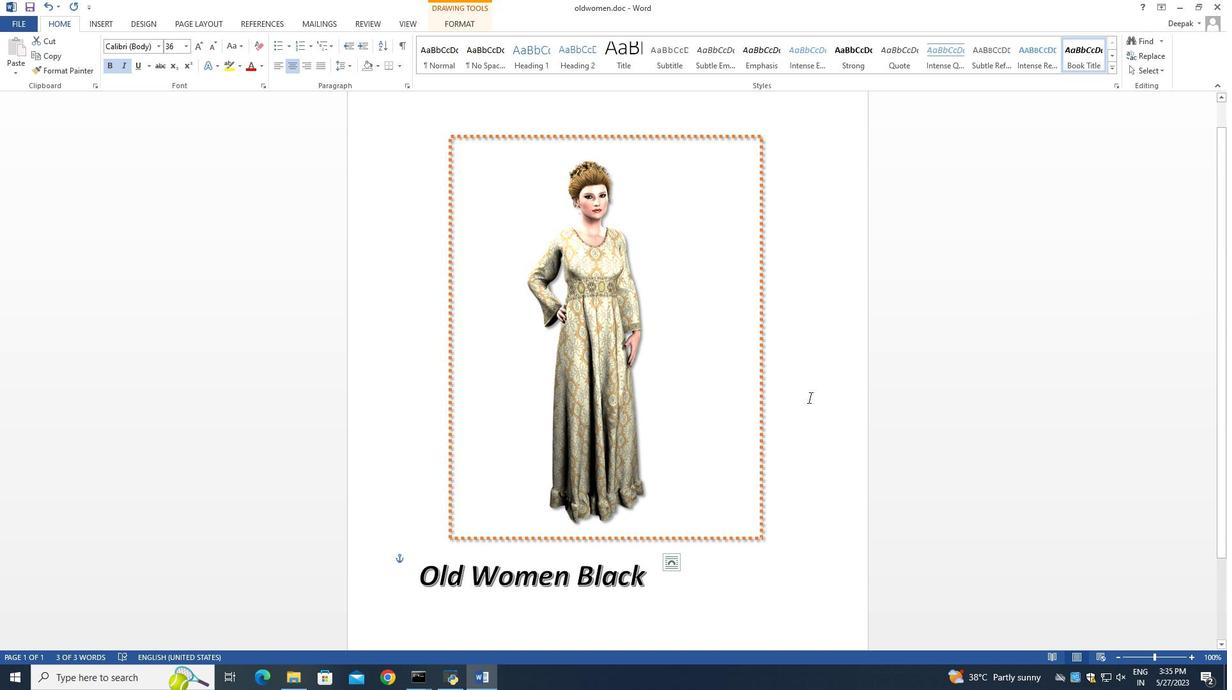 
